Task: Find connections with filter location Hondarribia with filter topic #Innovativewith filter profile language German with filter current company UNIQLO with filter school Dr. Balasaheb Sawant Konkan Krishi Vidyaapeeth,(former Konkan Krishi Vidyapeeth) Ratnagiri with filter industry Animation and Post-production with filter service category Trade Shows with filter keywords title Coordinator
Action: Mouse moved to (223, 322)
Screenshot: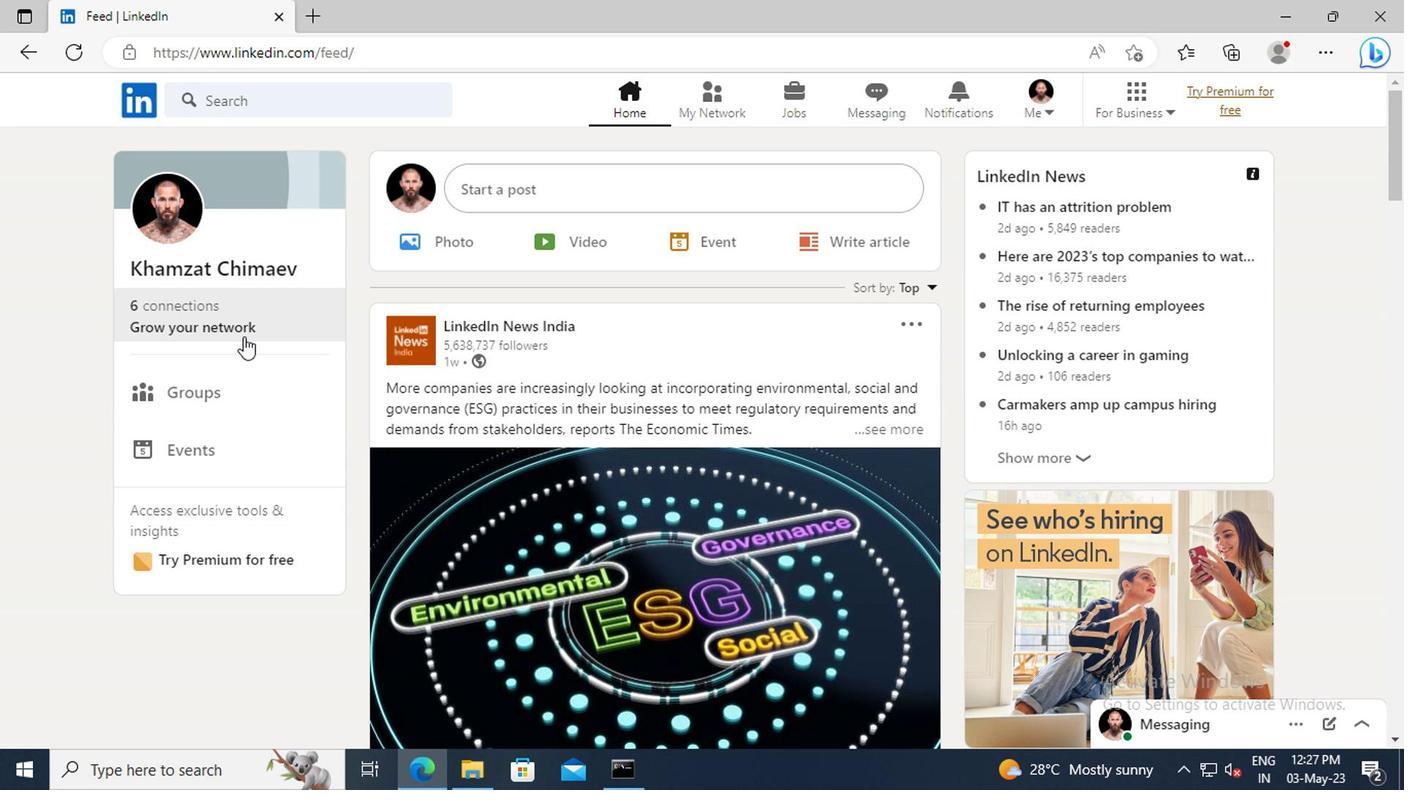 
Action: Mouse pressed left at (223, 322)
Screenshot: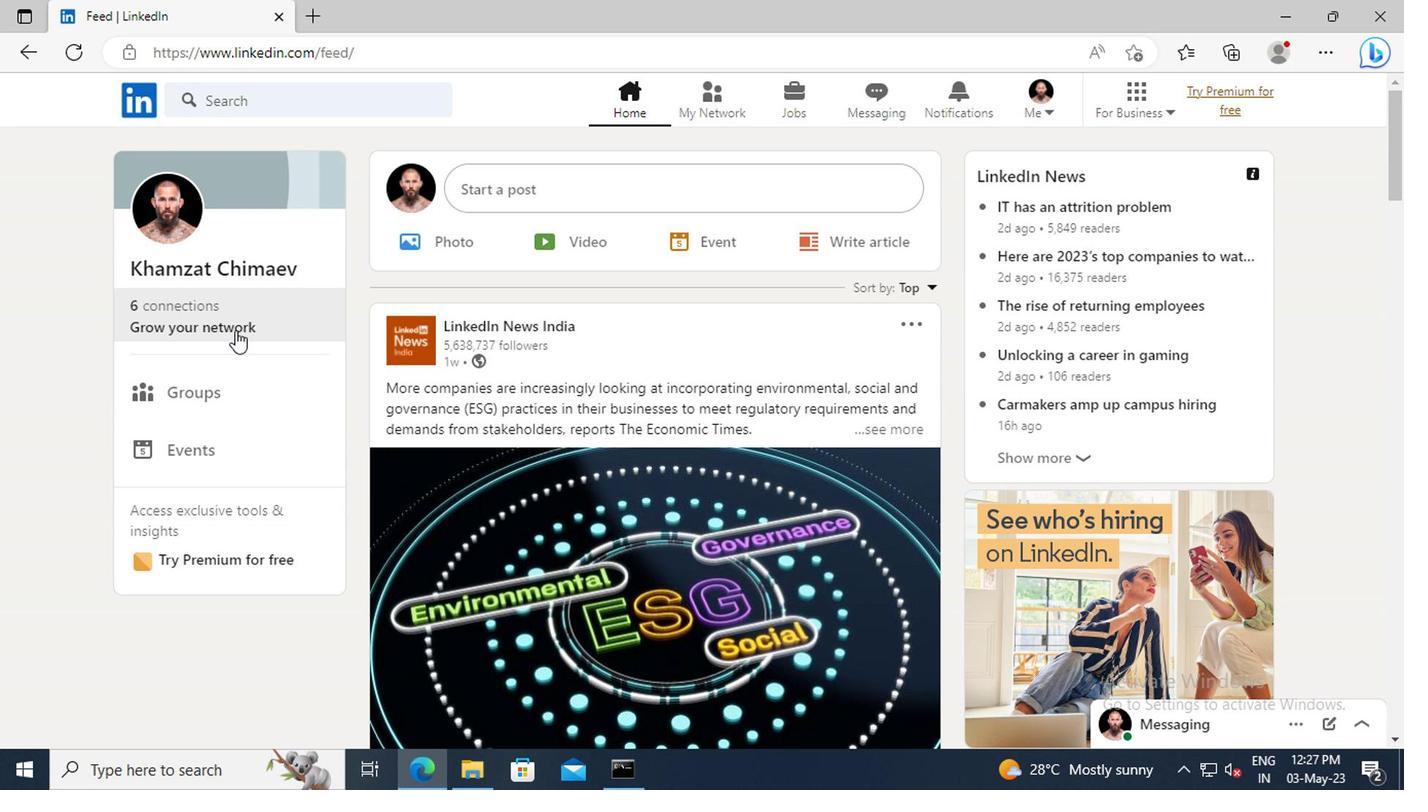 
Action: Mouse moved to (221, 215)
Screenshot: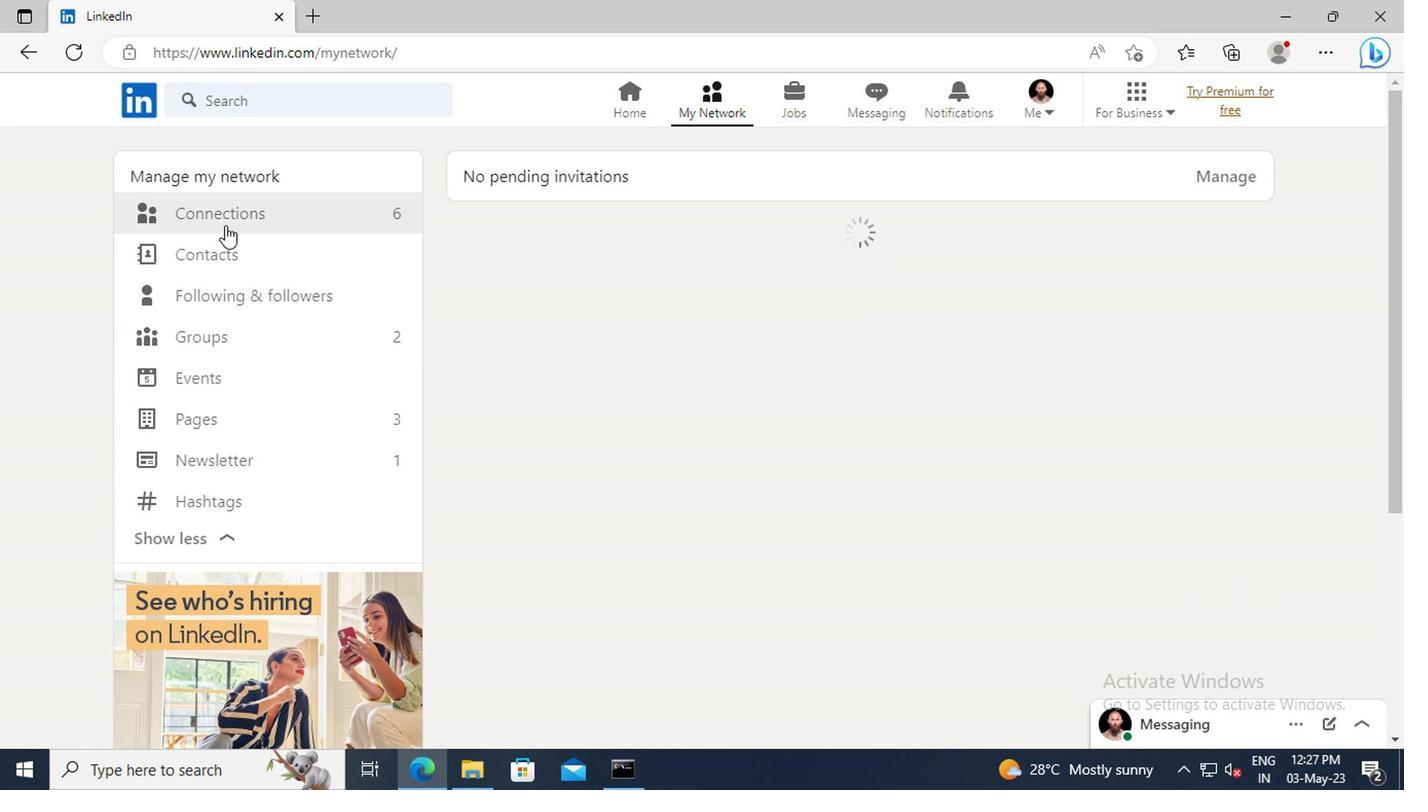 
Action: Mouse pressed left at (221, 215)
Screenshot: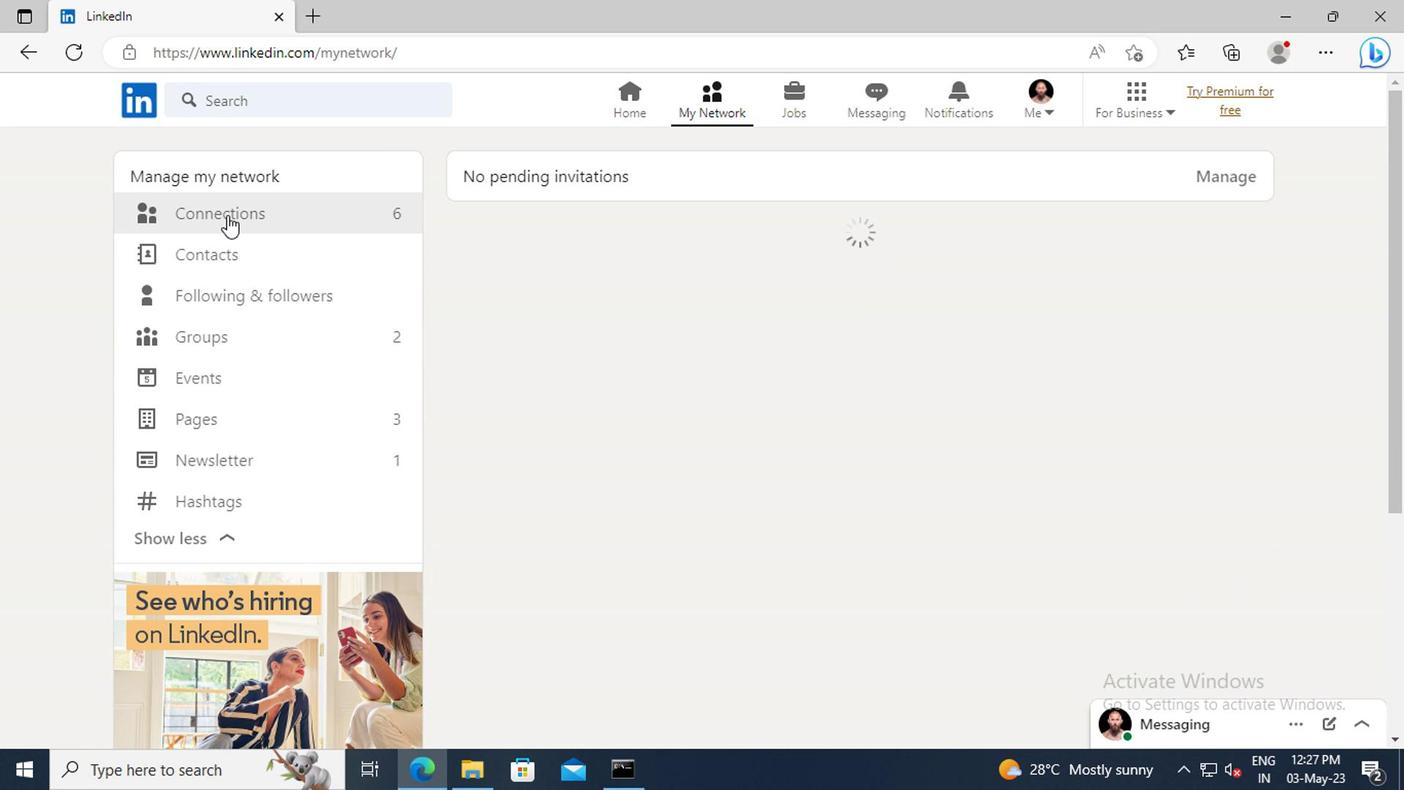 
Action: Mouse moved to (842, 225)
Screenshot: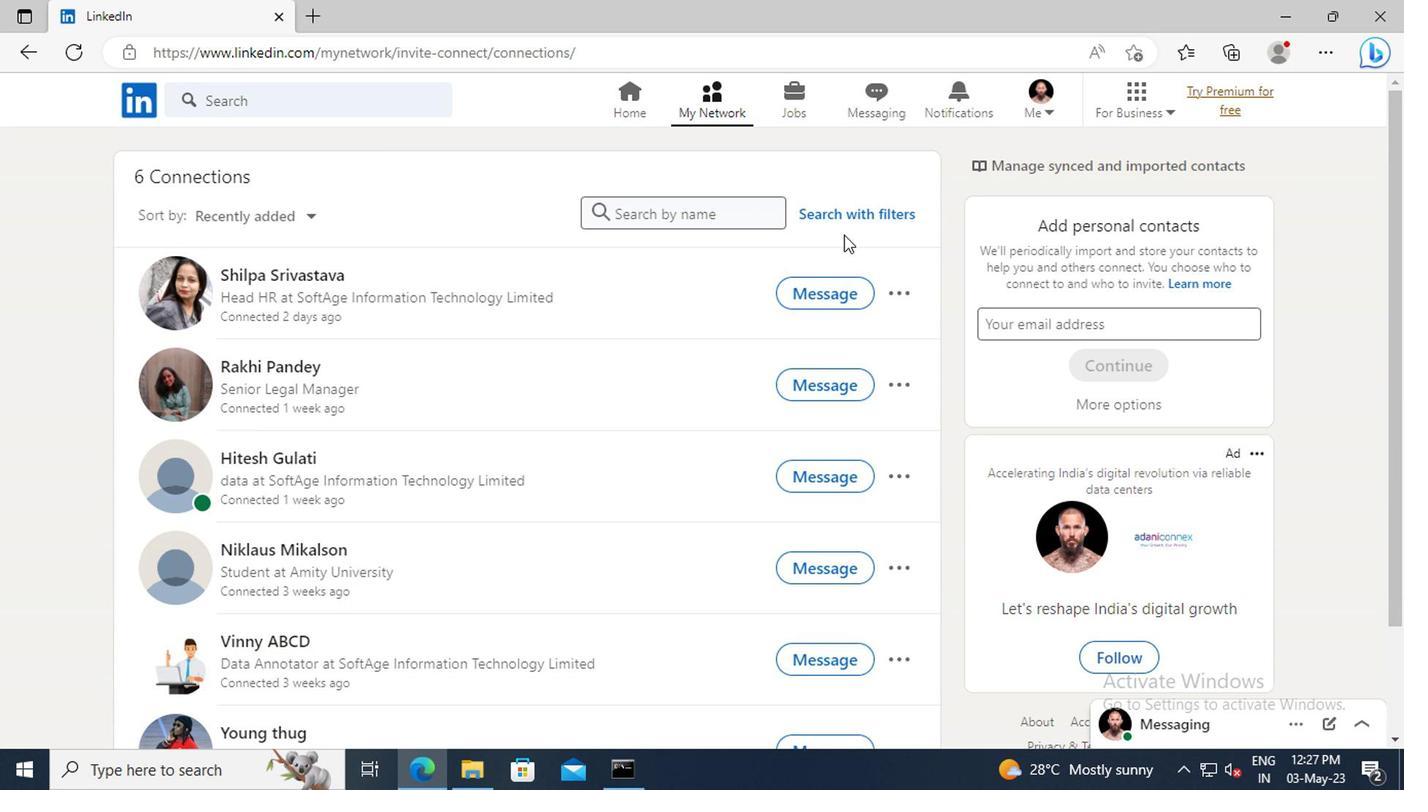 
Action: Mouse pressed left at (842, 225)
Screenshot: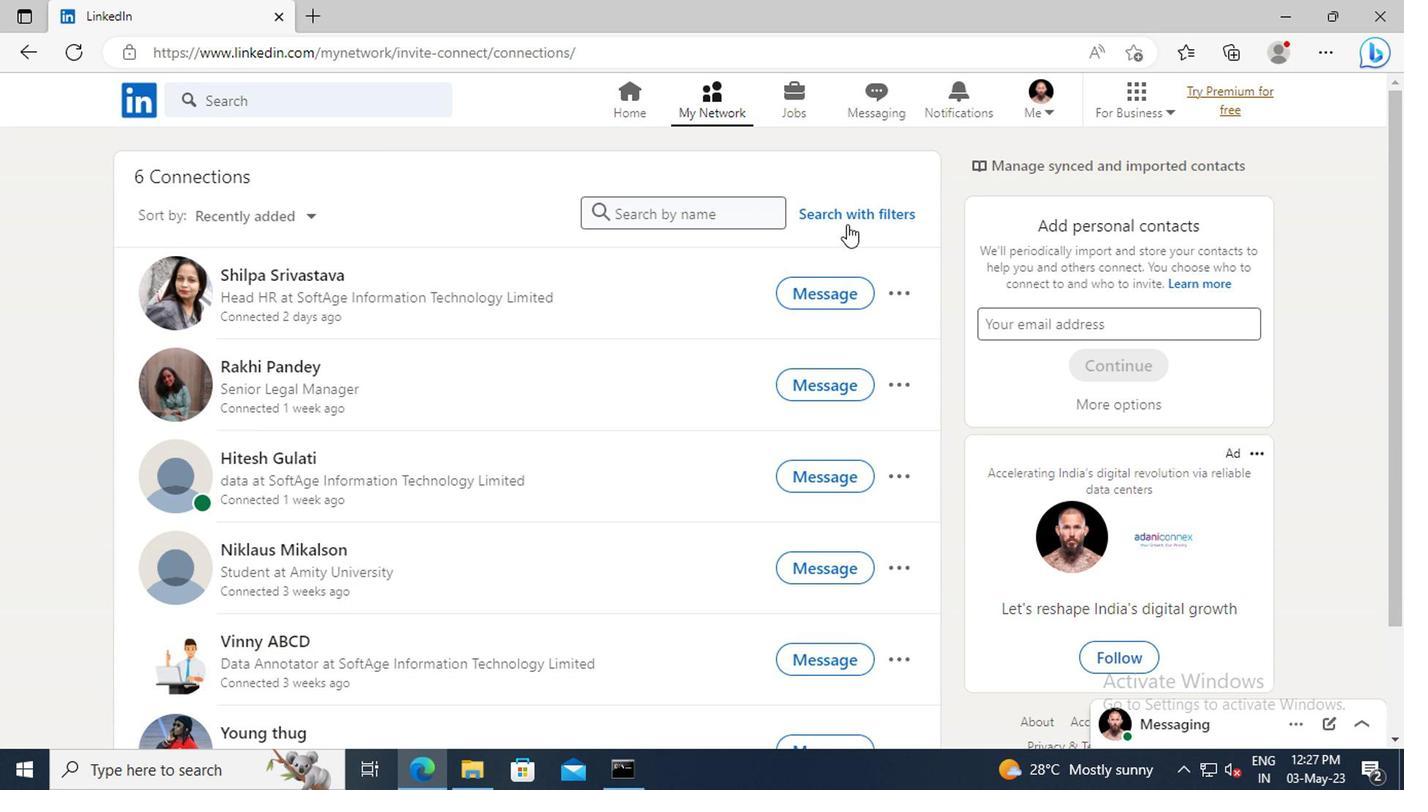 
Action: Mouse moved to (767, 164)
Screenshot: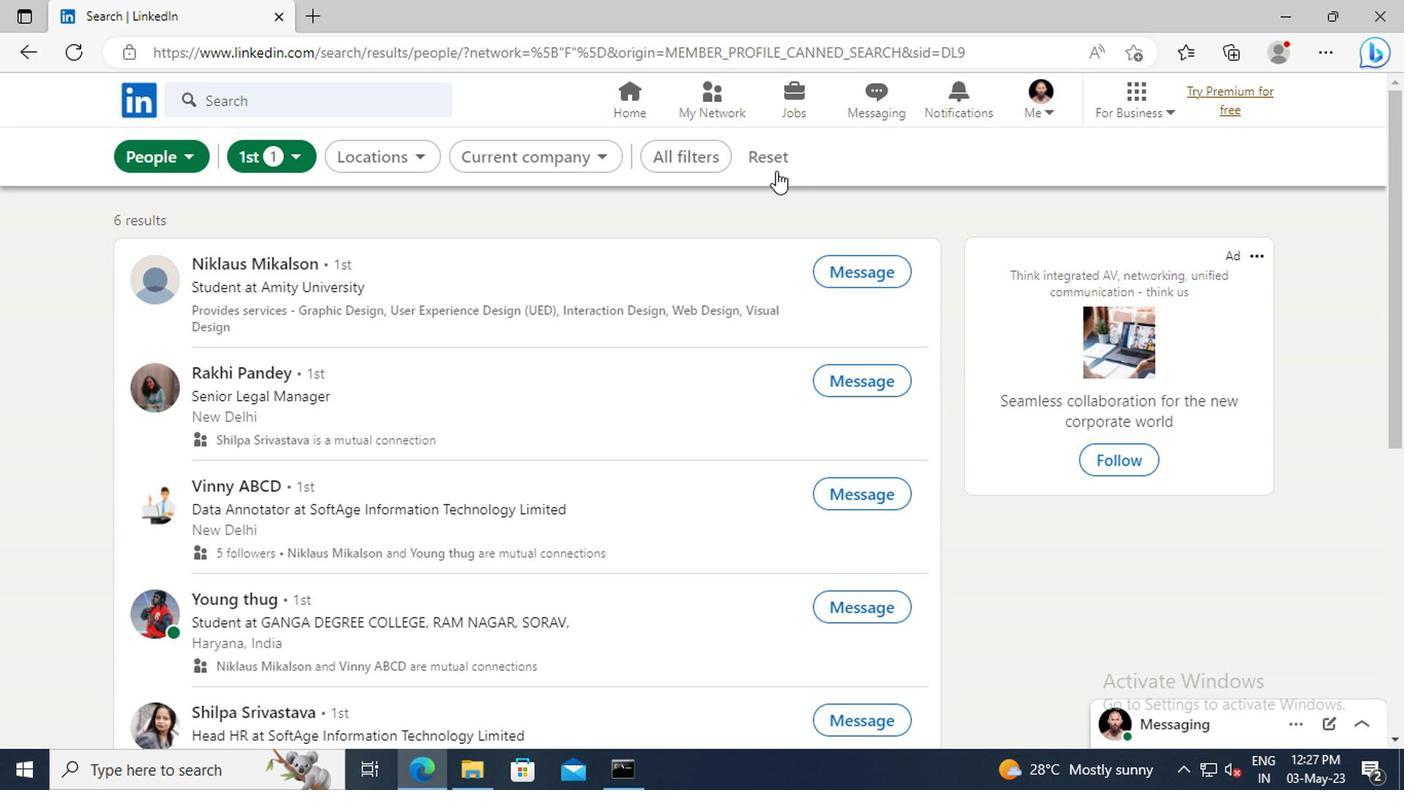 
Action: Mouse pressed left at (767, 164)
Screenshot: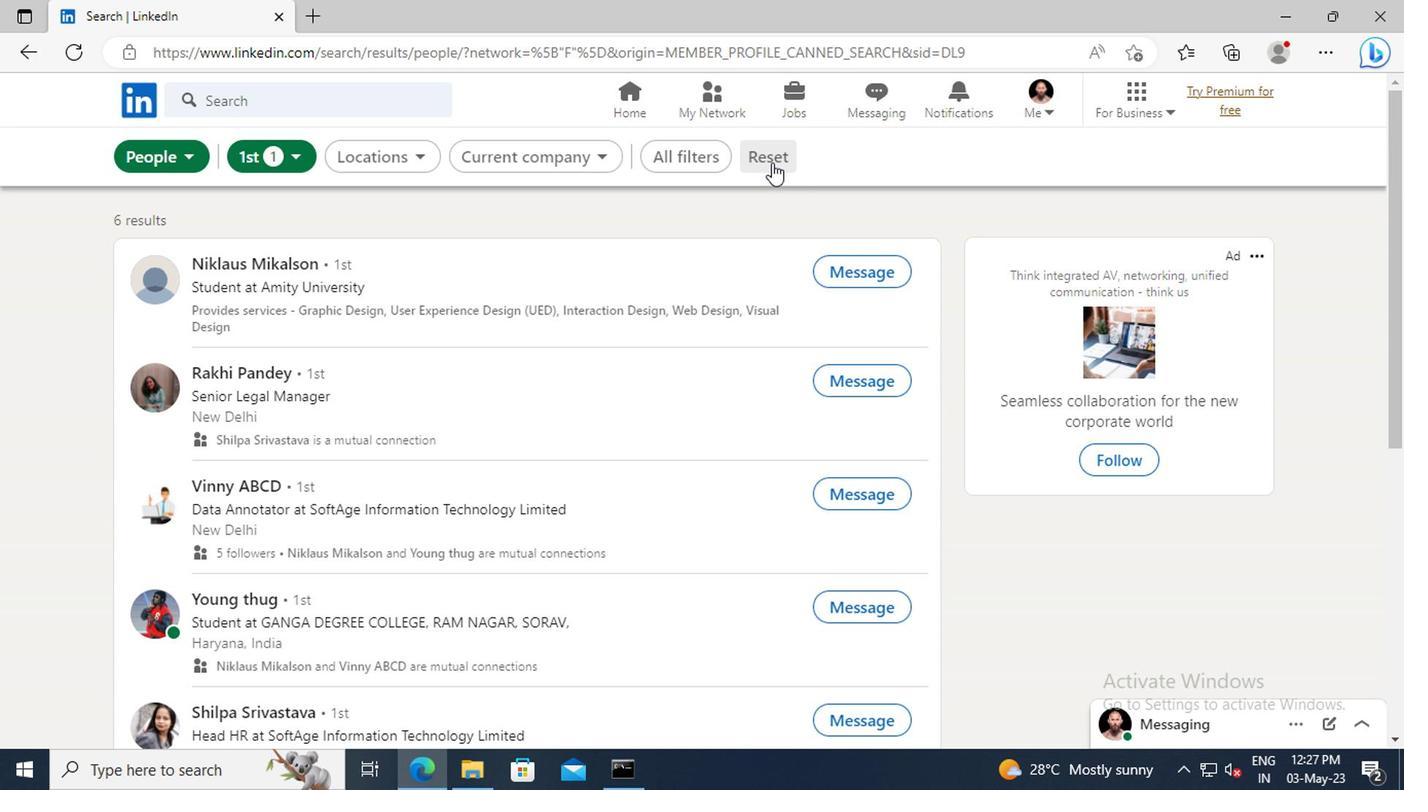 
Action: Mouse moved to (738, 157)
Screenshot: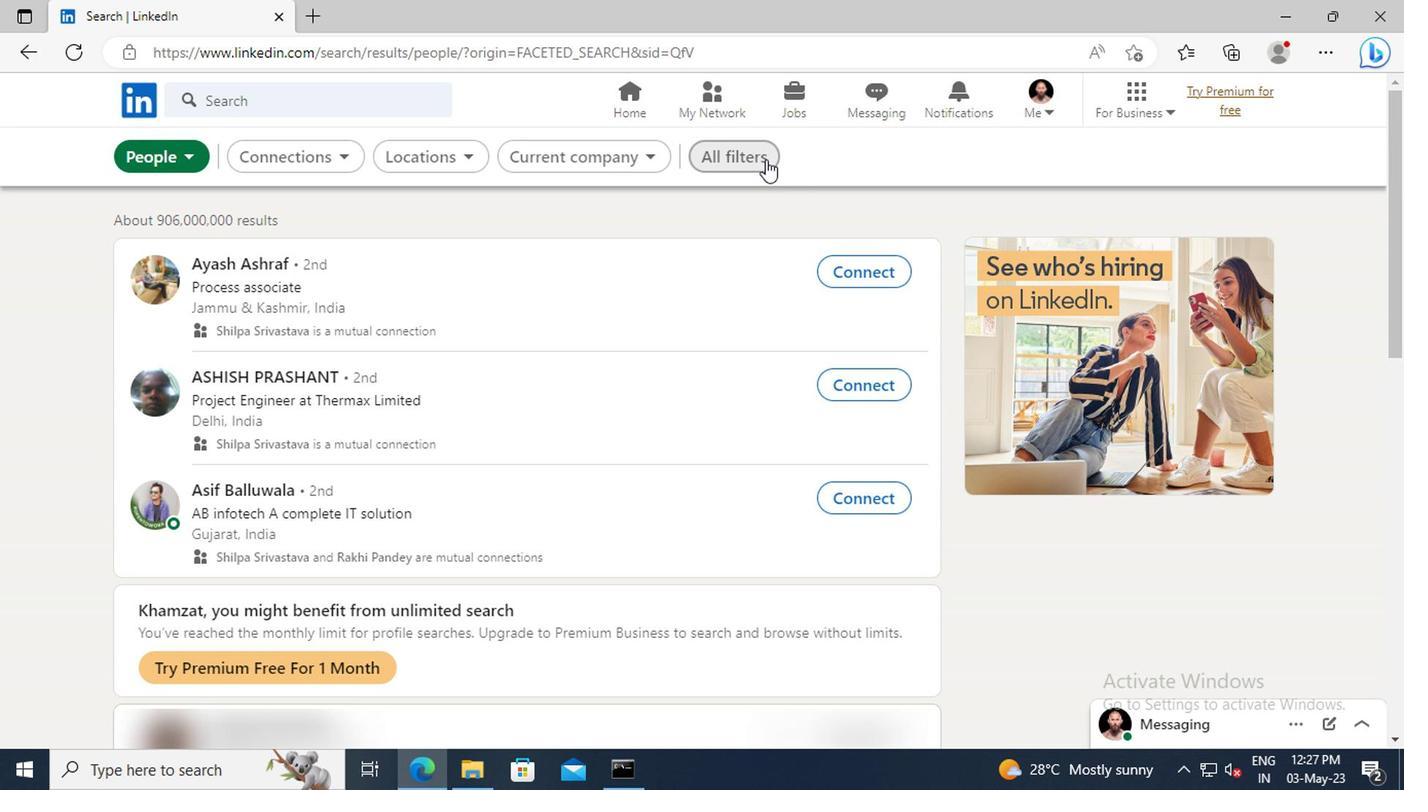 
Action: Mouse pressed left at (738, 157)
Screenshot: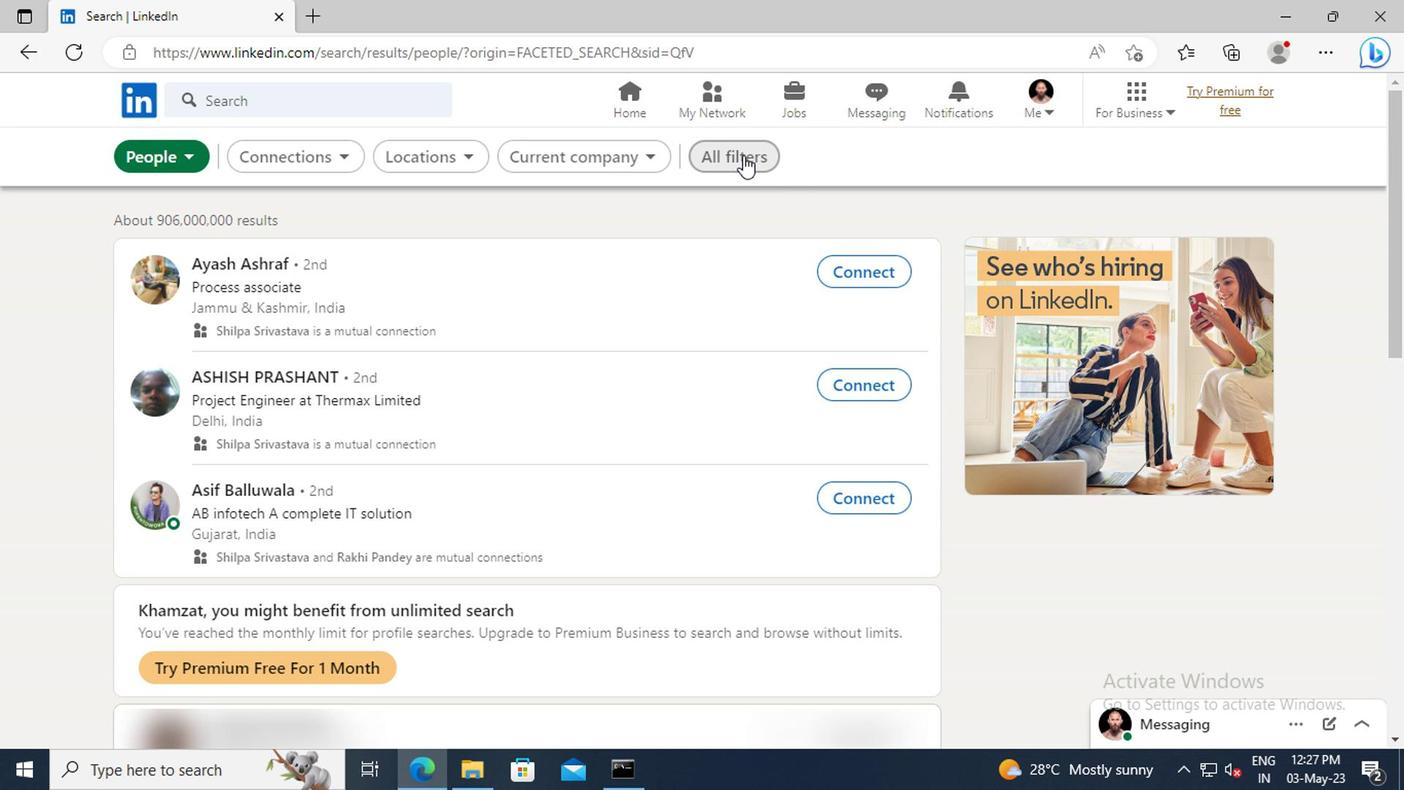 
Action: Mouse moved to (1126, 390)
Screenshot: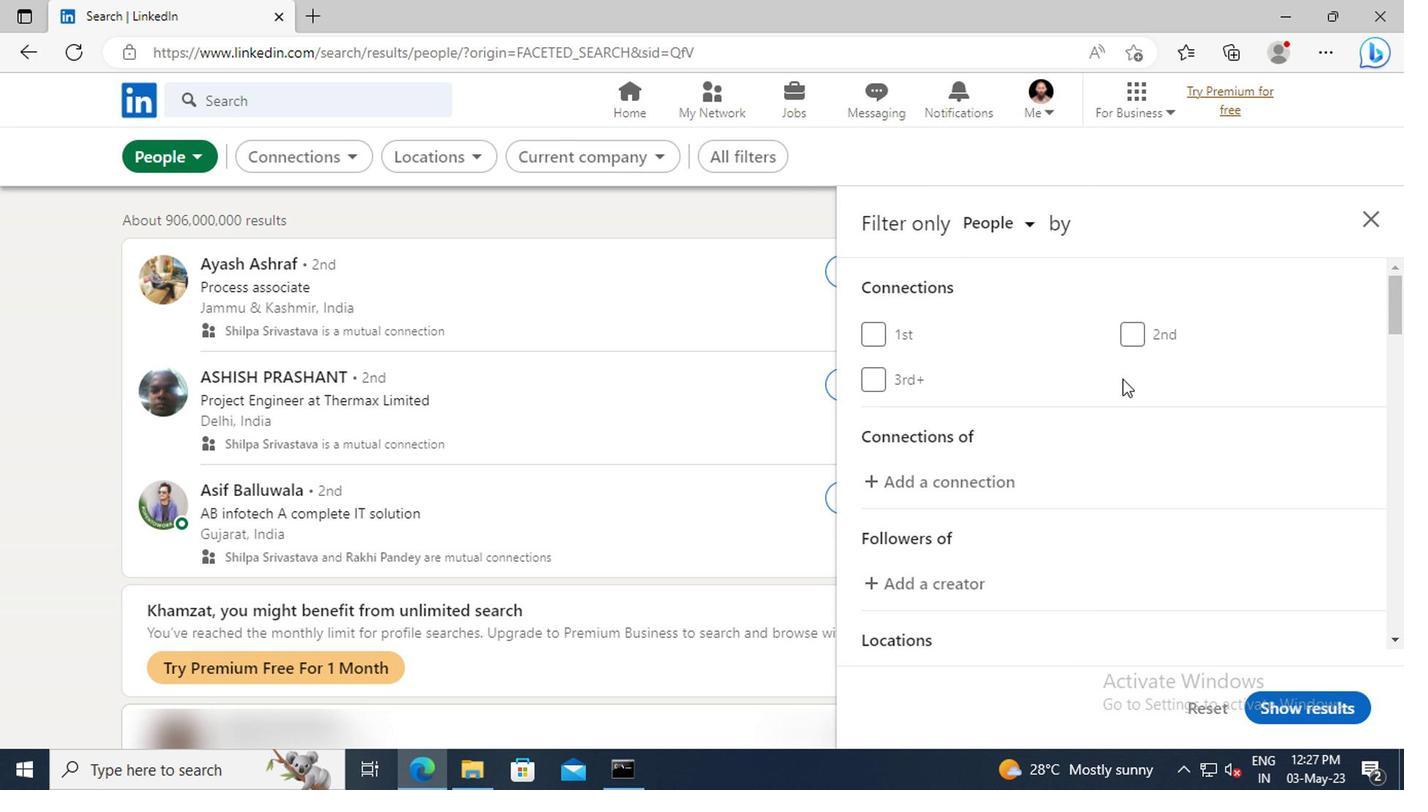 
Action: Mouse scrolled (1126, 389) with delta (0, 0)
Screenshot: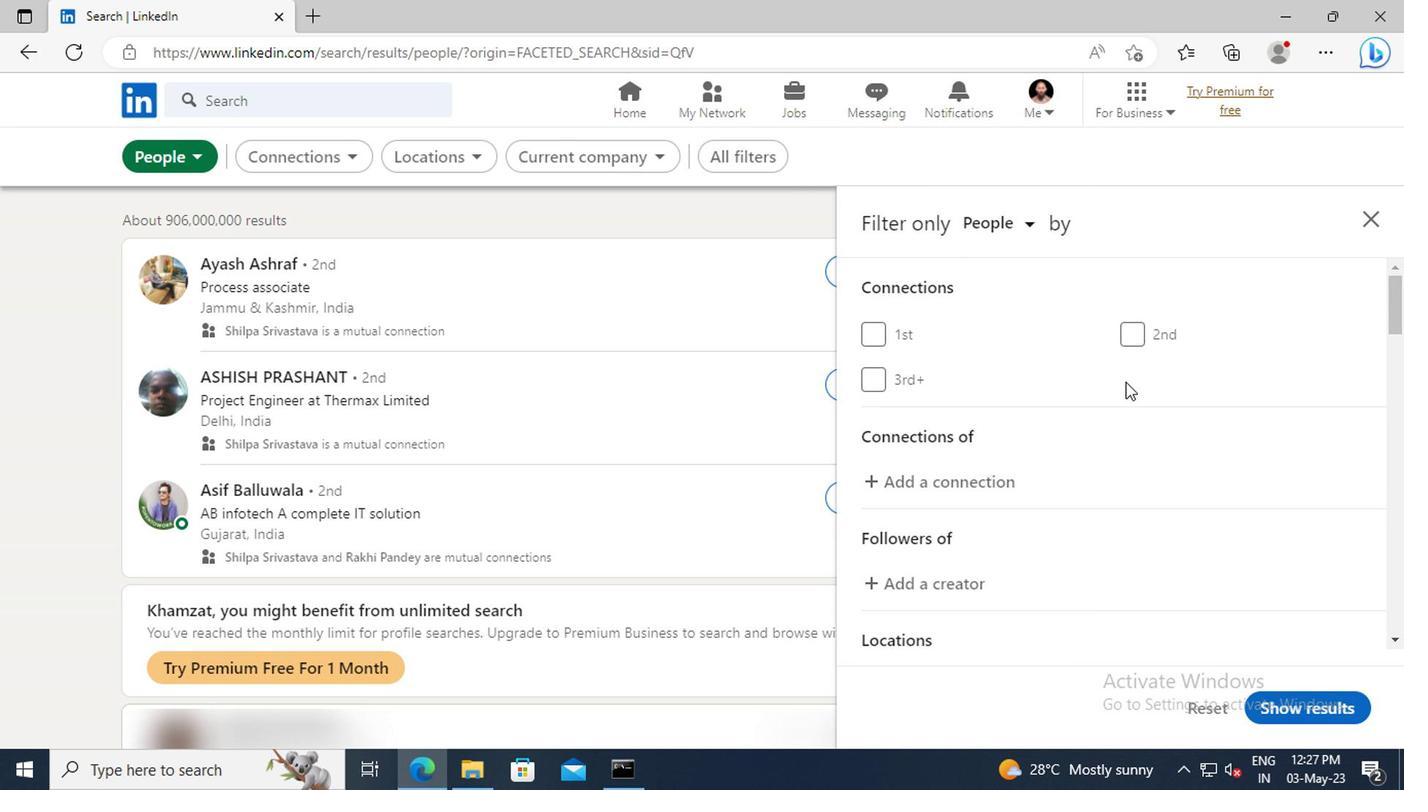 
Action: Mouse scrolled (1126, 389) with delta (0, 0)
Screenshot: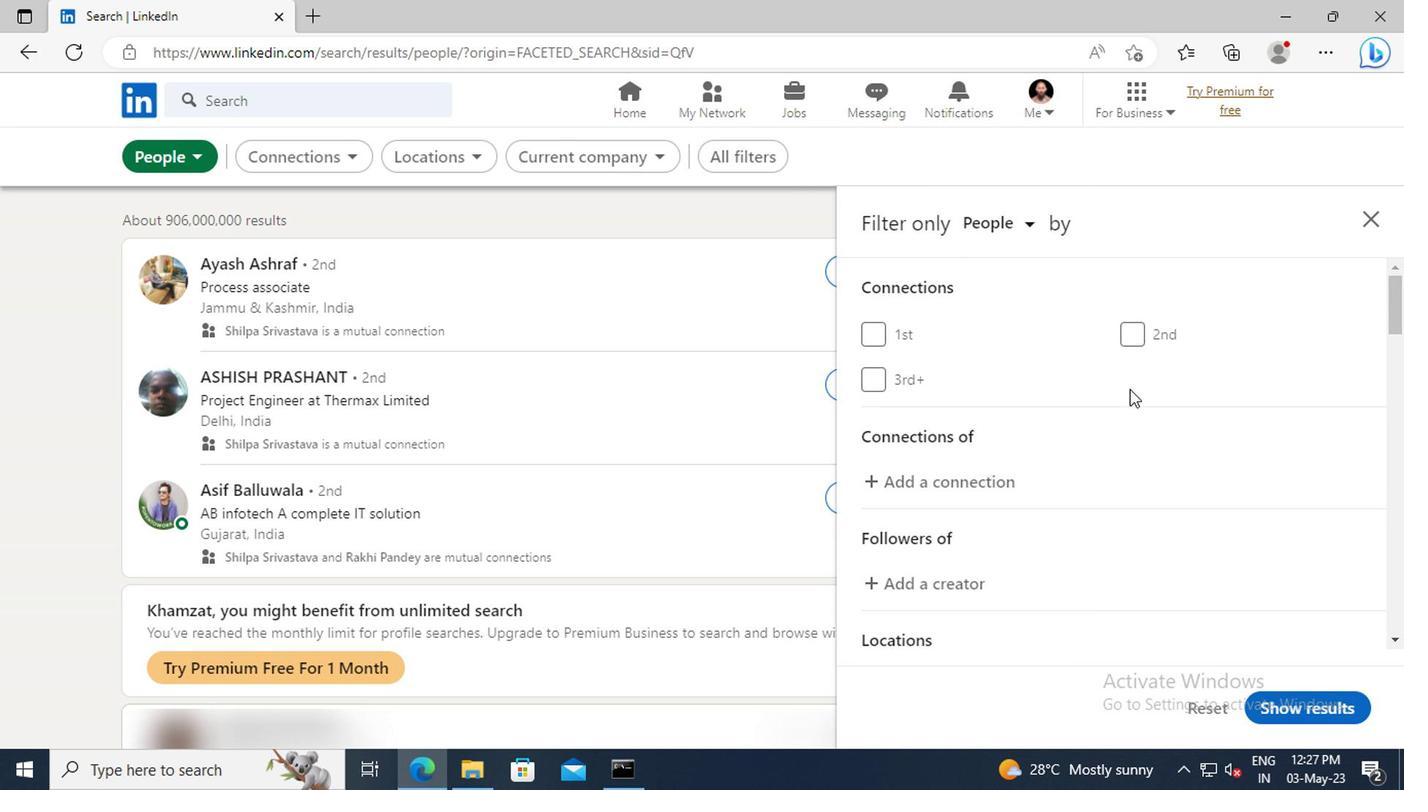 
Action: Mouse moved to (1128, 392)
Screenshot: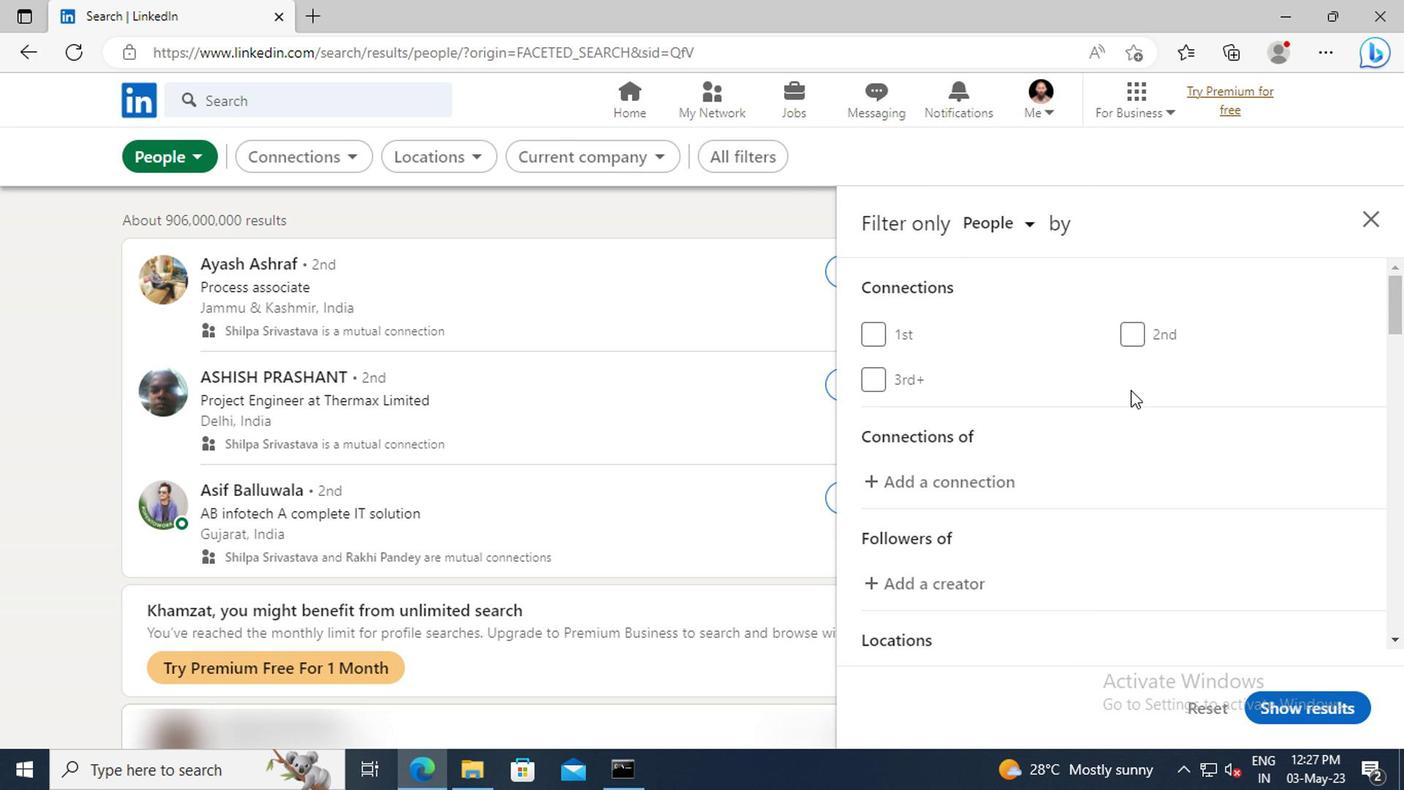 
Action: Mouse scrolled (1128, 390) with delta (0, -1)
Screenshot: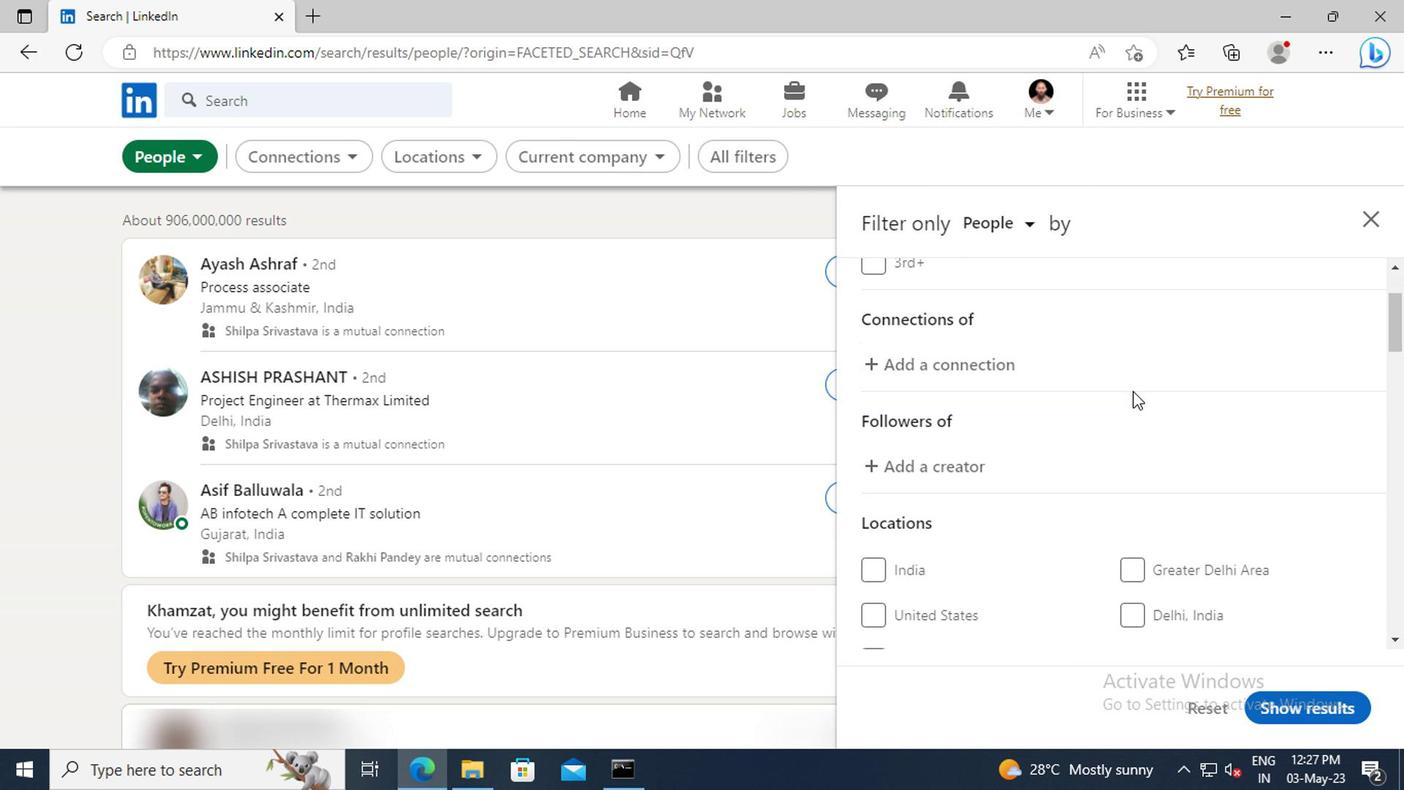 
Action: Mouse scrolled (1128, 390) with delta (0, -1)
Screenshot: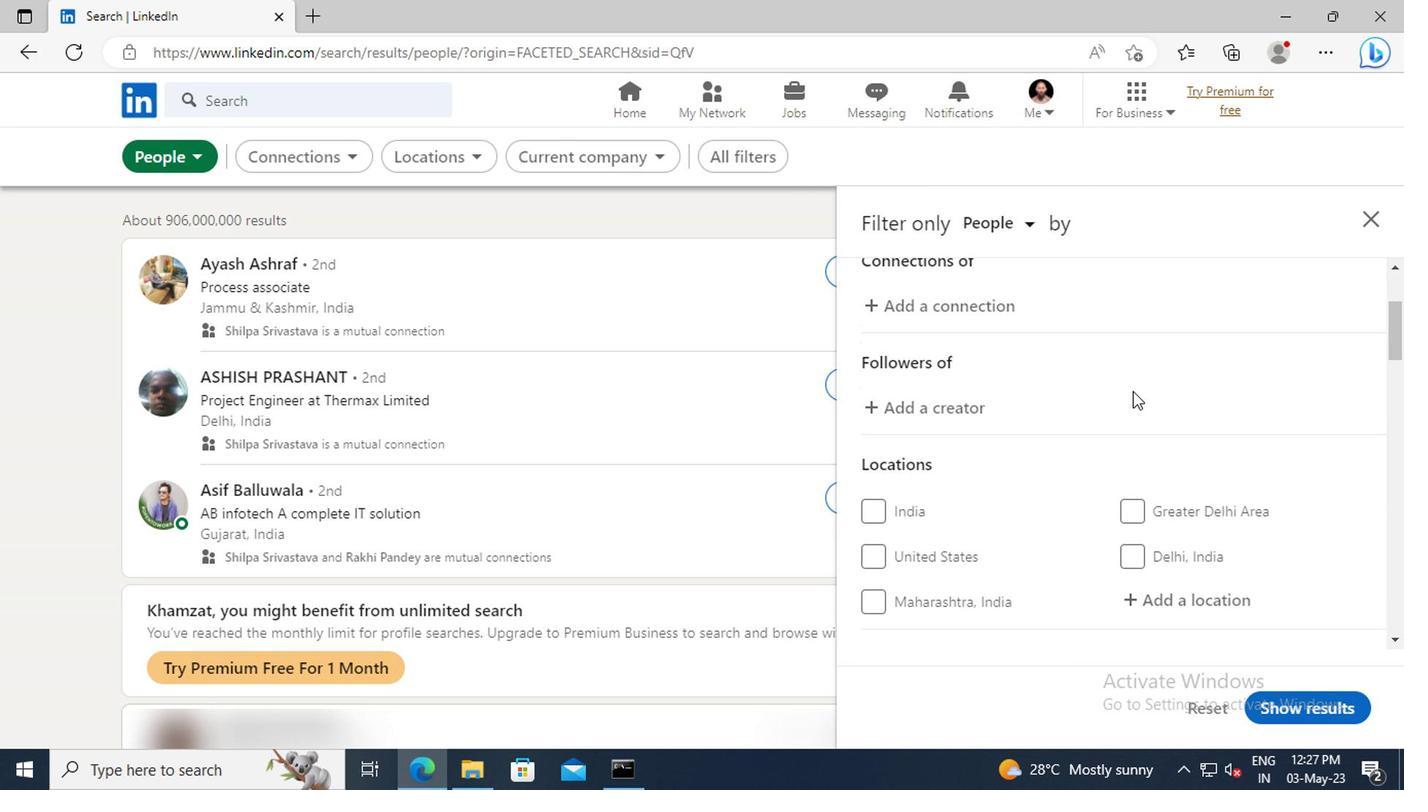 
Action: Mouse scrolled (1128, 390) with delta (0, -1)
Screenshot: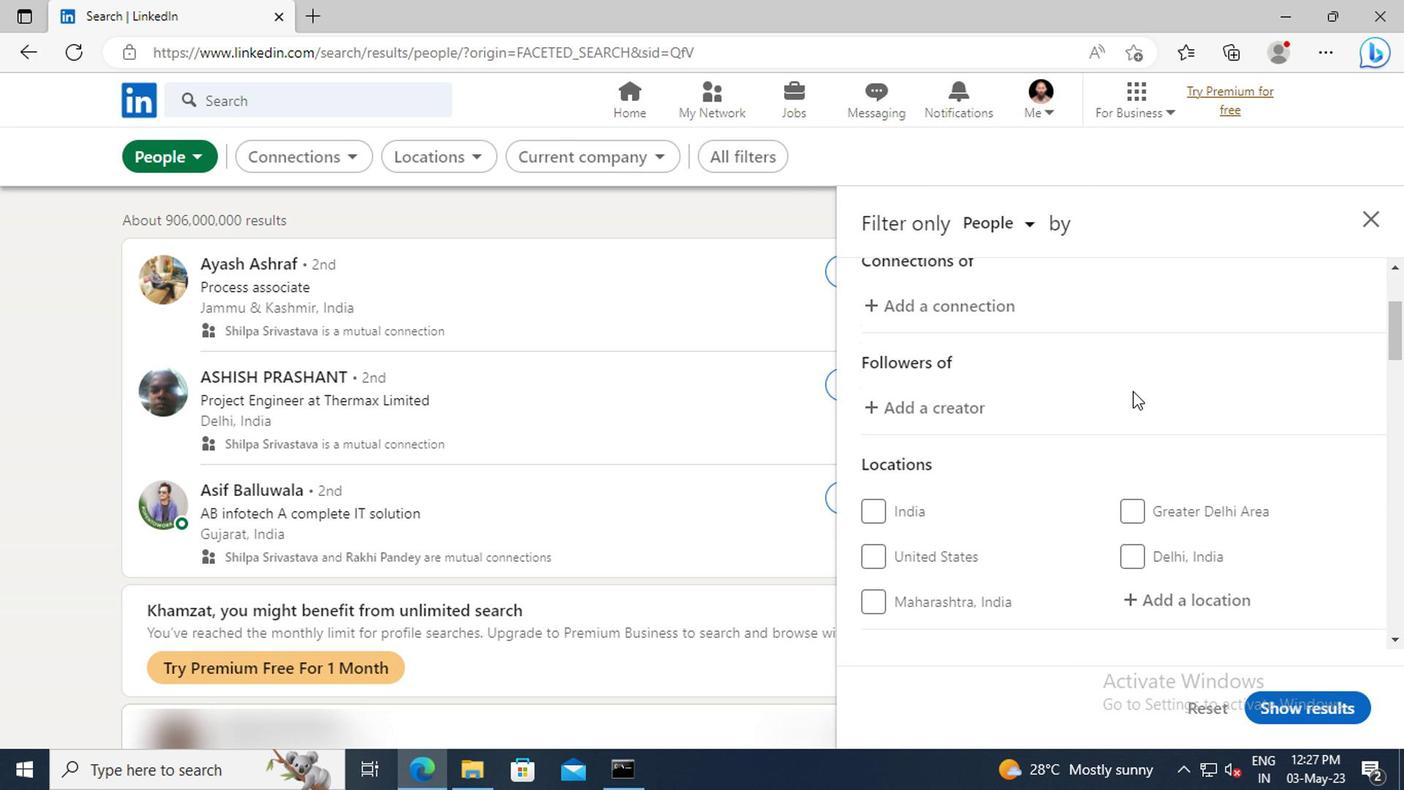 
Action: Mouse scrolled (1128, 390) with delta (0, -1)
Screenshot: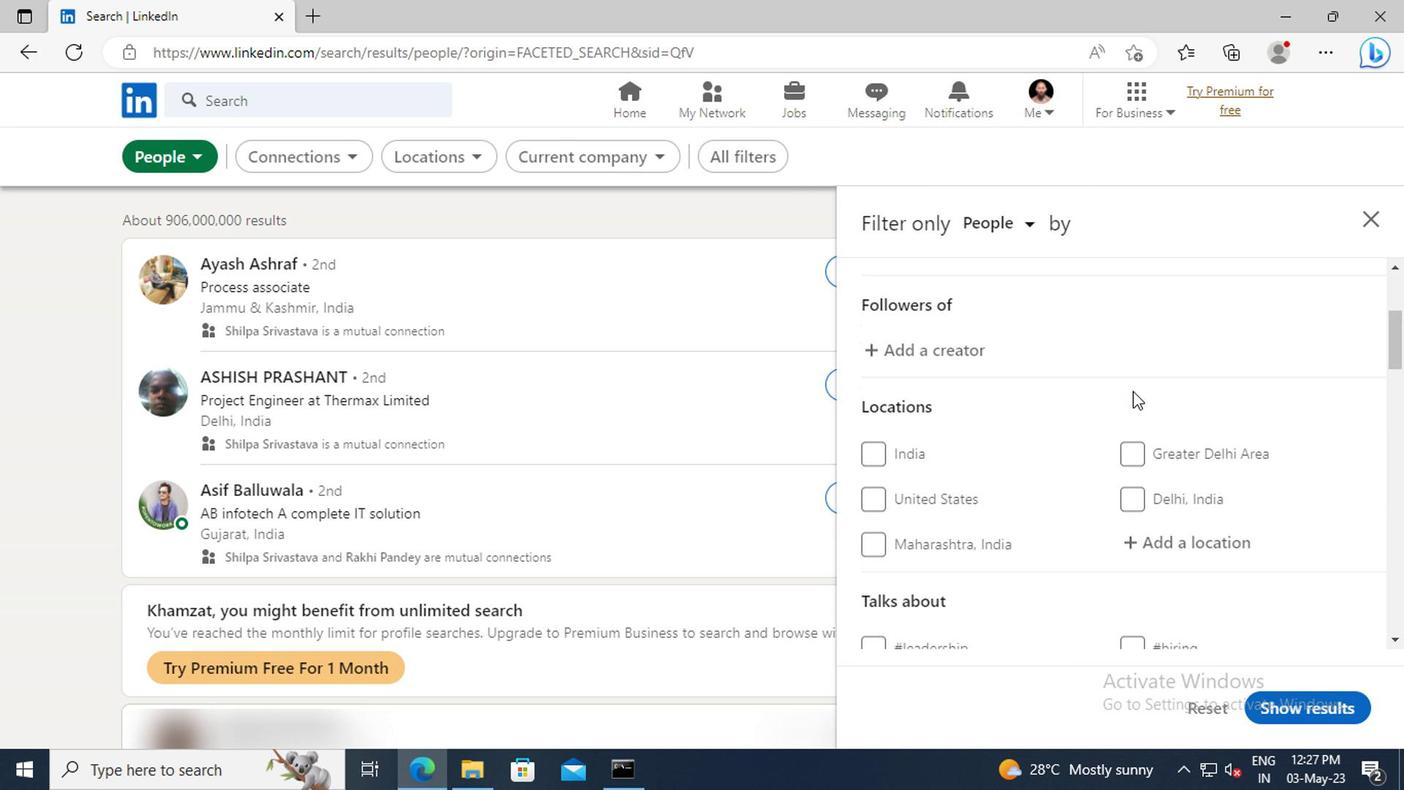 
Action: Mouse moved to (1143, 430)
Screenshot: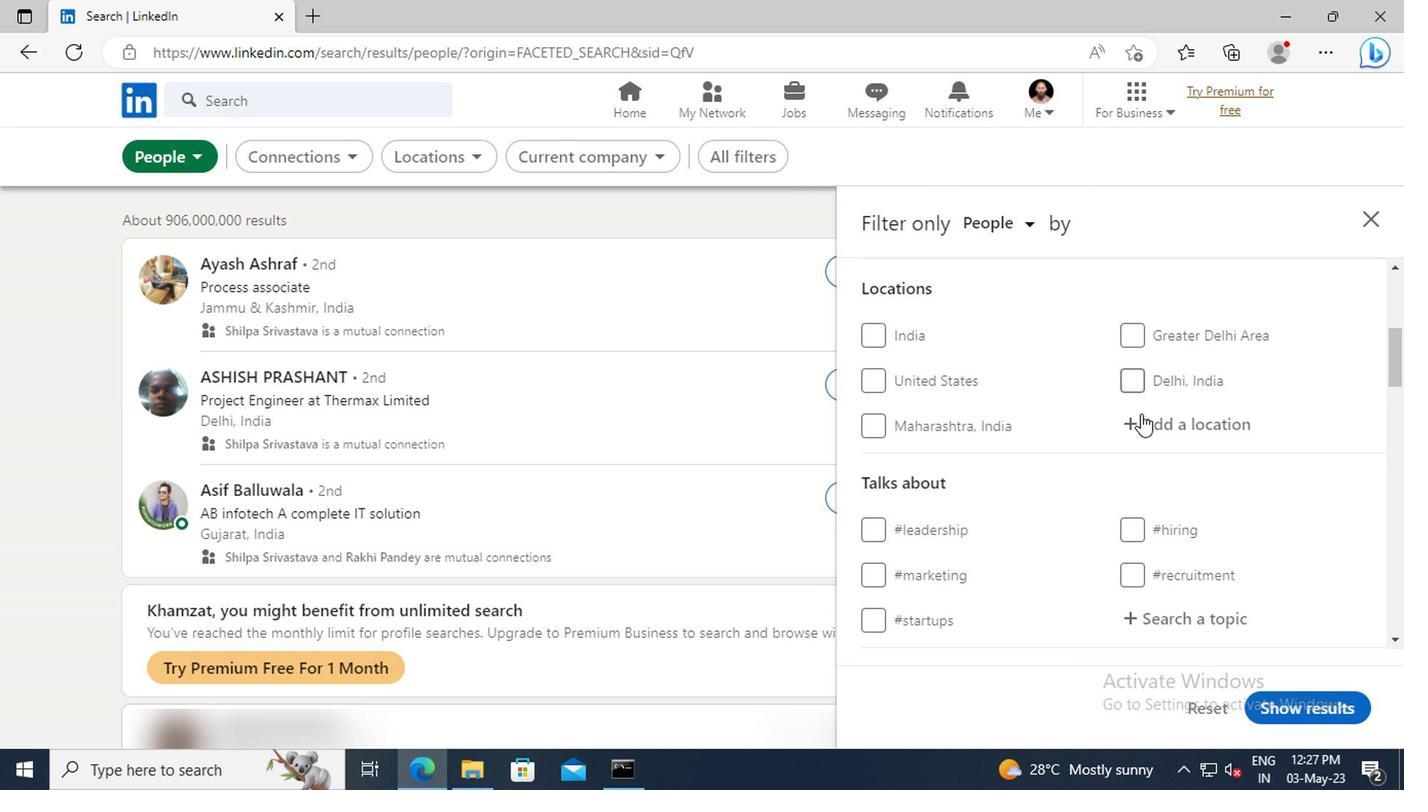 
Action: Mouse pressed left at (1143, 430)
Screenshot: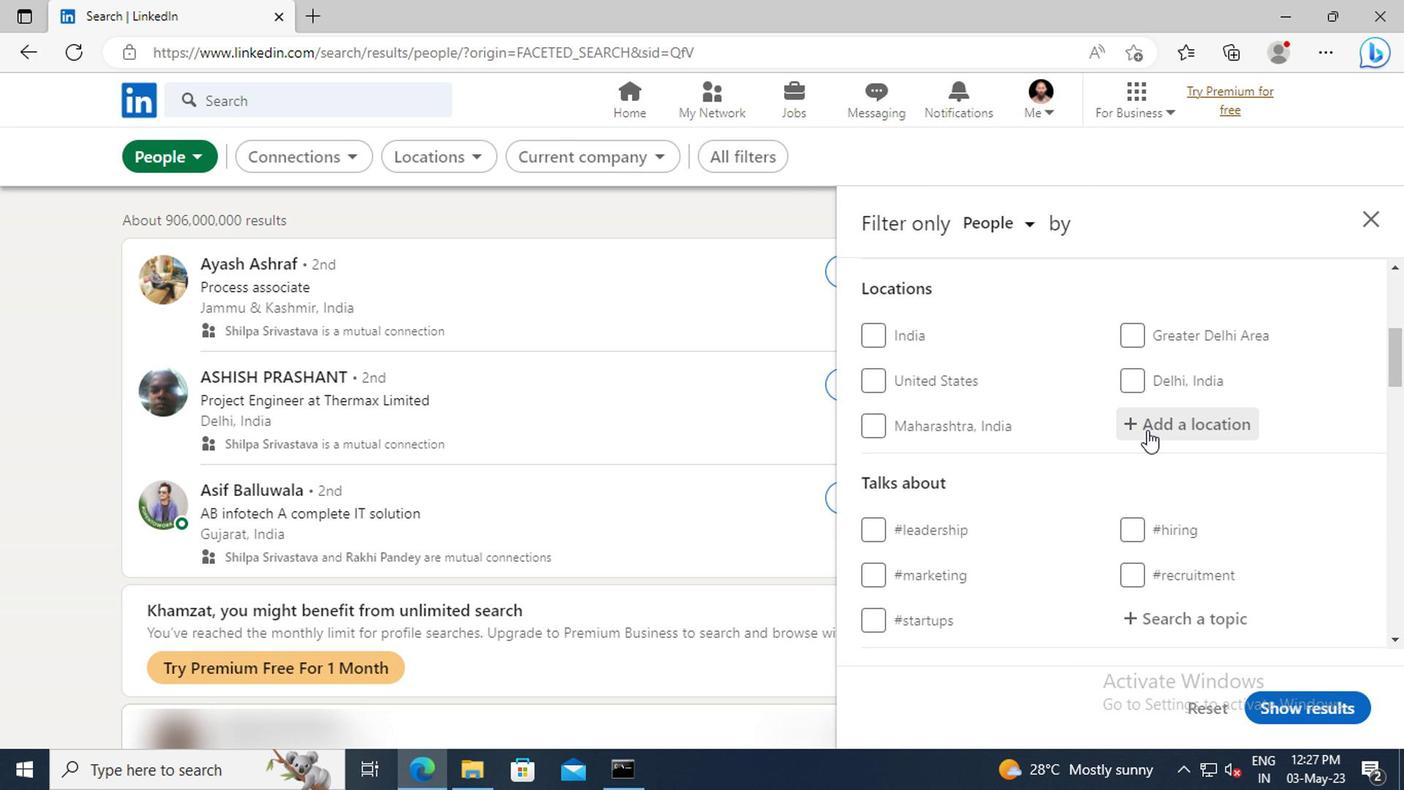 
Action: Key pressed <Key.shift>HONDARRI
Screenshot: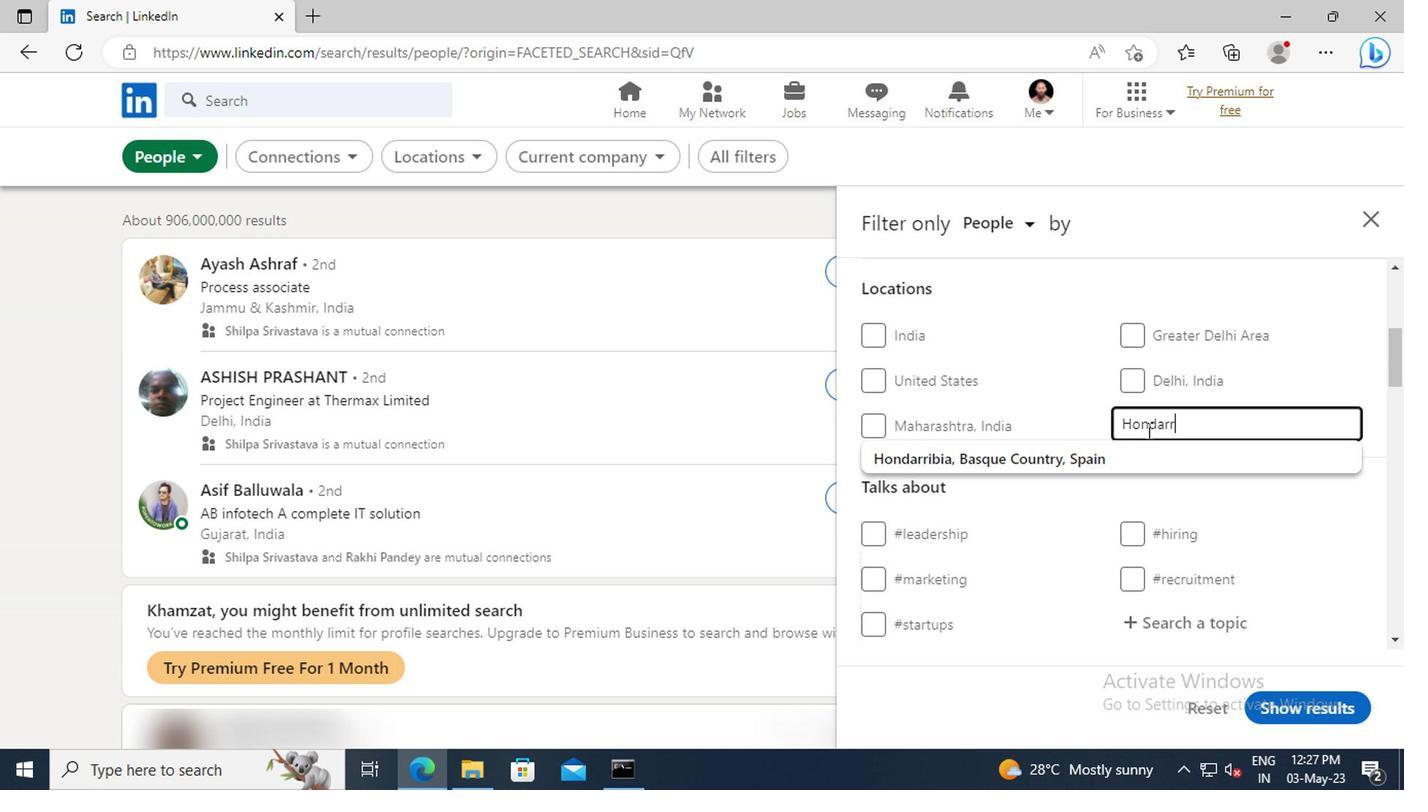 
Action: Mouse moved to (1144, 451)
Screenshot: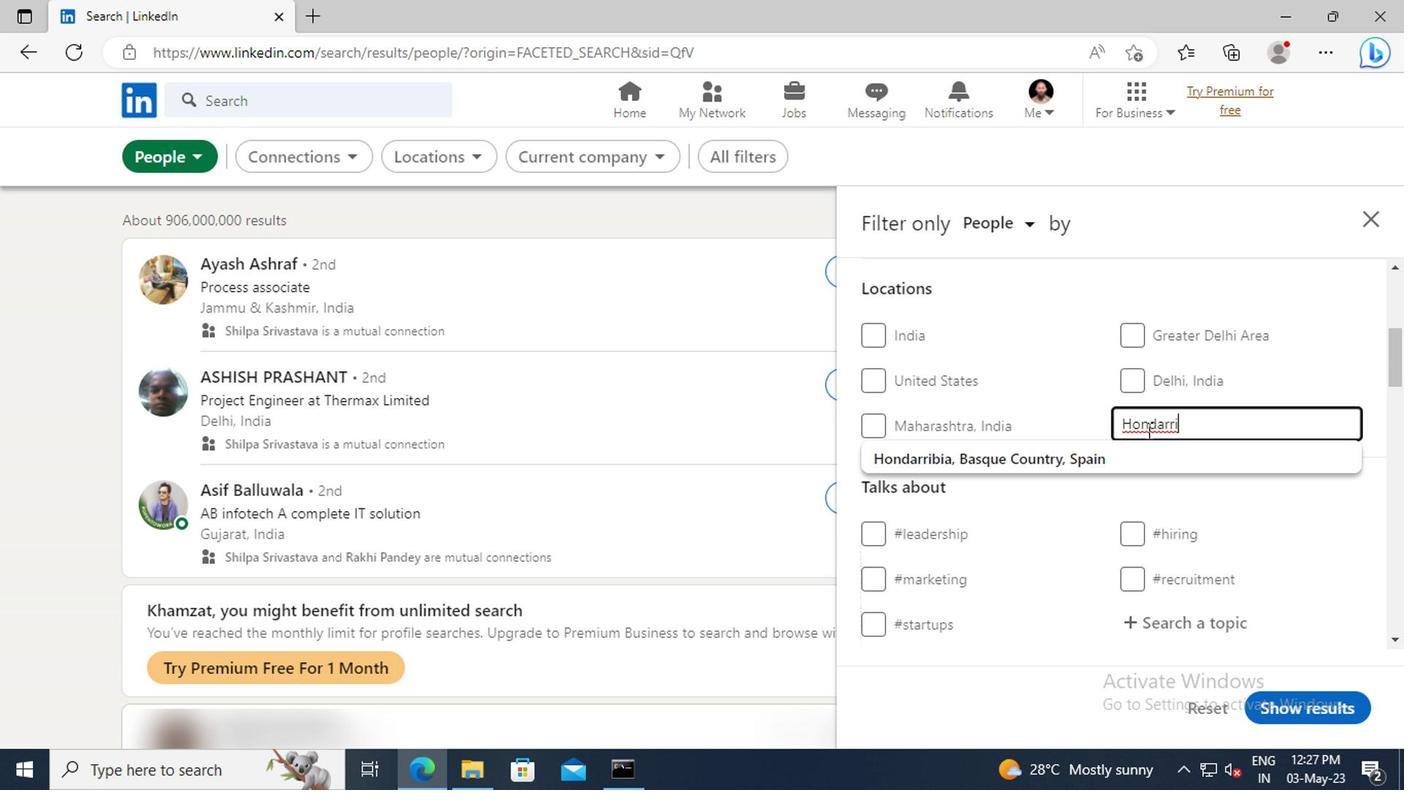
Action: Mouse pressed left at (1144, 451)
Screenshot: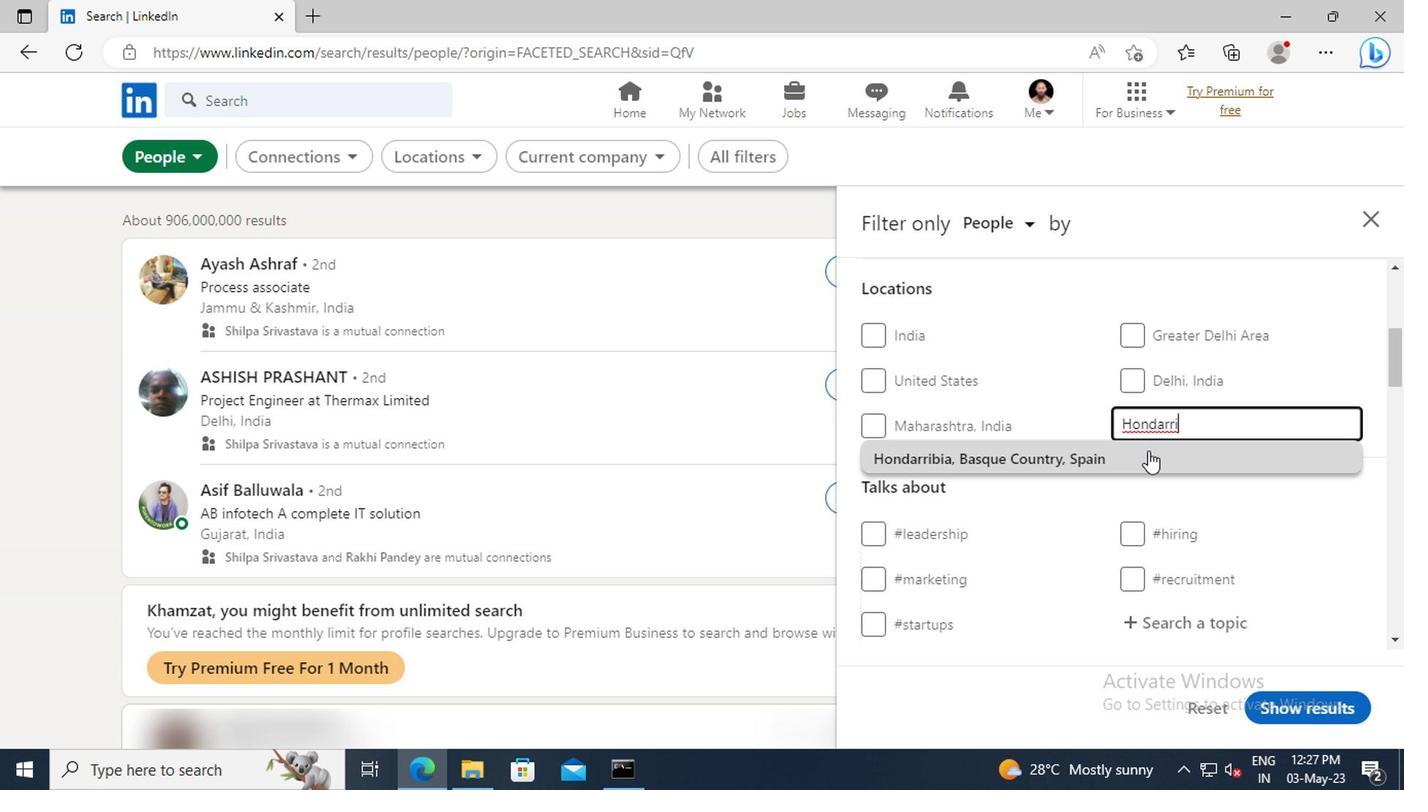 
Action: Mouse moved to (1144, 452)
Screenshot: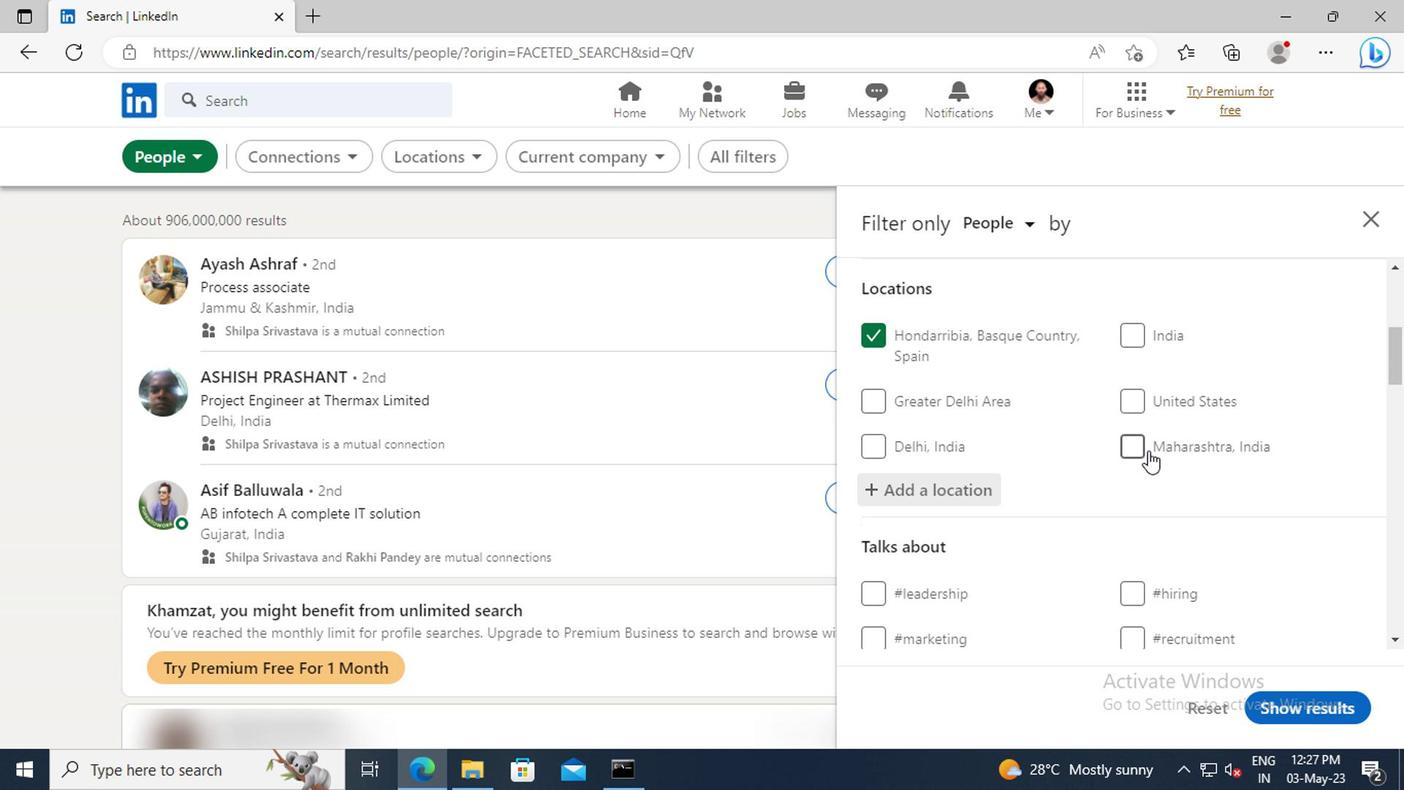
Action: Mouse scrolled (1144, 451) with delta (0, 0)
Screenshot: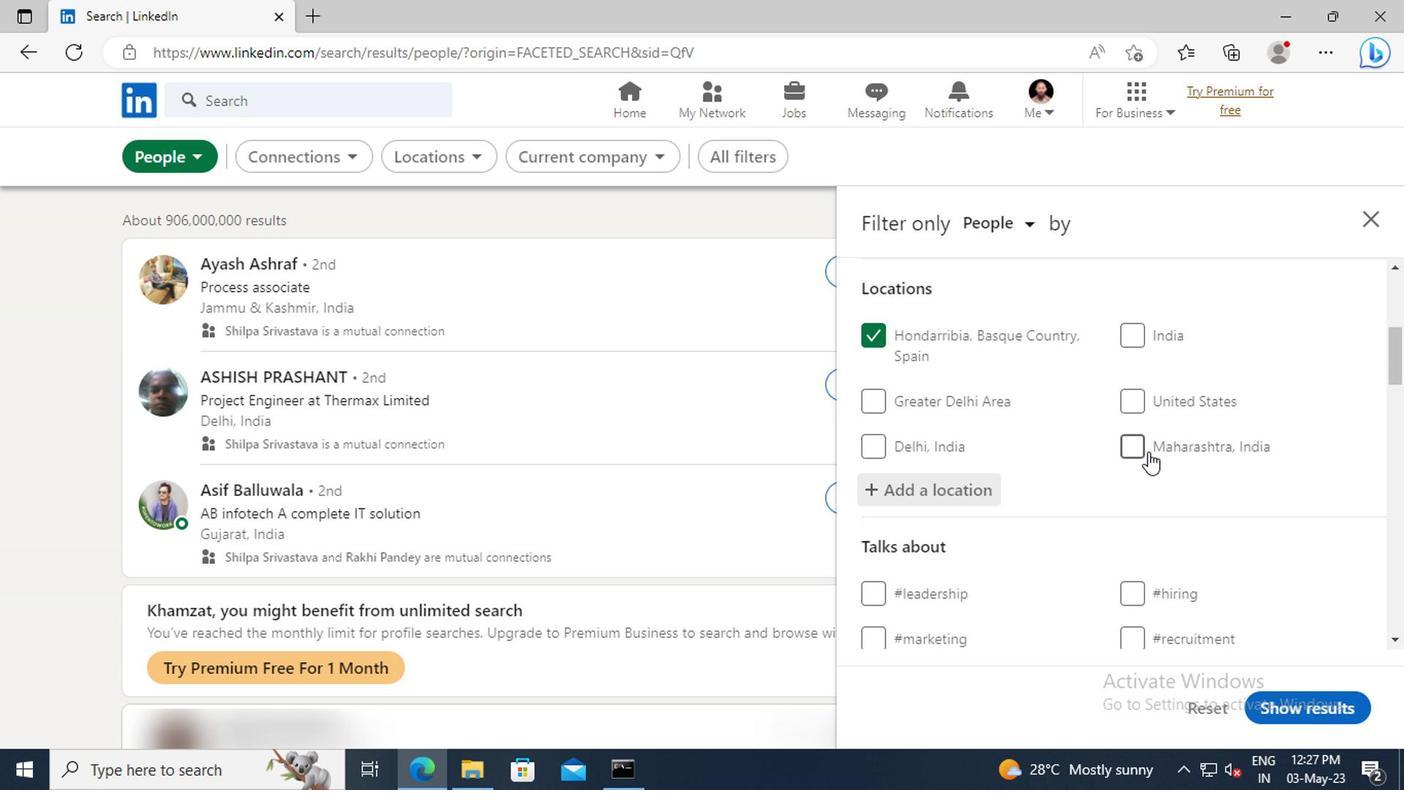 
Action: Mouse scrolled (1144, 451) with delta (0, 0)
Screenshot: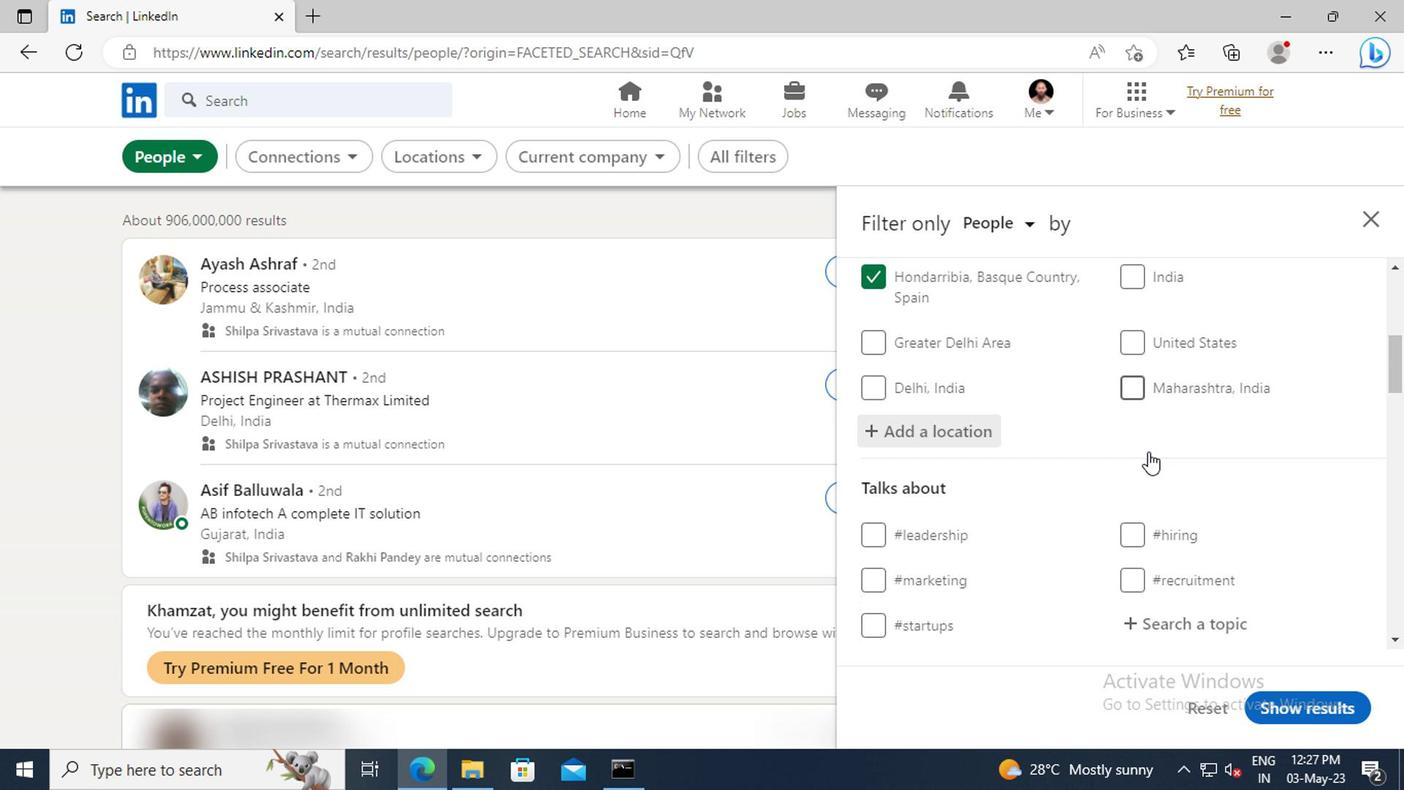 
Action: Mouse scrolled (1144, 451) with delta (0, 0)
Screenshot: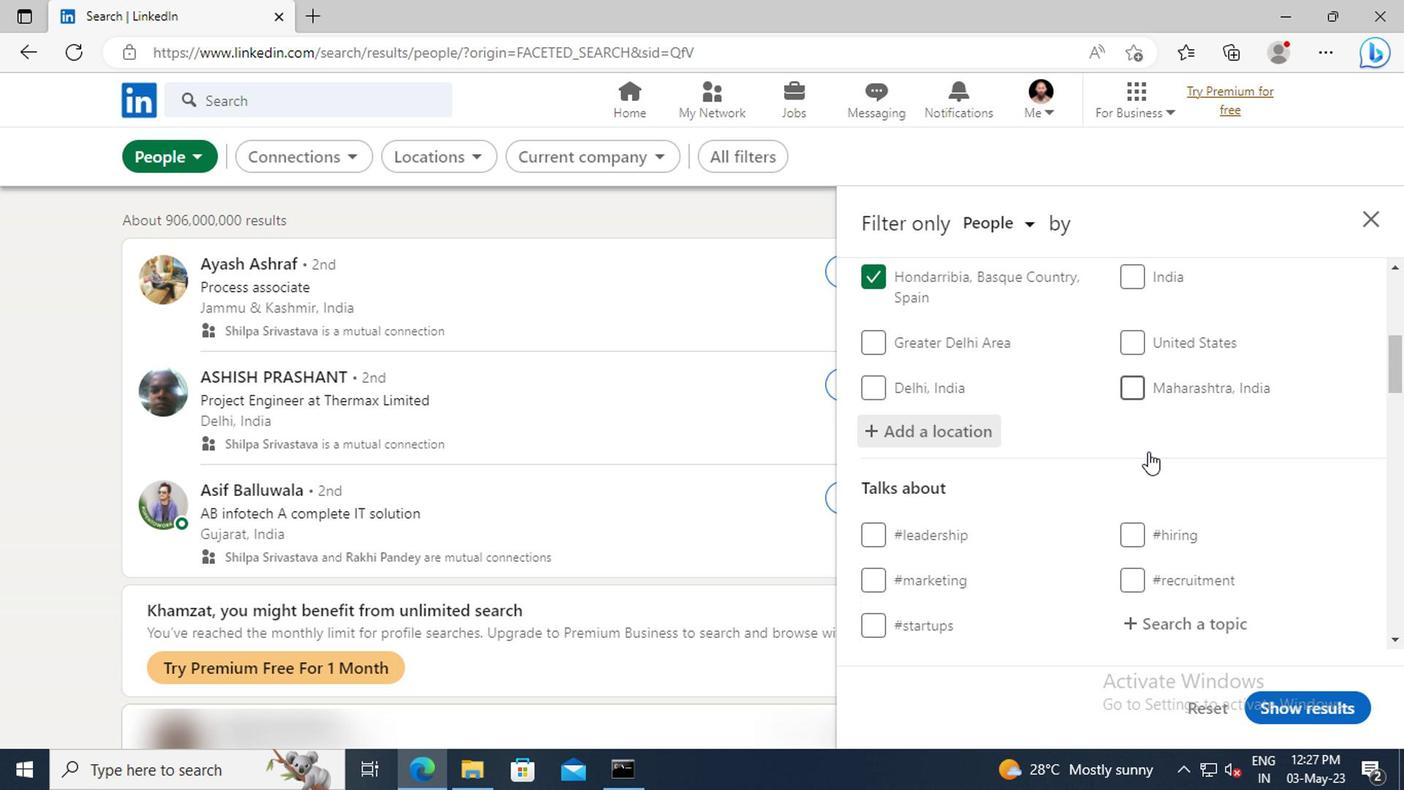 
Action: Mouse moved to (1158, 514)
Screenshot: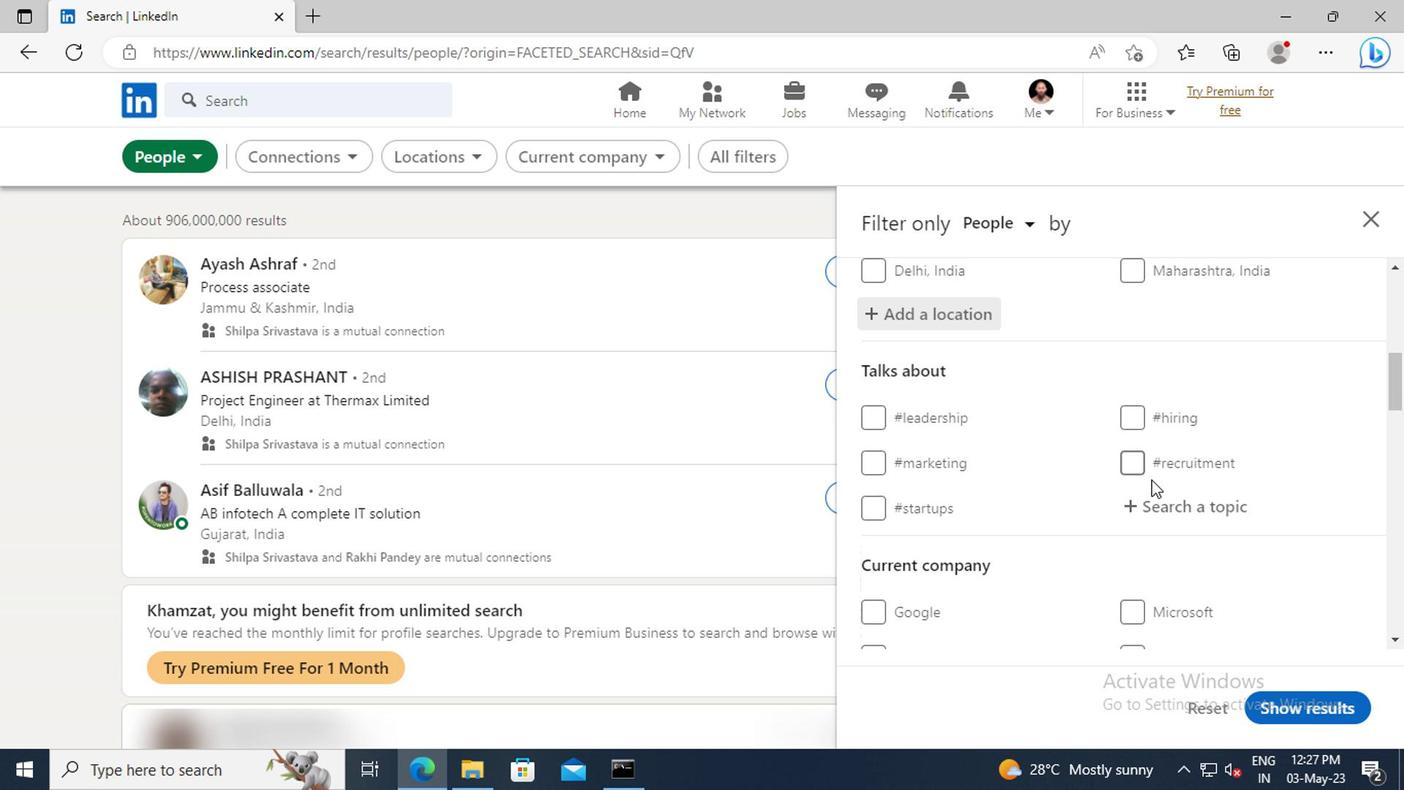 
Action: Mouse pressed left at (1158, 514)
Screenshot: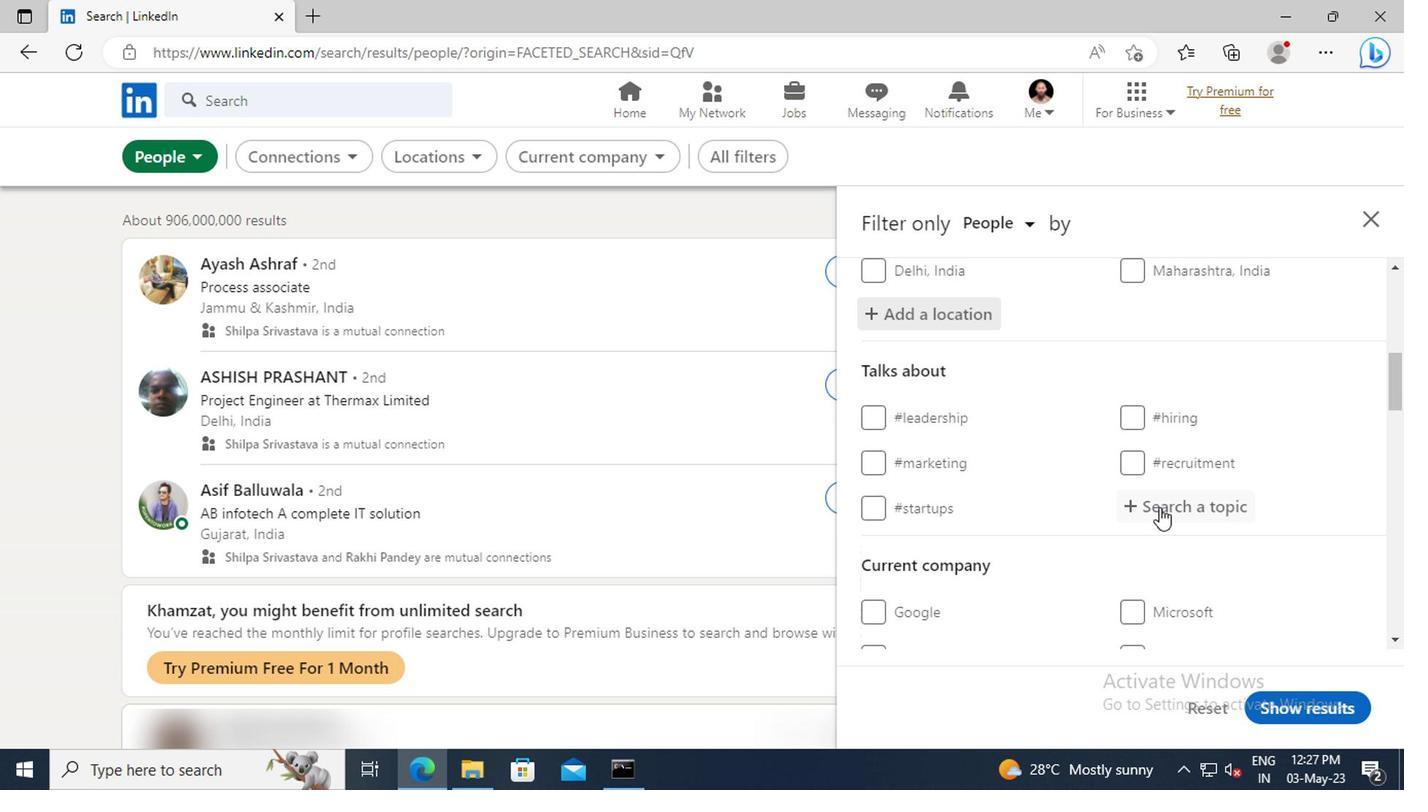 
Action: Key pressed <Key.shift>INNOVATIV
Screenshot: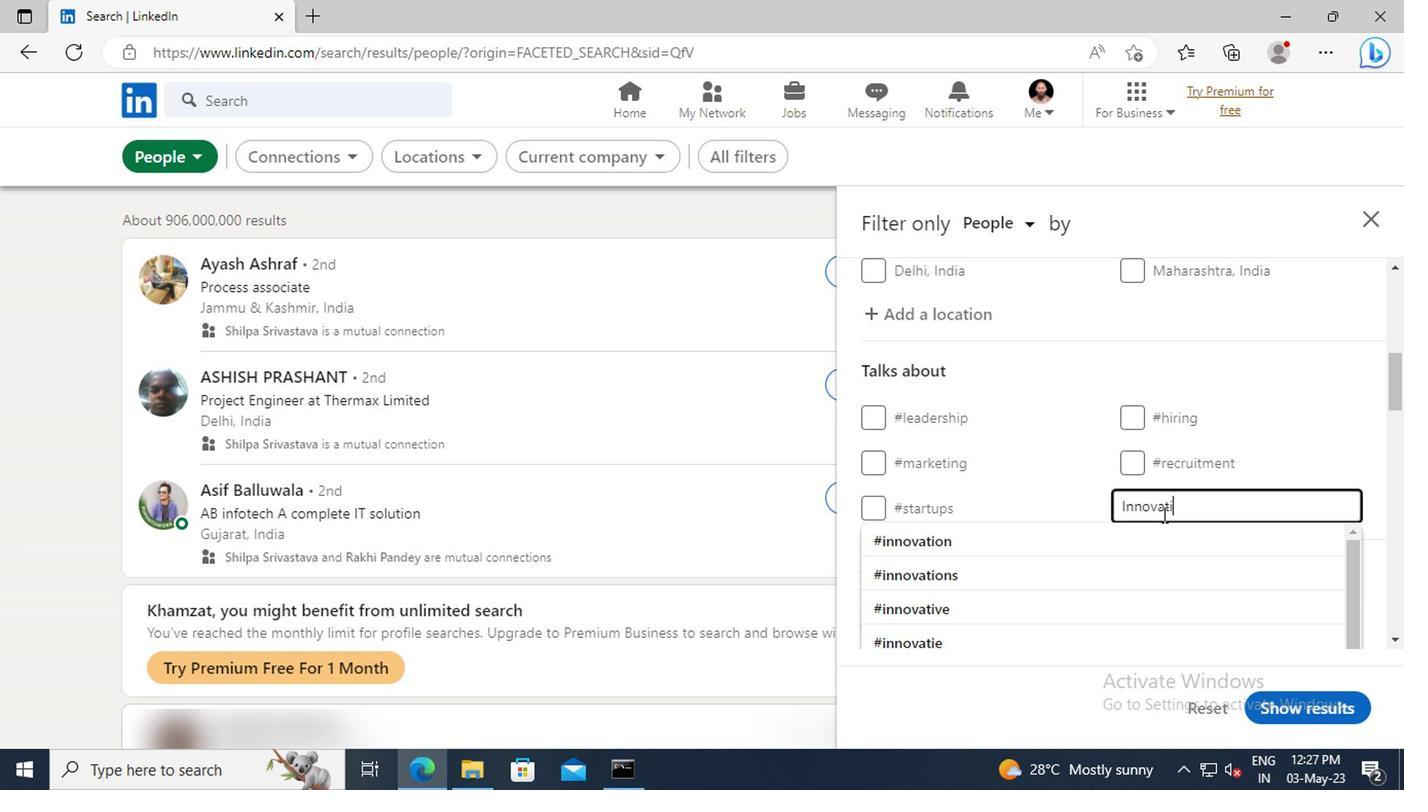 
Action: Mouse moved to (1158, 539)
Screenshot: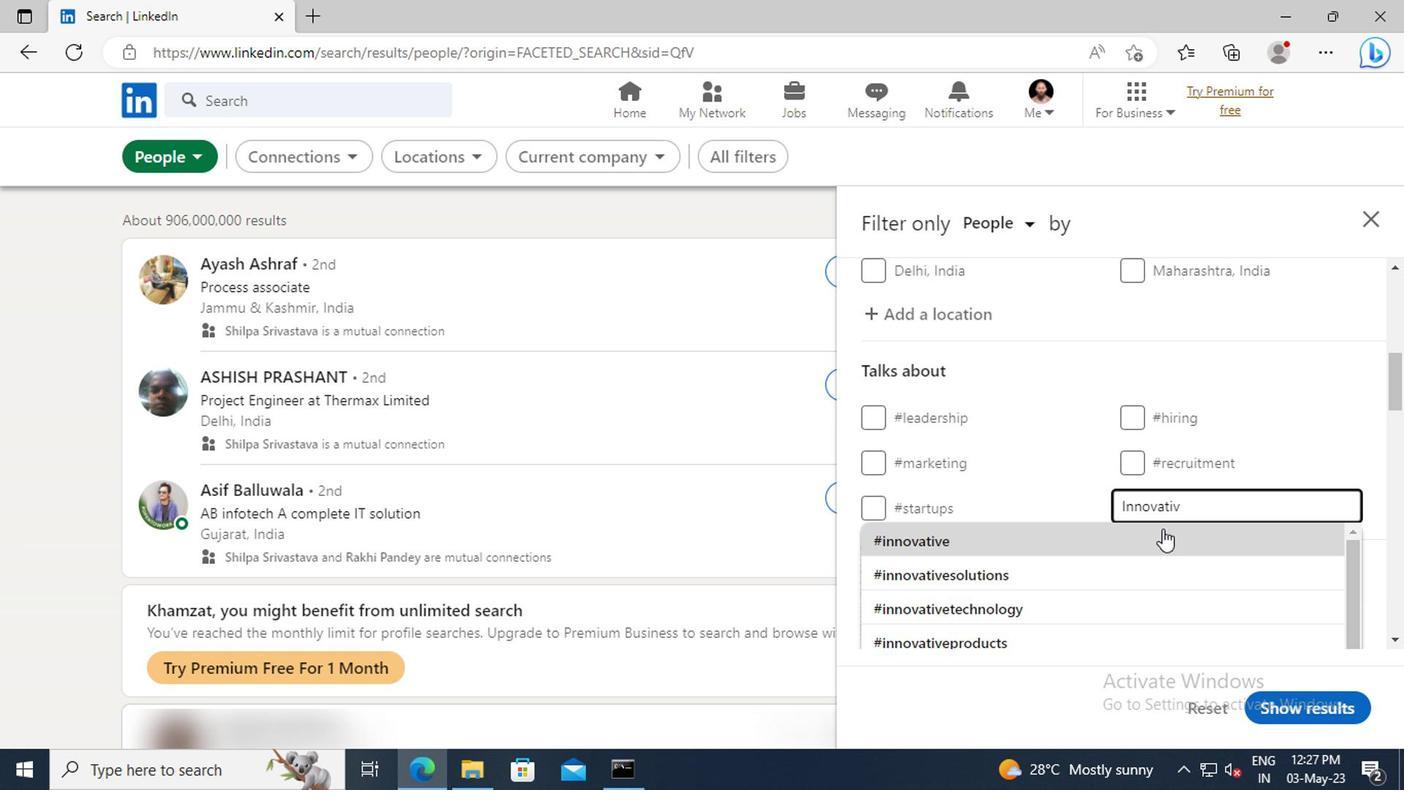 
Action: Mouse pressed left at (1158, 539)
Screenshot: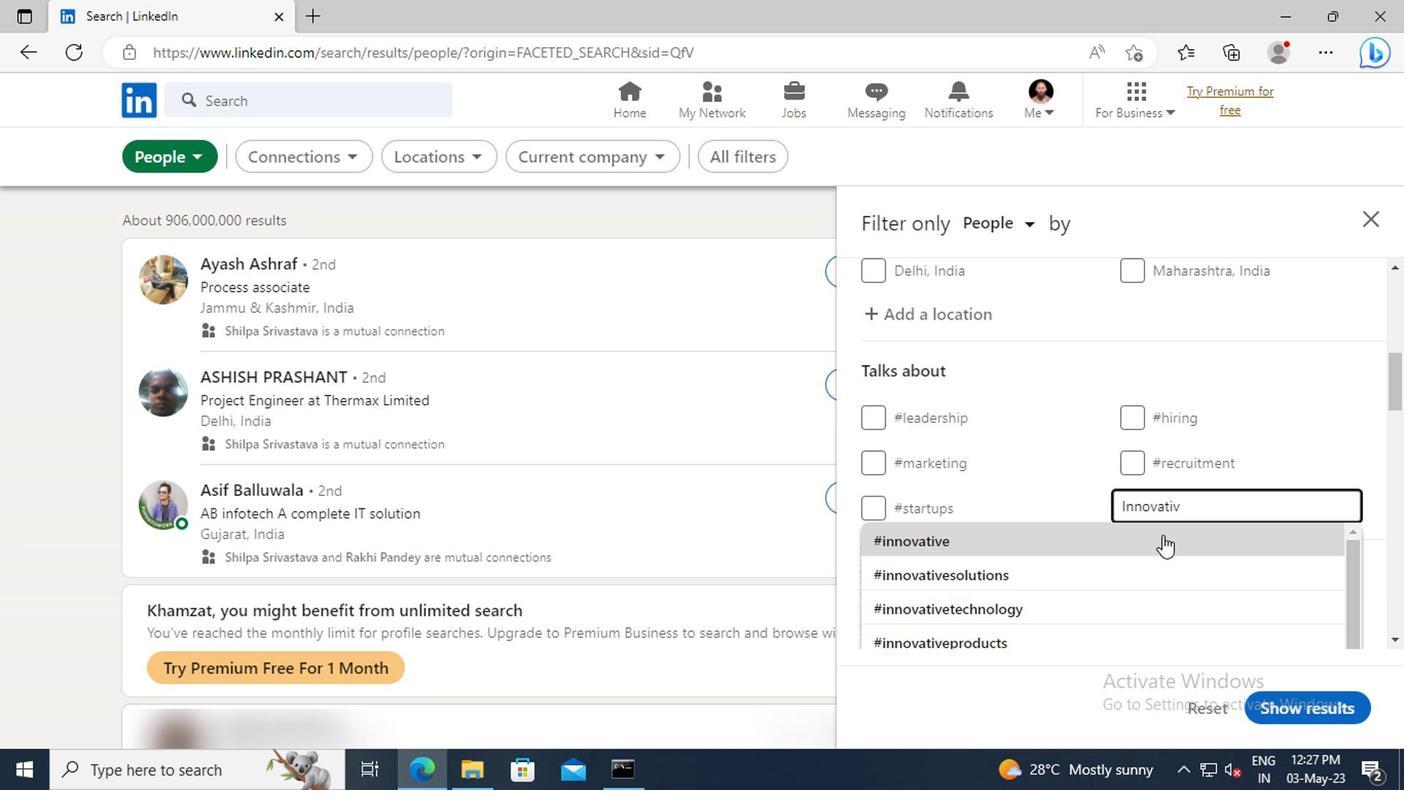 
Action: Mouse scrolled (1158, 539) with delta (0, 0)
Screenshot: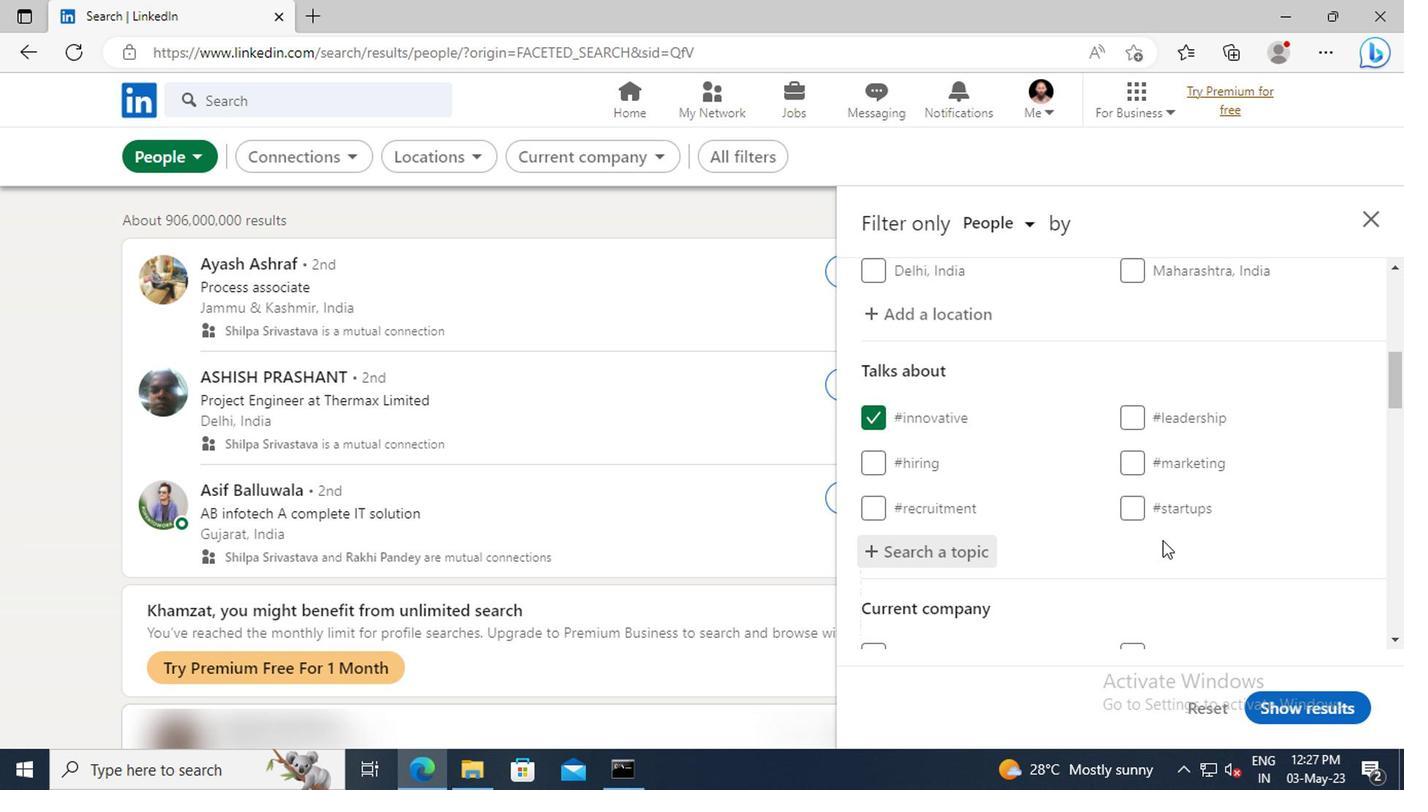 
Action: Mouse scrolled (1158, 539) with delta (0, 0)
Screenshot: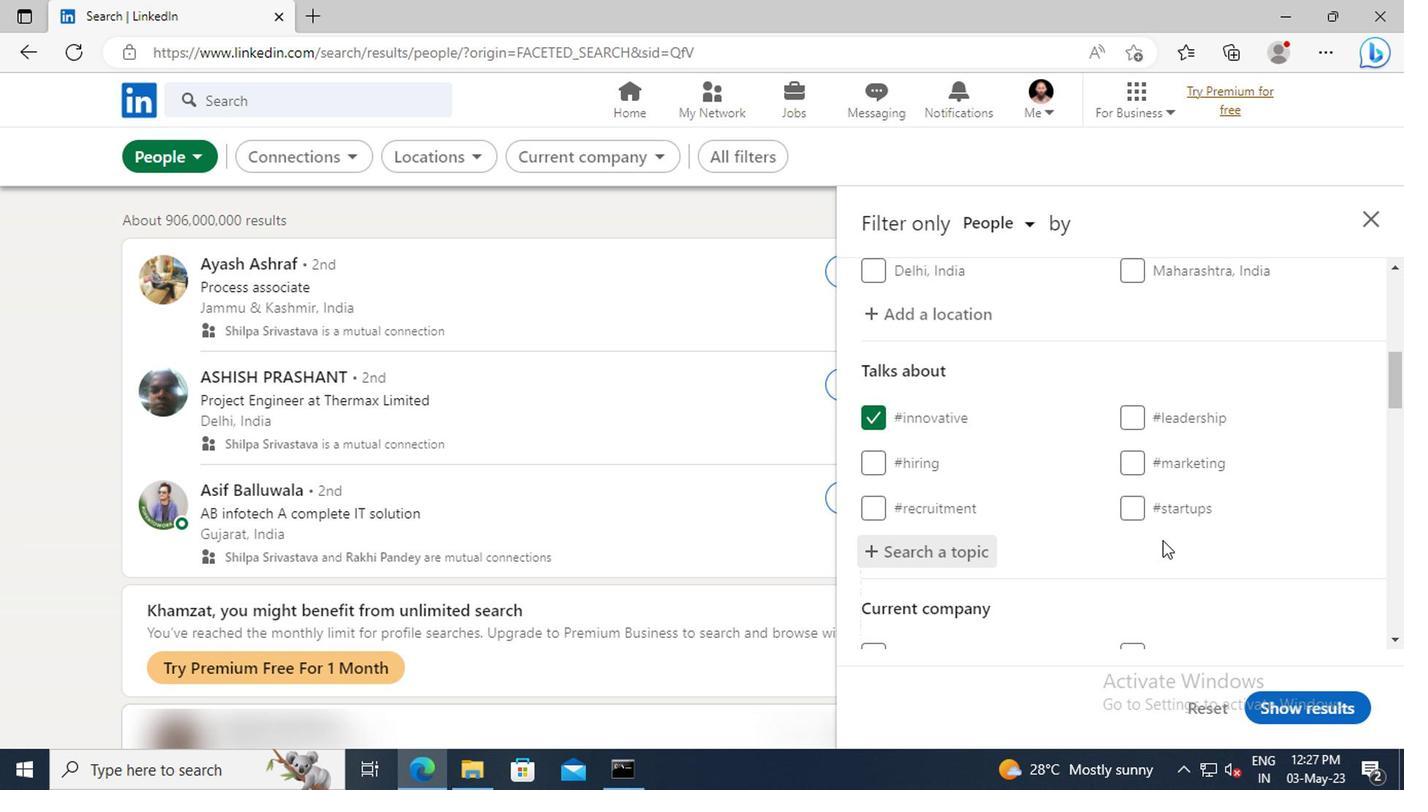 
Action: Mouse scrolled (1158, 539) with delta (0, 0)
Screenshot: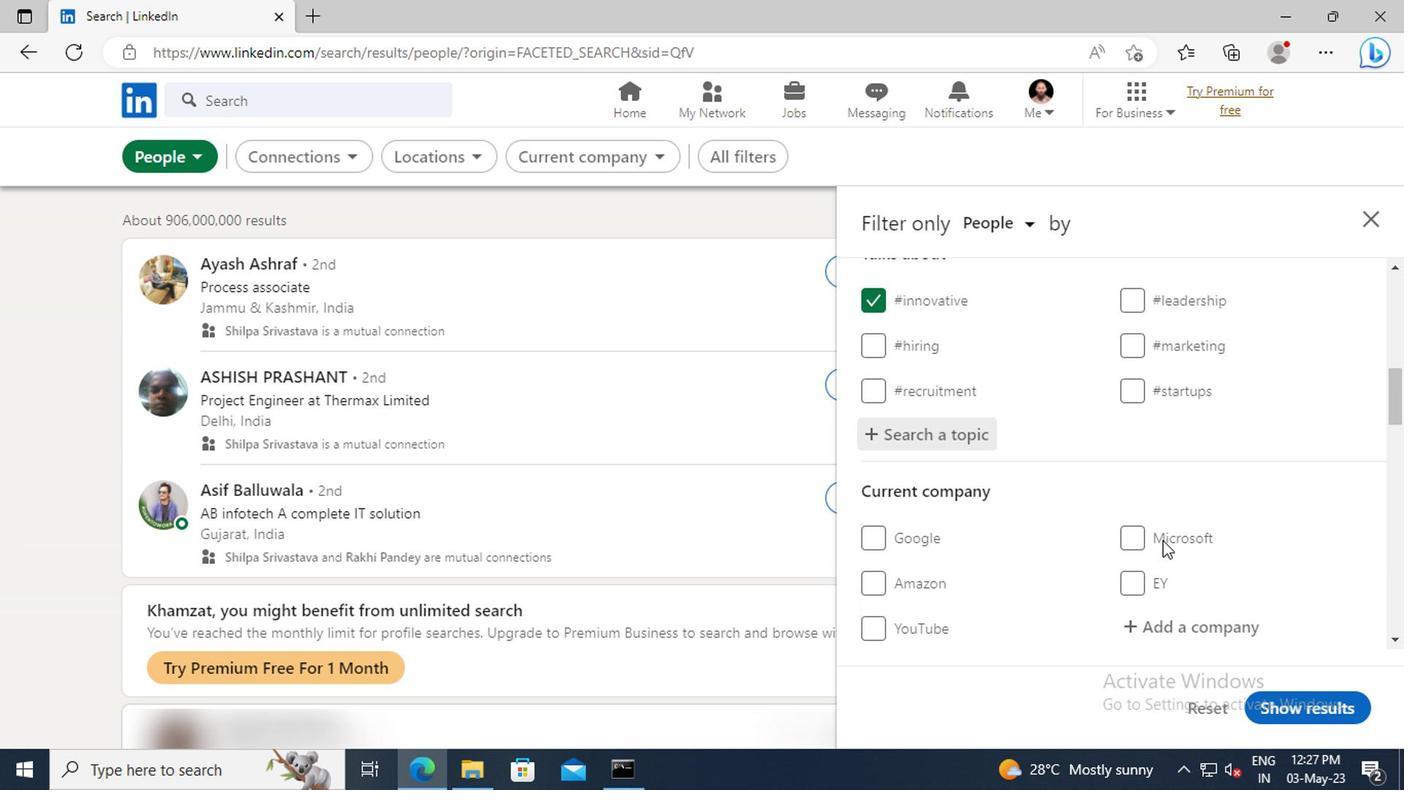 
Action: Mouse moved to (1162, 516)
Screenshot: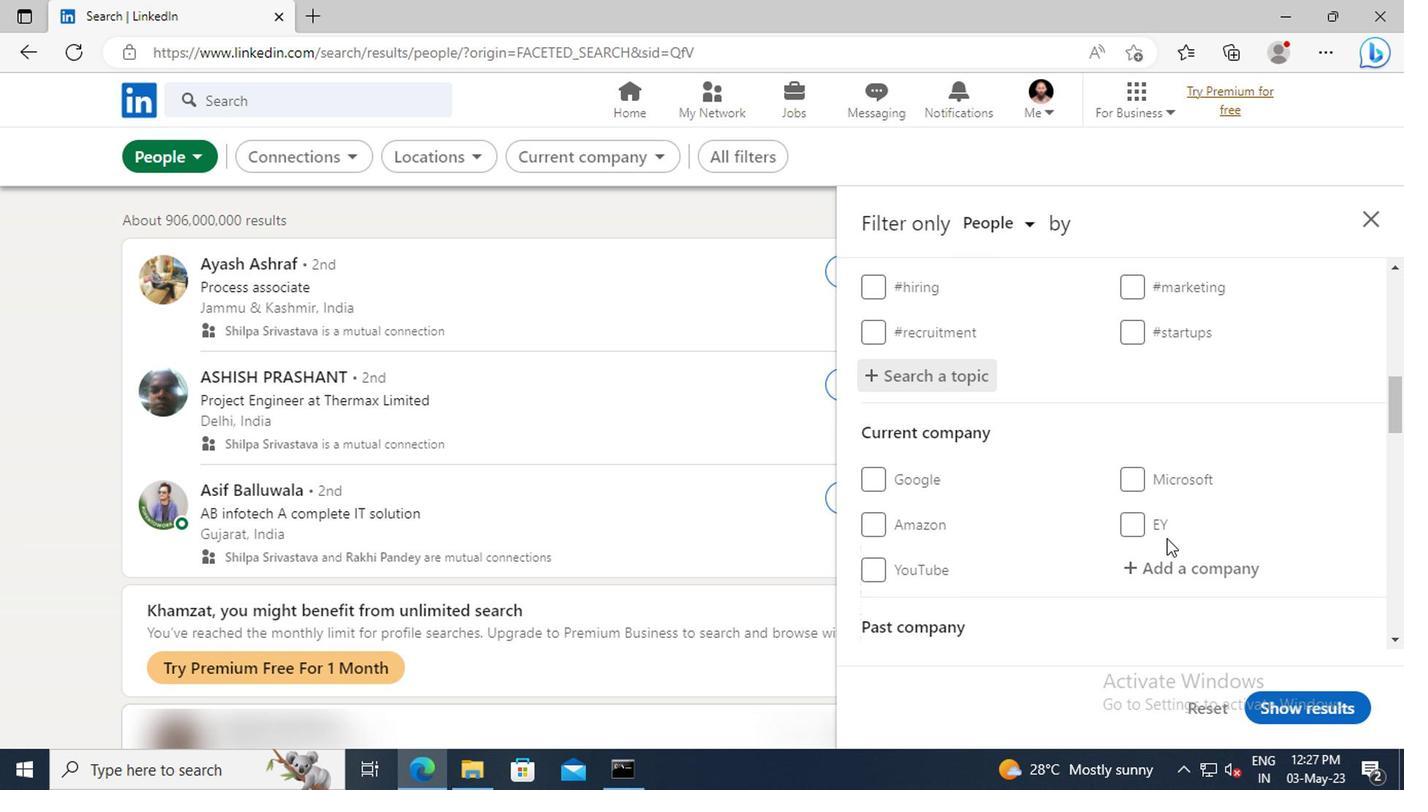 
Action: Mouse scrolled (1162, 515) with delta (0, 0)
Screenshot: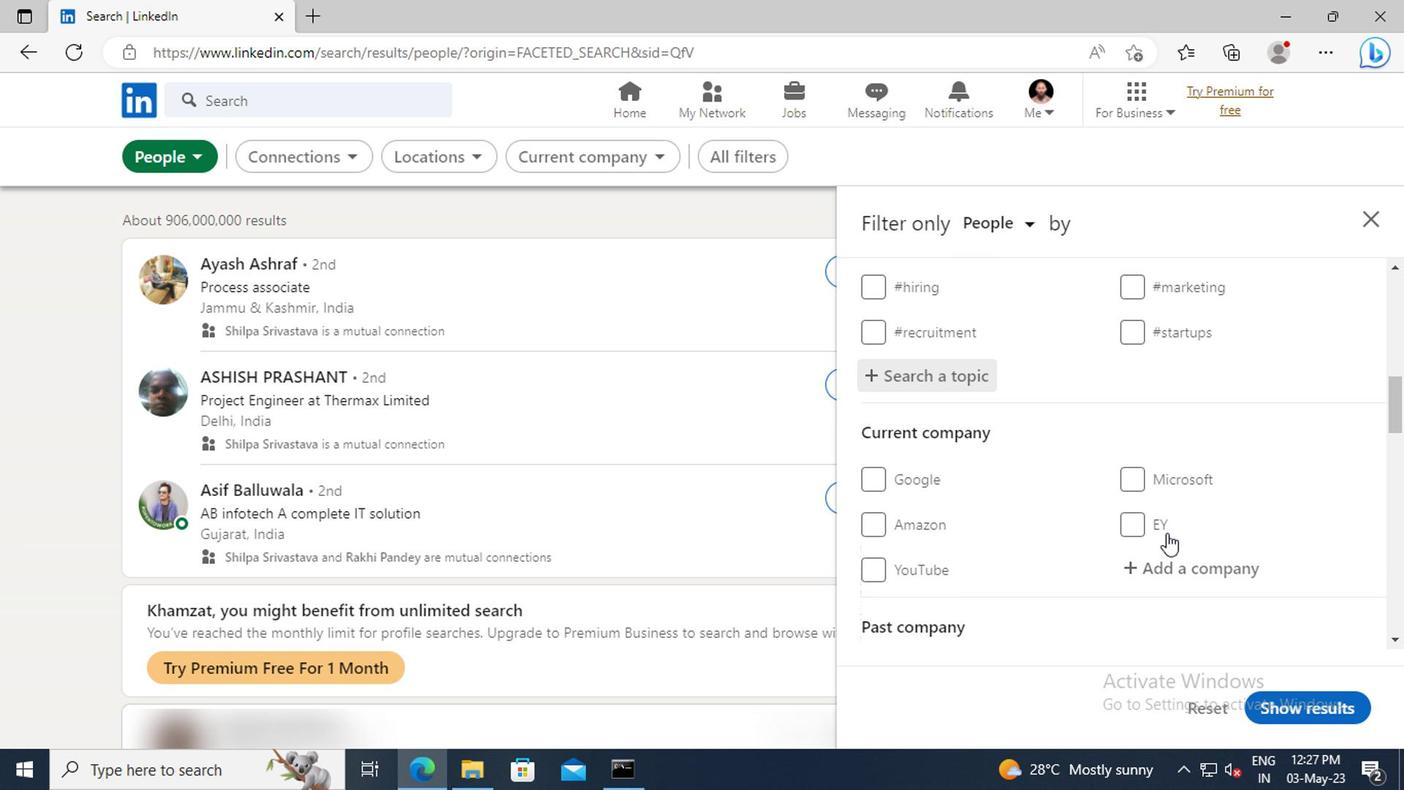 
Action: Mouse scrolled (1162, 515) with delta (0, 0)
Screenshot: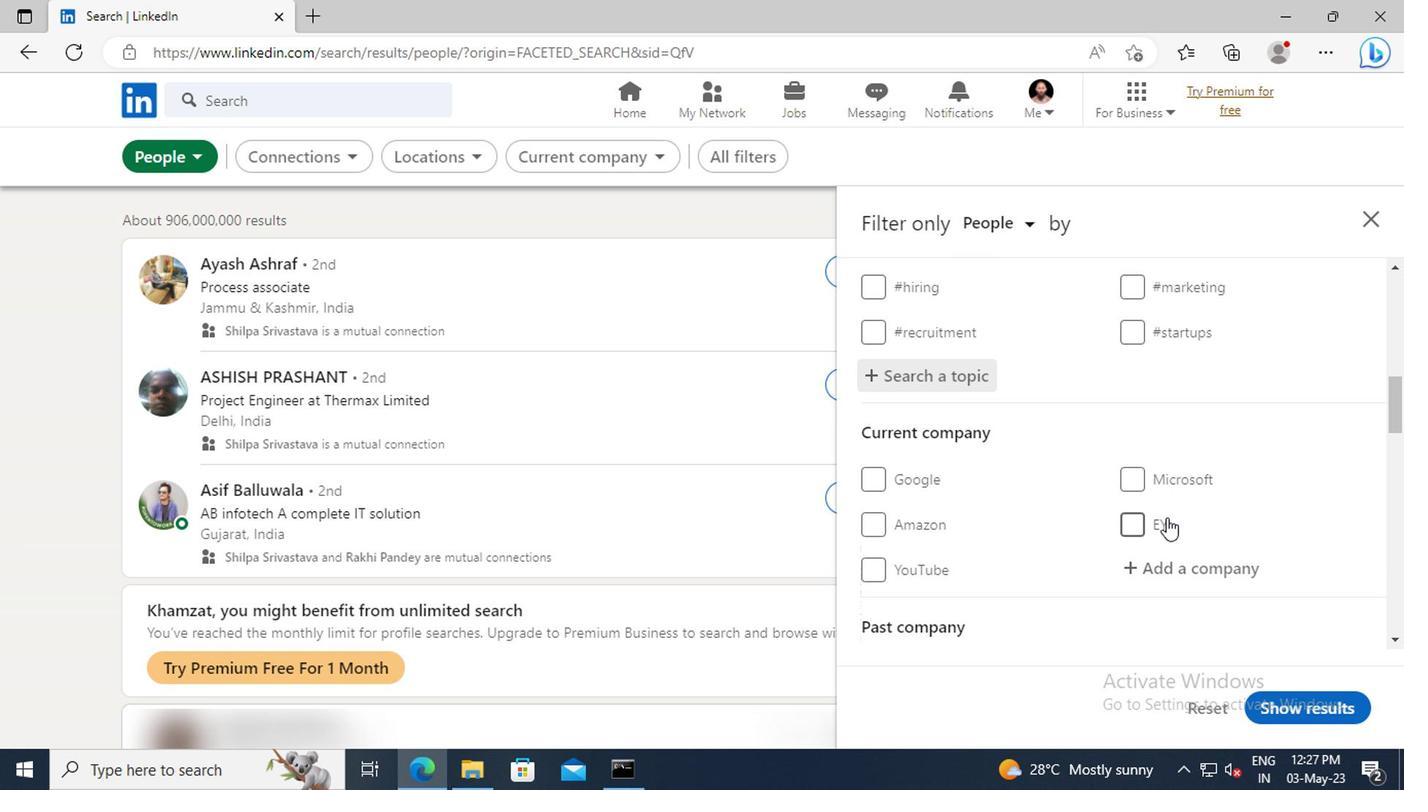 
Action: Mouse moved to (1162, 482)
Screenshot: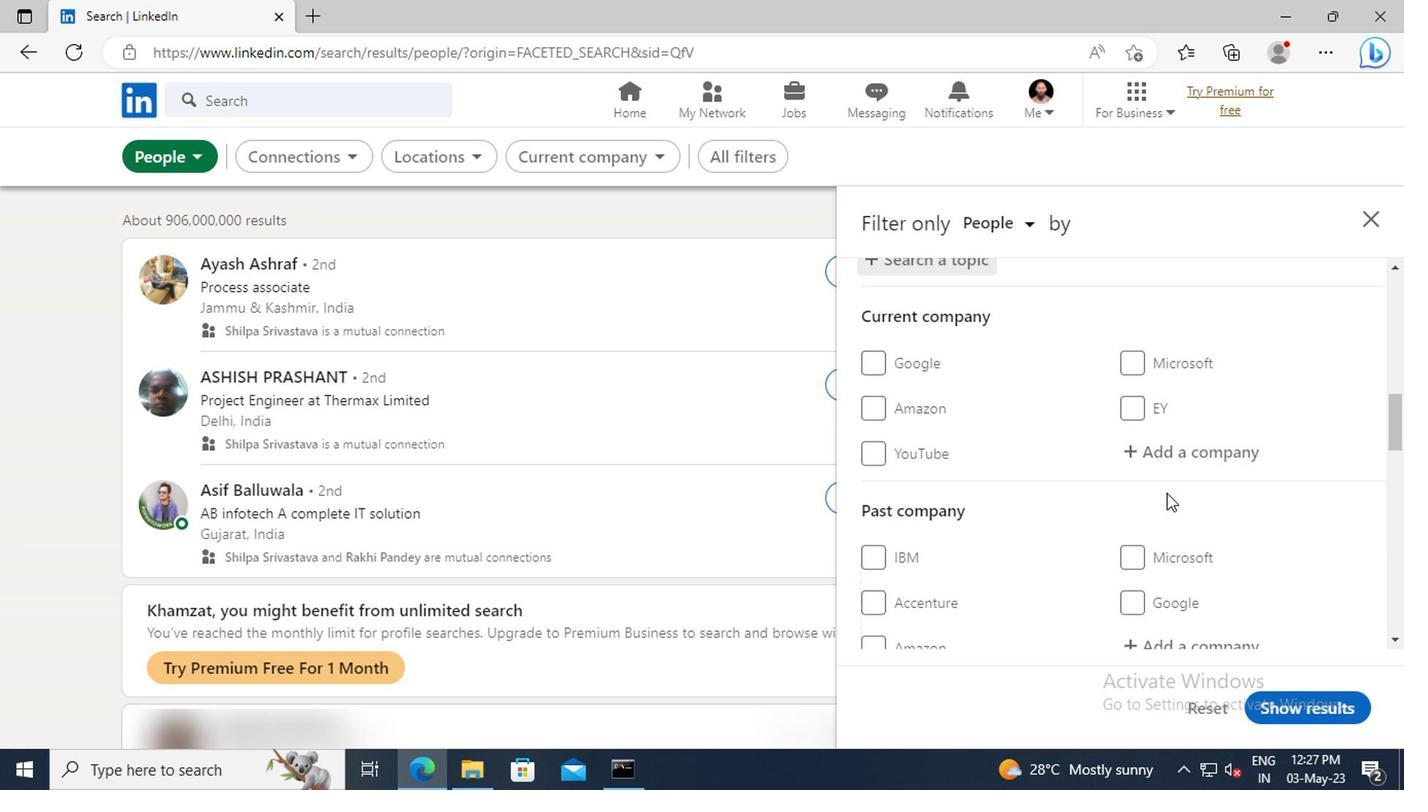 
Action: Mouse scrolled (1162, 482) with delta (0, 0)
Screenshot: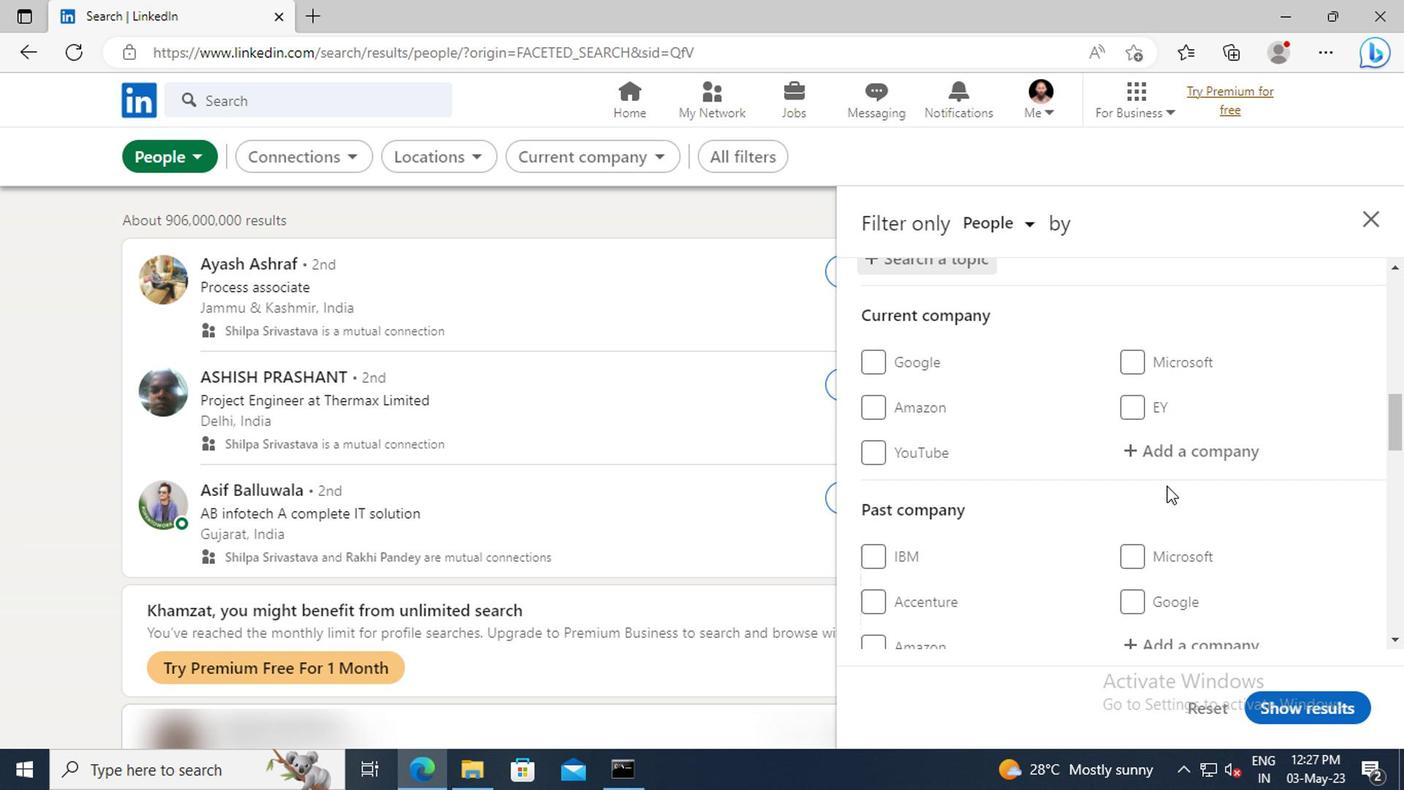
Action: Mouse moved to (1163, 479)
Screenshot: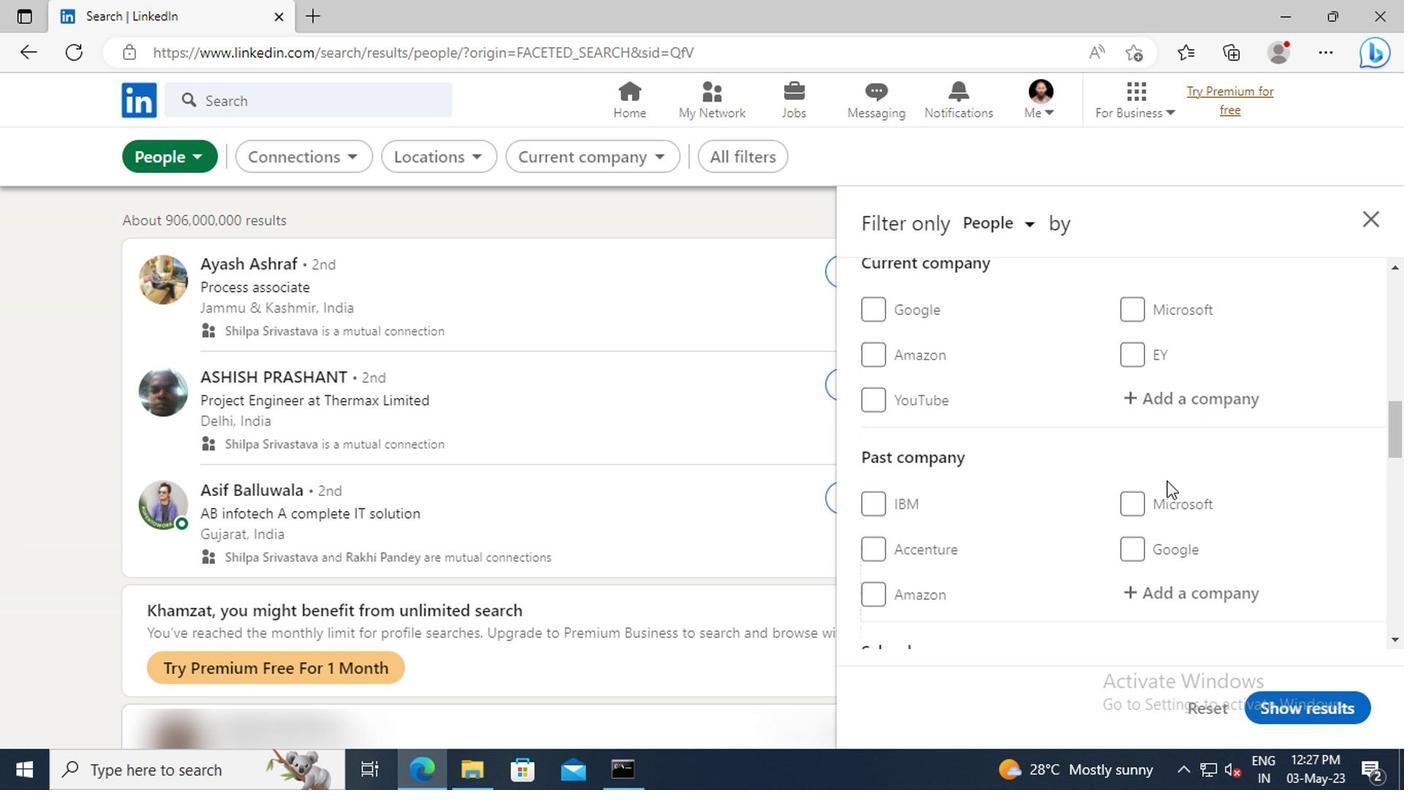 
Action: Mouse scrolled (1163, 477) with delta (0, -1)
Screenshot: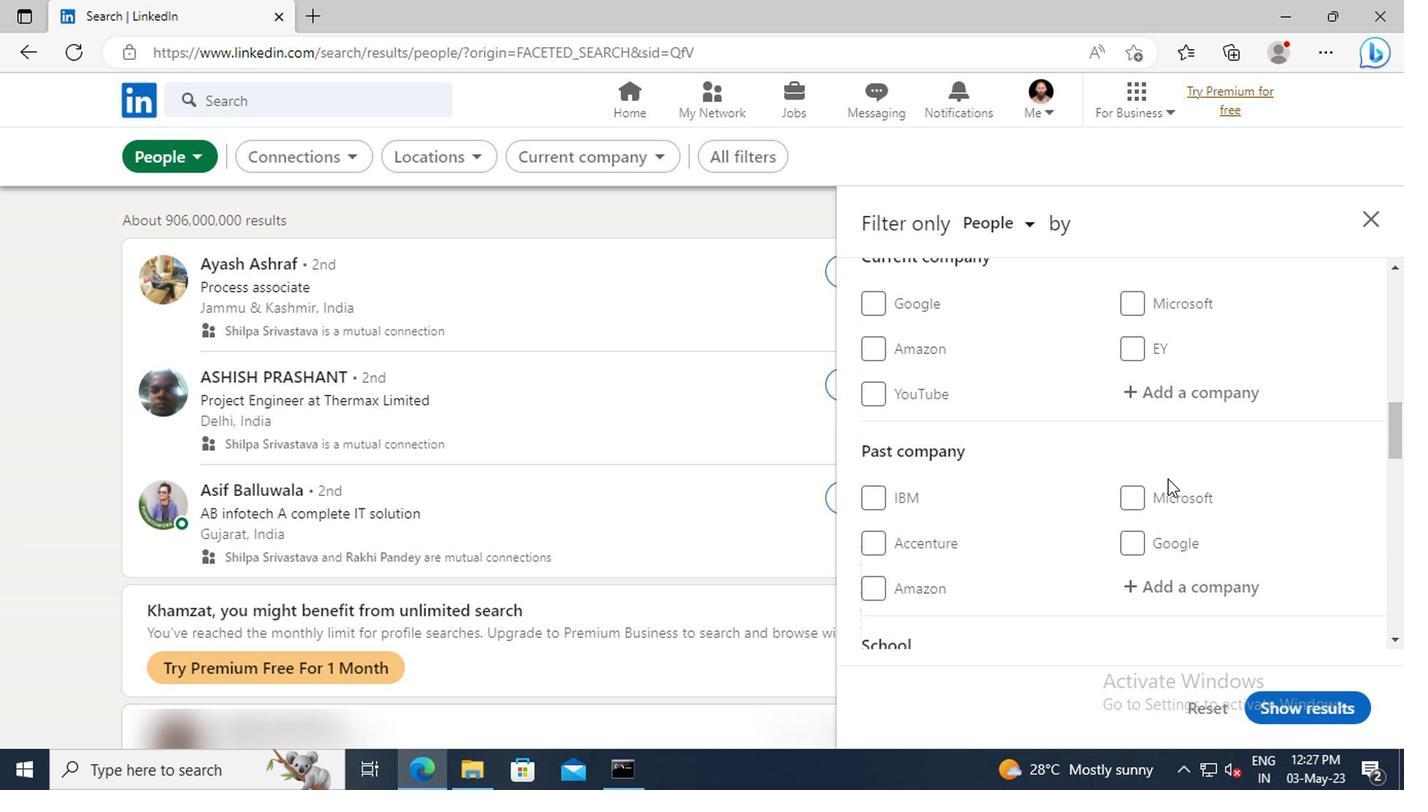 
Action: Mouse scrolled (1163, 477) with delta (0, -1)
Screenshot: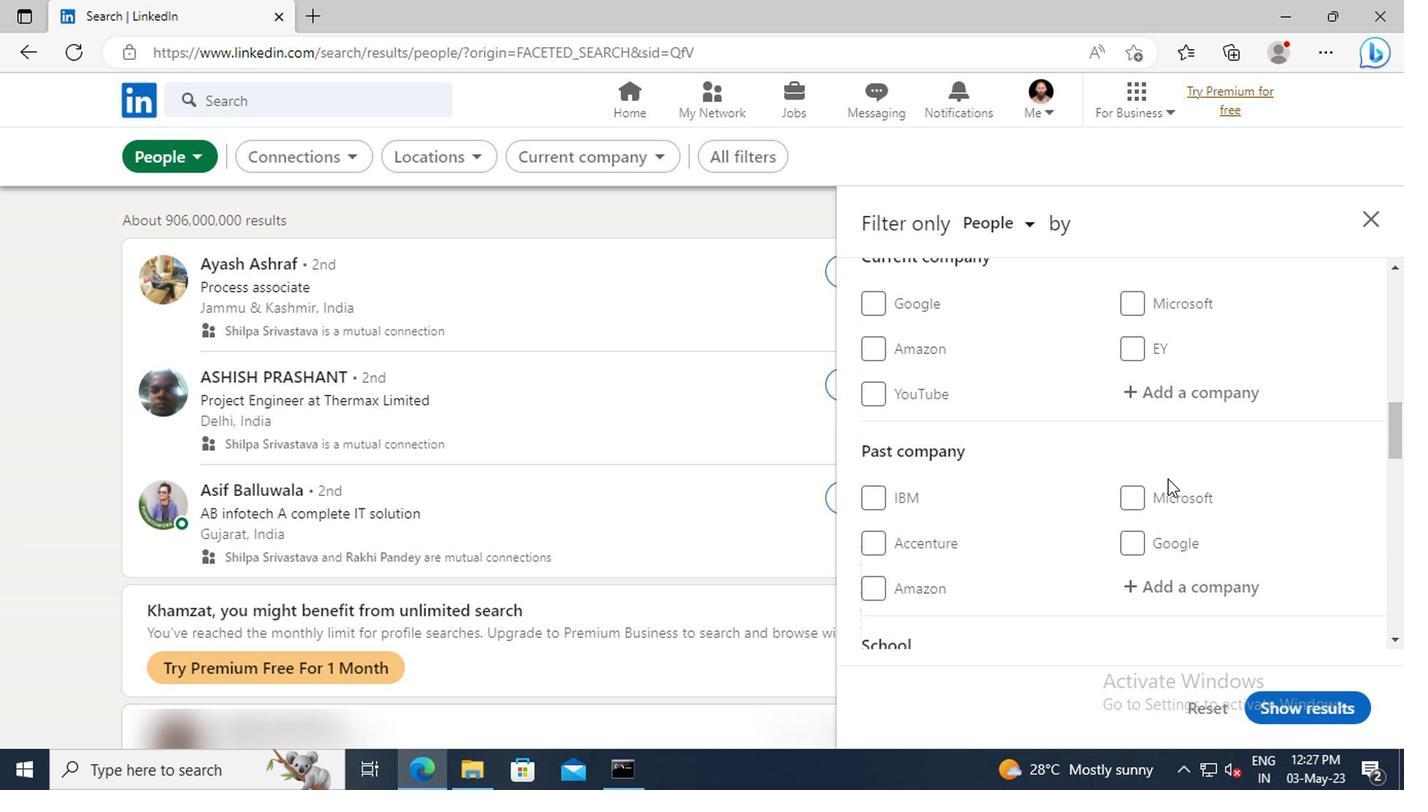 
Action: Mouse scrolled (1163, 477) with delta (0, -1)
Screenshot: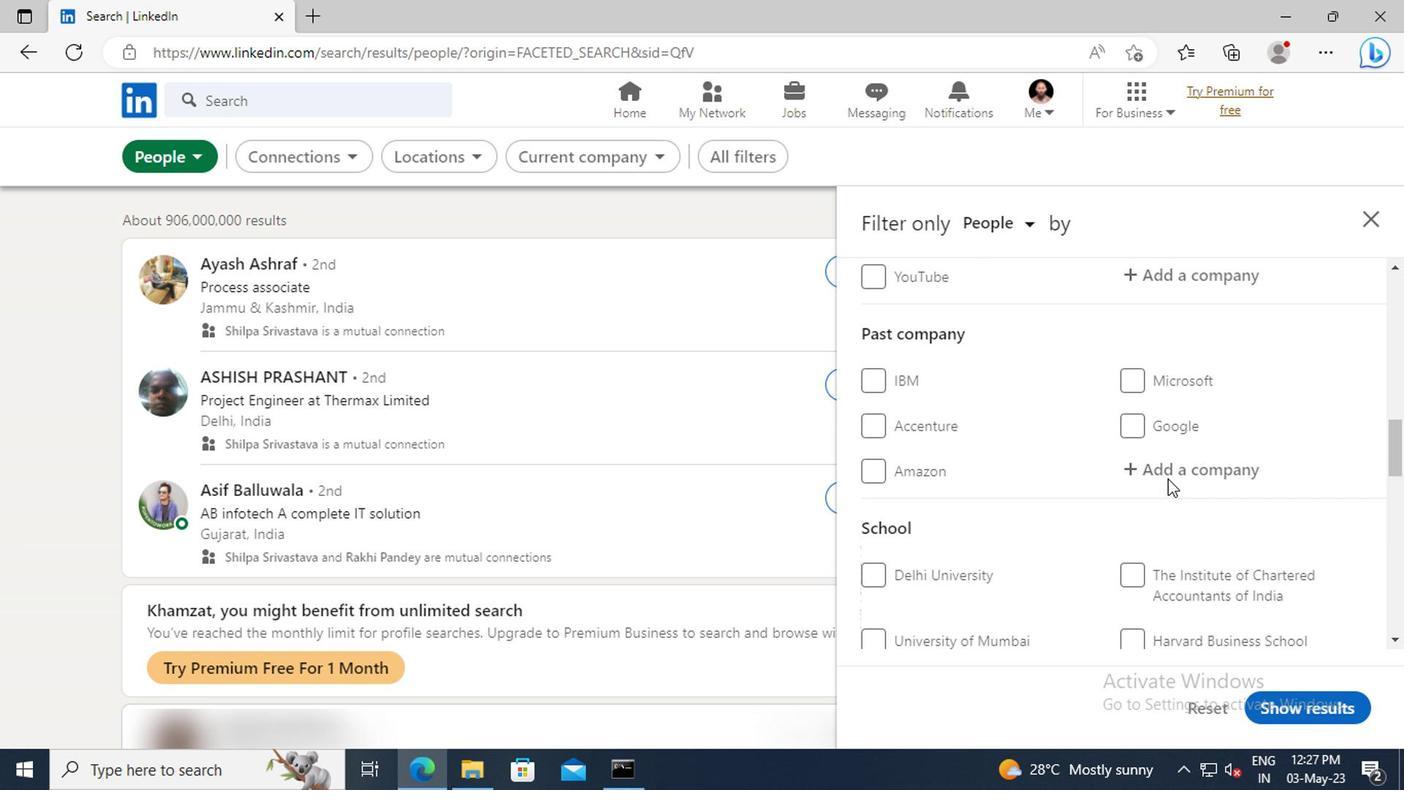 
Action: Mouse scrolled (1163, 477) with delta (0, -1)
Screenshot: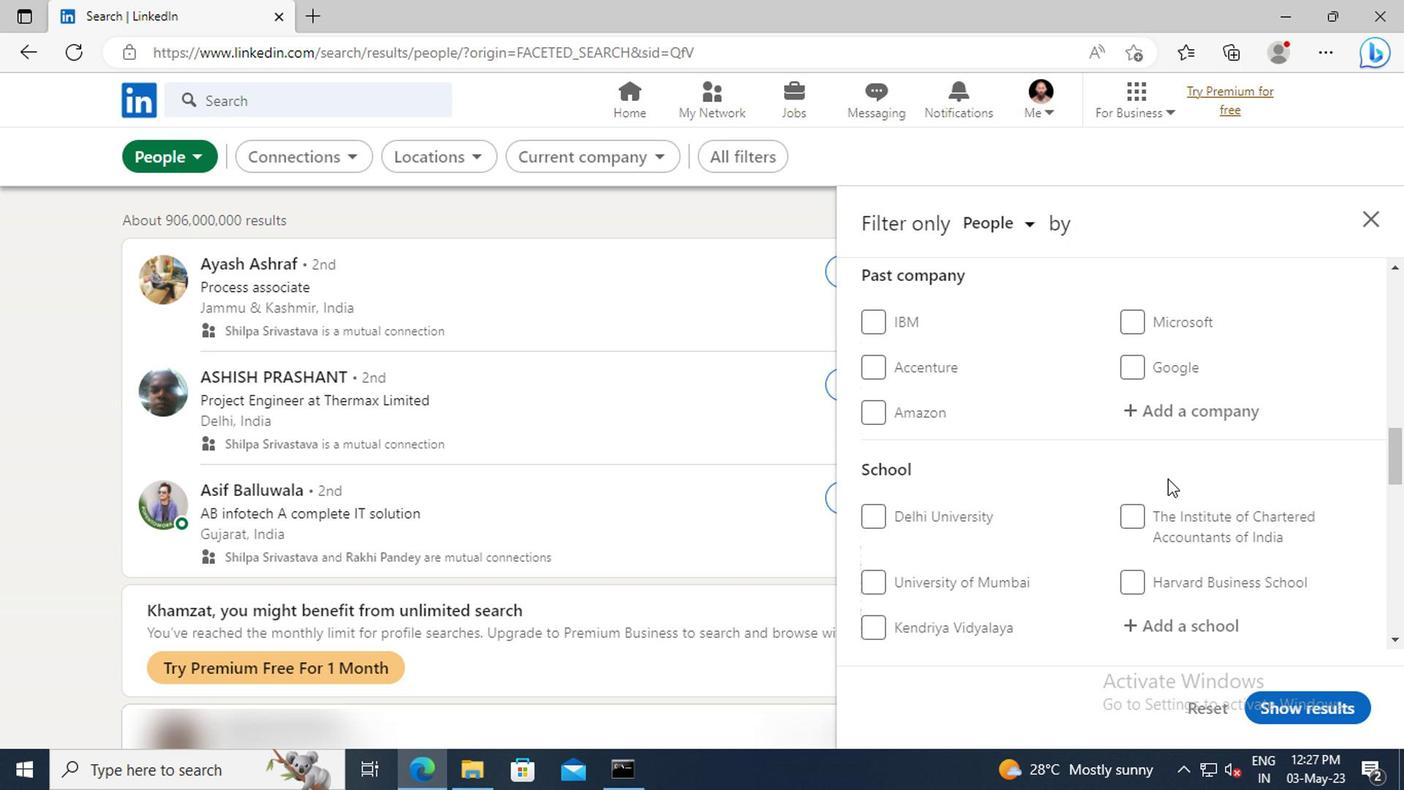 
Action: Mouse scrolled (1163, 477) with delta (0, -1)
Screenshot: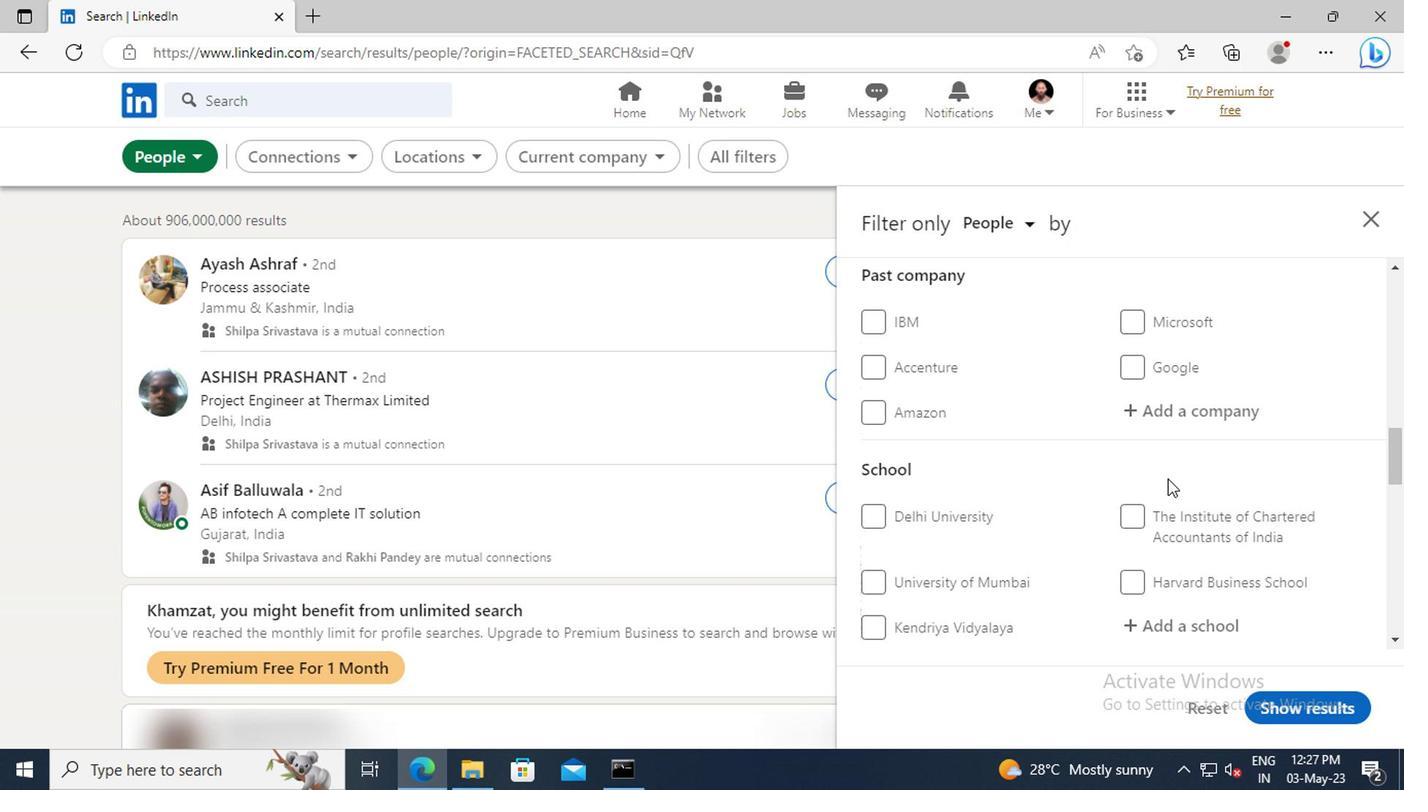 
Action: Mouse scrolled (1163, 477) with delta (0, -1)
Screenshot: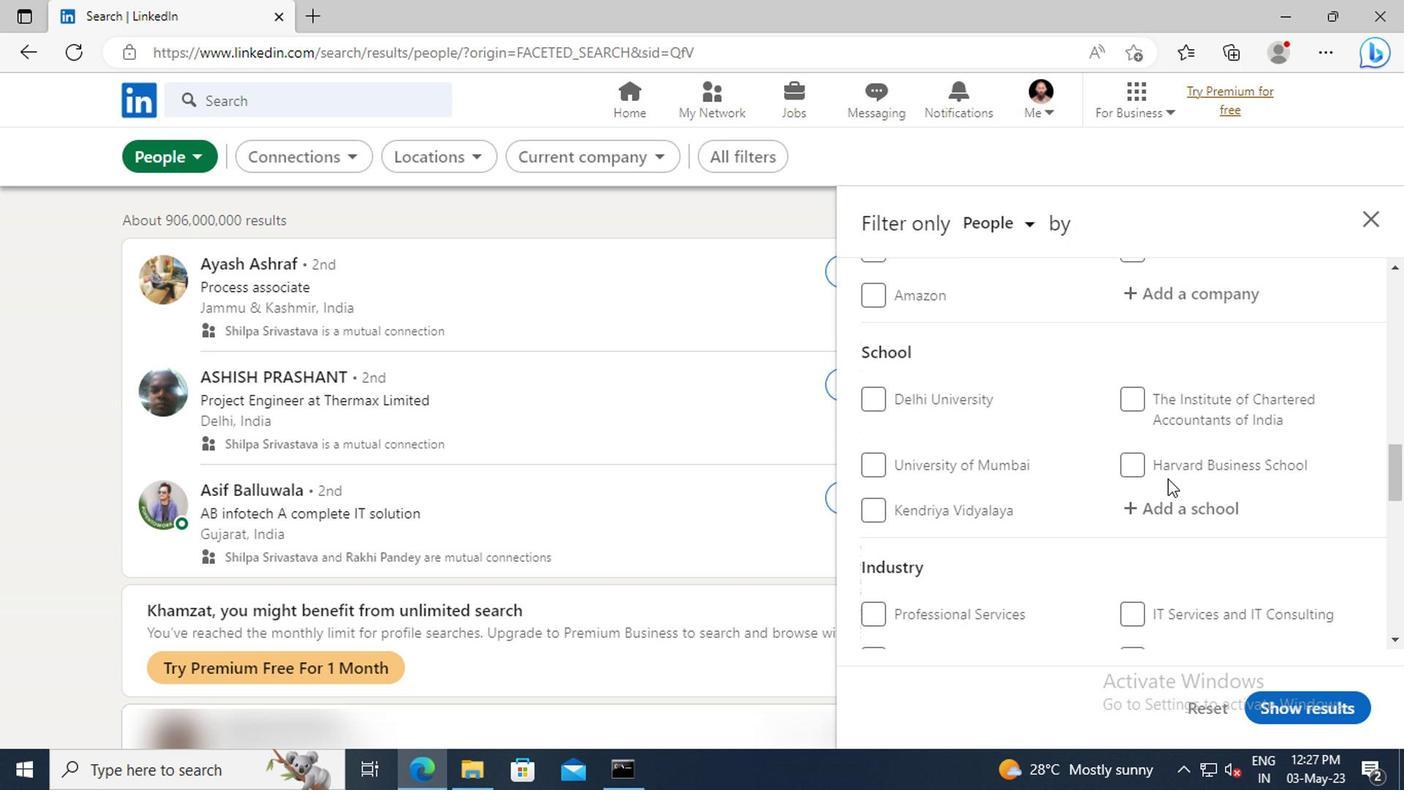 
Action: Mouse scrolled (1163, 477) with delta (0, -1)
Screenshot: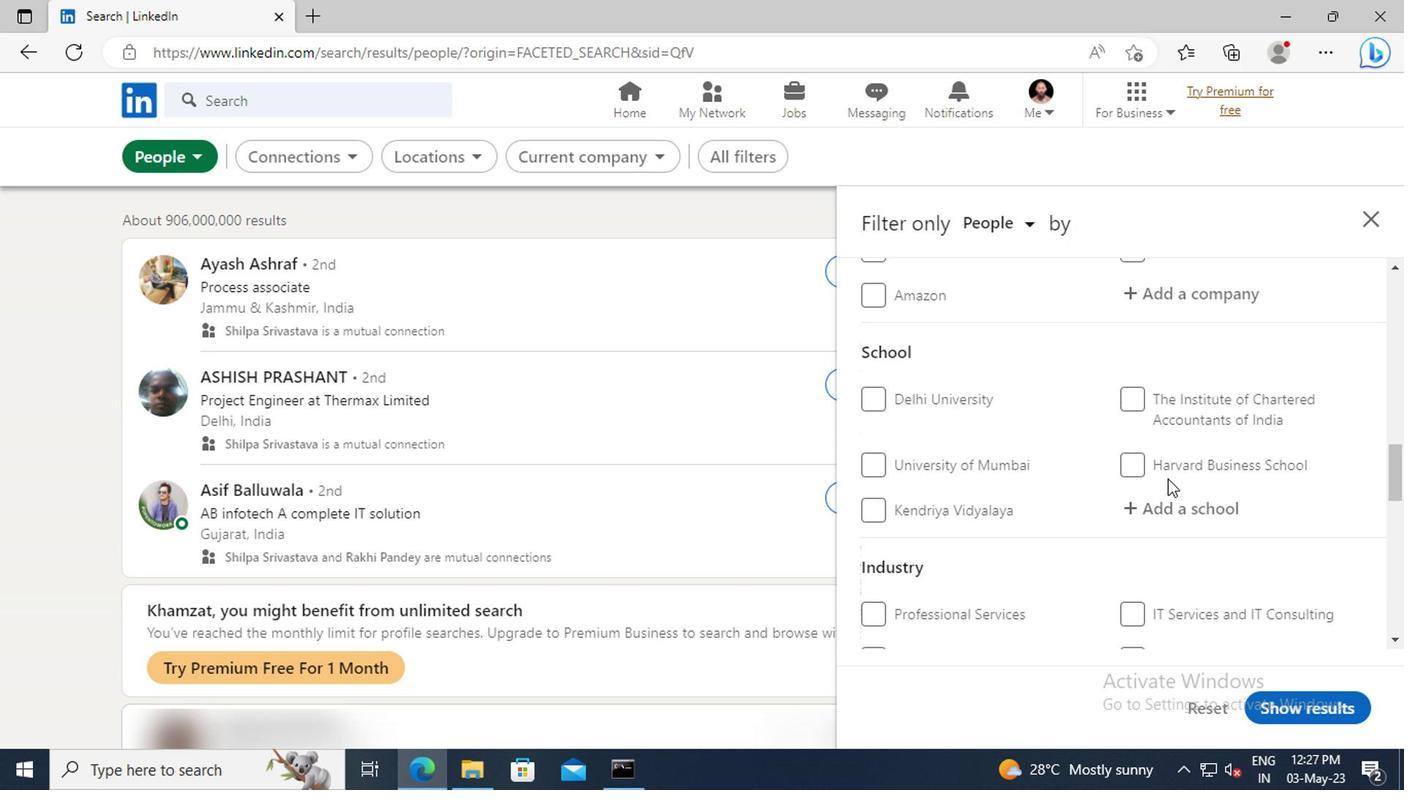 
Action: Mouse scrolled (1163, 477) with delta (0, -1)
Screenshot: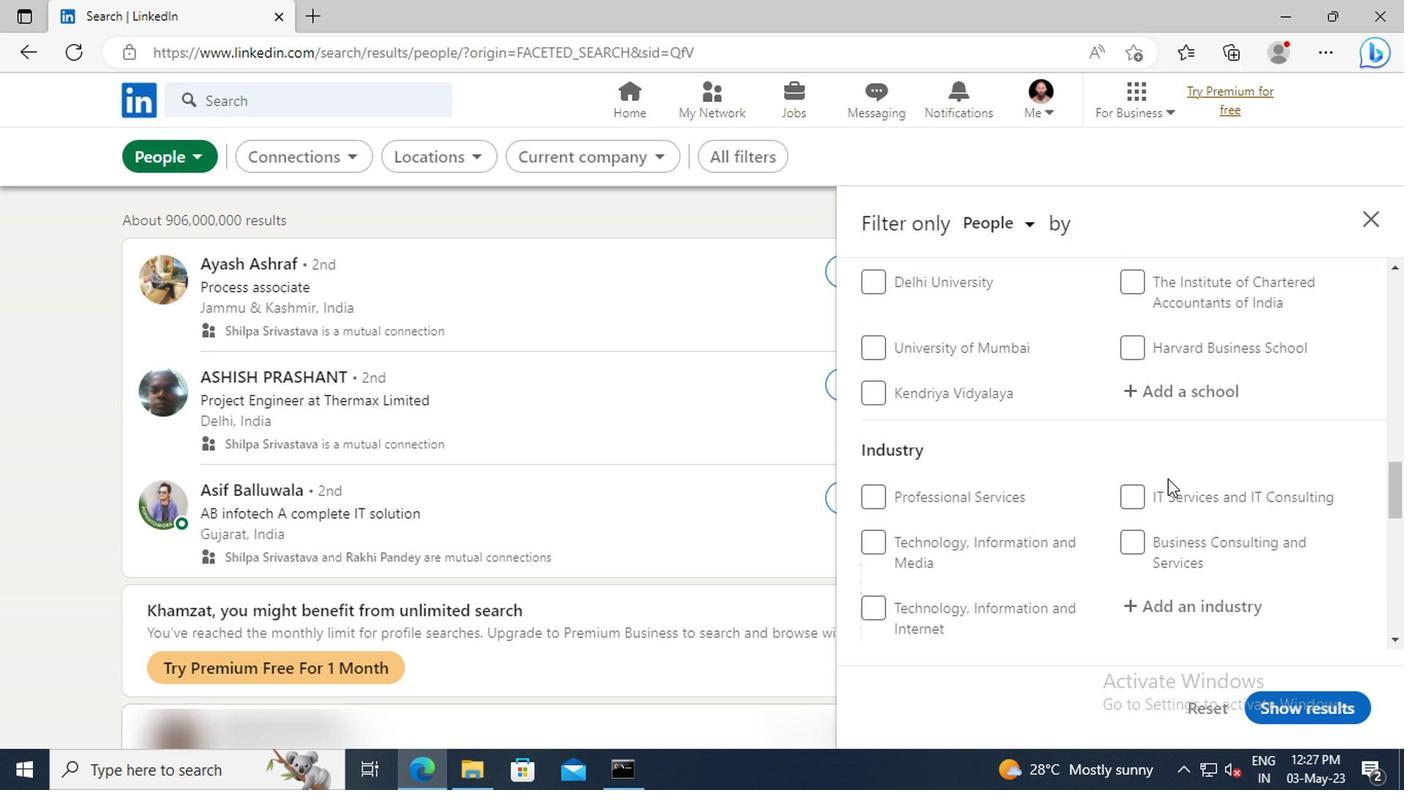 
Action: Mouse scrolled (1163, 477) with delta (0, -1)
Screenshot: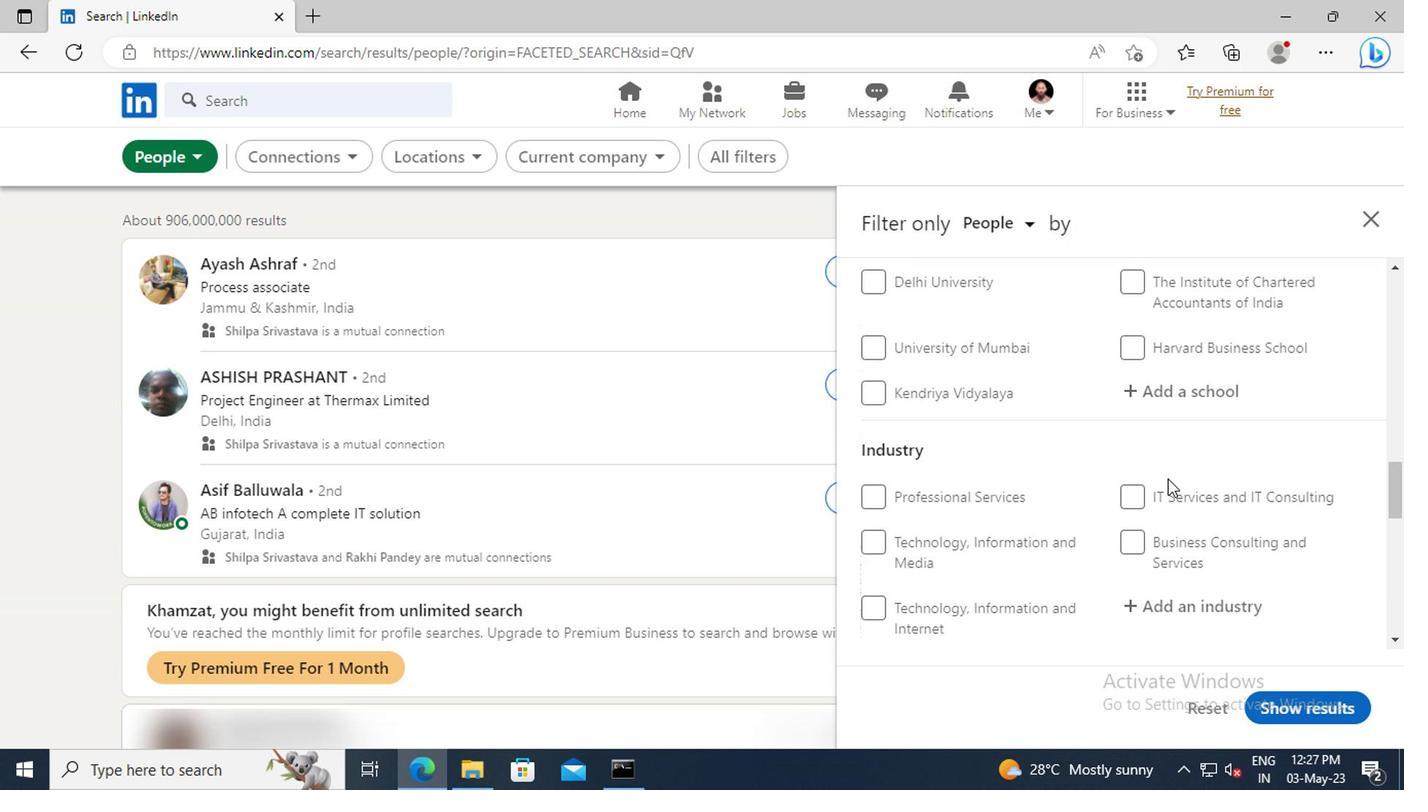 
Action: Mouse scrolled (1163, 477) with delta (0, -1)
Screenshot: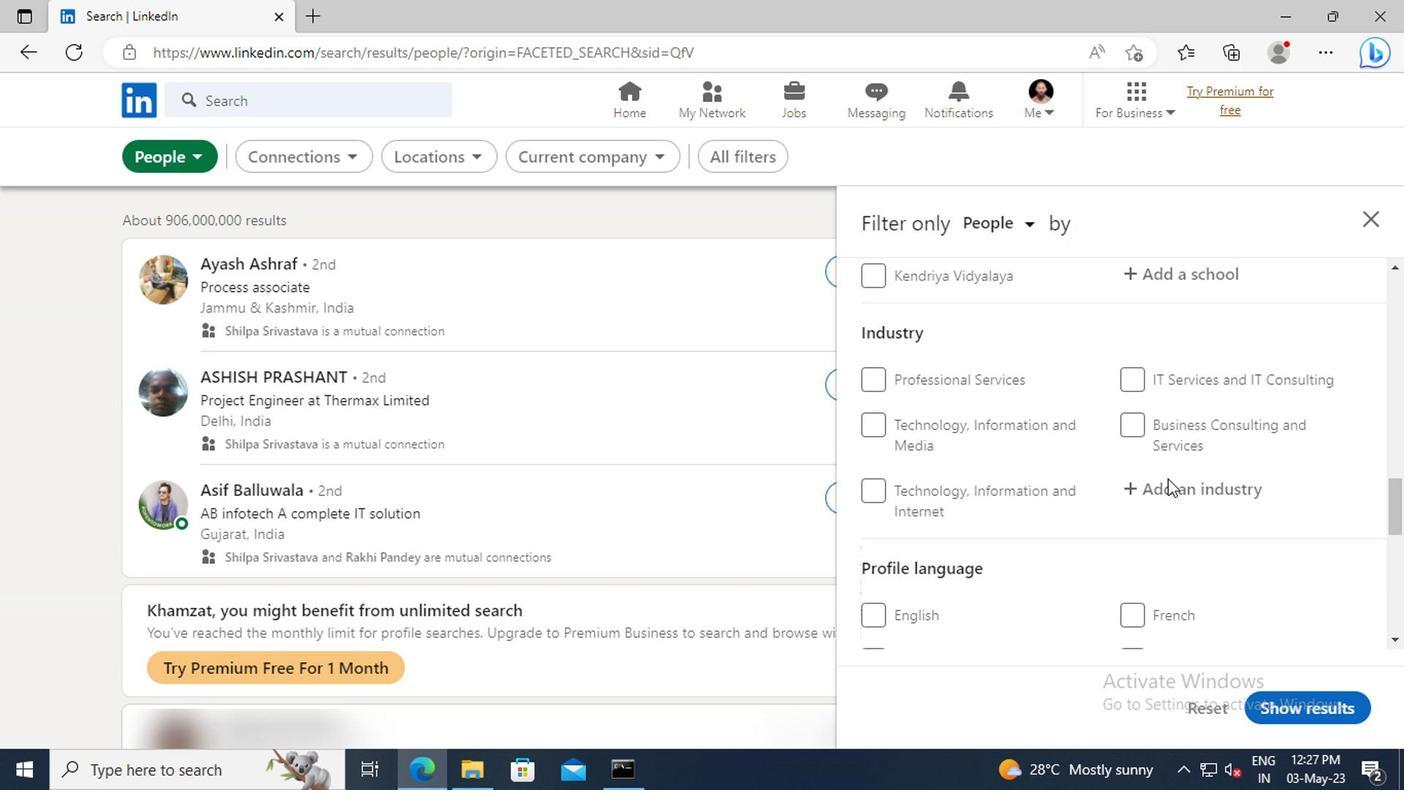 
Action: Mouse scrolled (1163, 477) with delta (0, -1)
Screenshot: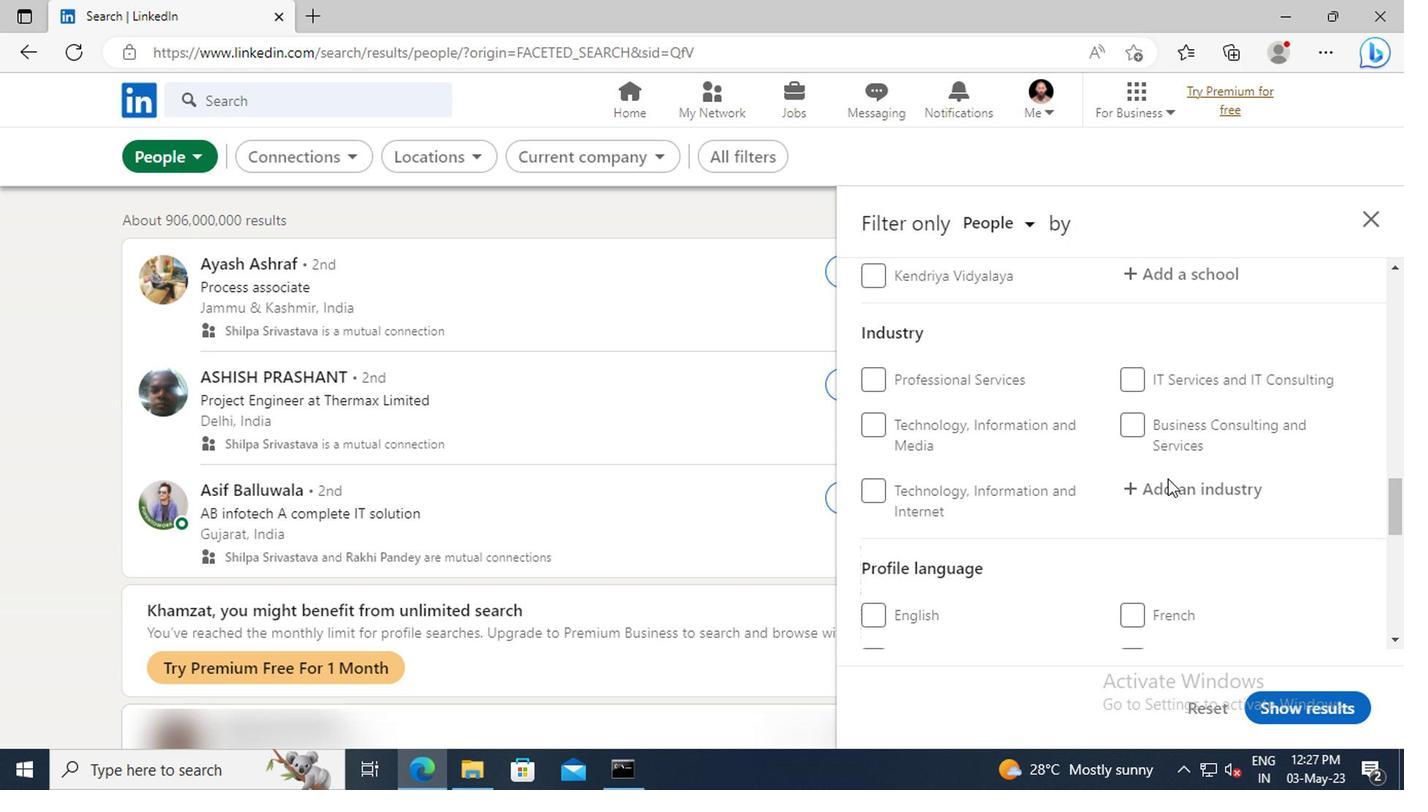 
Action: Mouse moved to (875, 590)
Screenshot: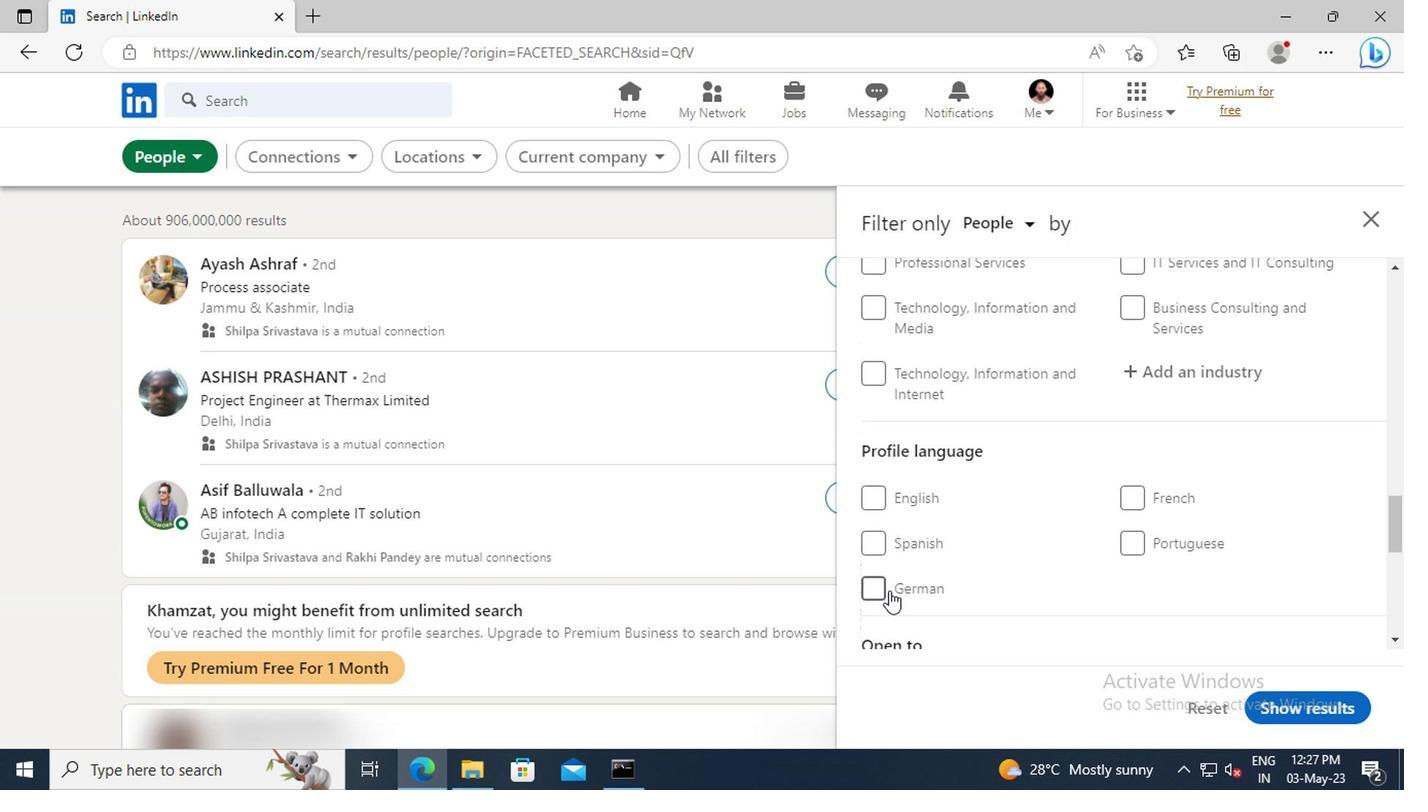 
Action: Mouse pressed left at (875, 590)
Screenshot: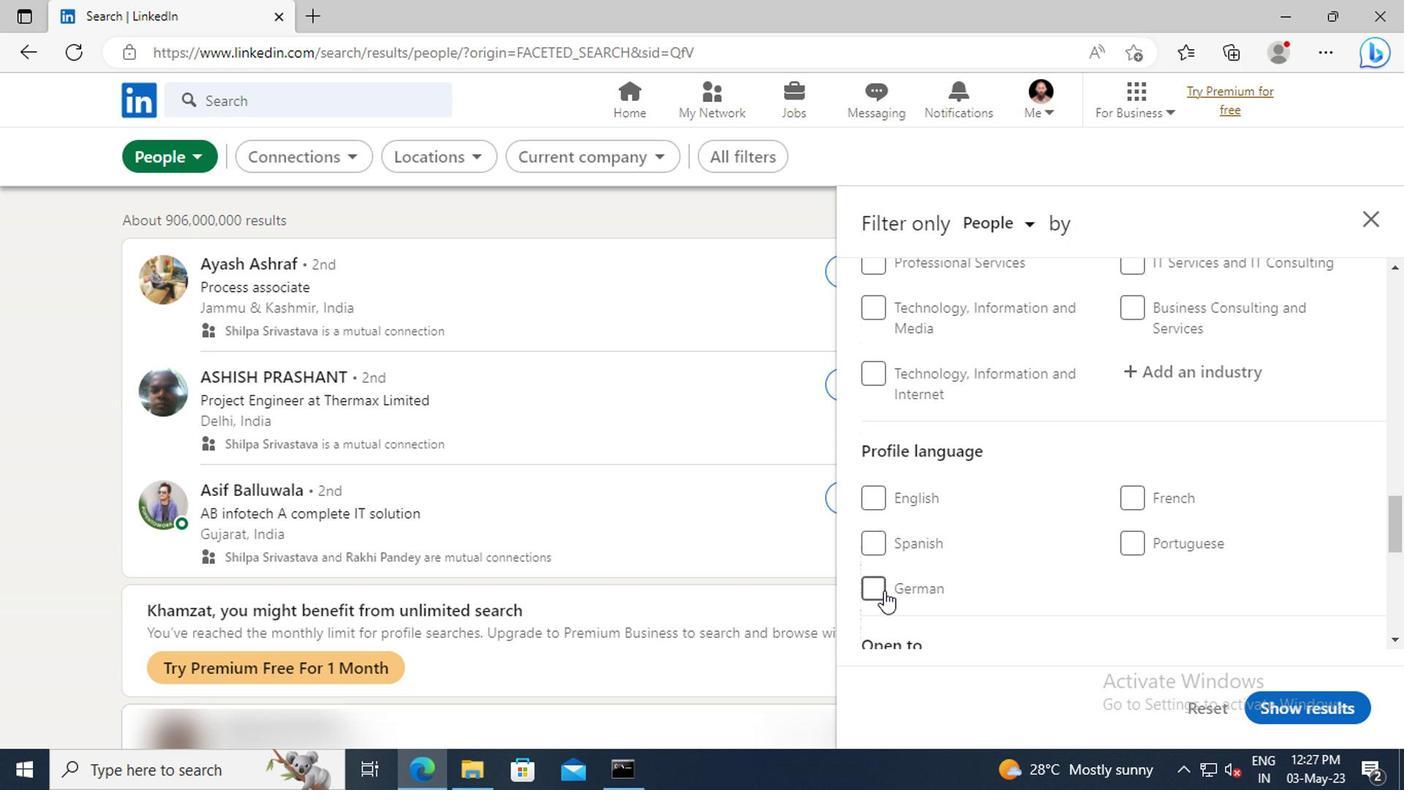 
Action: Mouse moved to (1120, 541)
Screenshot: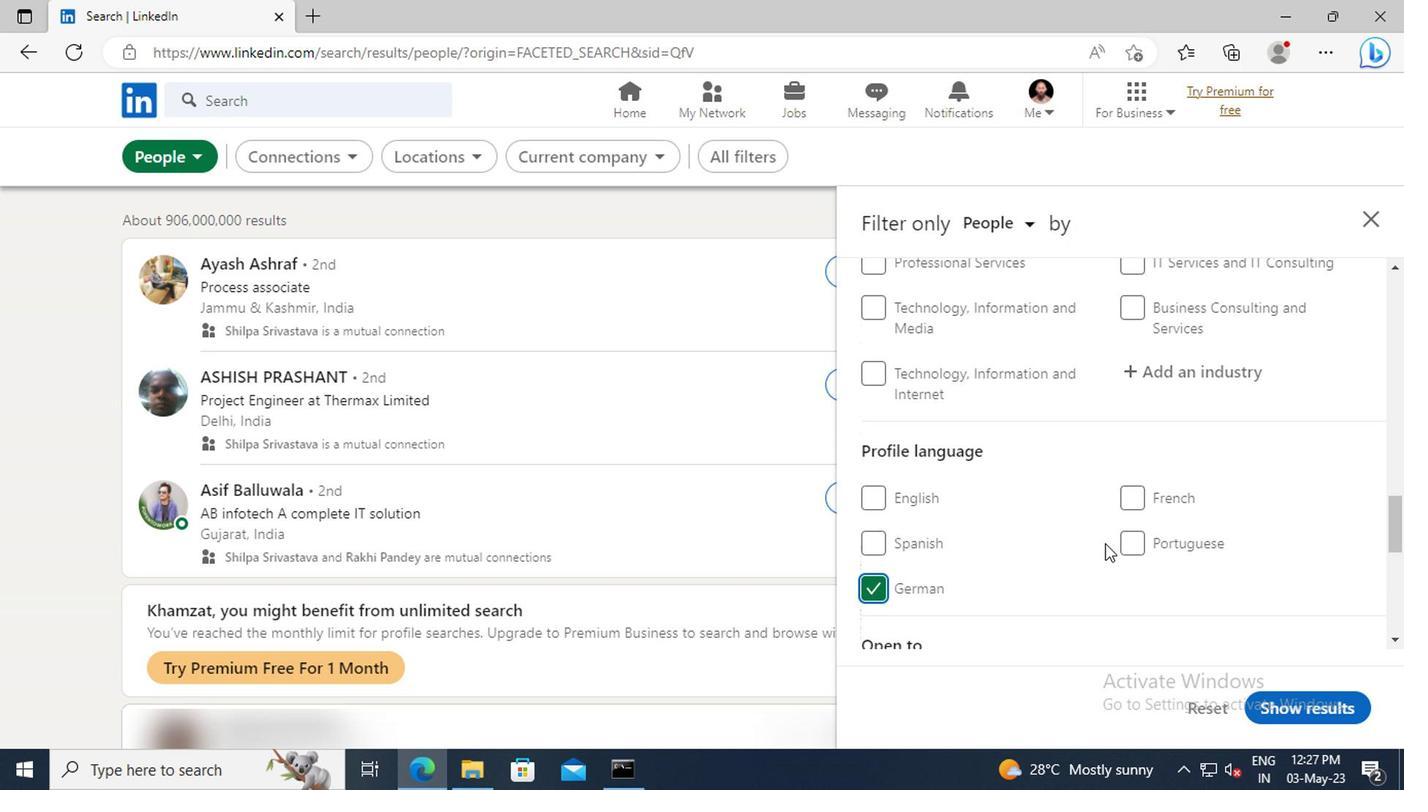
Action: Mouse scrolled (1120, 542) with delta (0, 0)
Screenshot: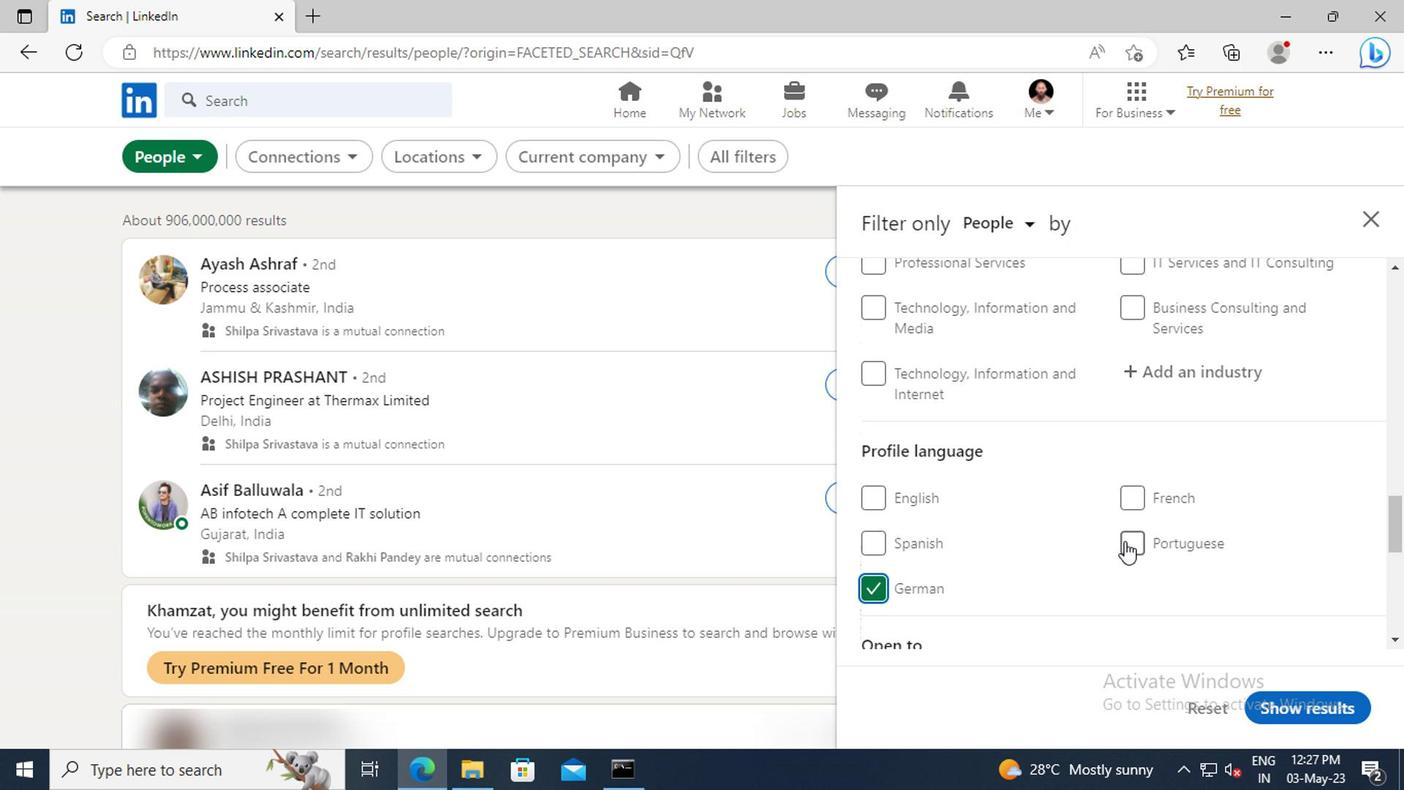 
Action: Mouse moved to (1121, 541)
Screenshot: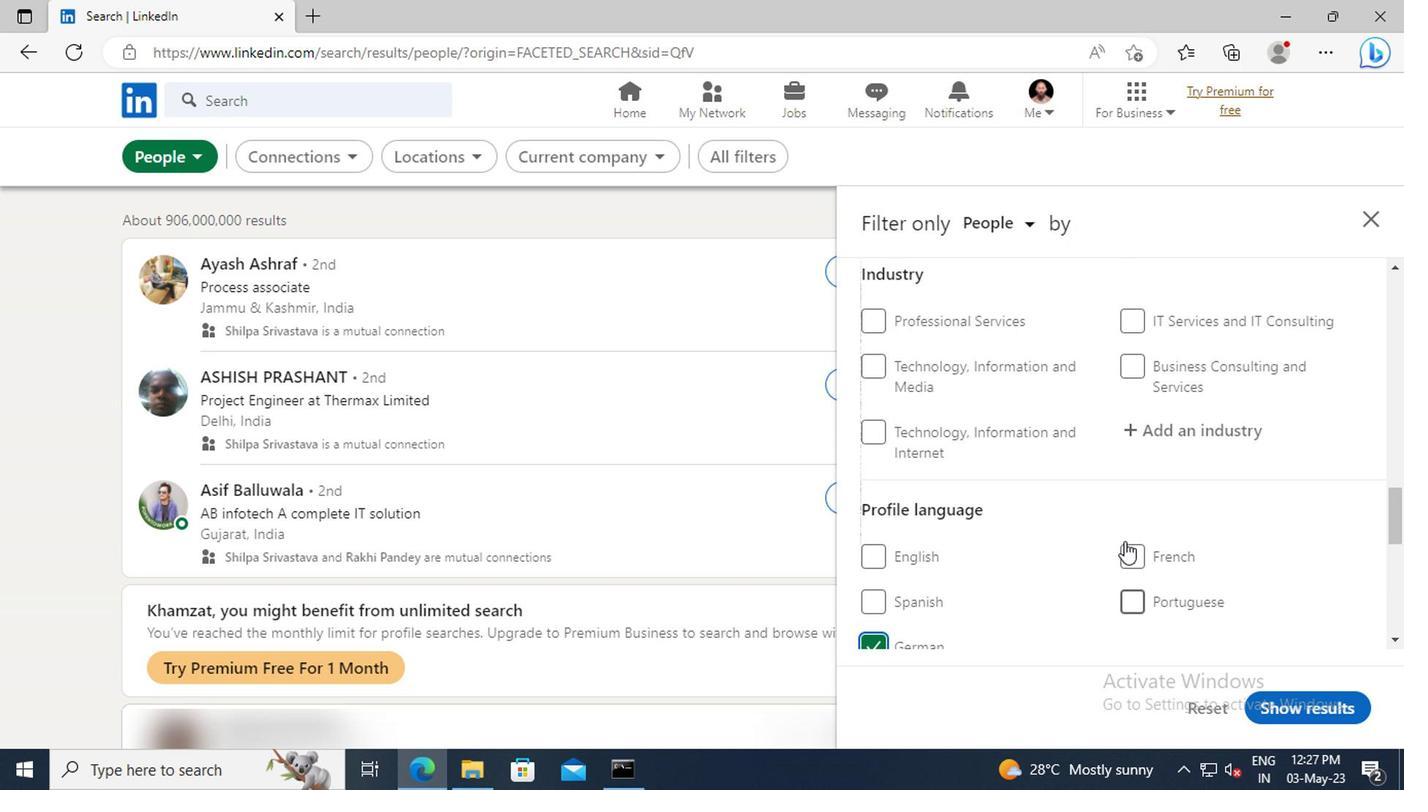 
Action: Mouse scrolled (1121, 542) with delta (0, 0)
Screenshot: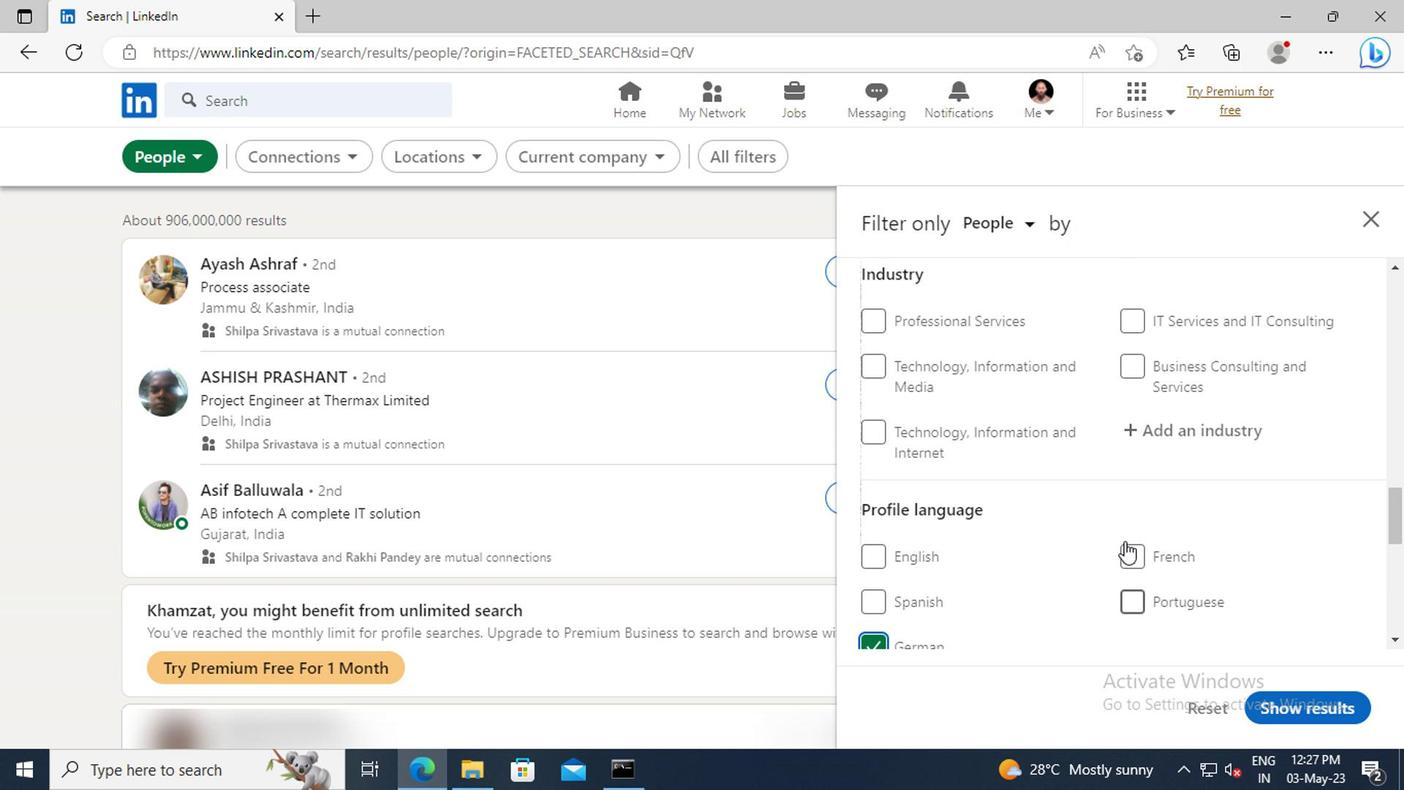 
Action: Mouse scrolled (1121, 542) with delta (0, 0)
Screenshot: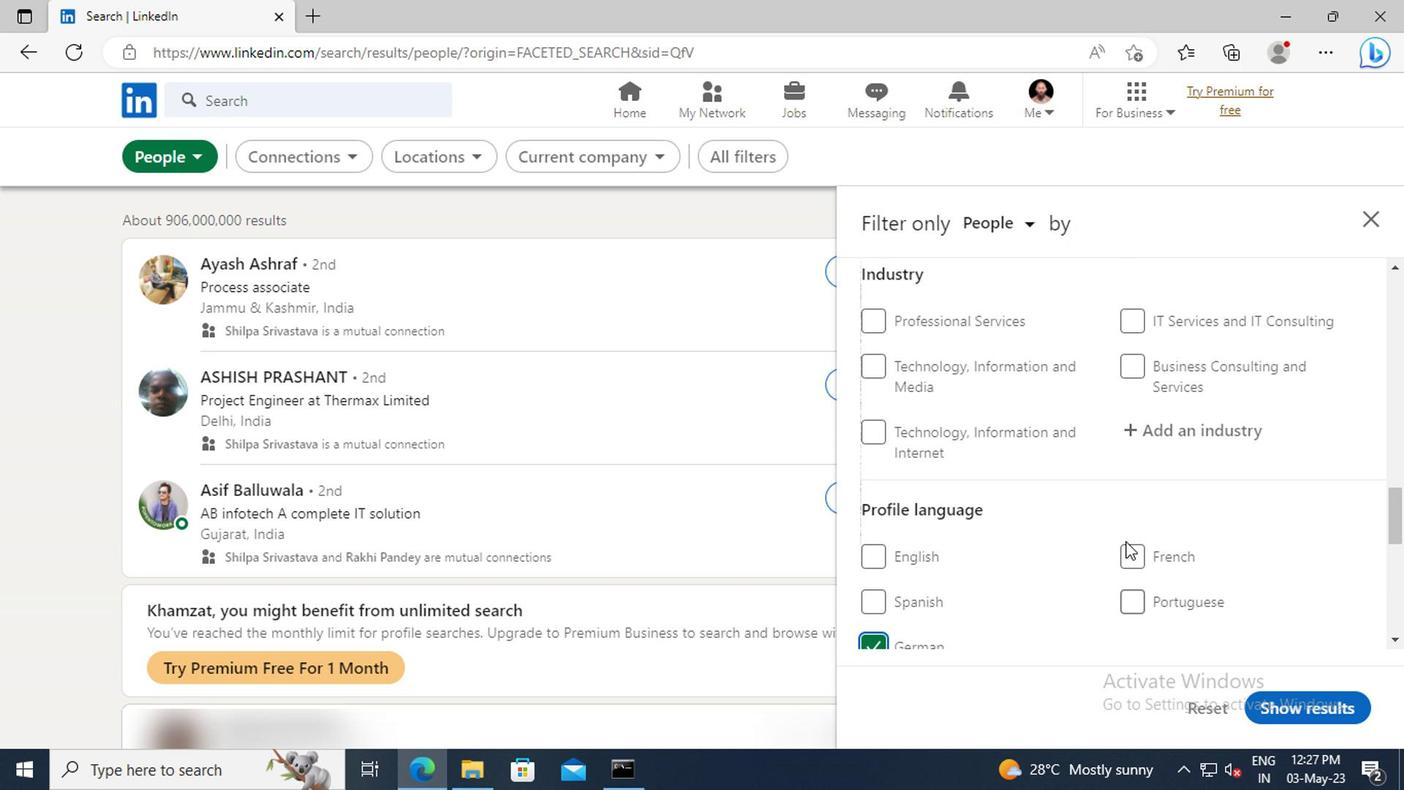 
Action: Mouse scrolled (1121, 542) with delta (0, 0)
Screenshot: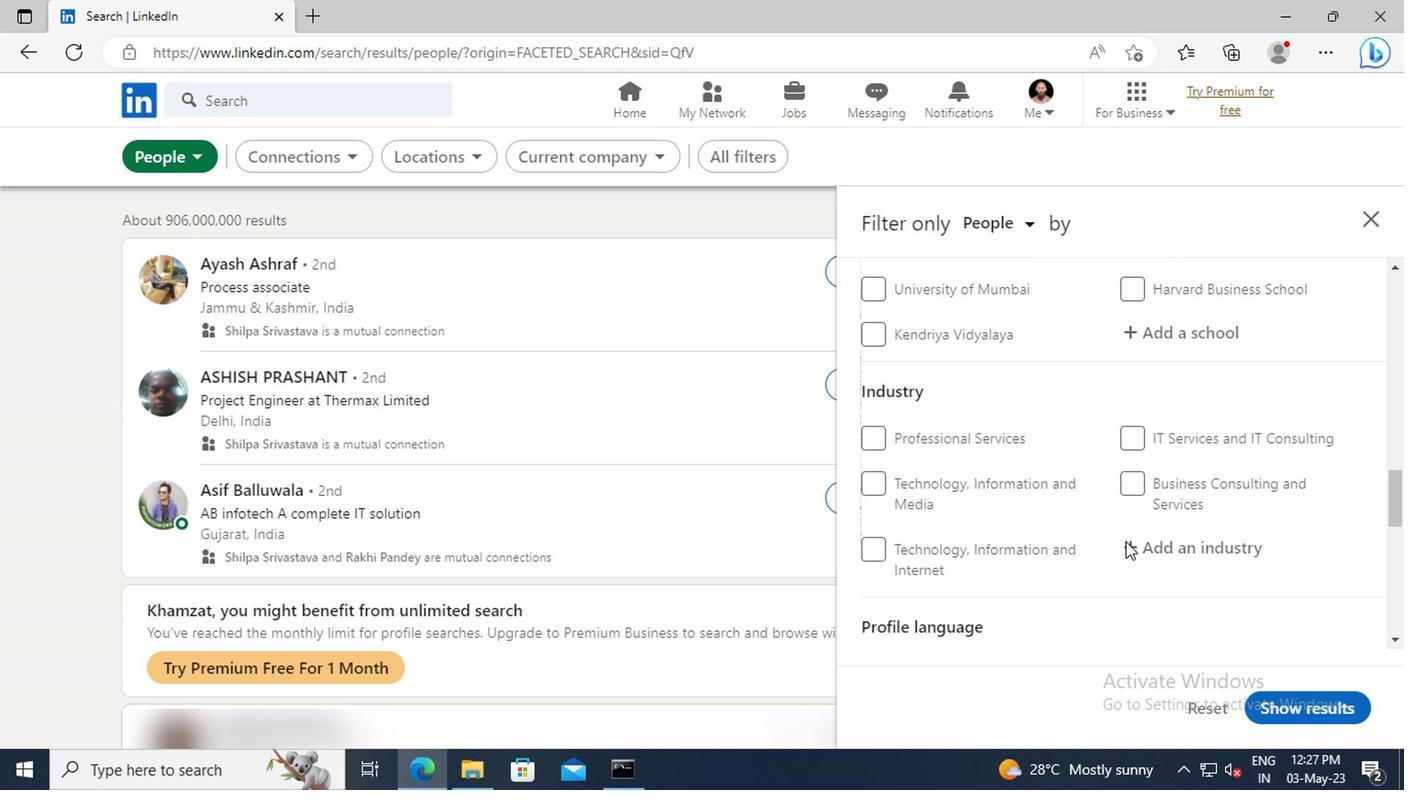 
Action: Mouse scrolled (1121, 542) with delta (0, 0)
Screenshot: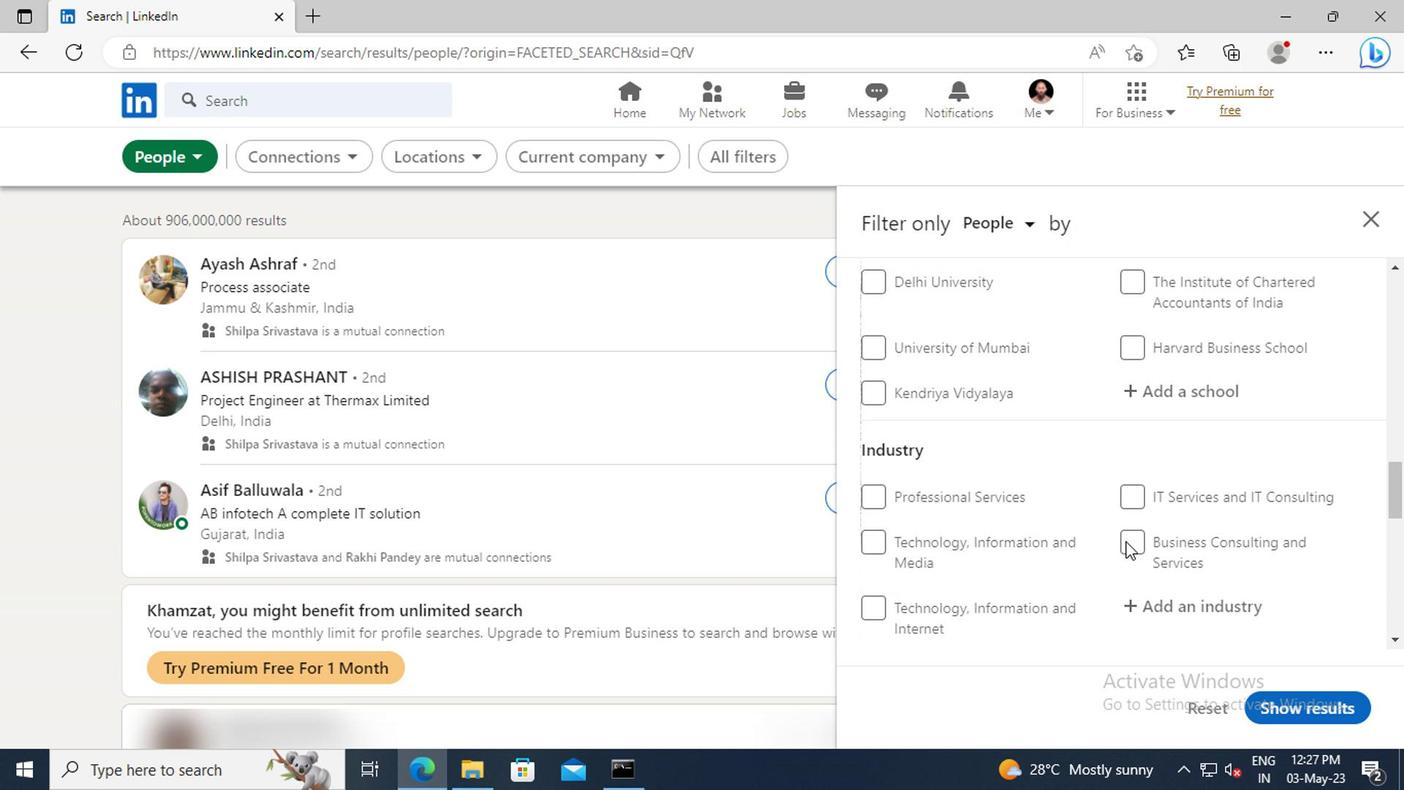 
Action: Mouse scrolled (1121, 542) with delta (0, 0)
Screenshot: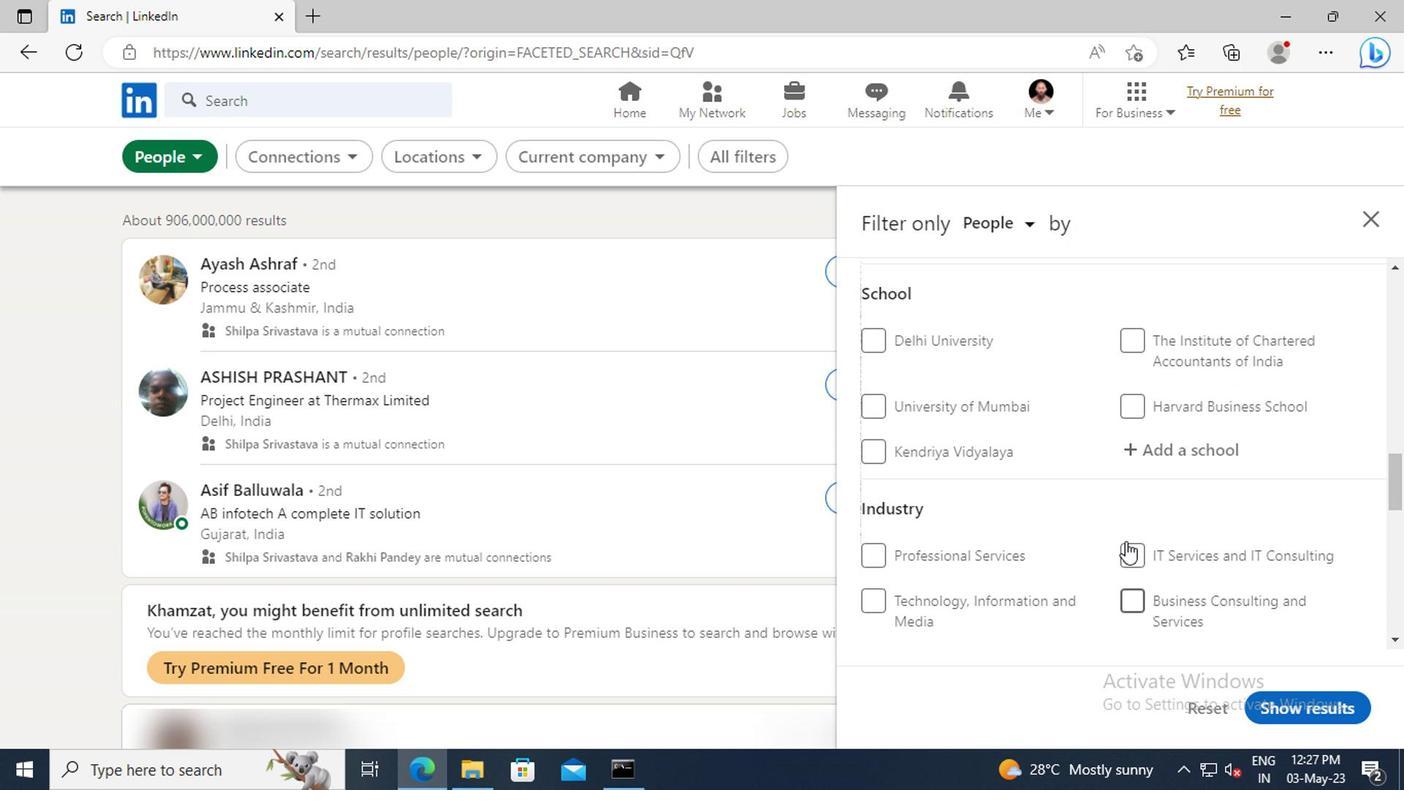 
Action: Mouse scrolled (1121, 542) with delta (0, 0)
Screenshot: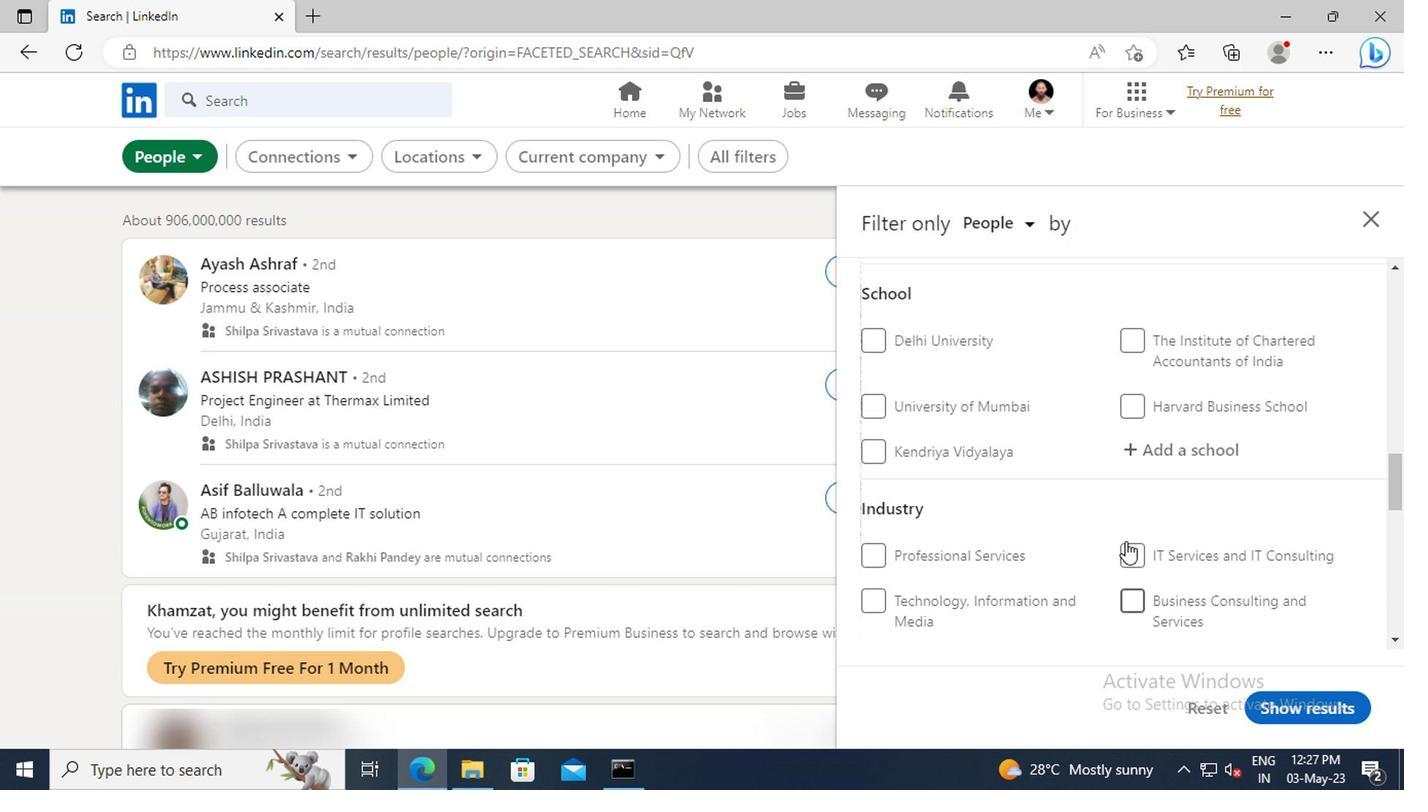 
Action: Mouse scrolled (1121, 542) with delta (0, 0)
Screenshot: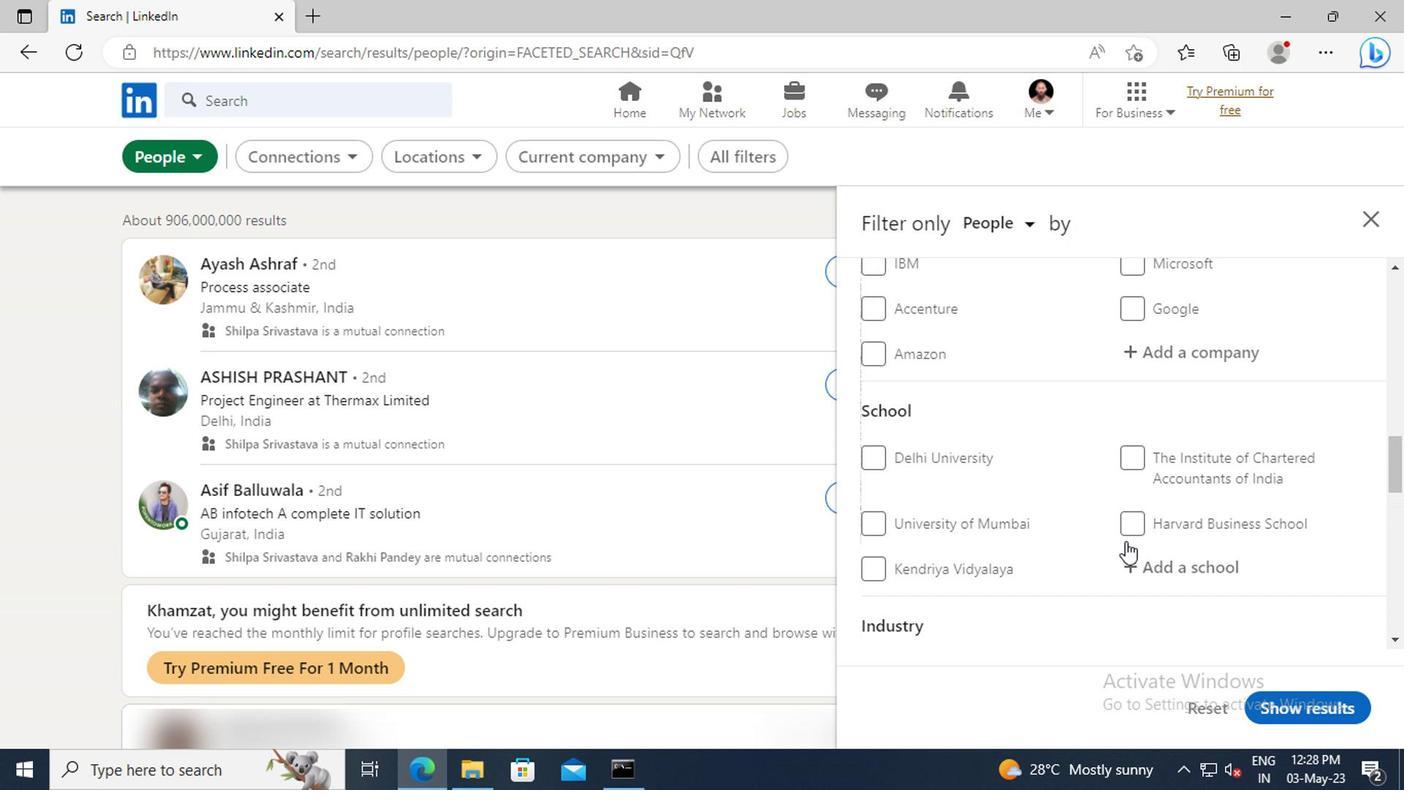 
Action: Mouse scrolled (1121, 542) with delta (0, 0)
Screenshot: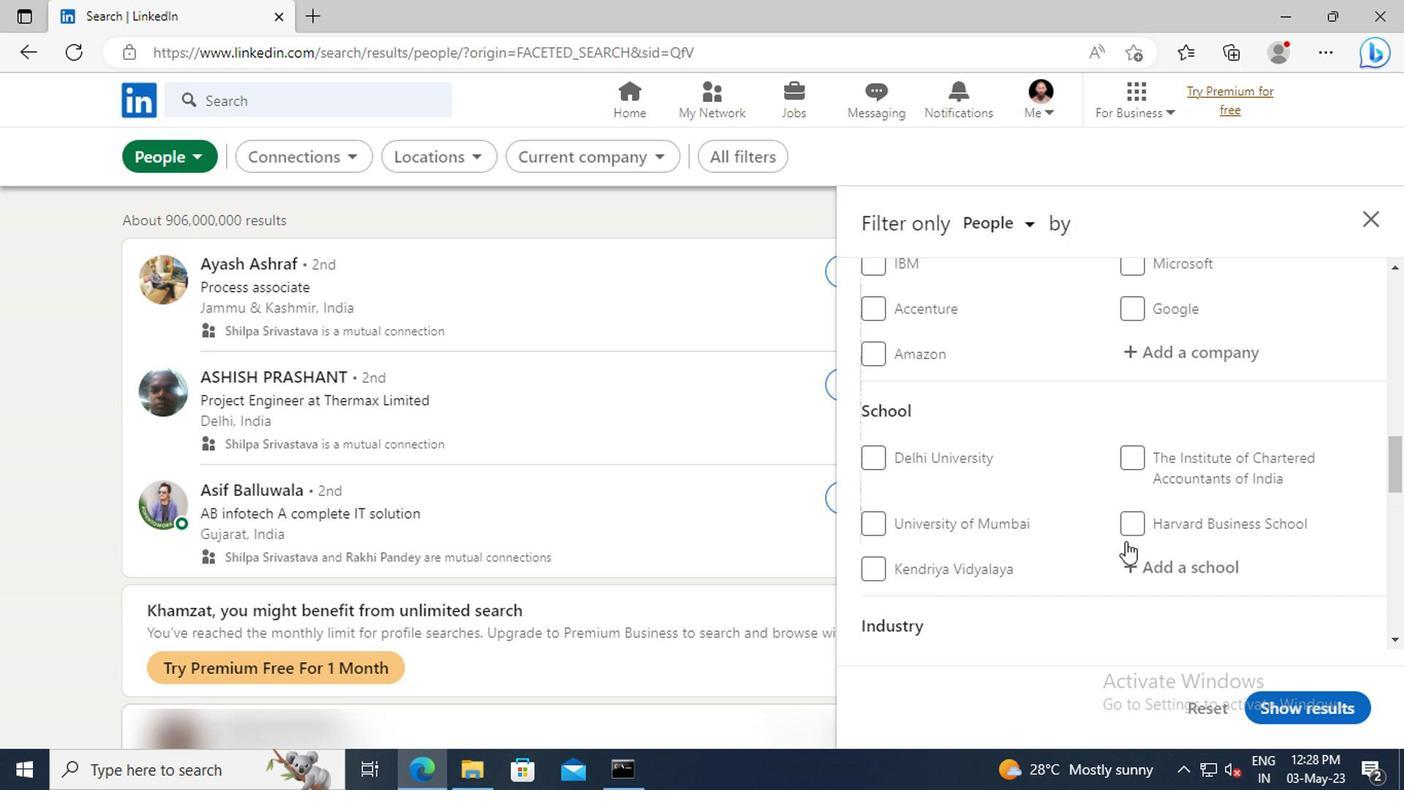 
Action: Mouse scrolled (1121, 542) with delta (0, 0)
Screenshot: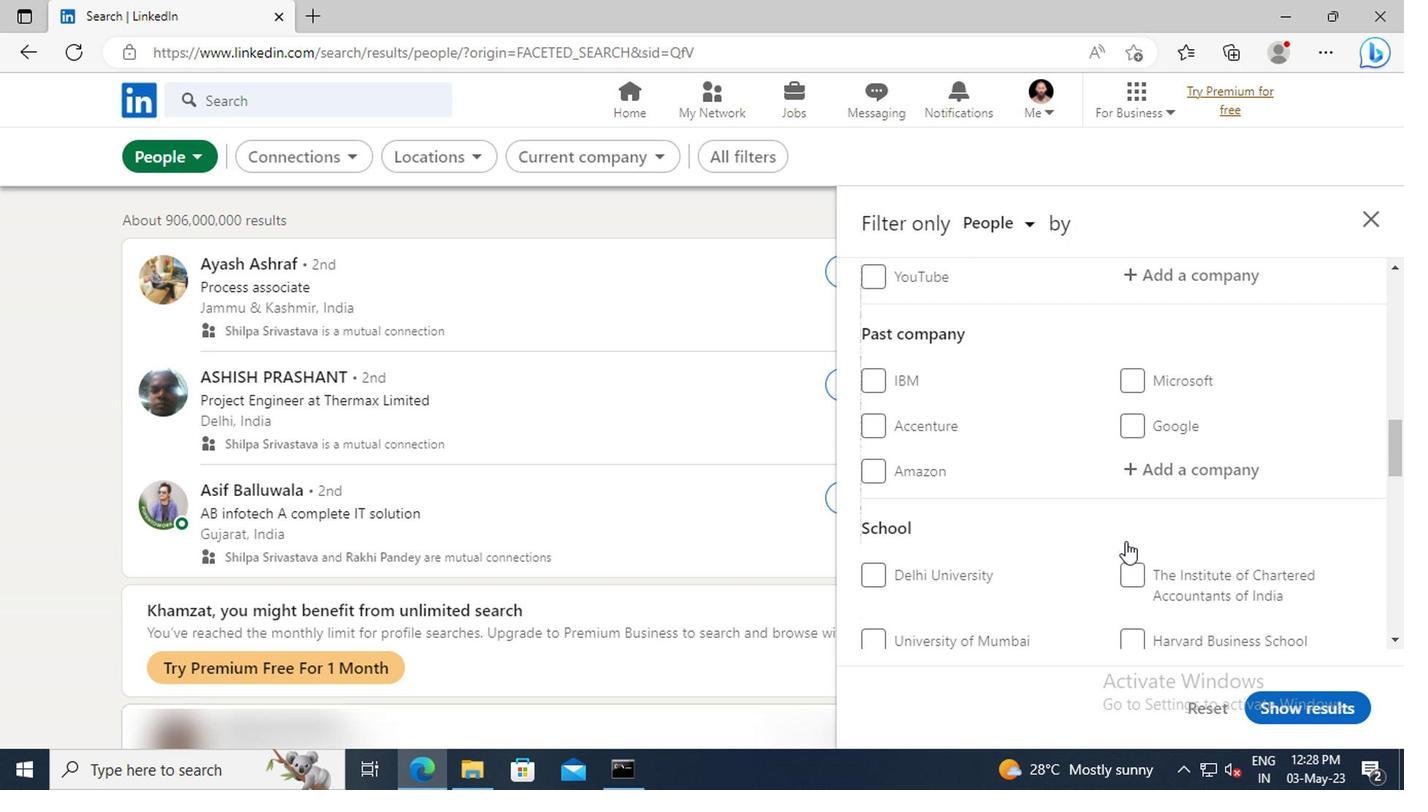 
Action: Mouse scrolled (1121, 542) with delta (0, 0)
Screenshot: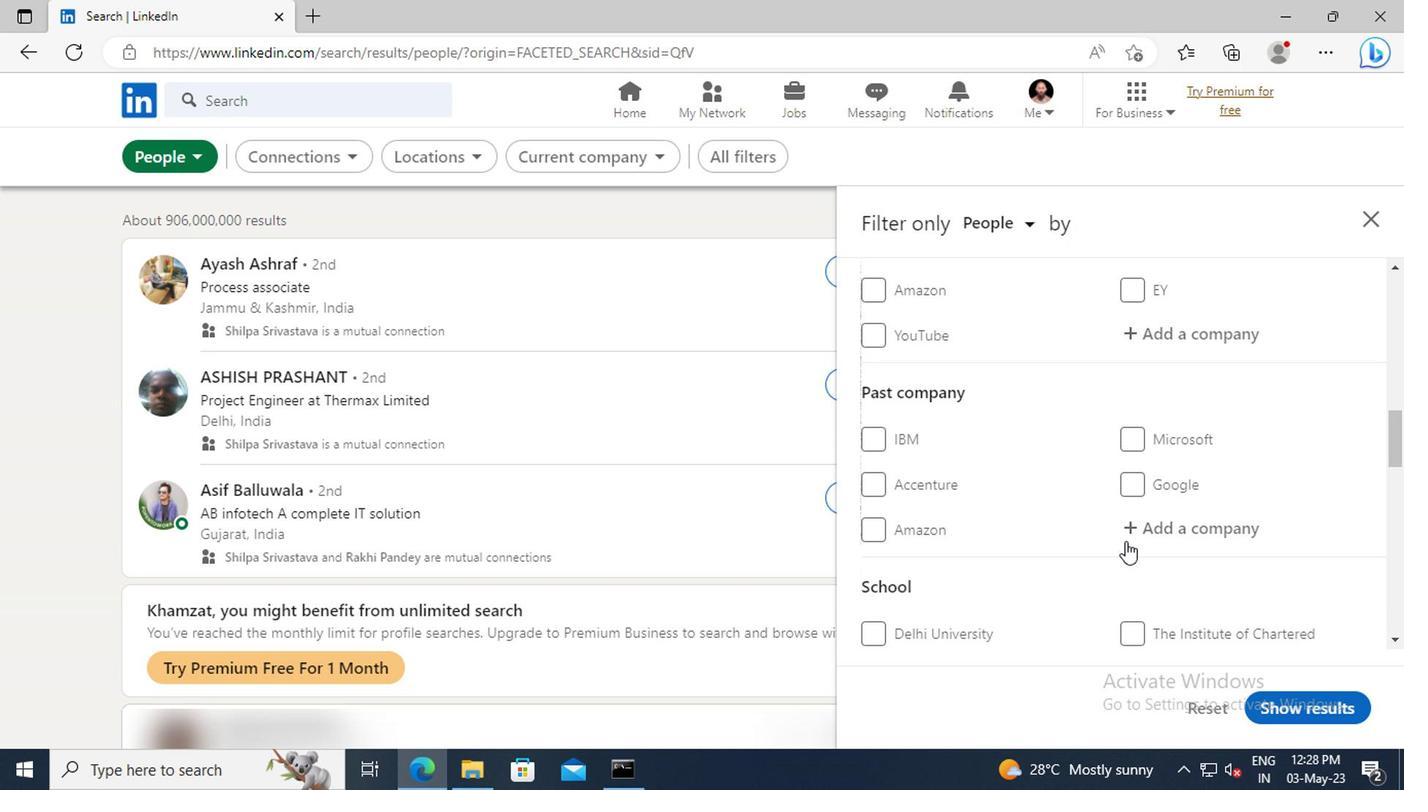 
Action: Mouse scrolled (1121, 542) with delta (0, 0)
Screenshot: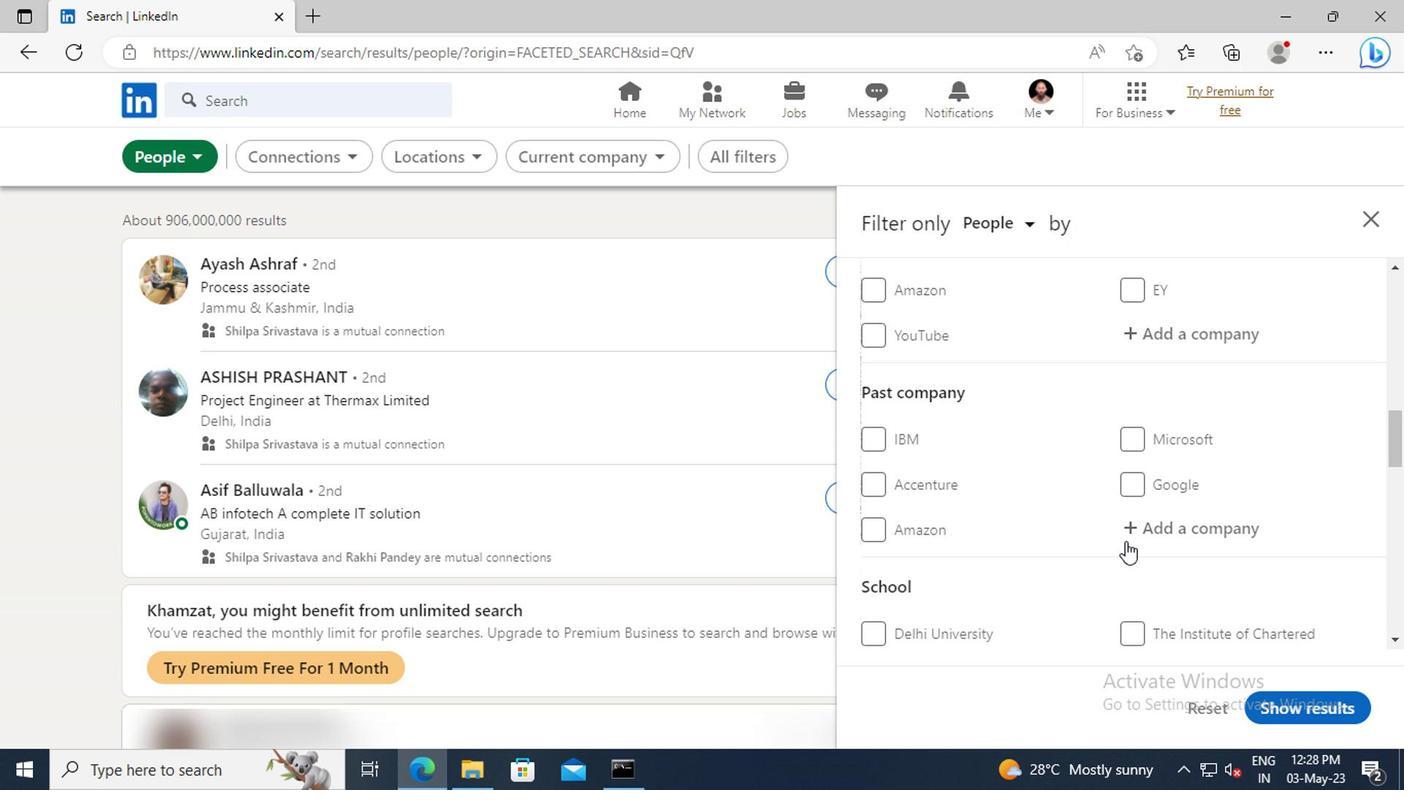 
Action: Mouse moved to (1144, 454)
Screenshot: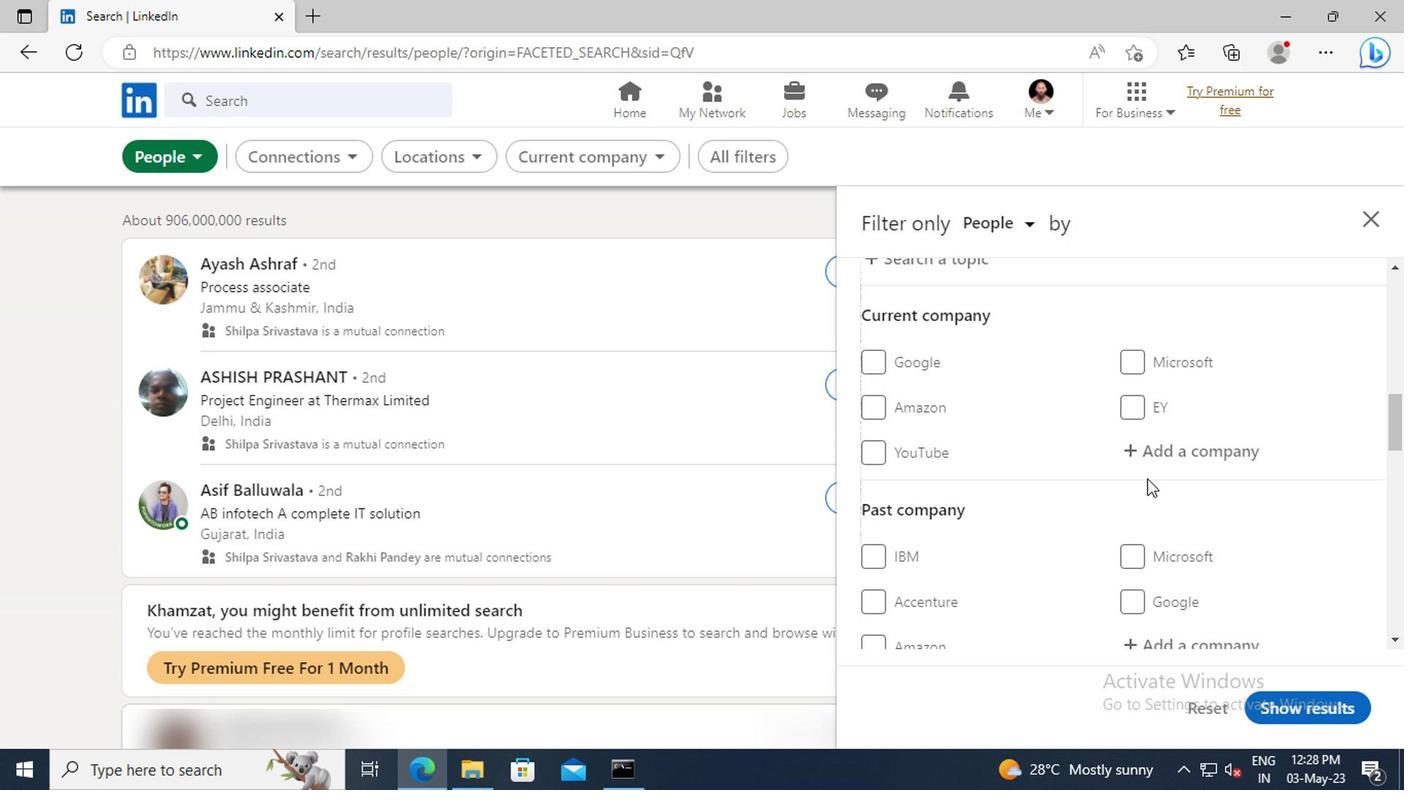 
Action: Mouse pressed left at (1144, 454)
Screenshot: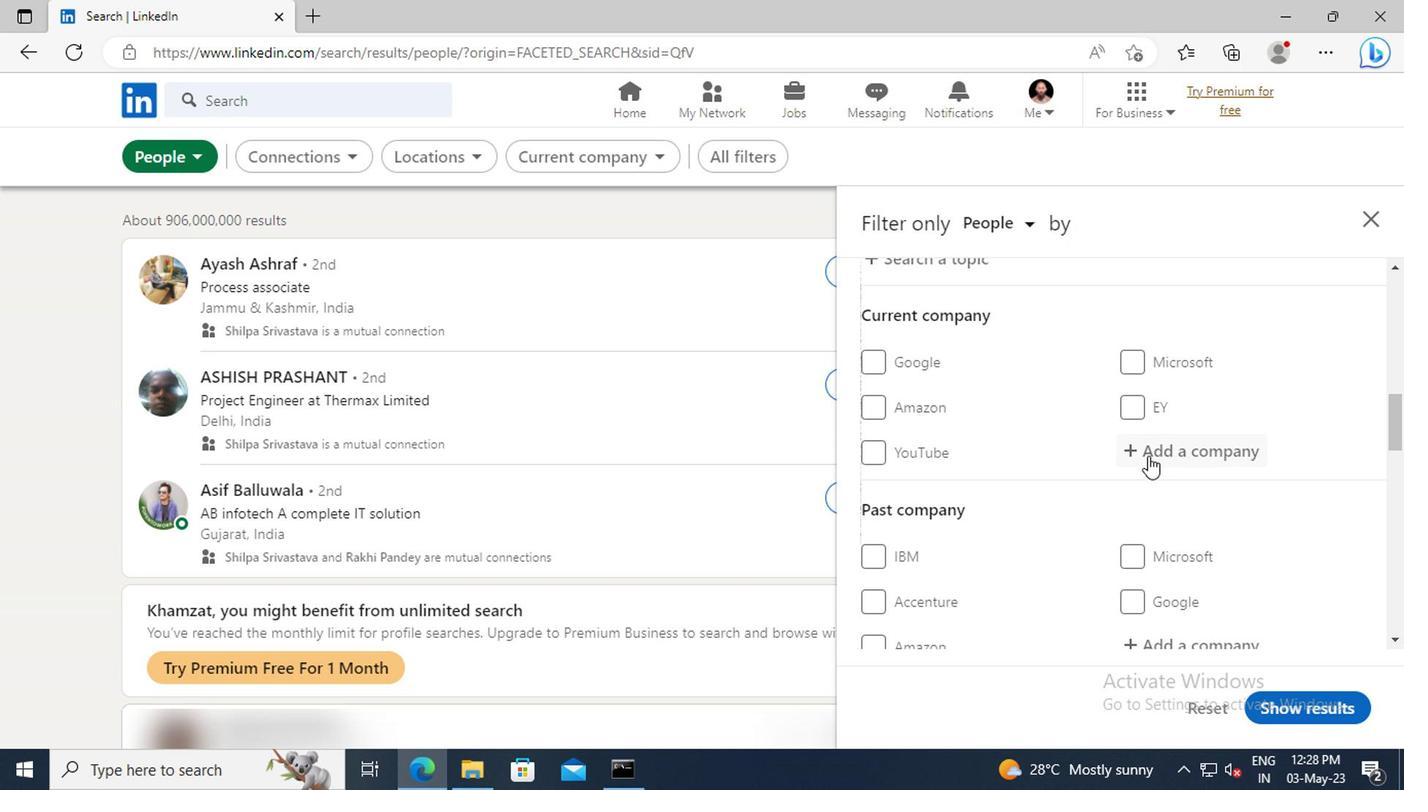 
Action: Key pressed <Key.shift>UNIQLO
Screenshot: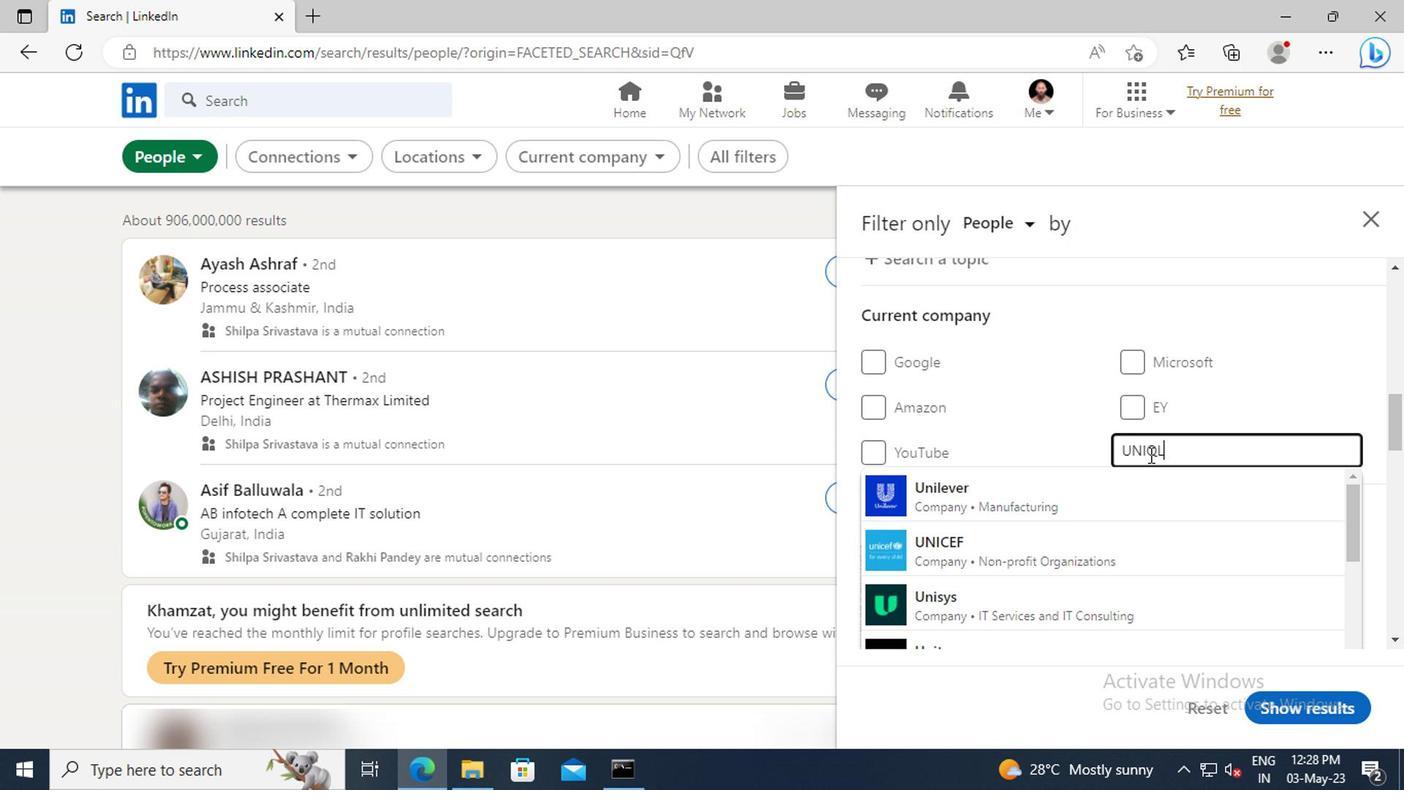 
Action: Mouse moved to (1143, 482)
Screenshot: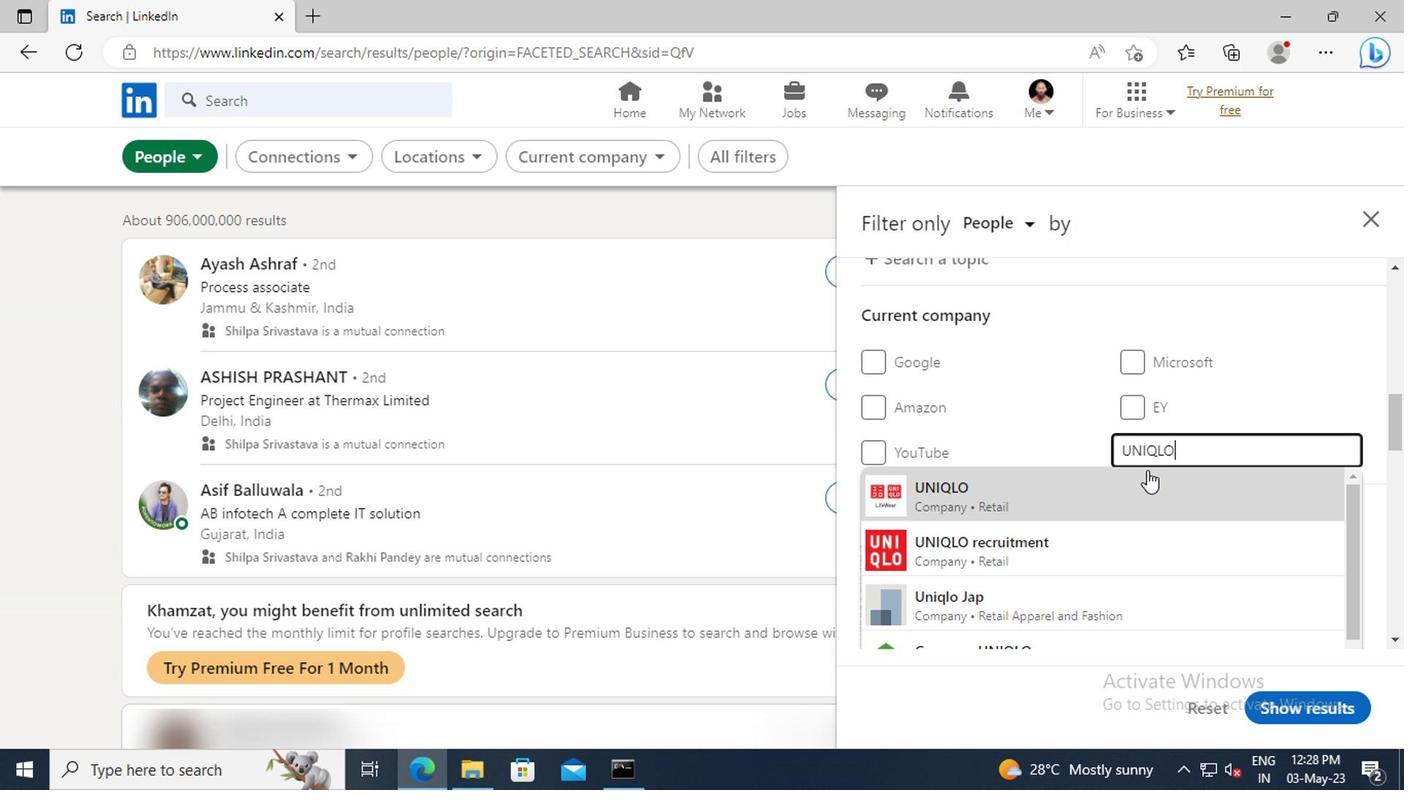 
Action: Mouse pressed left at (1143, 482)
Screenshot: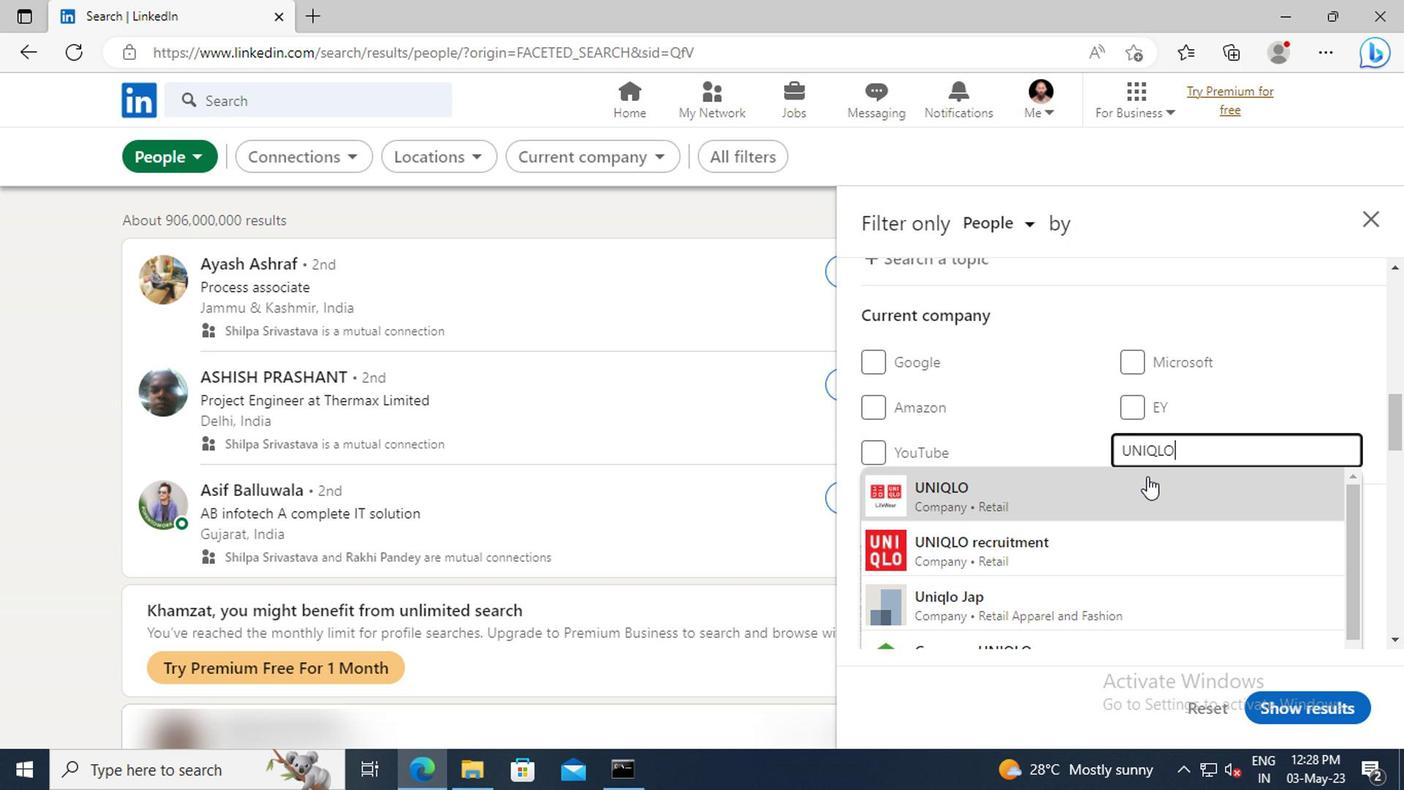 
Action: Mouse scrolled (1143, 482) with delta (0, 0)
Screenshot: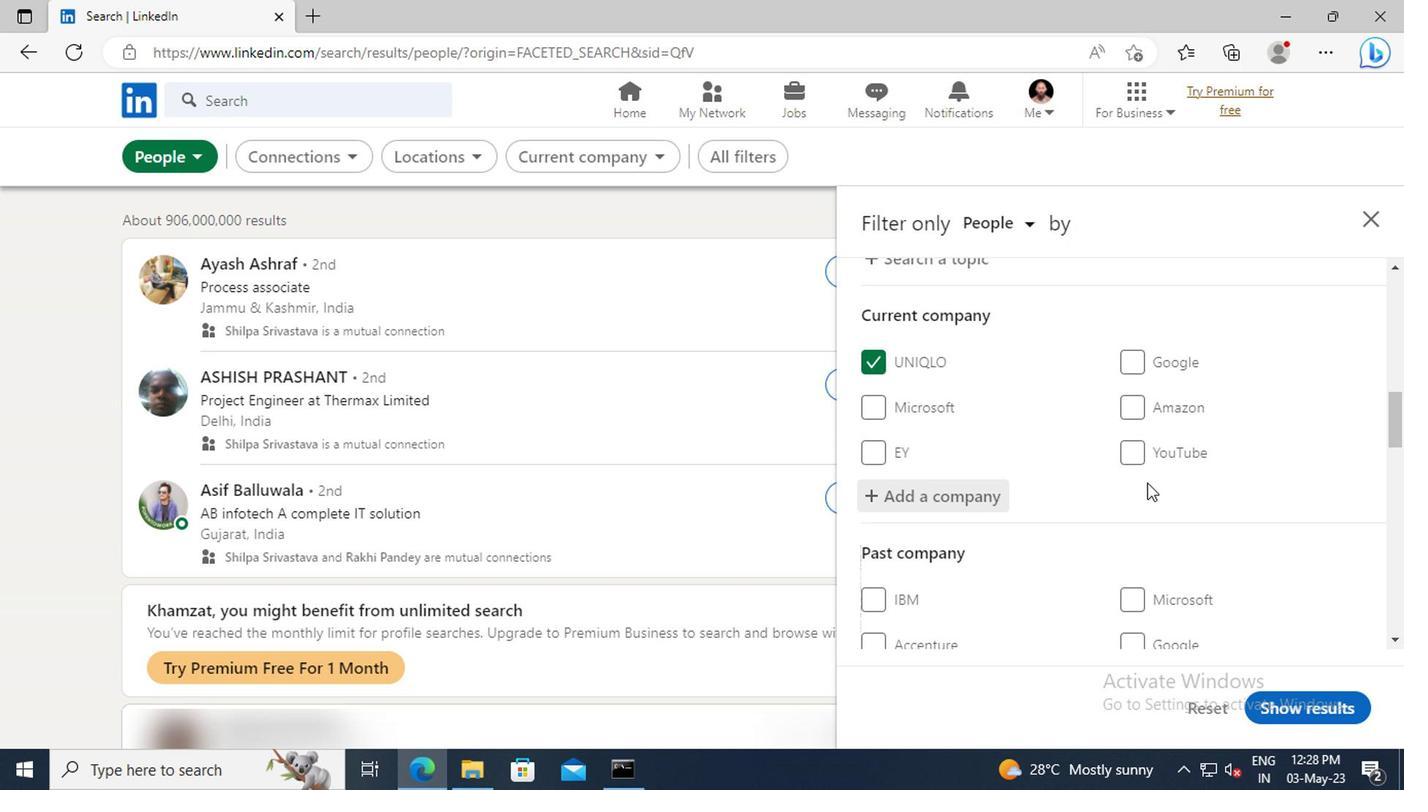 
Action: Mouse scrolled (1143, 482) with delta (0, 0)
Screenshot: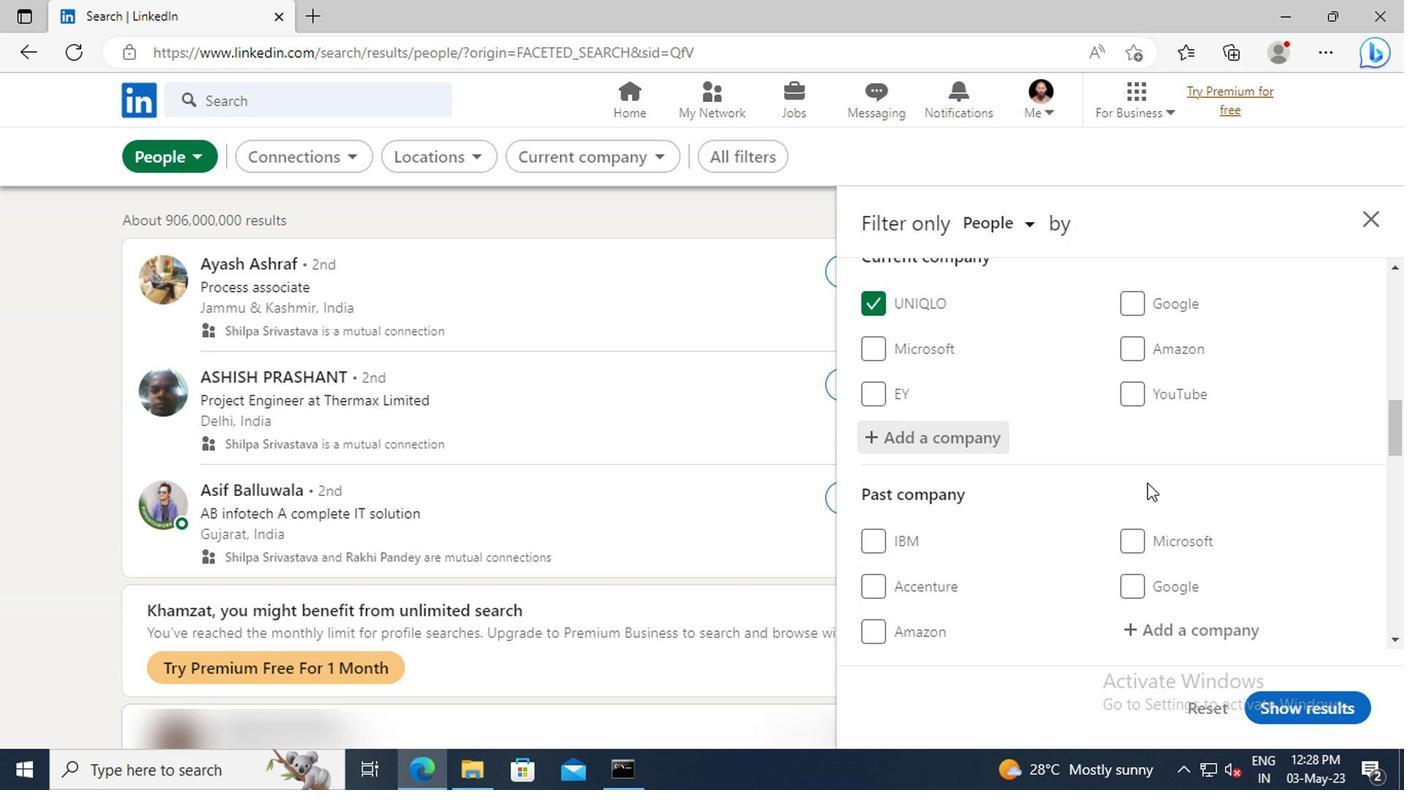 
Action: Mouse scrolled (1143, 482) with delta (0, 0)
Screenshot: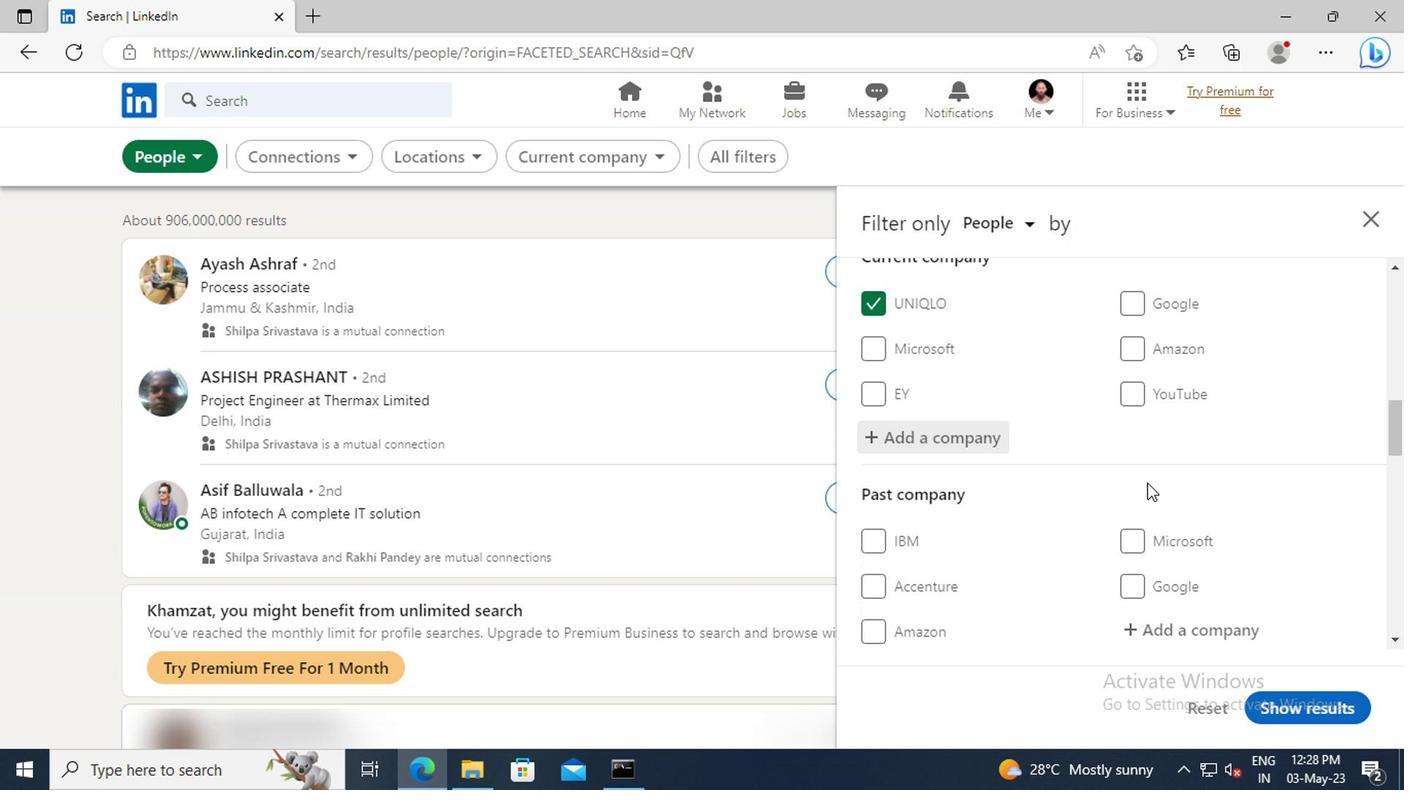 
Action: Mouse moved to (1138, 471)
Screenshot: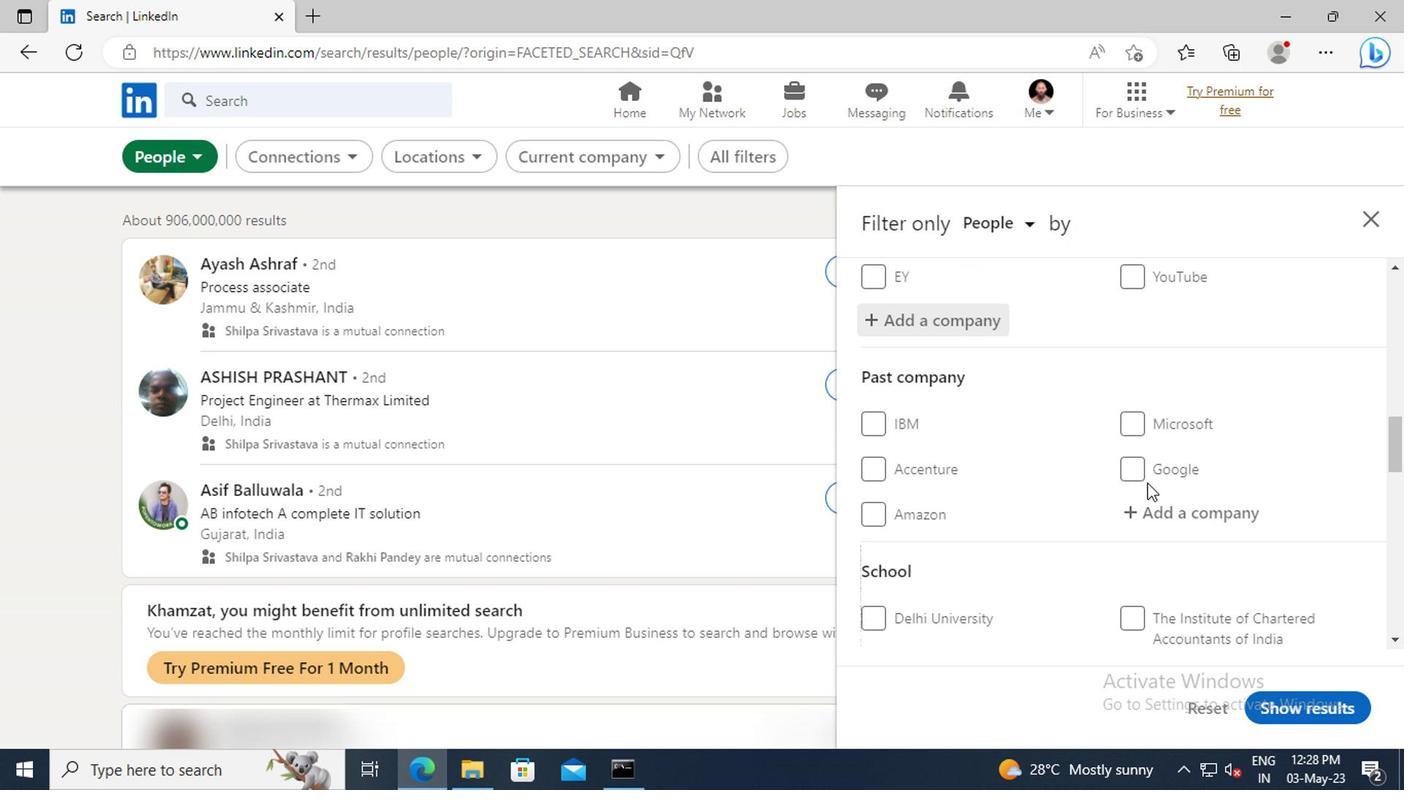 
Action: Mouse scrolled (1138, 470) with delta (0, -1)
Screenshot: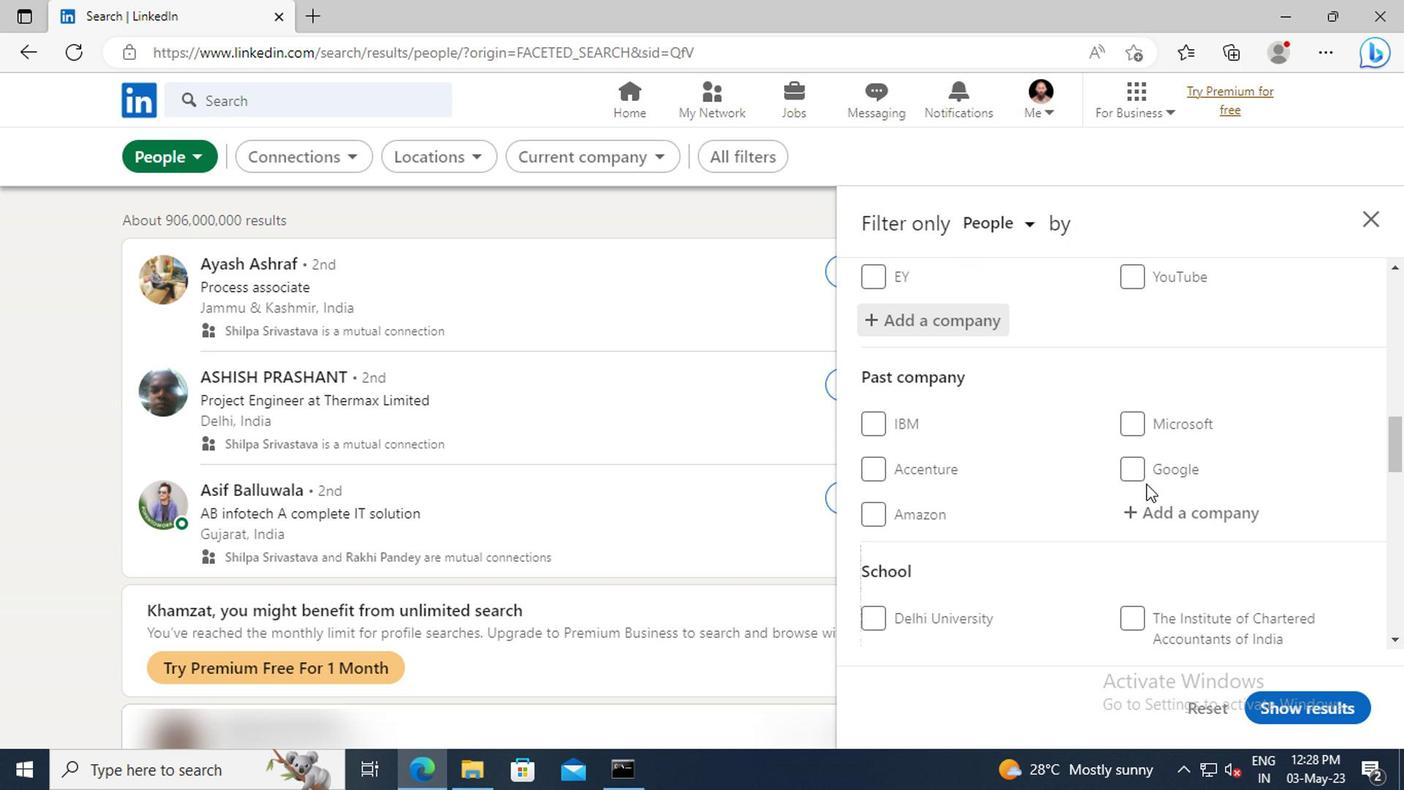
Action: Mouse scrolled (1138, 470) with delta (0, -1)
Screenshot: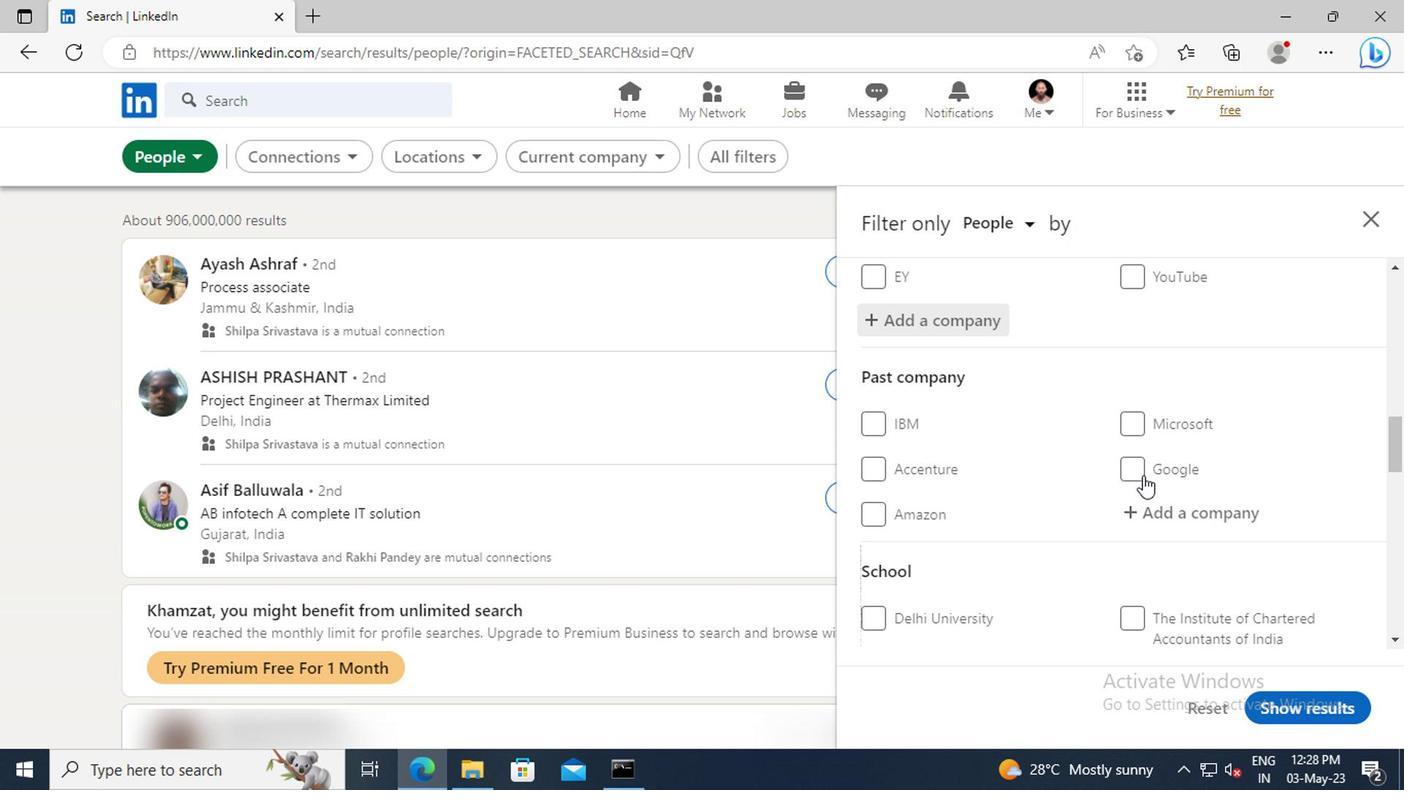 
Action: Mouse moved to (1130, 468)
Screenshot: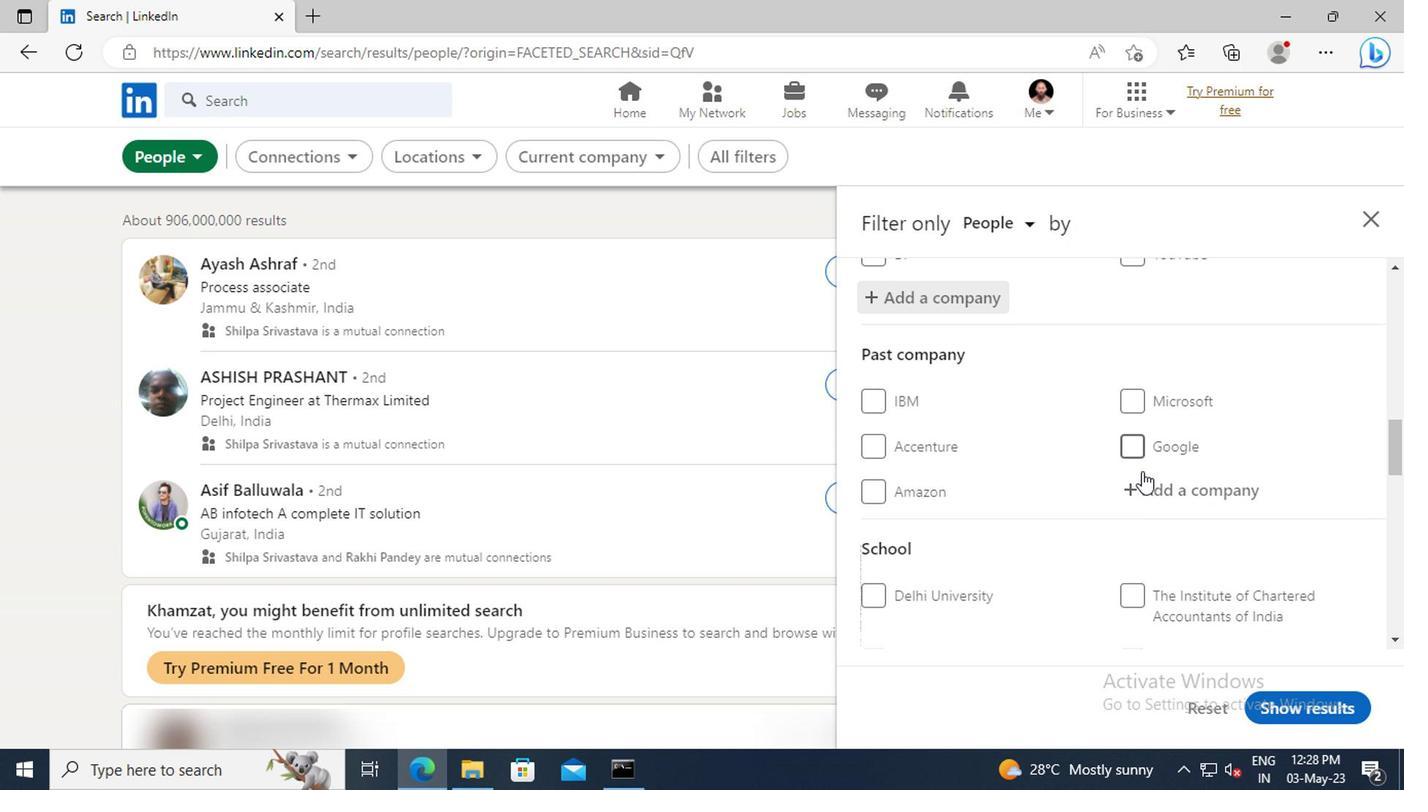 
Action: Mouse scrolled (1130, 467) with delta (0, -1)
Screenshot: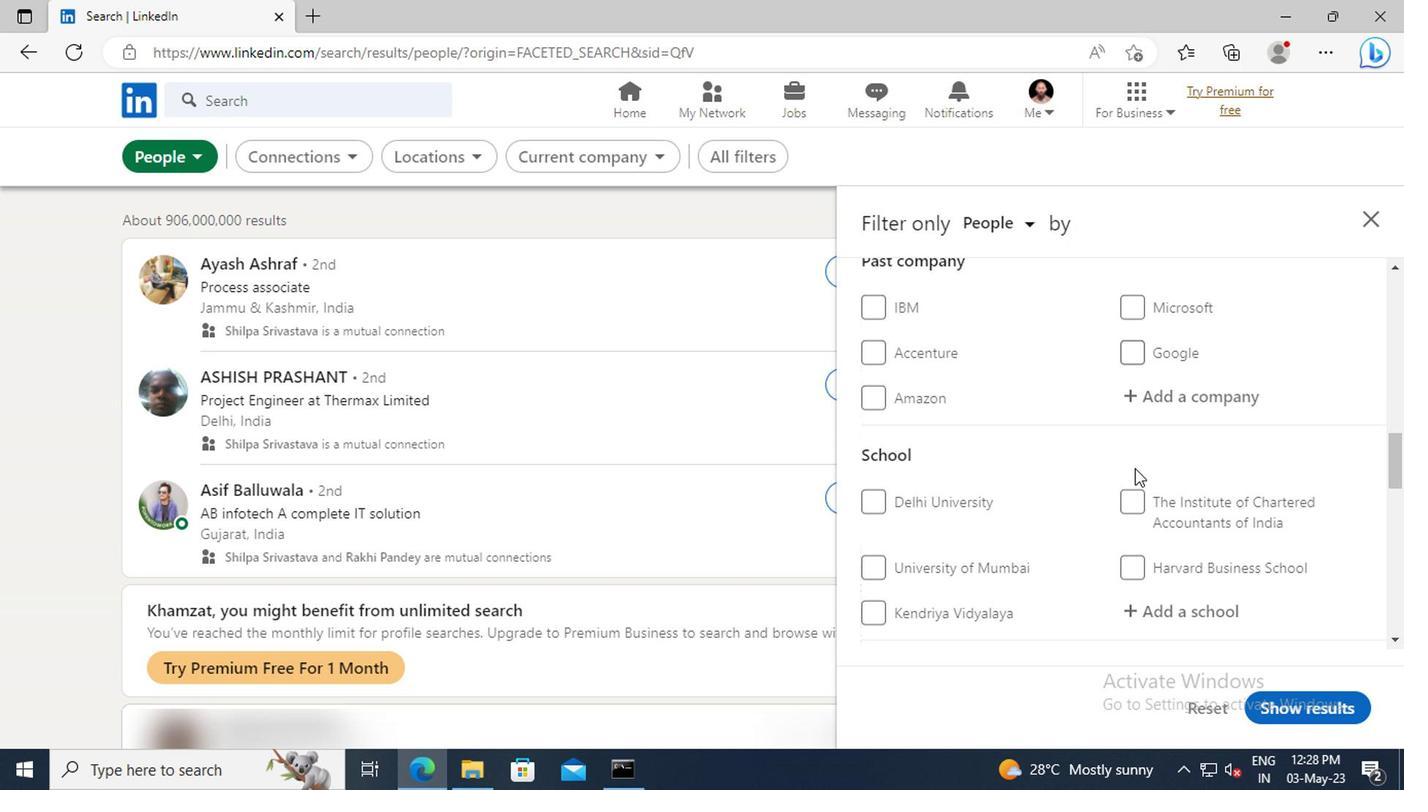 
Action: Mouse scrolled (1130, 467) with delta (0, -1)
Screenshot: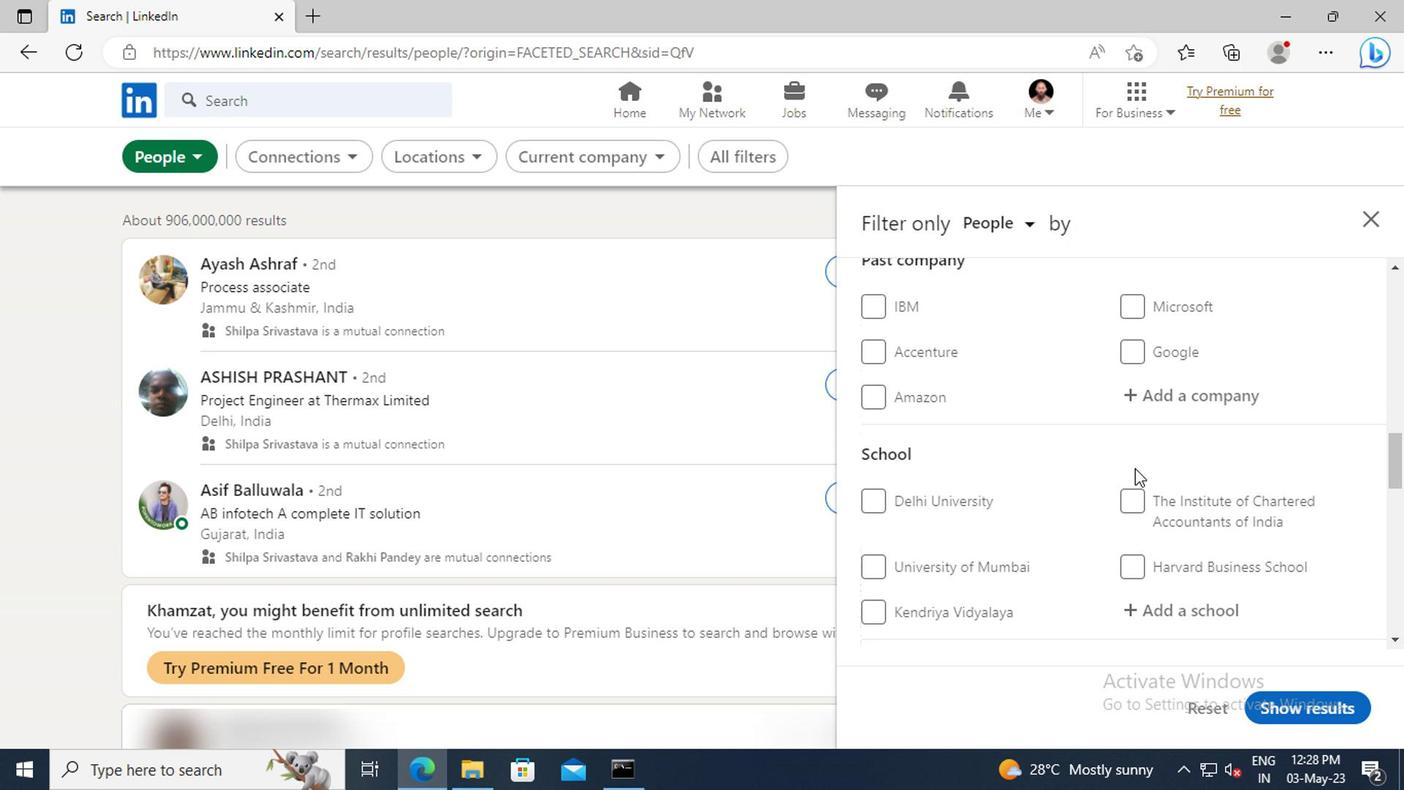 
Action: Mouse moved to (1138, 487)
Screenshot: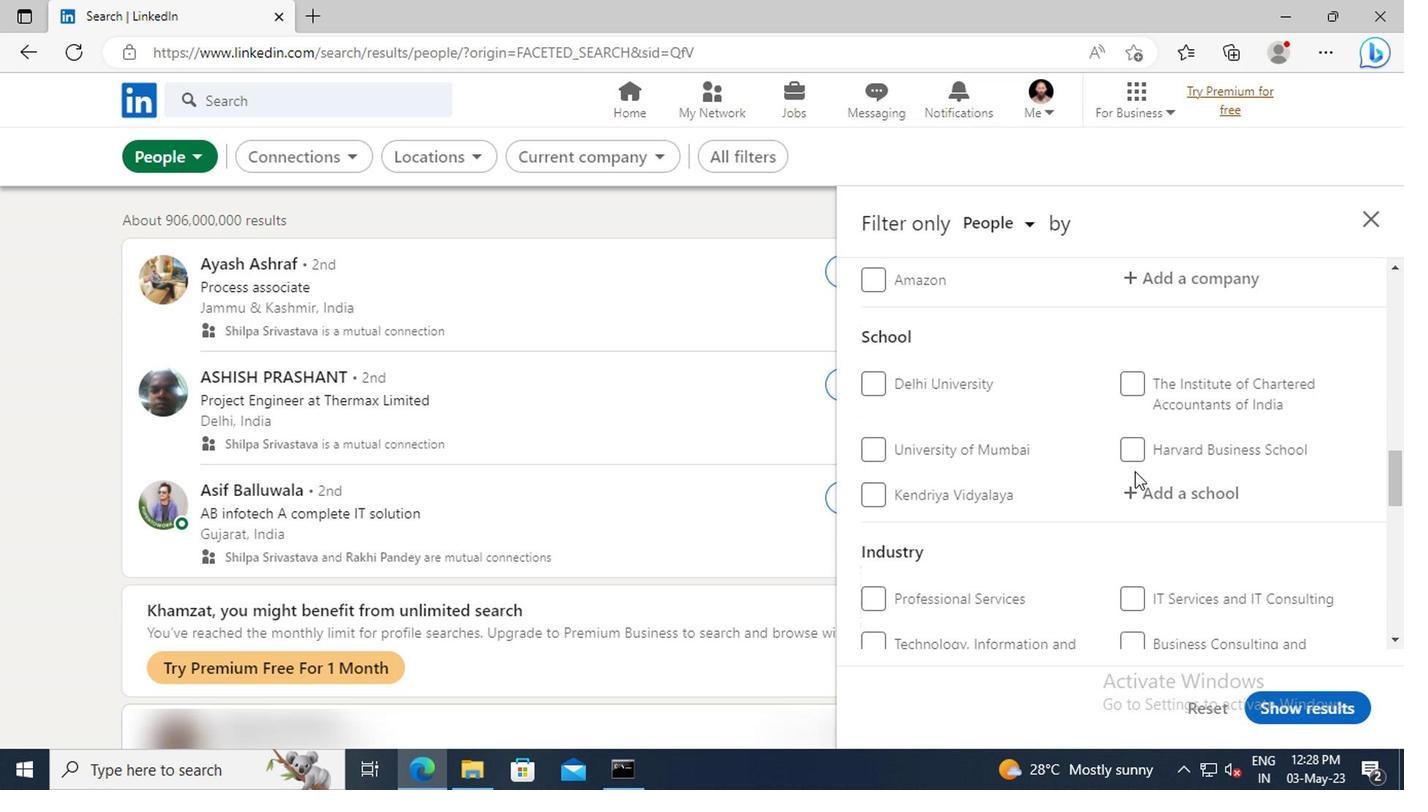 
Action: Mouse pressed left at (1138, 487)
Screenshot: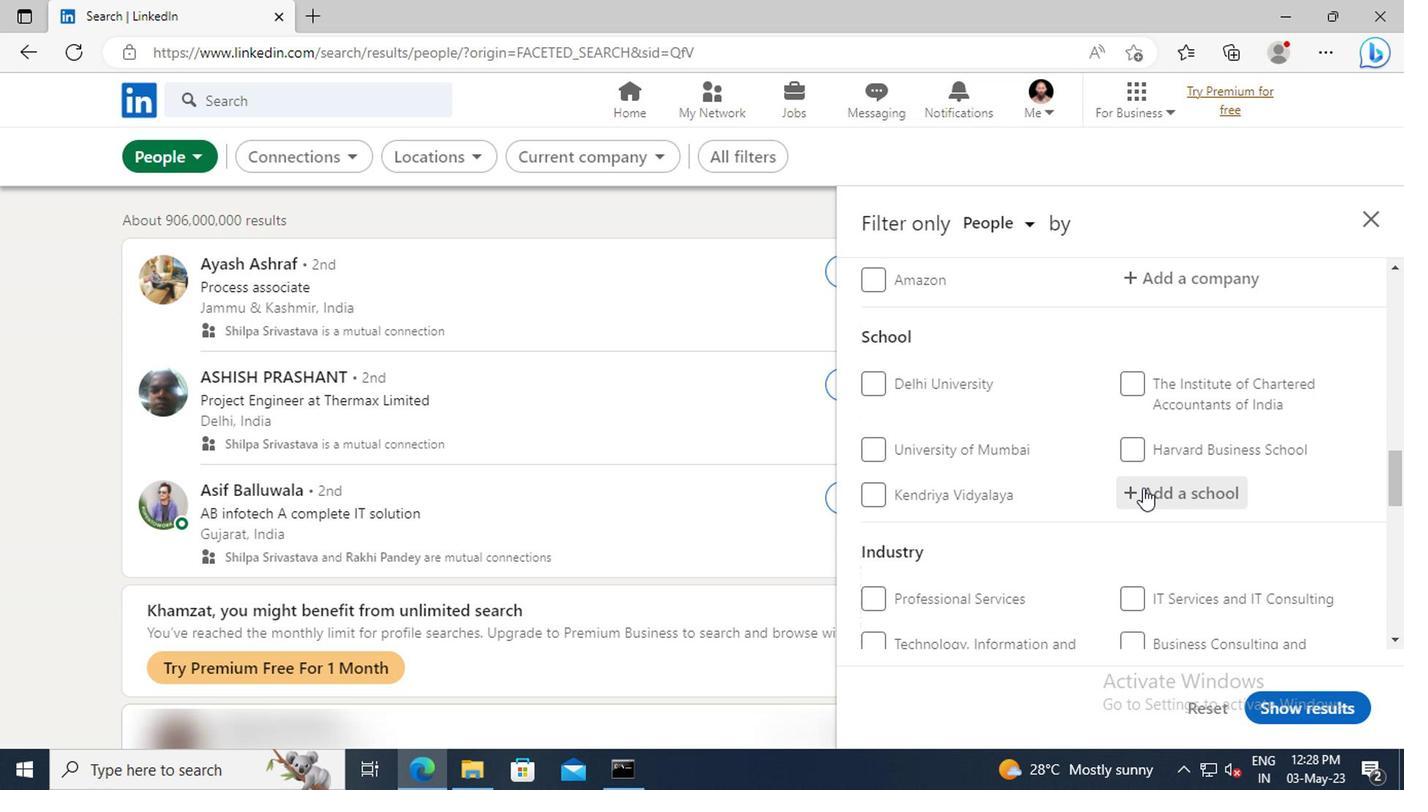 
Action: Key pressed <Key.shift>DR.<Key.space><Key.shift>BALASAHEB<Key.space>
Screenshot: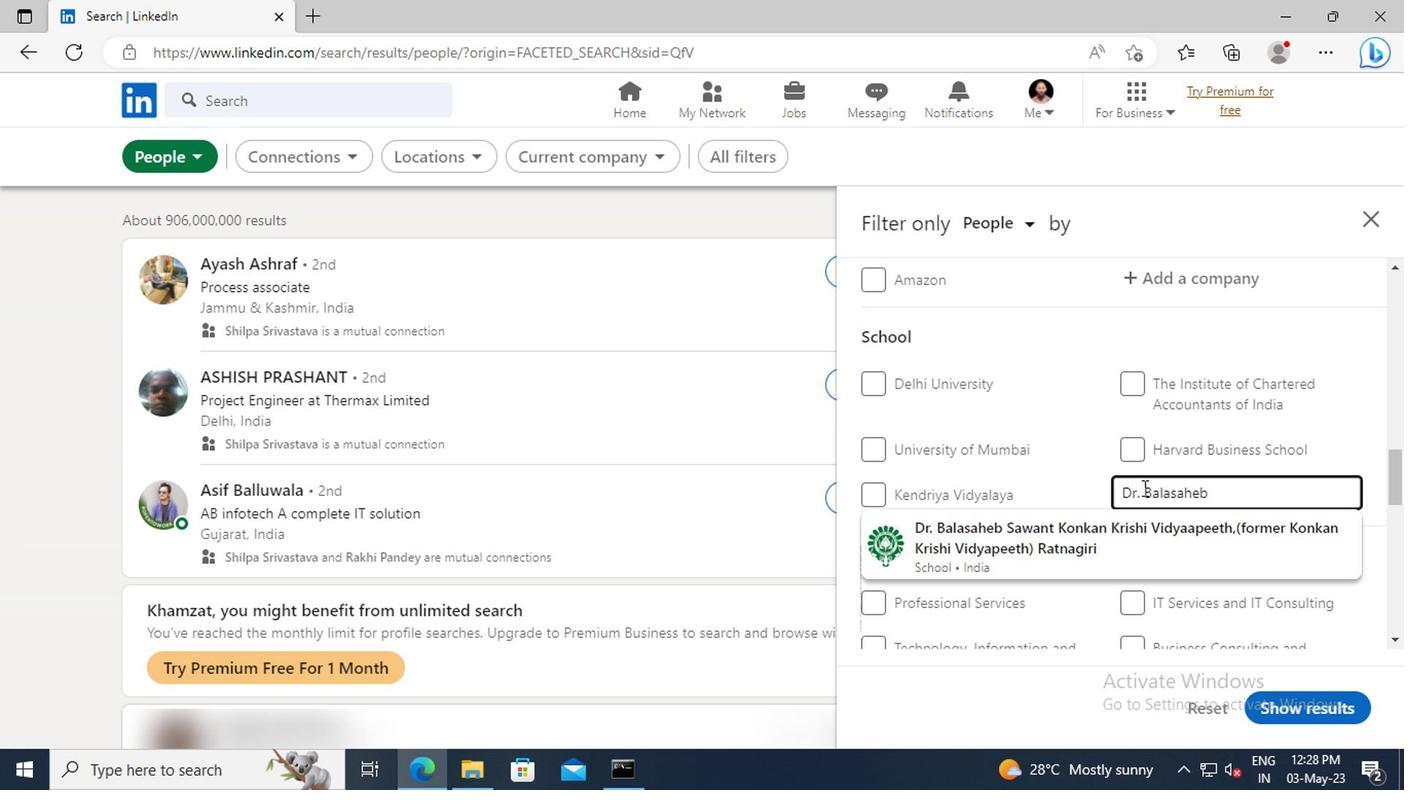
Action: Mouse moved to (1144, 536)
Screenshot: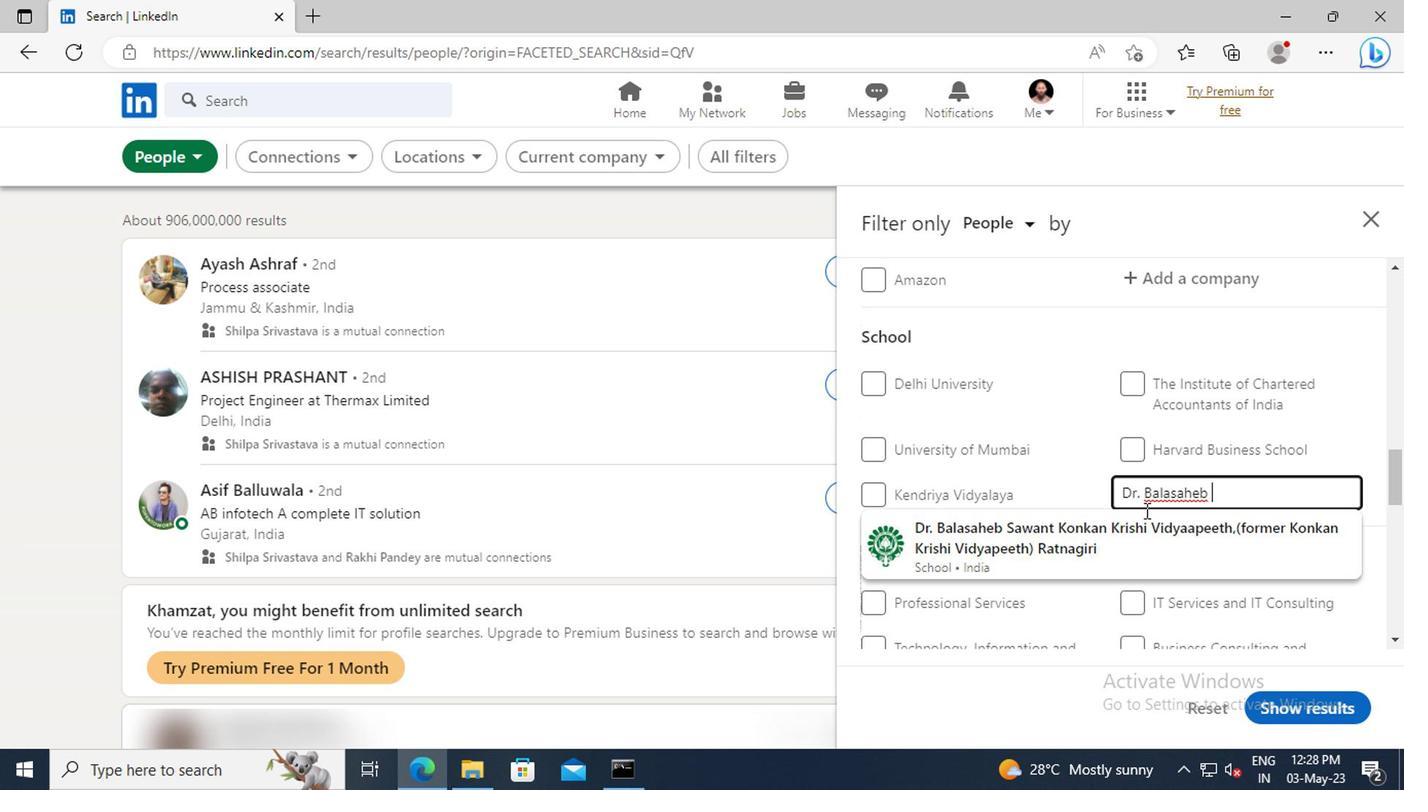 
Action: Mouse pressed left at (1144, 536)
Screenshot: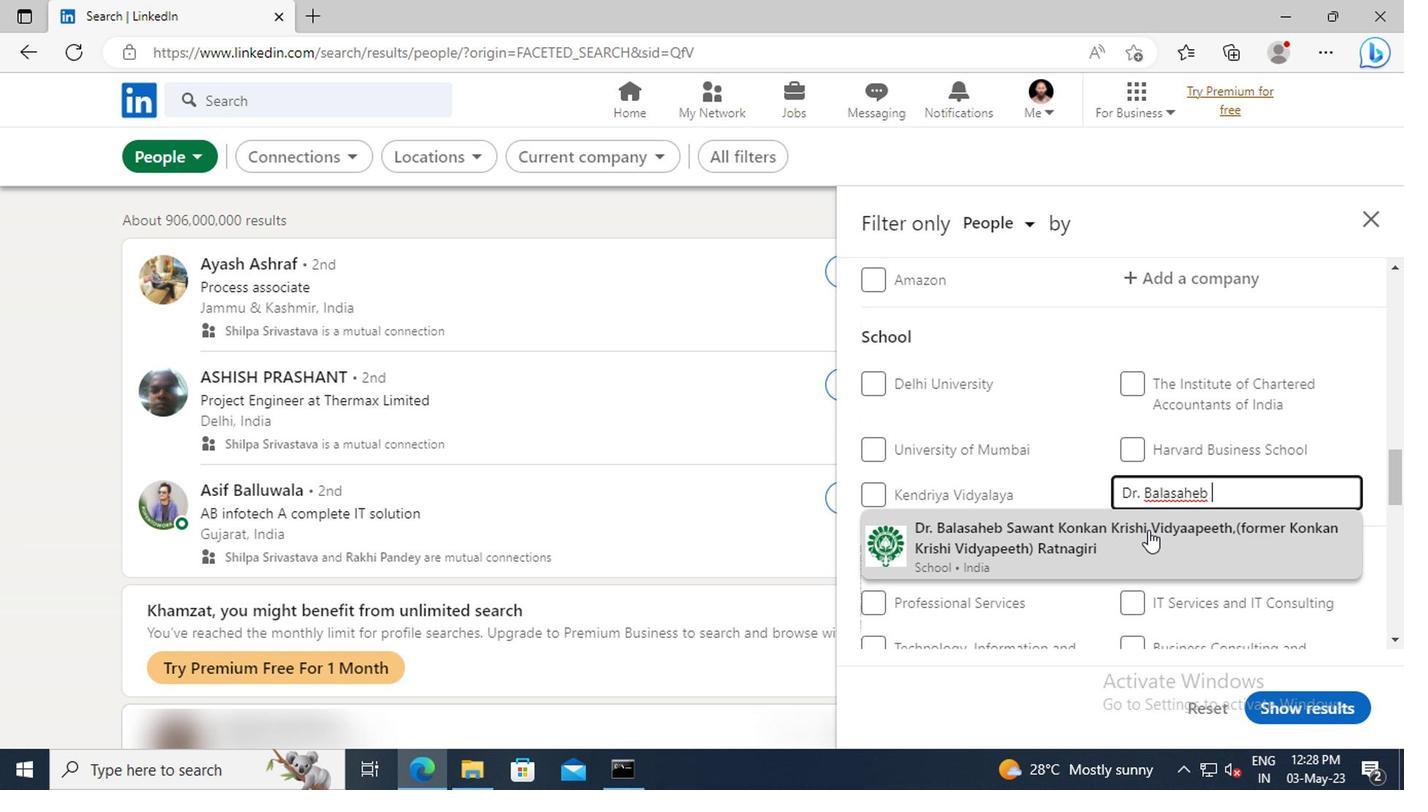 
Action: Mouse scrolled (1144, 534) with delta (0, -1)
Screenshot: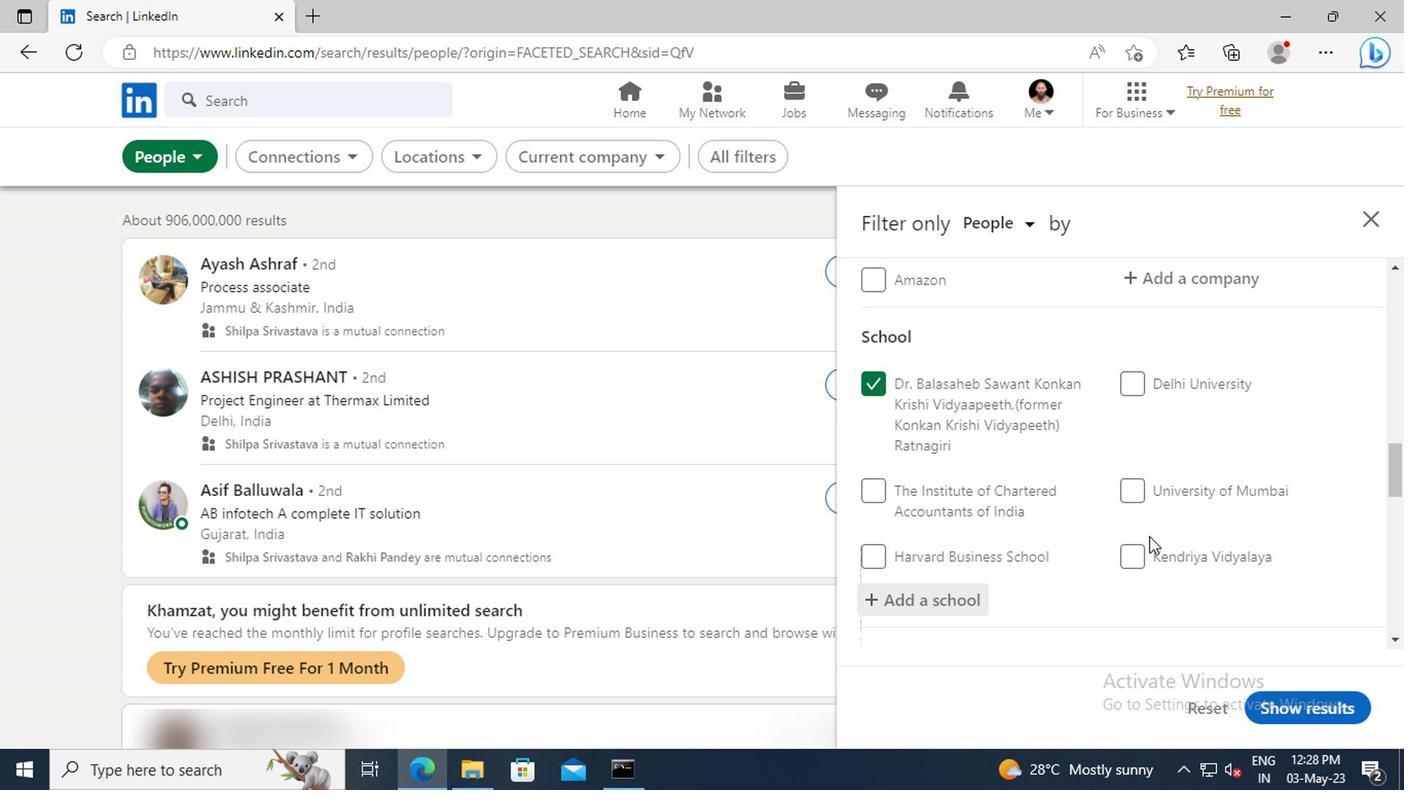 
Action: Mouse scrolled (1144, 534) with delta (0, -1)
Screenshot: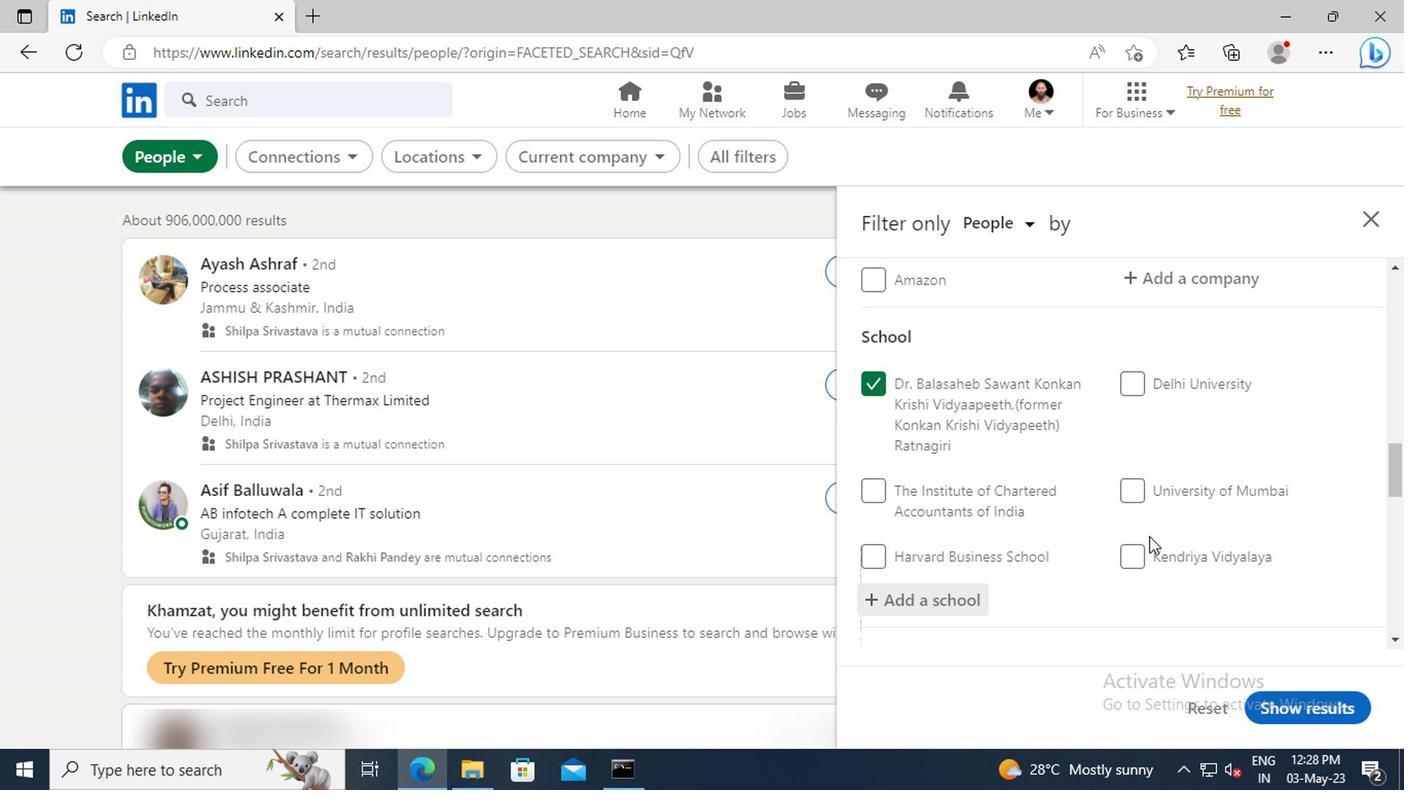 
Action: Mouse moved to (1139, 500)
Screenshot: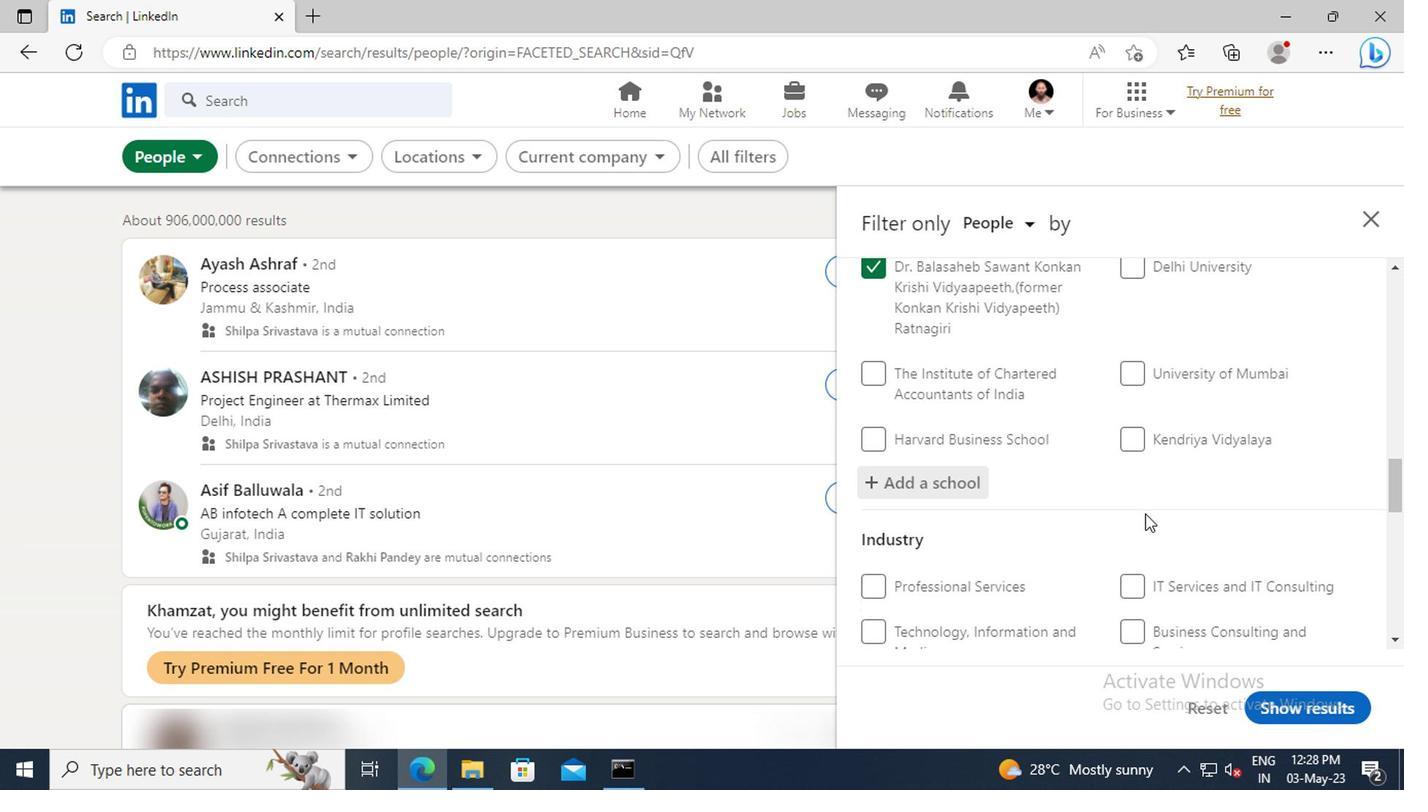 
Action: Mouse scrolled (1139, 499) with delta (0, 0)
Screenshot: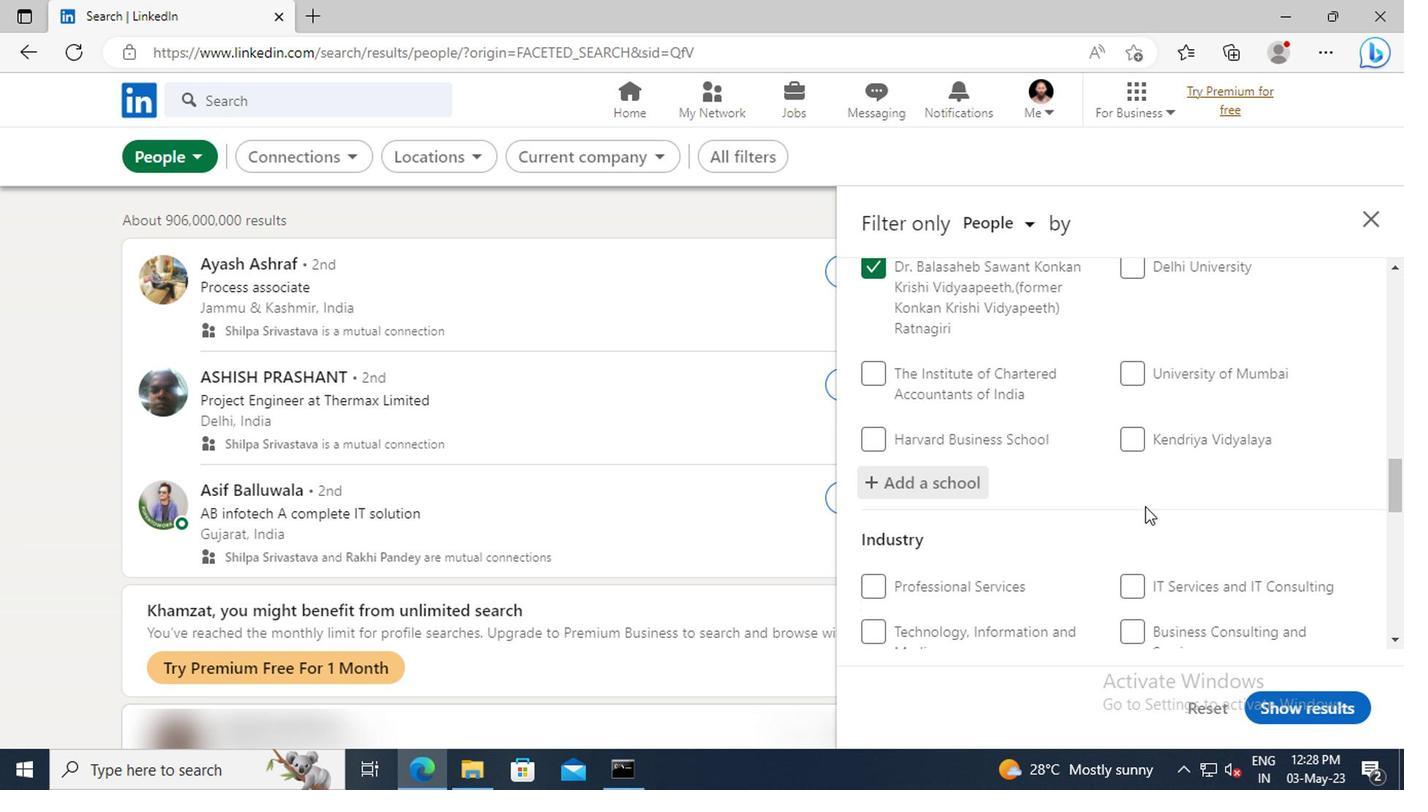
Action: Mouse scrolled (1139, 499) with delta (0, 0)
Screenshot: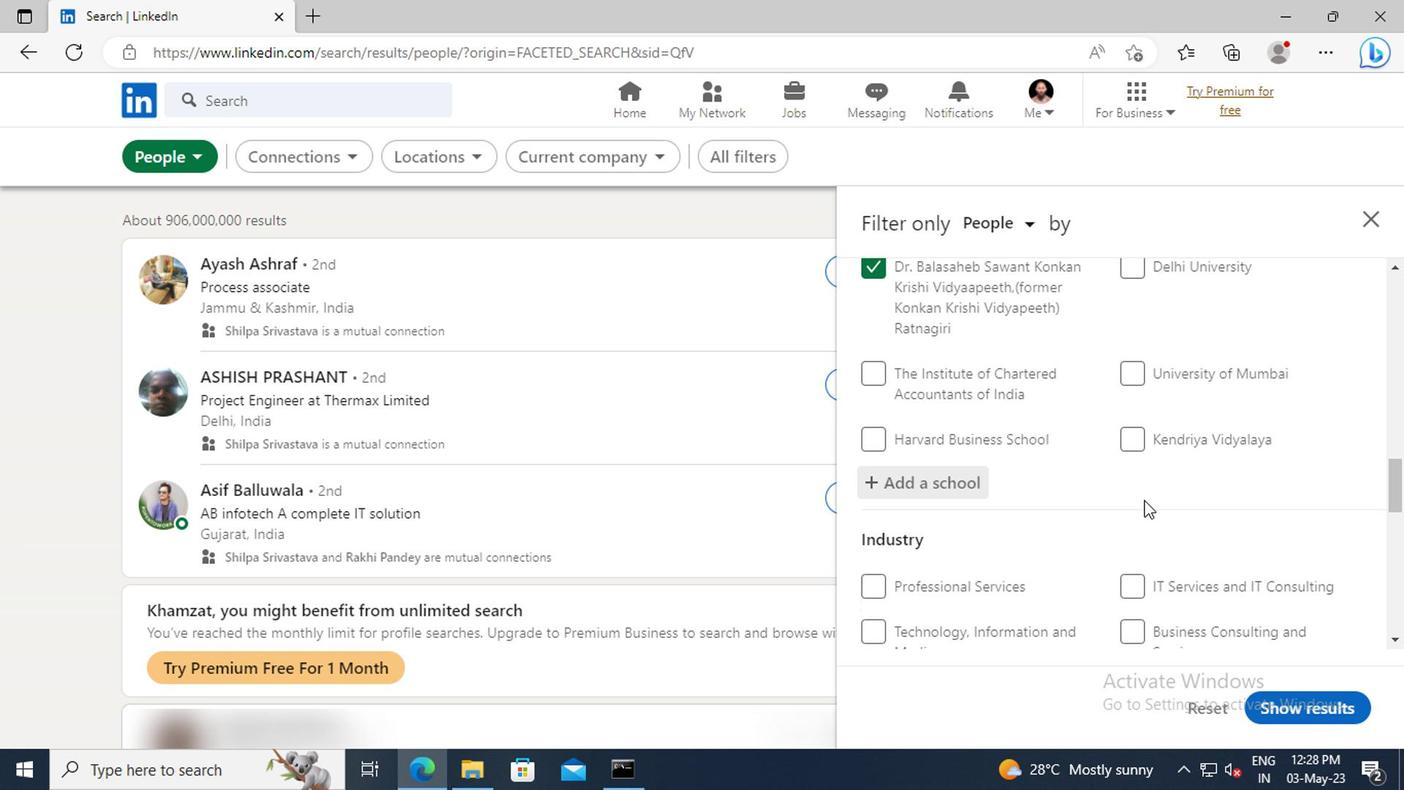 
Action: Mouse moved to (1134, 484)
Screenshot: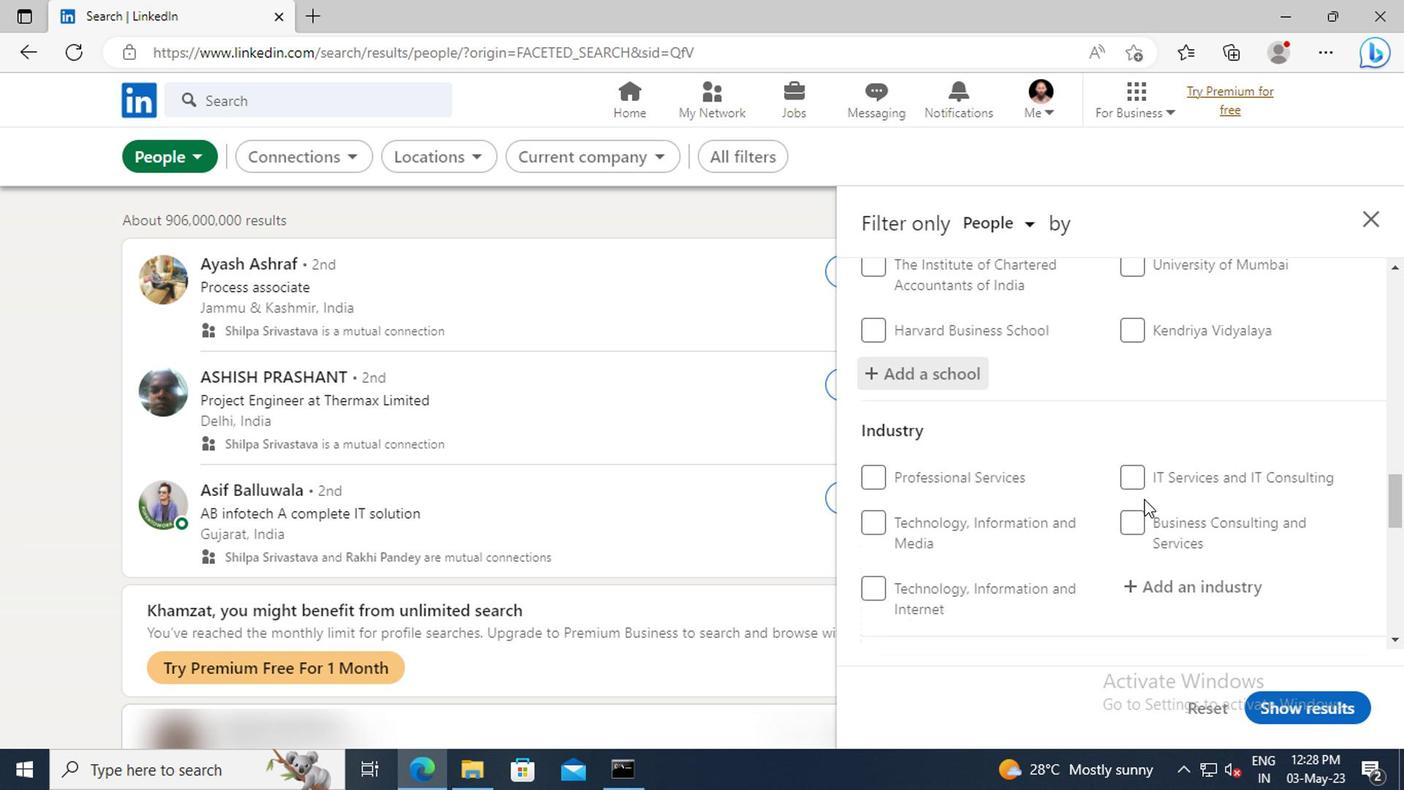 
Action: Mouse scrolled (1134, 484) with delta (0, 0)
Screenshot: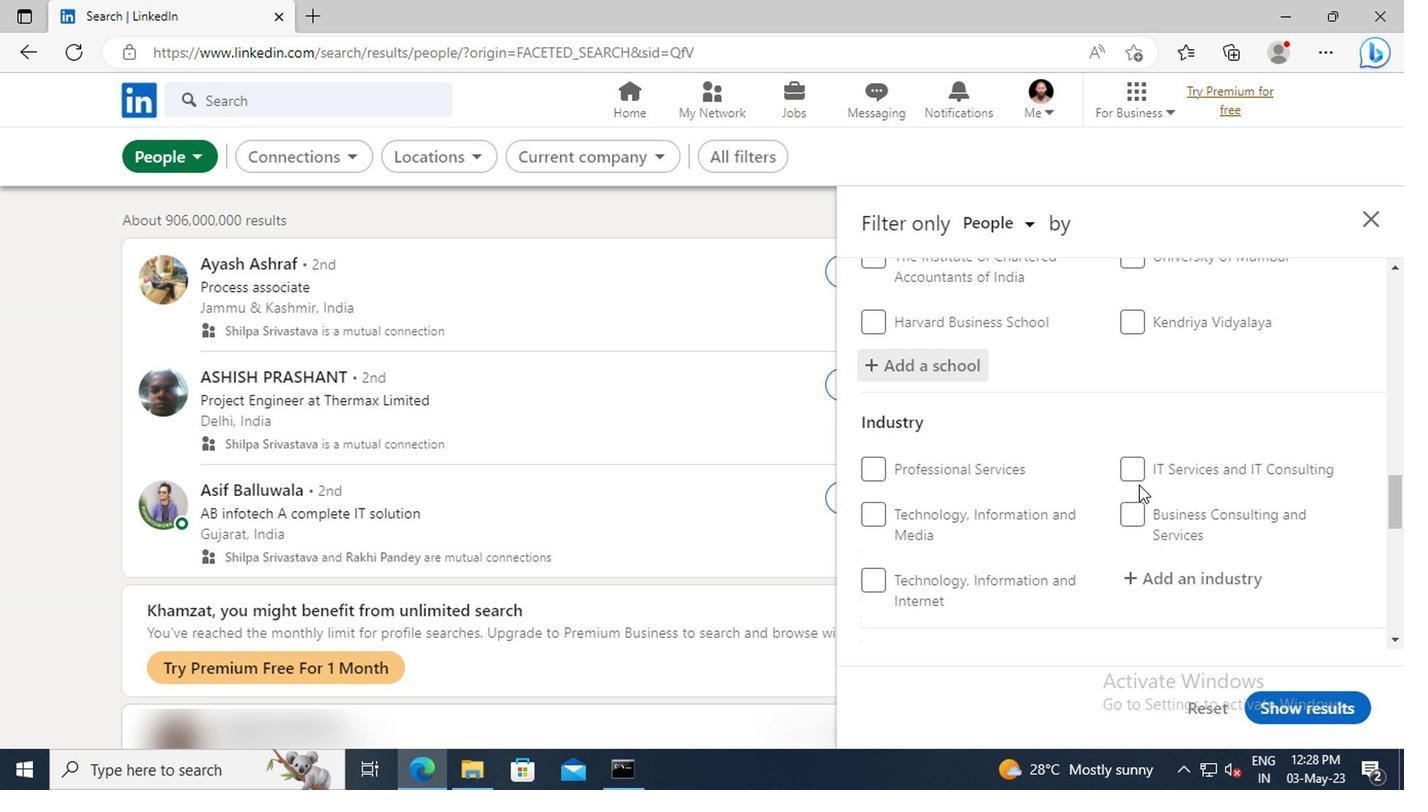 
Action: Mouse scrolled (1134, 484) with delta (0, 0)
Screenshot: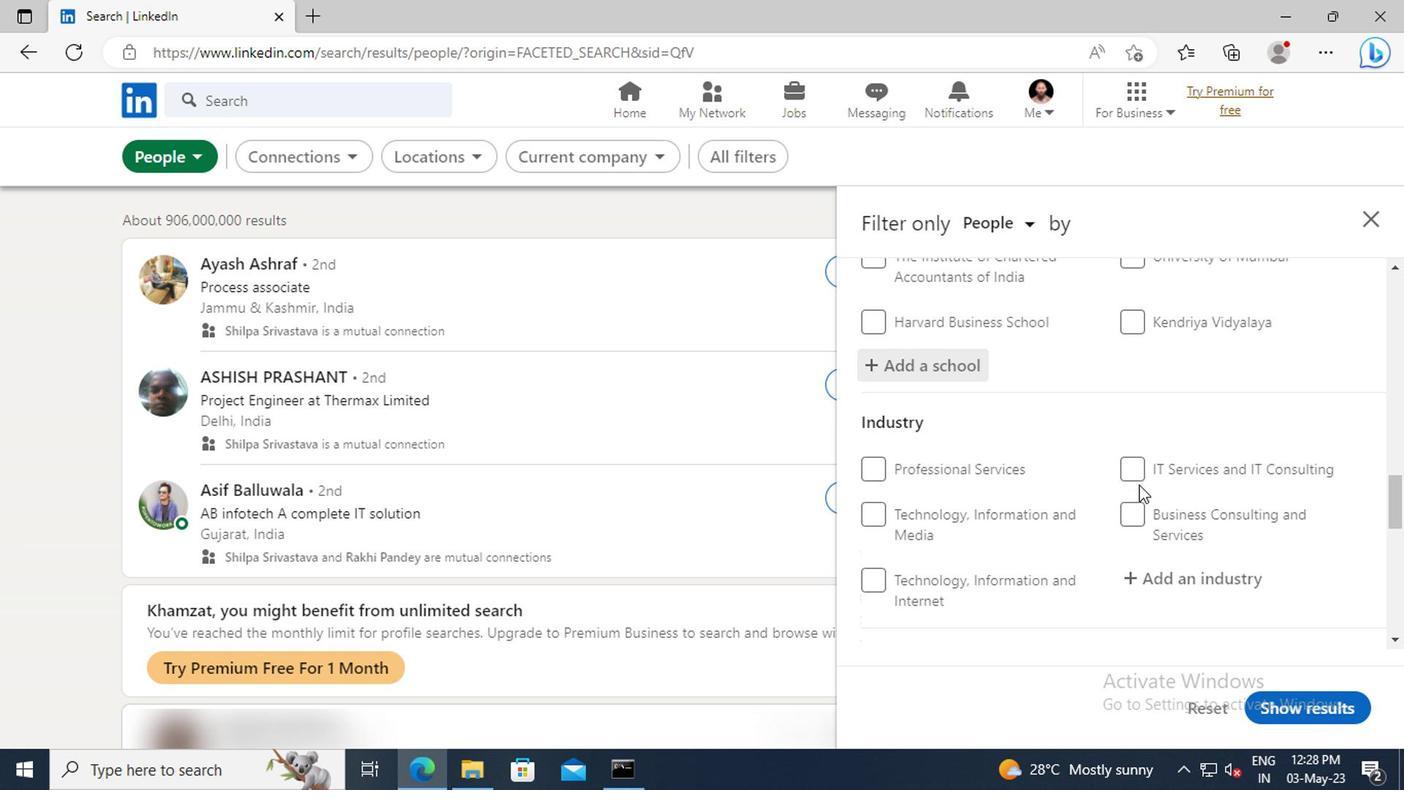 
Action: Mouse moved to (1156, 470)
Screenshot: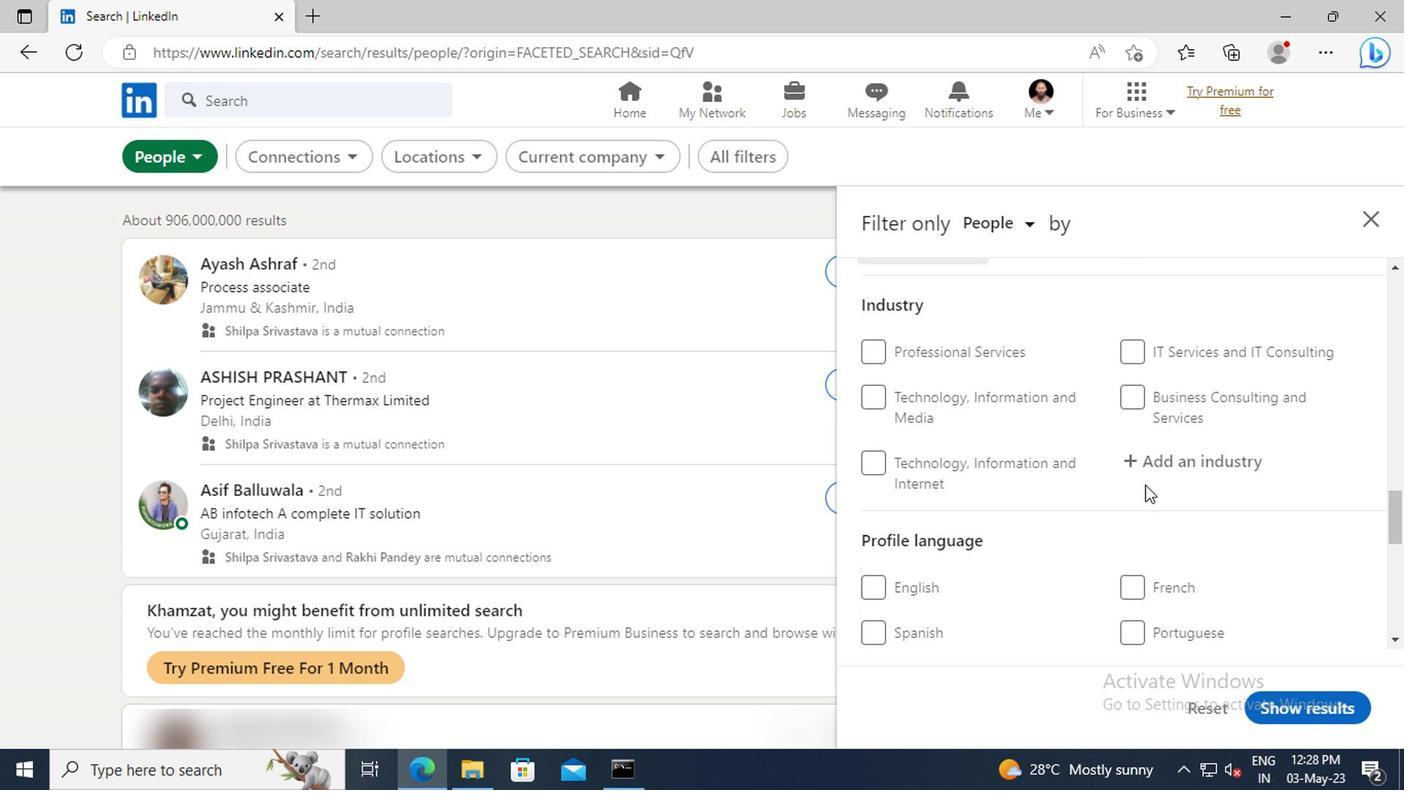 
Action: Mouse pressed left at (1156, 470)
Screenshot: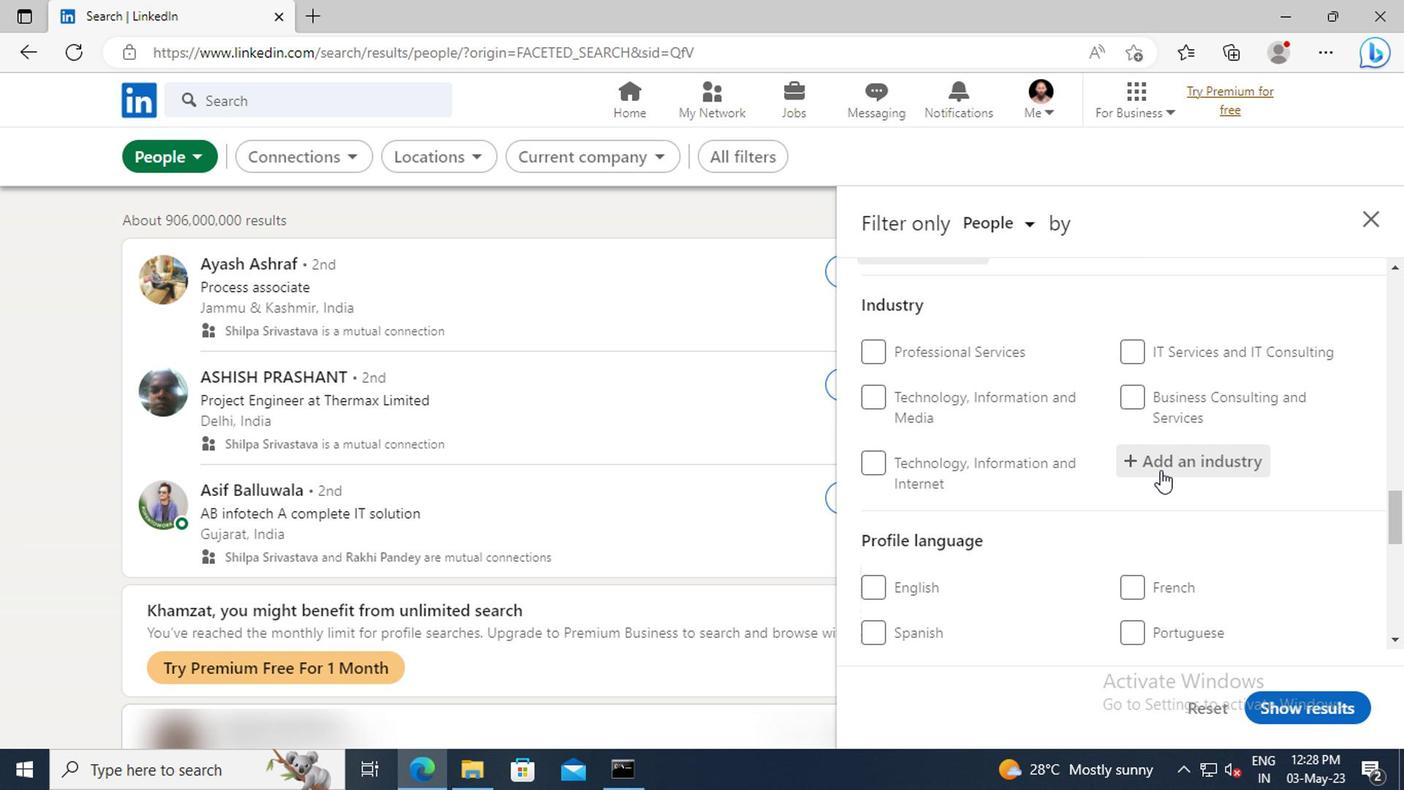 
Action: Key pressed <Key.shift>ANIMATION
Screenshot: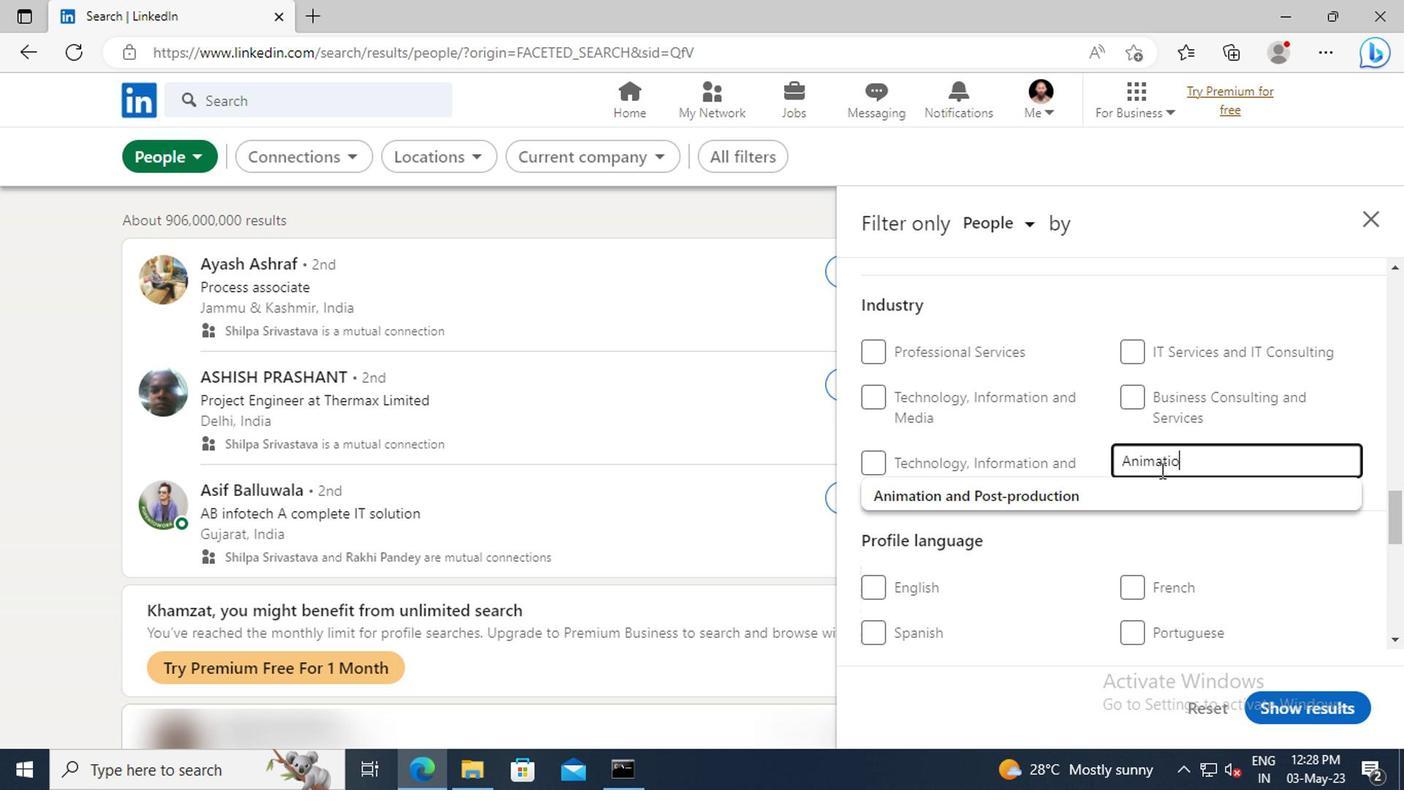 
Action: Mouse moved to (1155, 489)
Screenshot: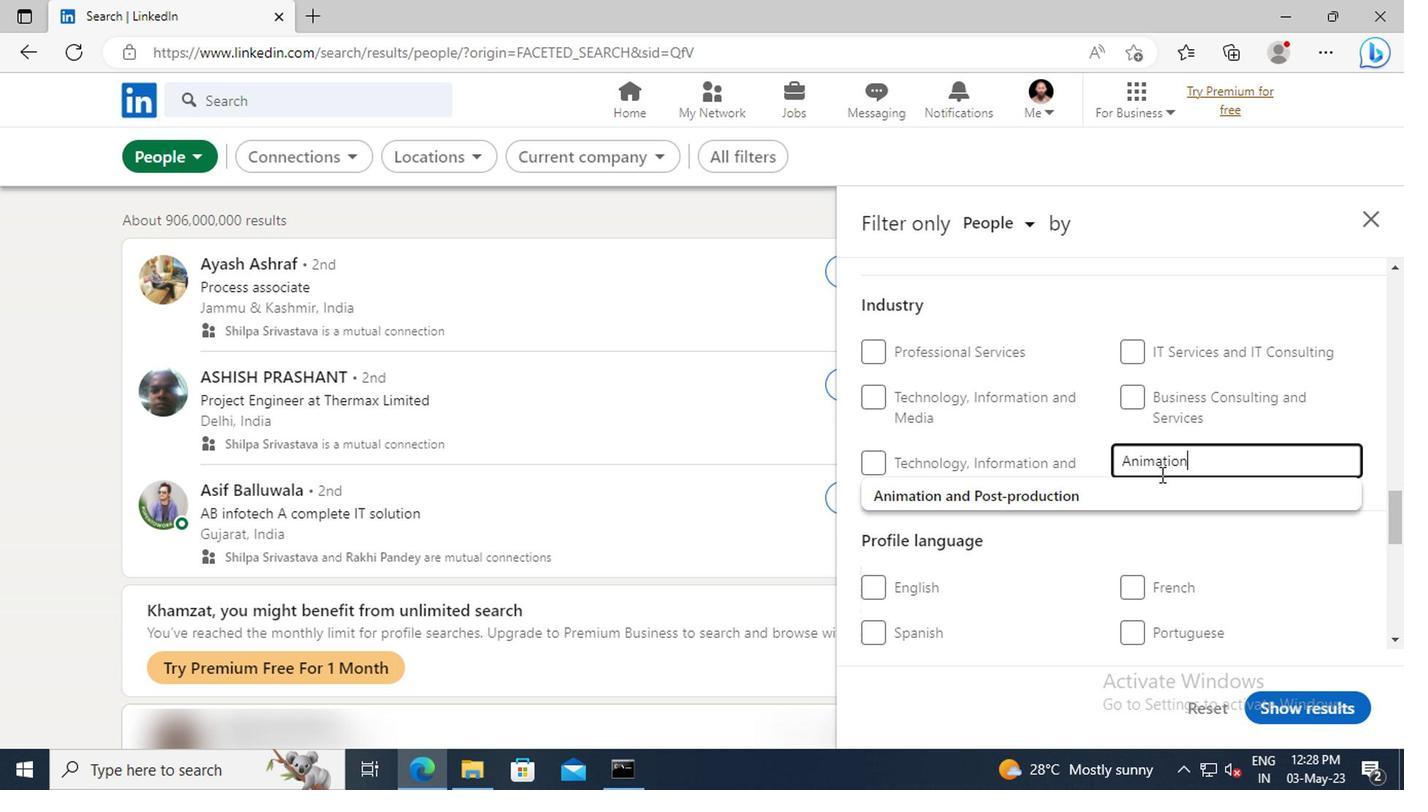 
Action: Mouse pressed left at (1155, 489)
Screenshot: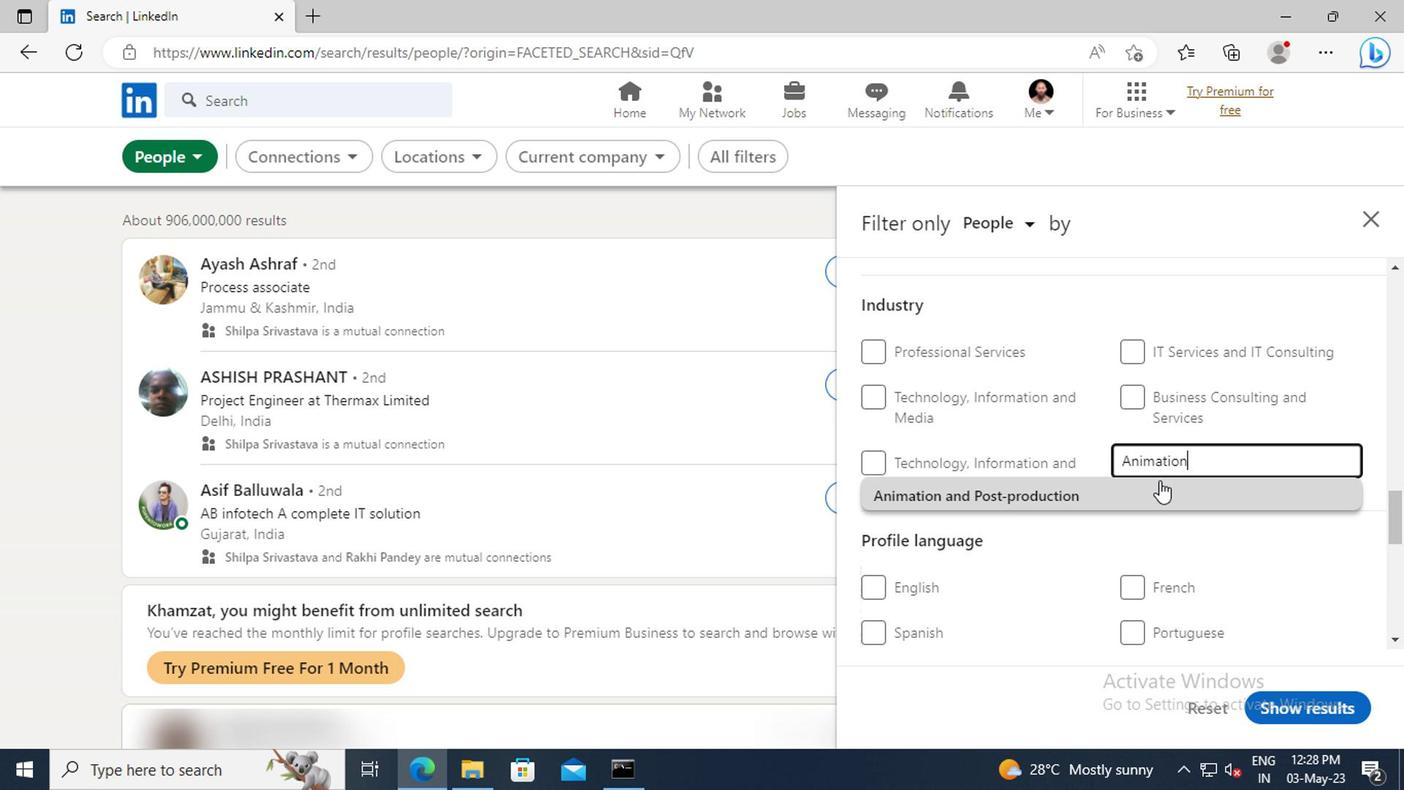 
Action: Mouse scrolled (1155, 487) with delta (0, -1)
Screenshot: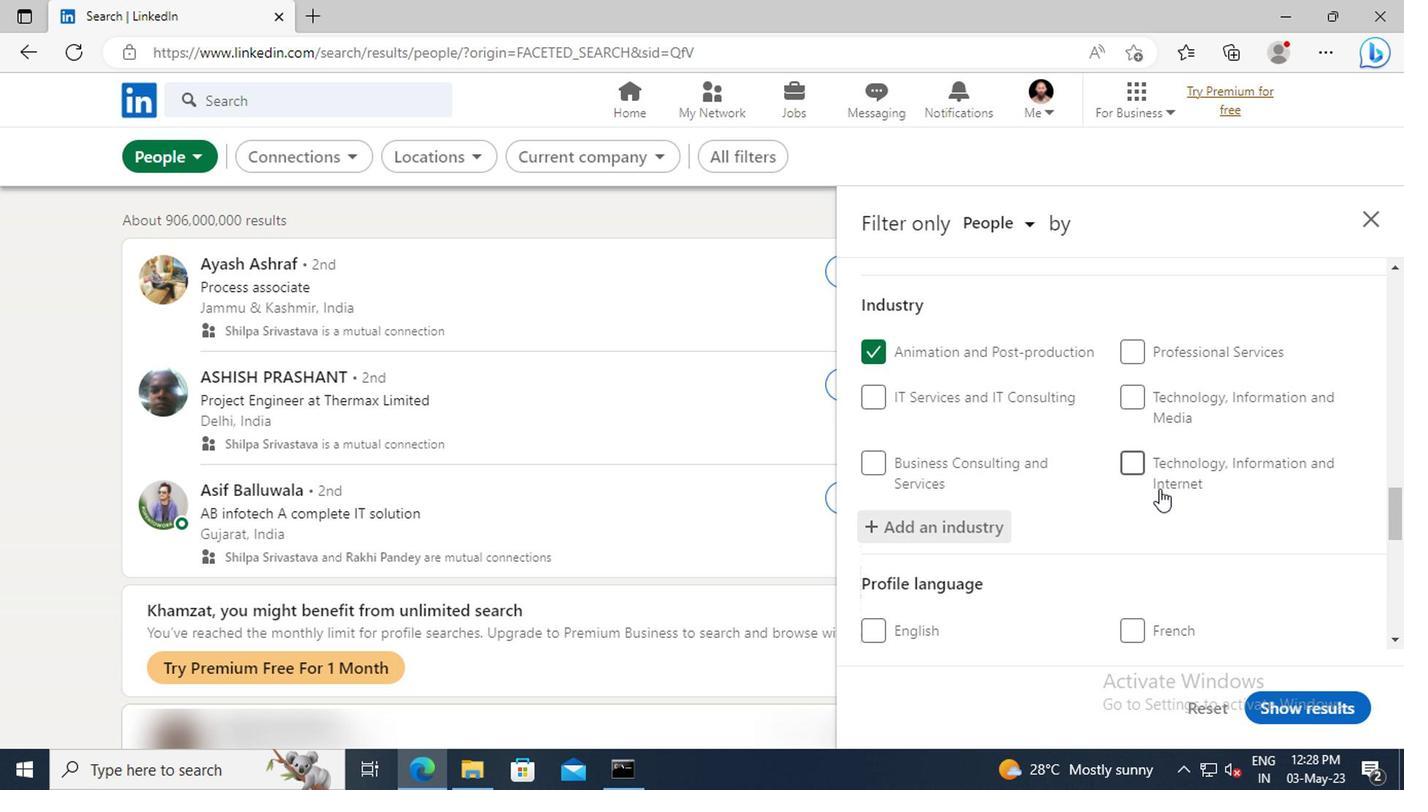 
Action: Mouse scrolled (1155, 487) with delta (0, -1)
Screenshot: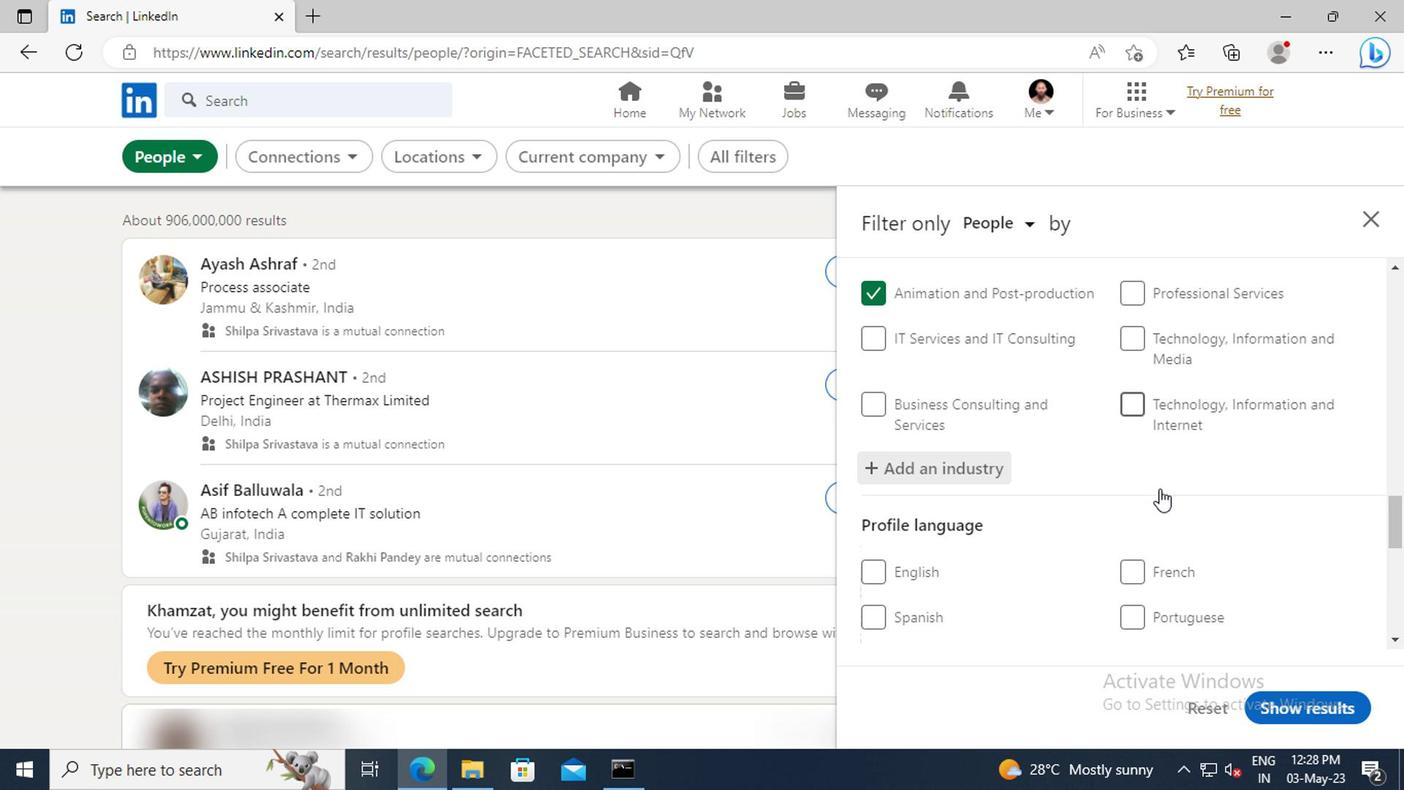 
Action: Mouse scrolled (1155, 487) with delta (0, -1)
Screenshot: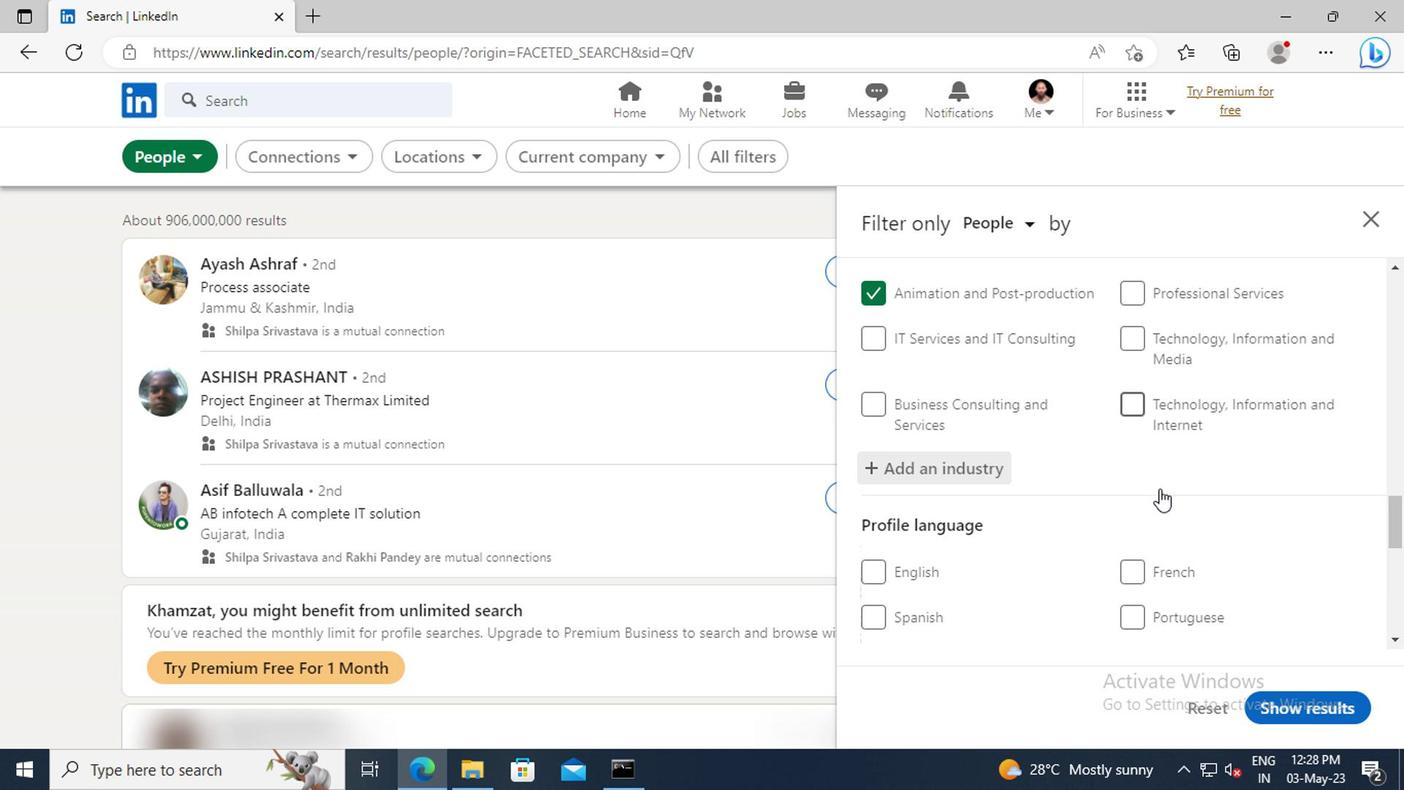 
Action: Mouse scrolled (1155, 487) with delta (0, -1)
Screenshot: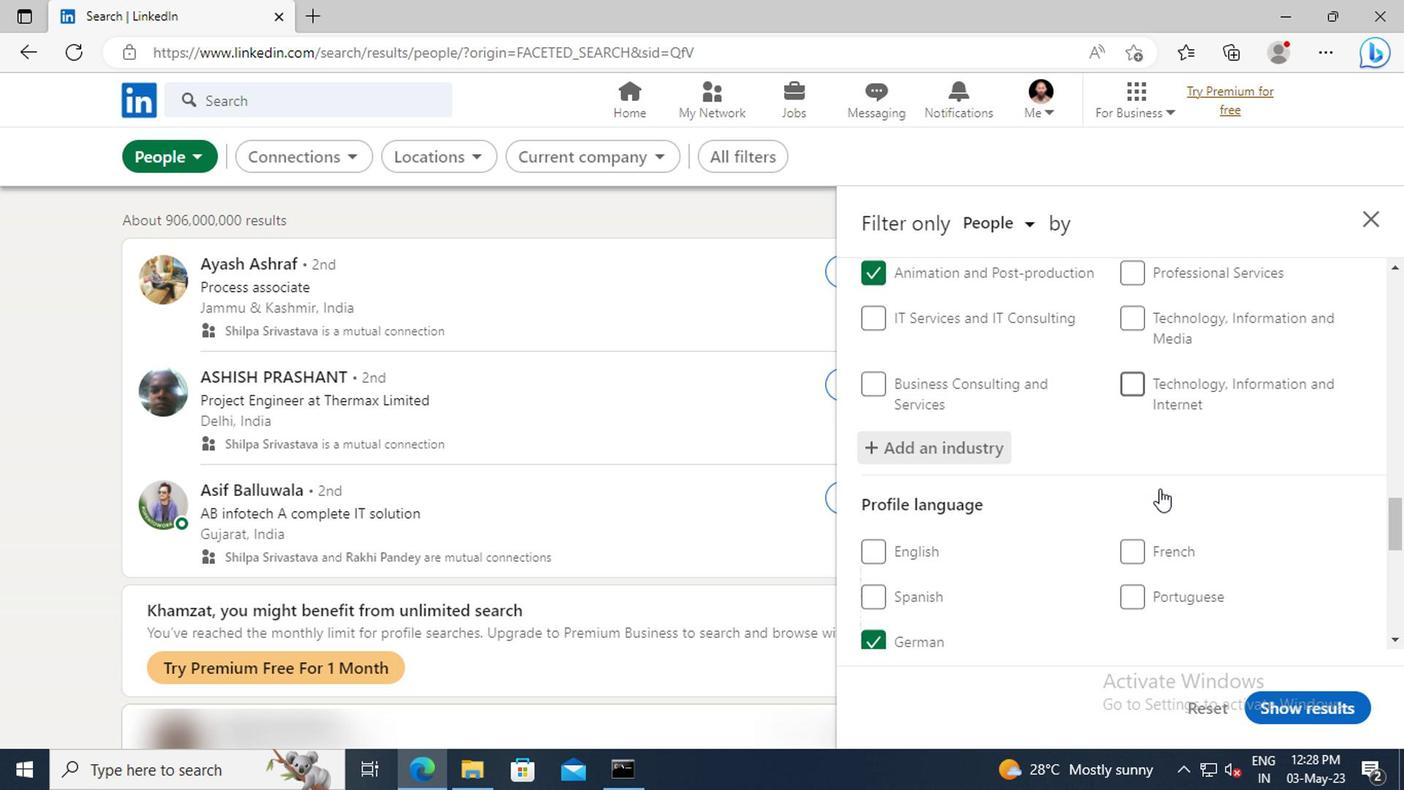 
Action: Mouse scrolled (1155, 487) with delta (0, -1)
Screenshot: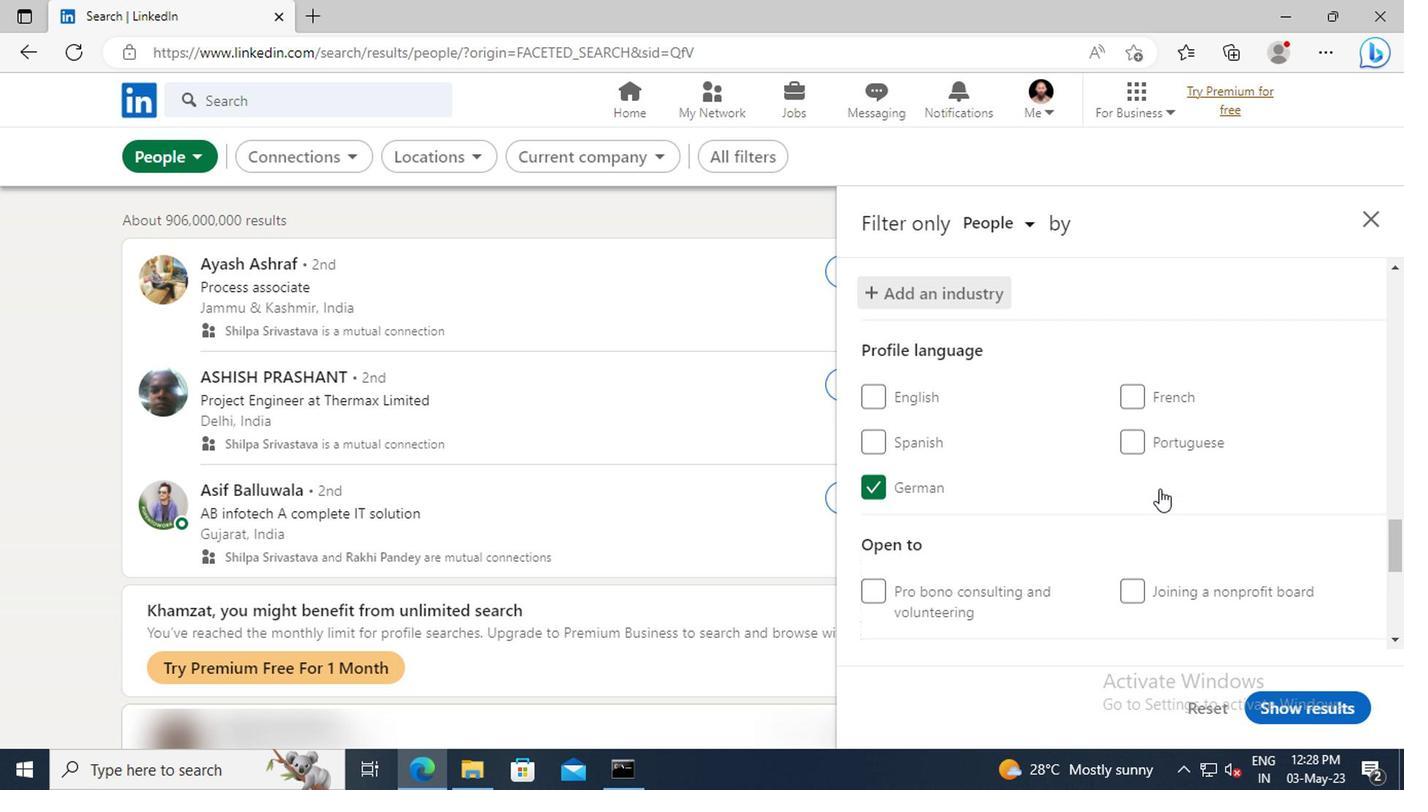 
Action: Mouse scrolled (1155, 487) with delta (0, -1)
Screenshot: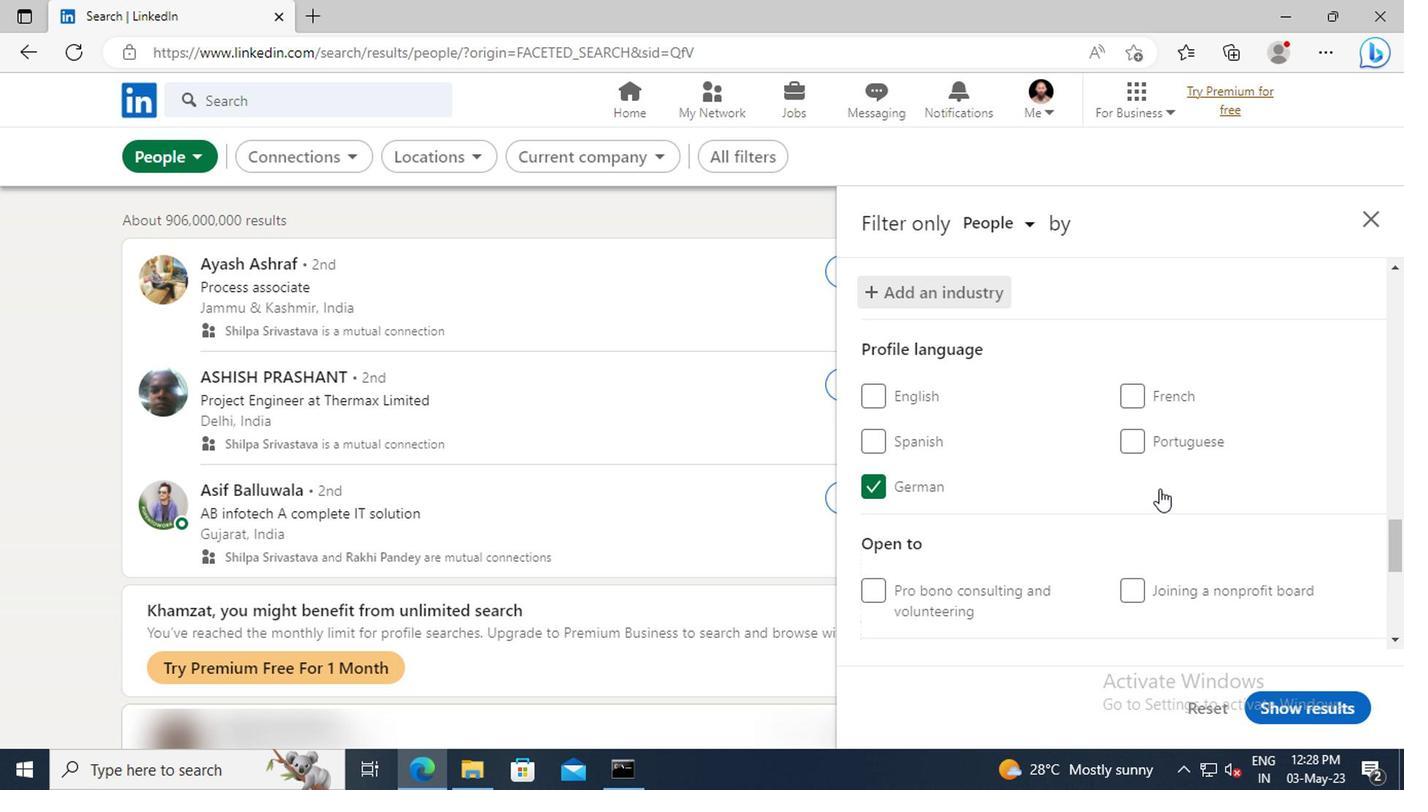 
Action: Mouse scrolled (1155, 487) with delta (0, -1)
Screenshot: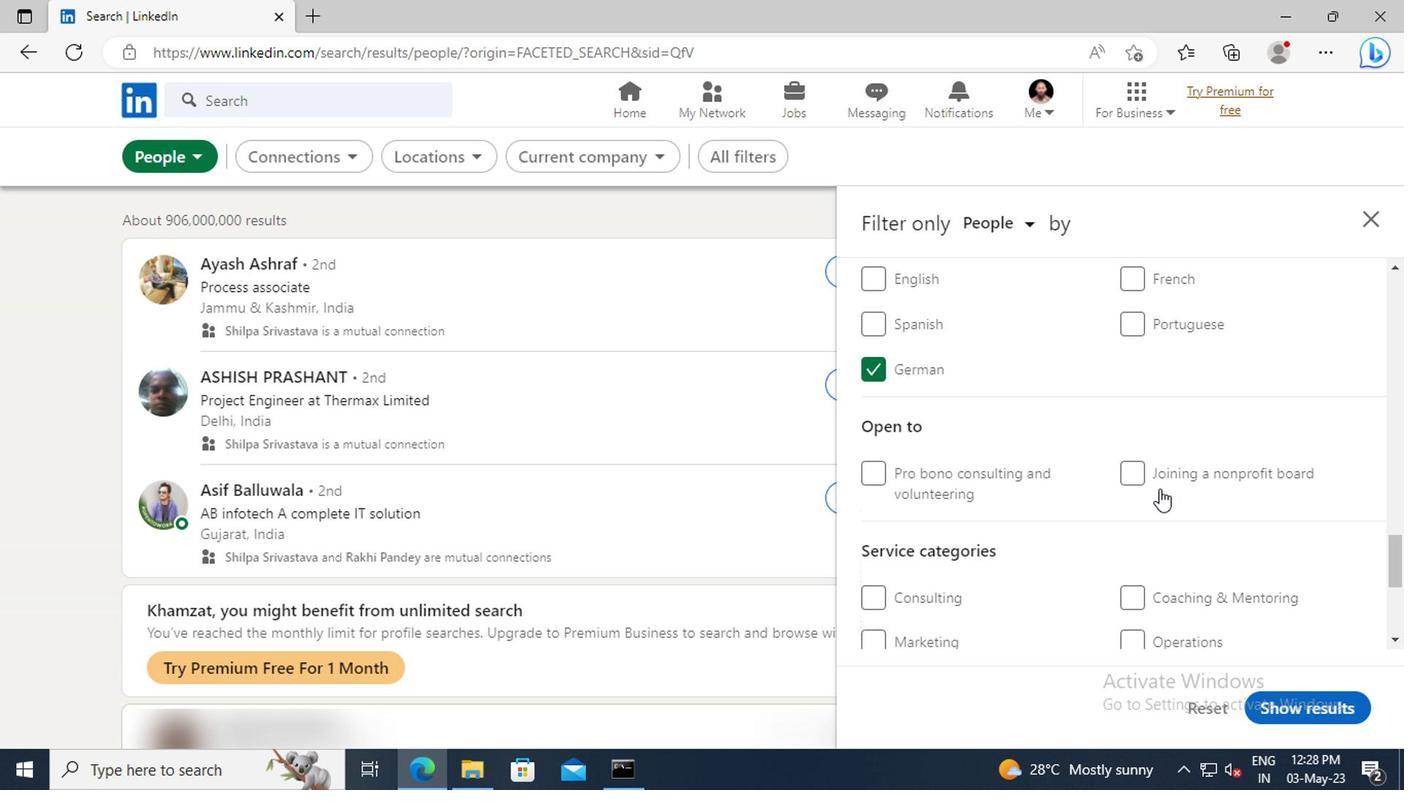 
Action: Mouse scrolled (1155, 487) with delta (0, -1)
Screenshot: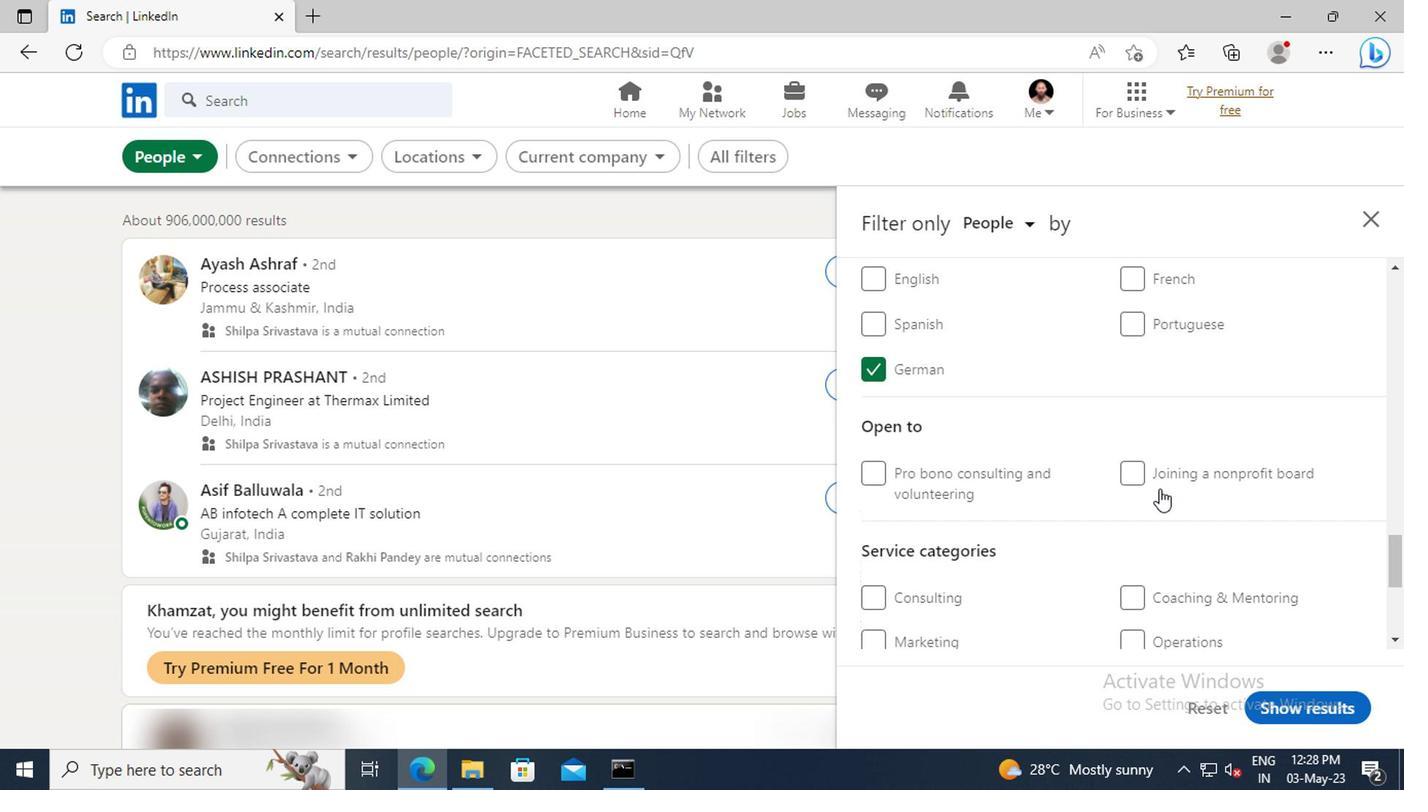 
Action: Mouse moved to (1150, 487)
Screenshot: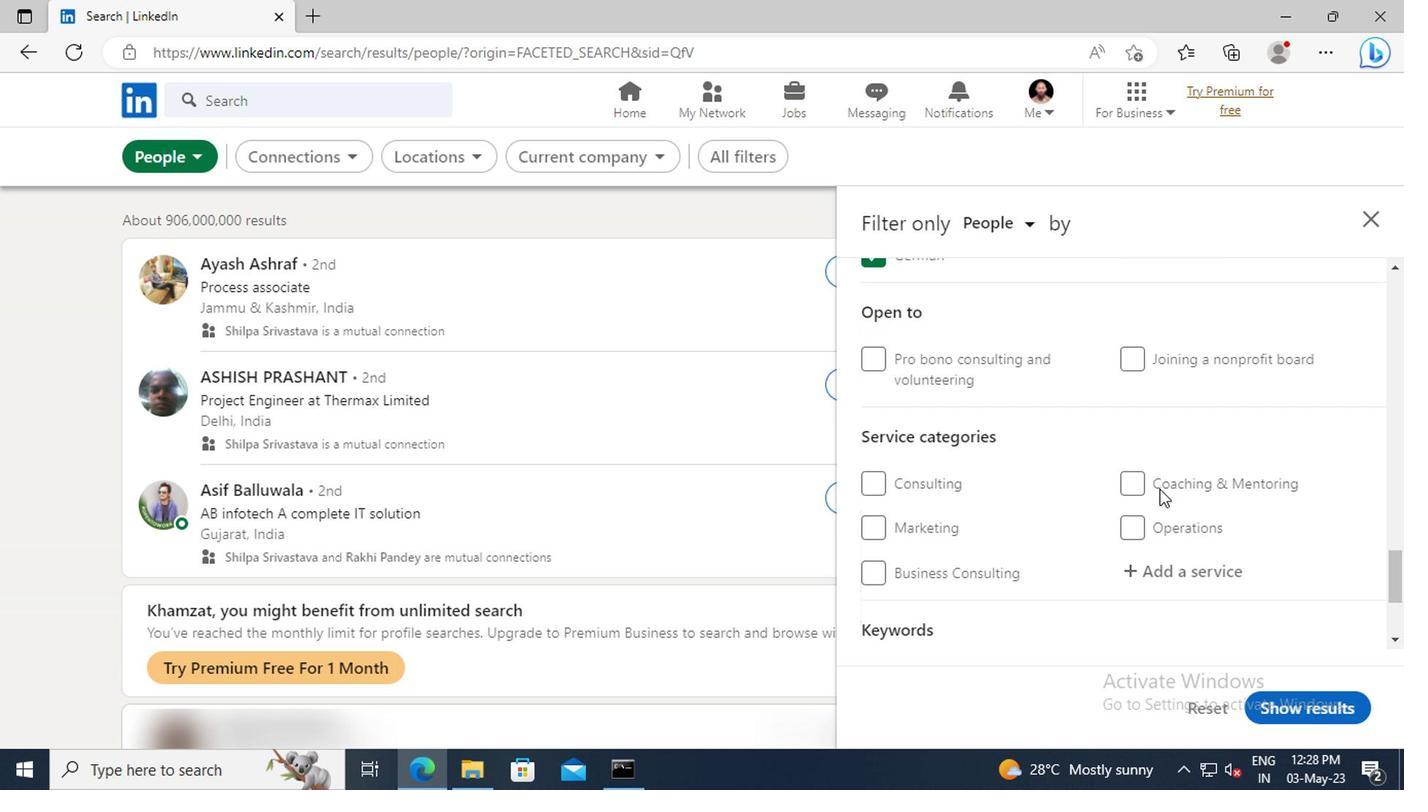 
Action: Mouse scrolled (1150, 485) with delta (0, -1)
Screenshot: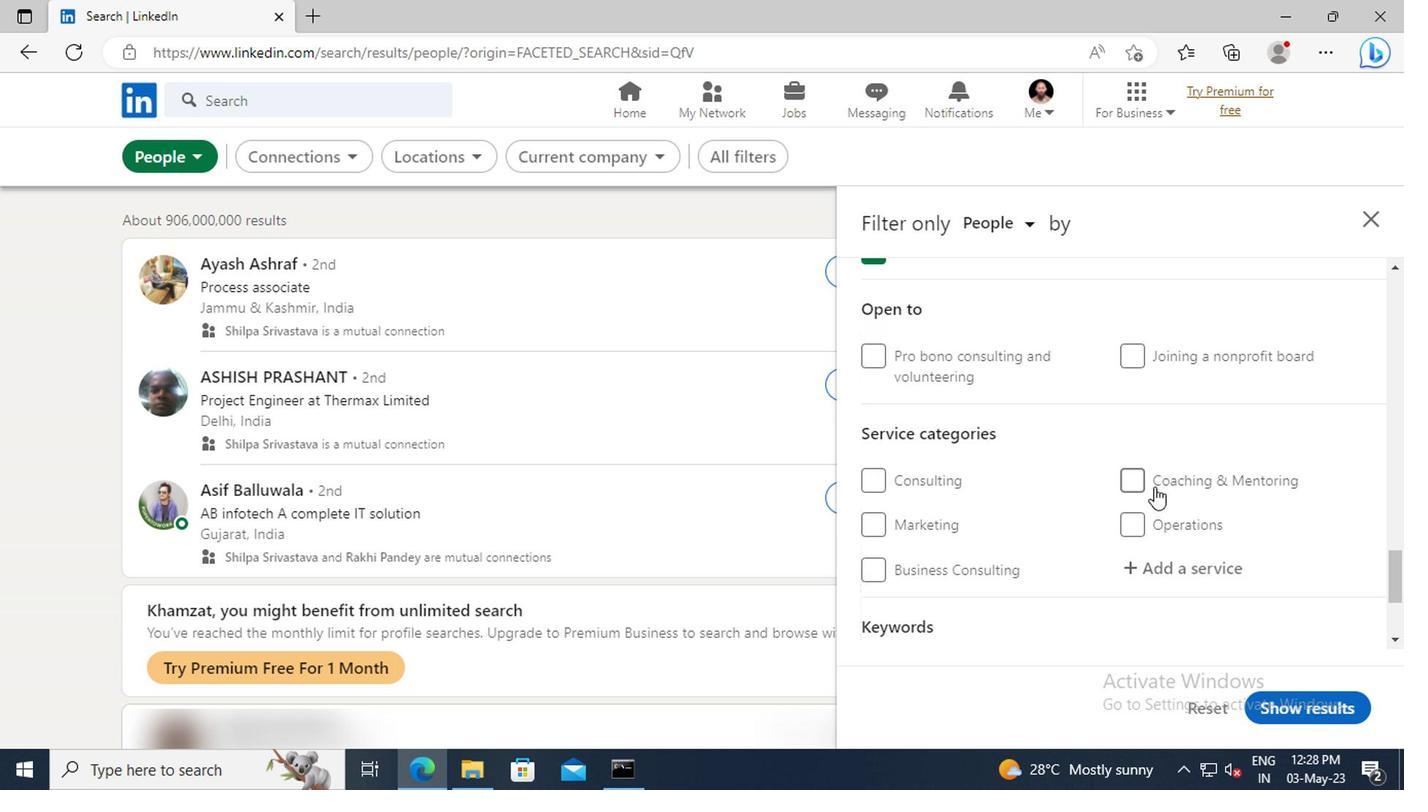 
Action: Mouse scrolled (1150, 485) with delta (0, -1)
Screenshot: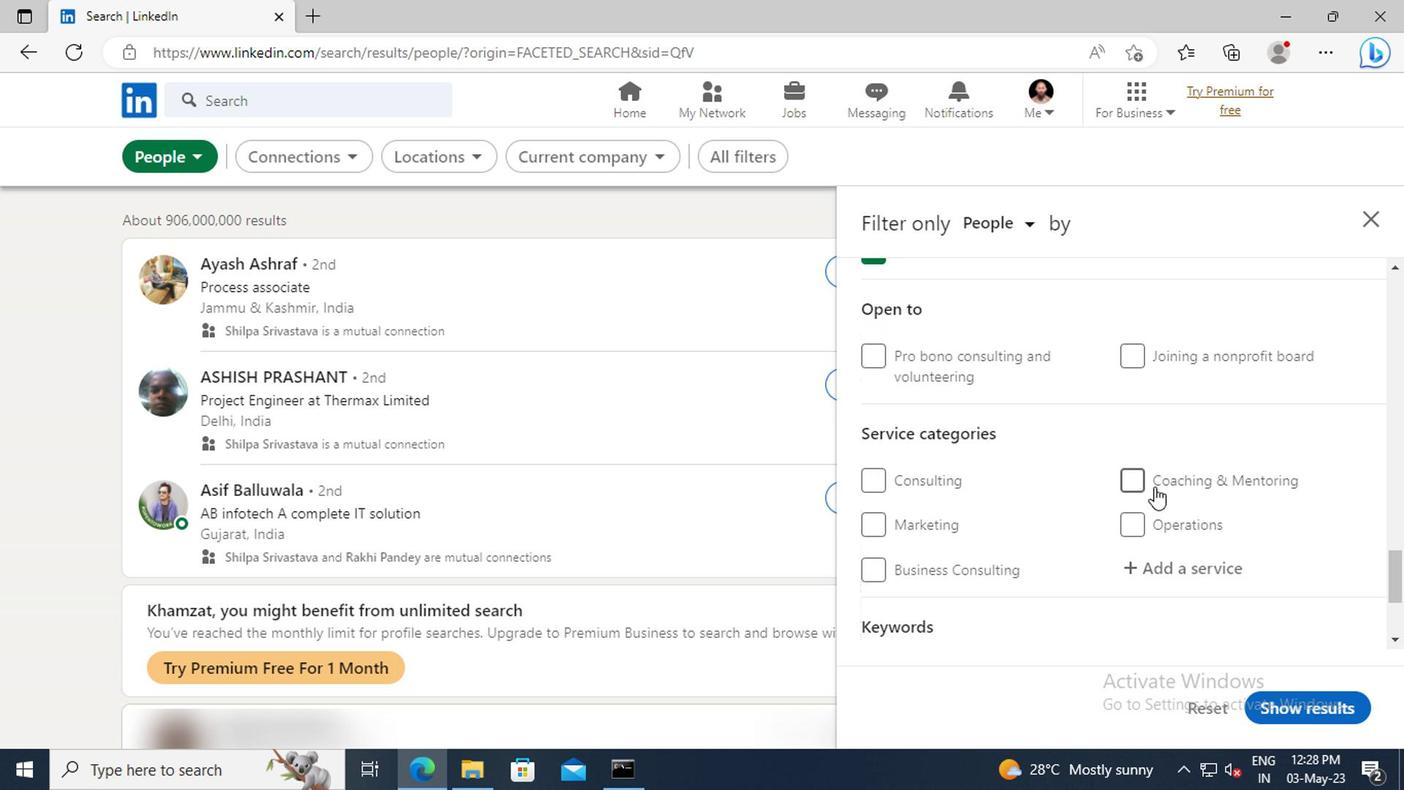
Action: Mouse moved to (1153, 460)
Screenshot: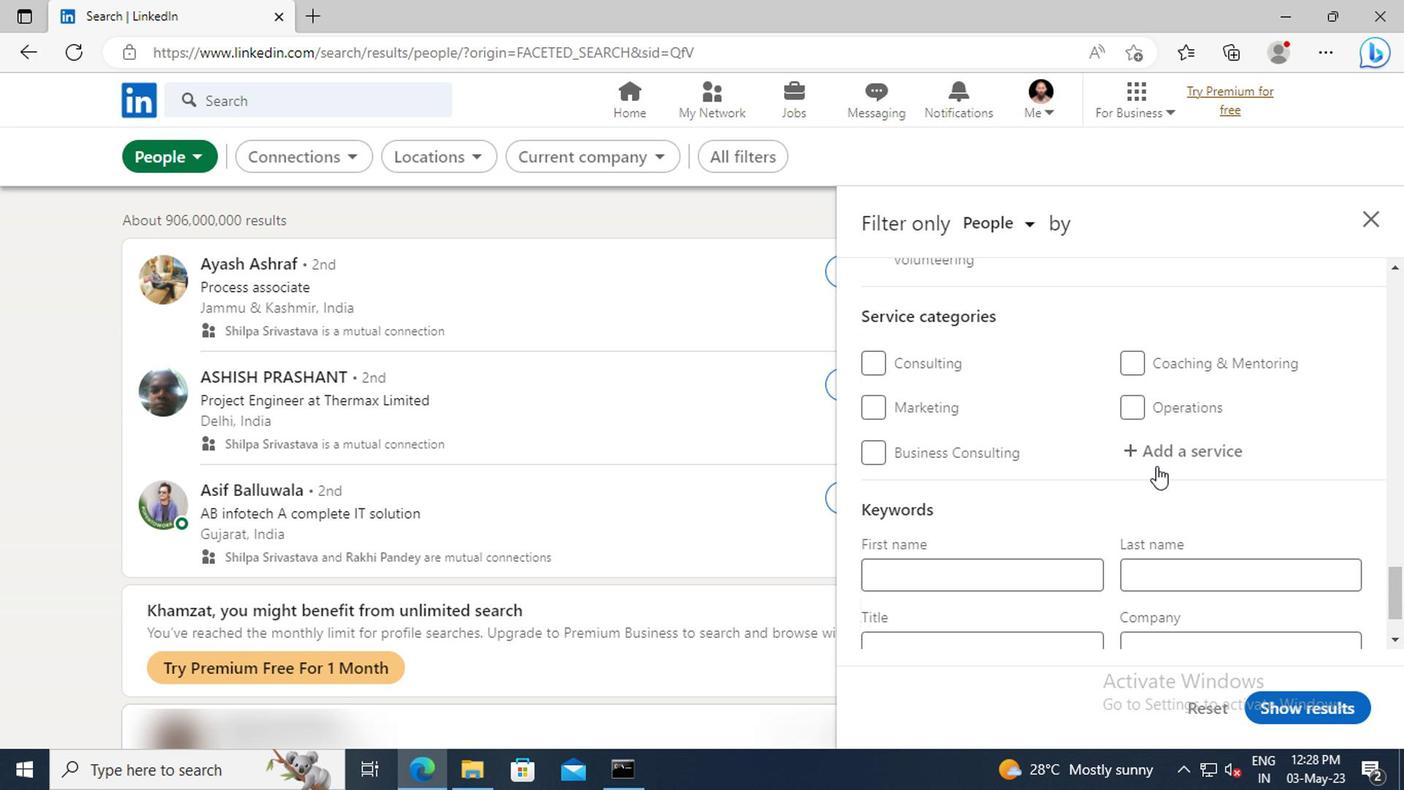 
Action: Mouse pressed left at (1153, 460)
Screenshot: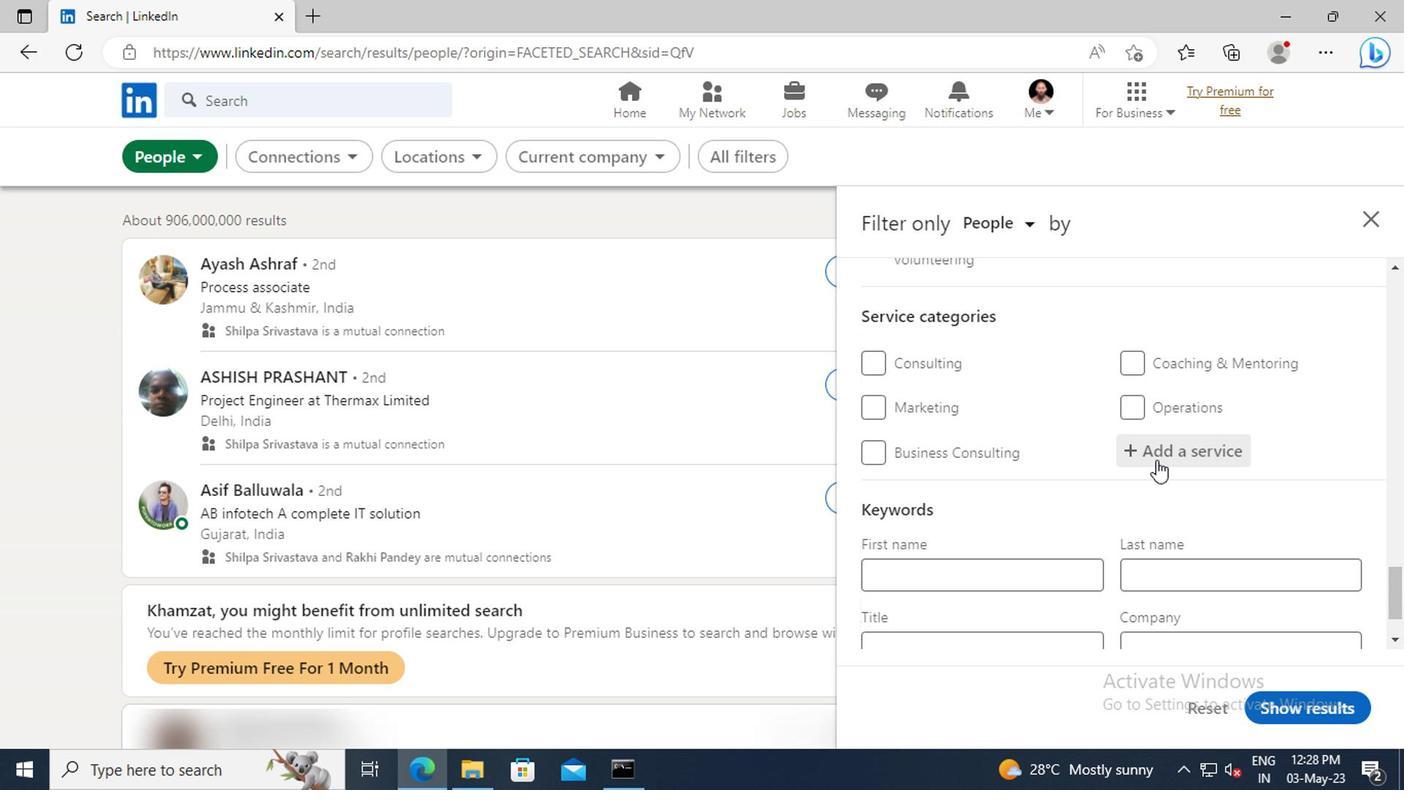 
Action: Mouse moved to (1151, 457)
Screenshot: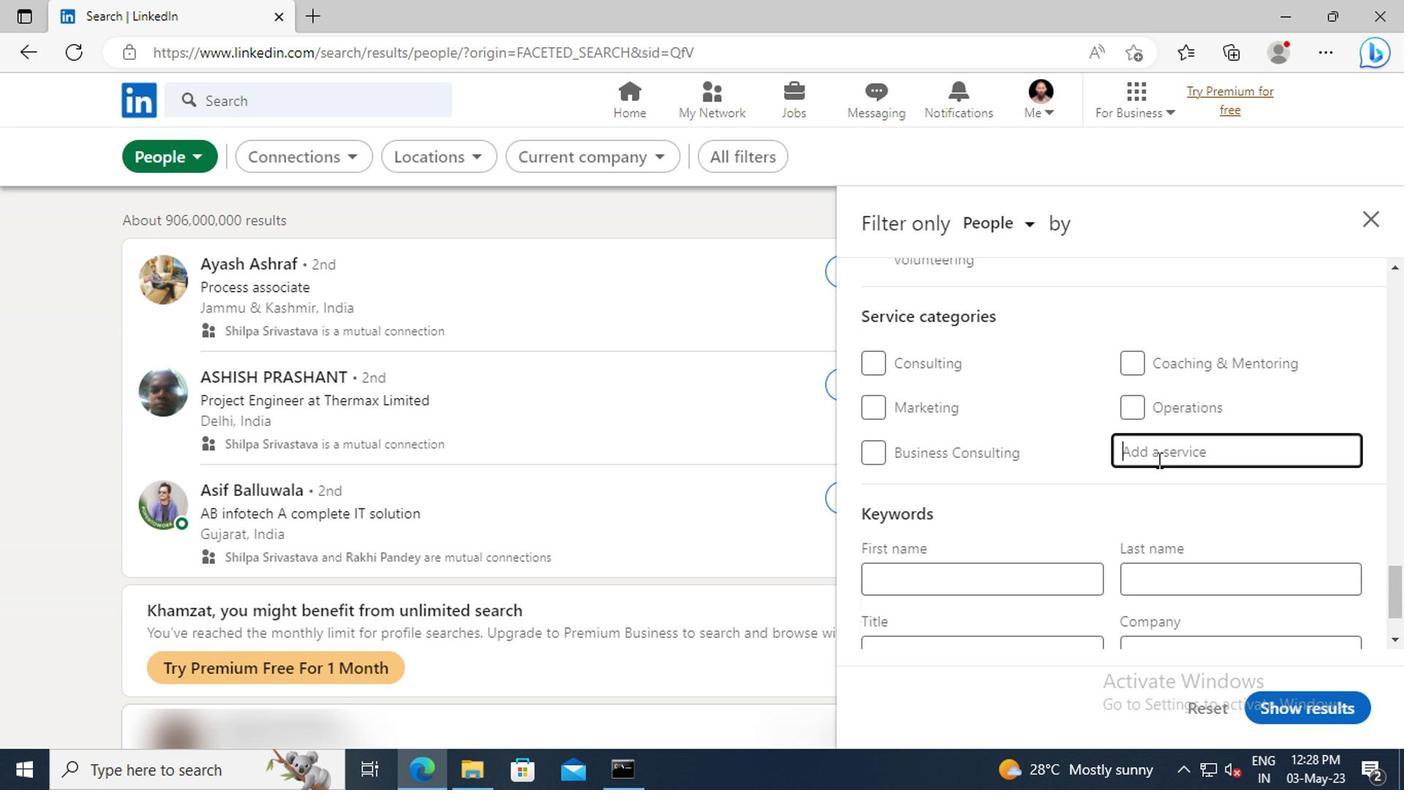
Action: Key pressed <Key.shift>TRADE
Screenshot: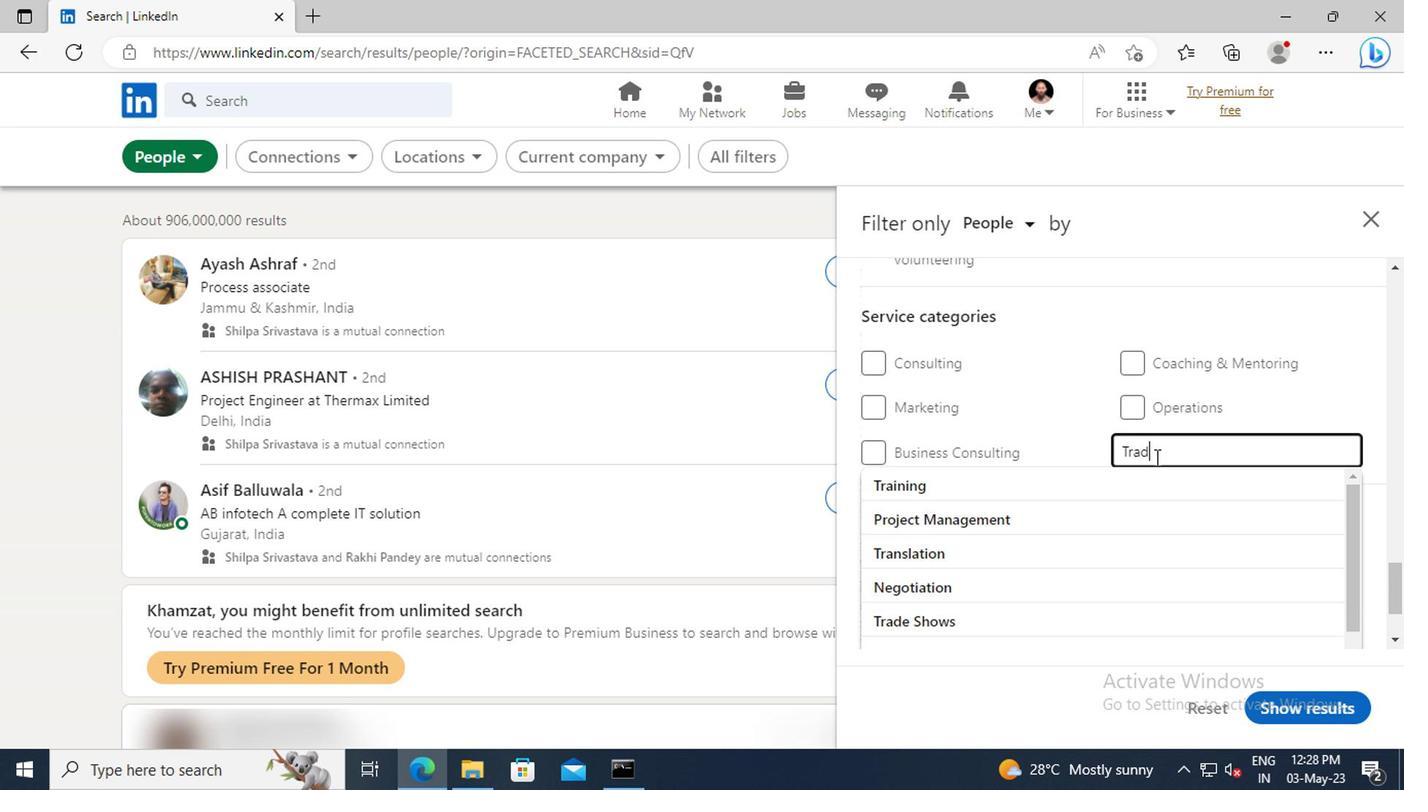 
Action: Mouse moved to (1148, 479)
Screenshot: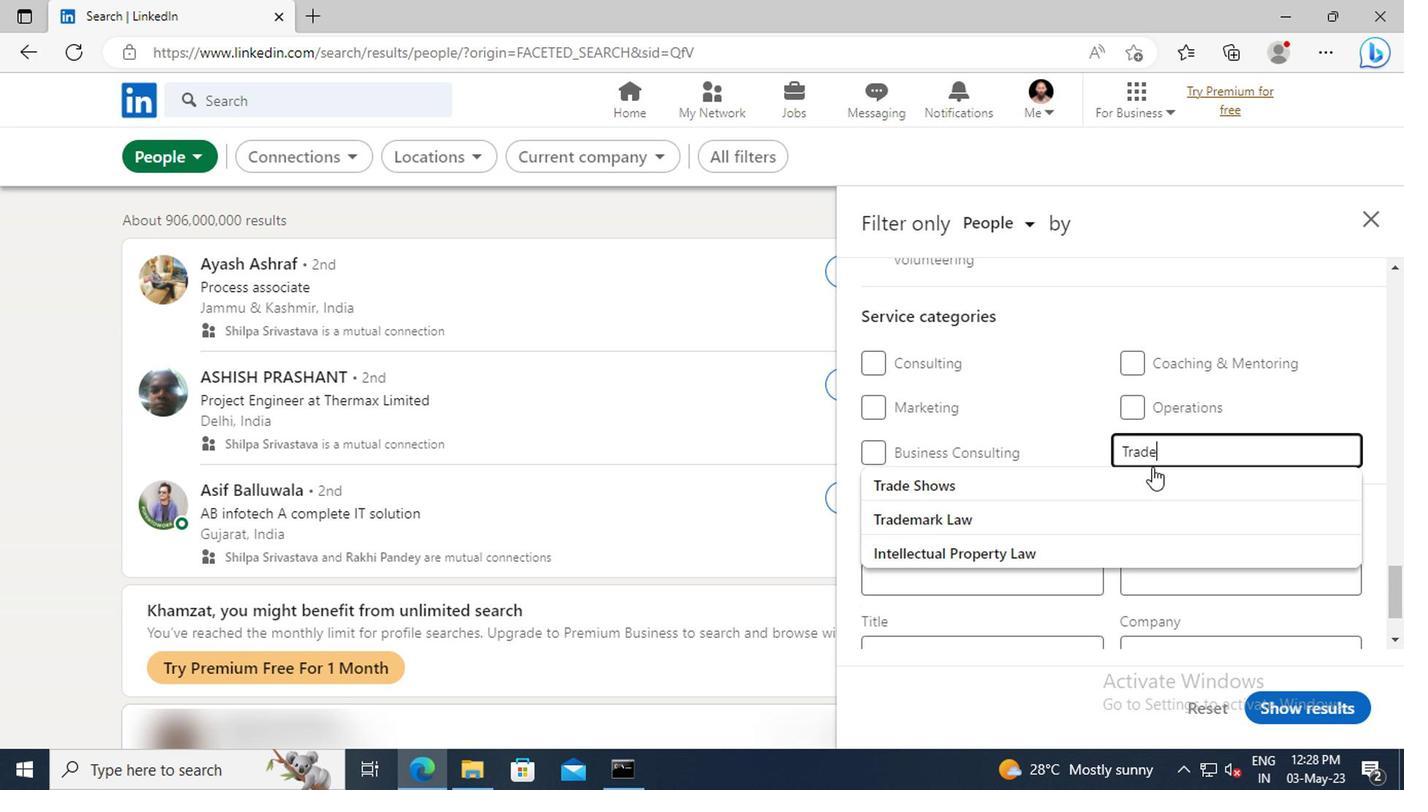 
Action: Mouse pressed left at (1148, 479)
Screenshot: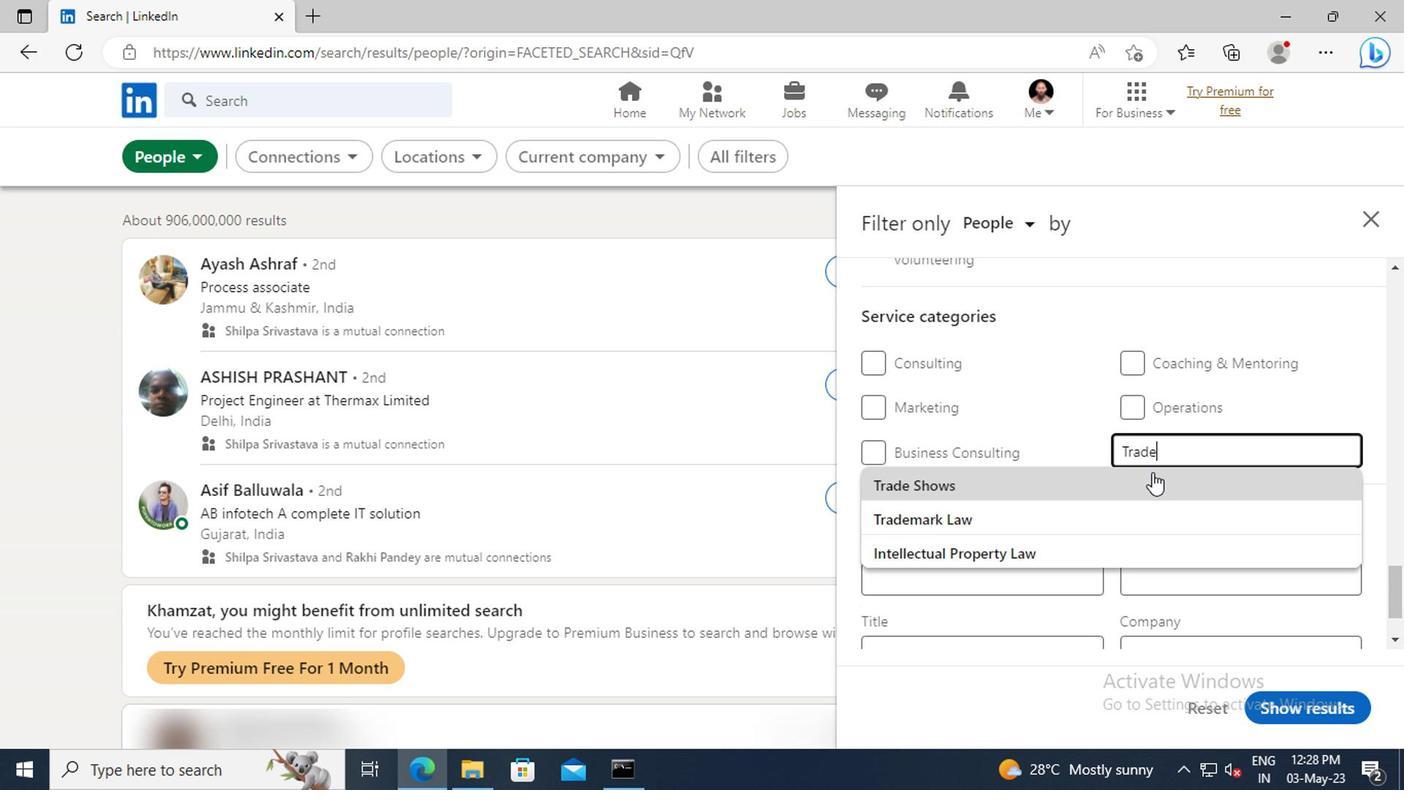 
Action: Mouse scrolled (1148, 479) with delta (0, 0)
Screenshot: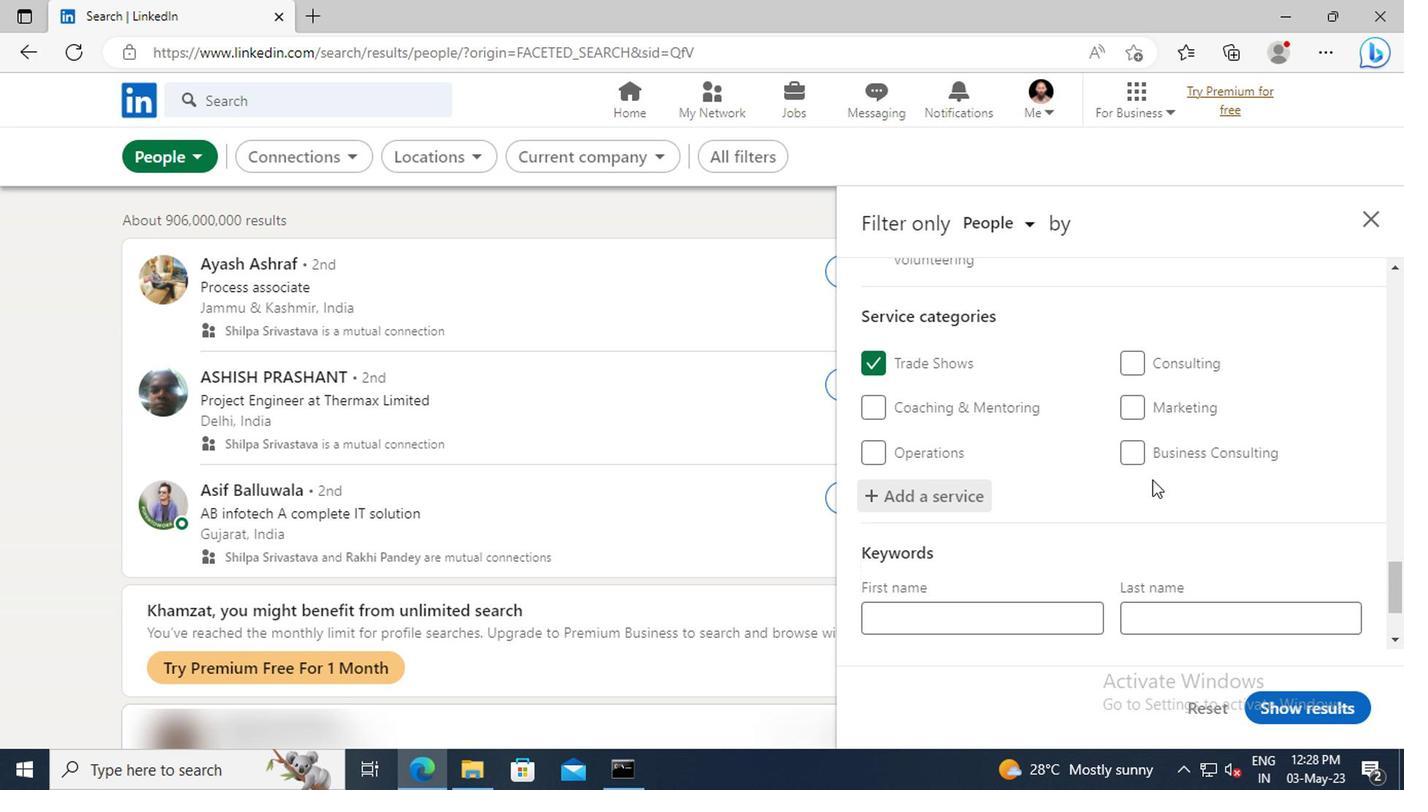 
Action: Mouse scrolled (1148, 479) with delta (0, 0)
Screenshot: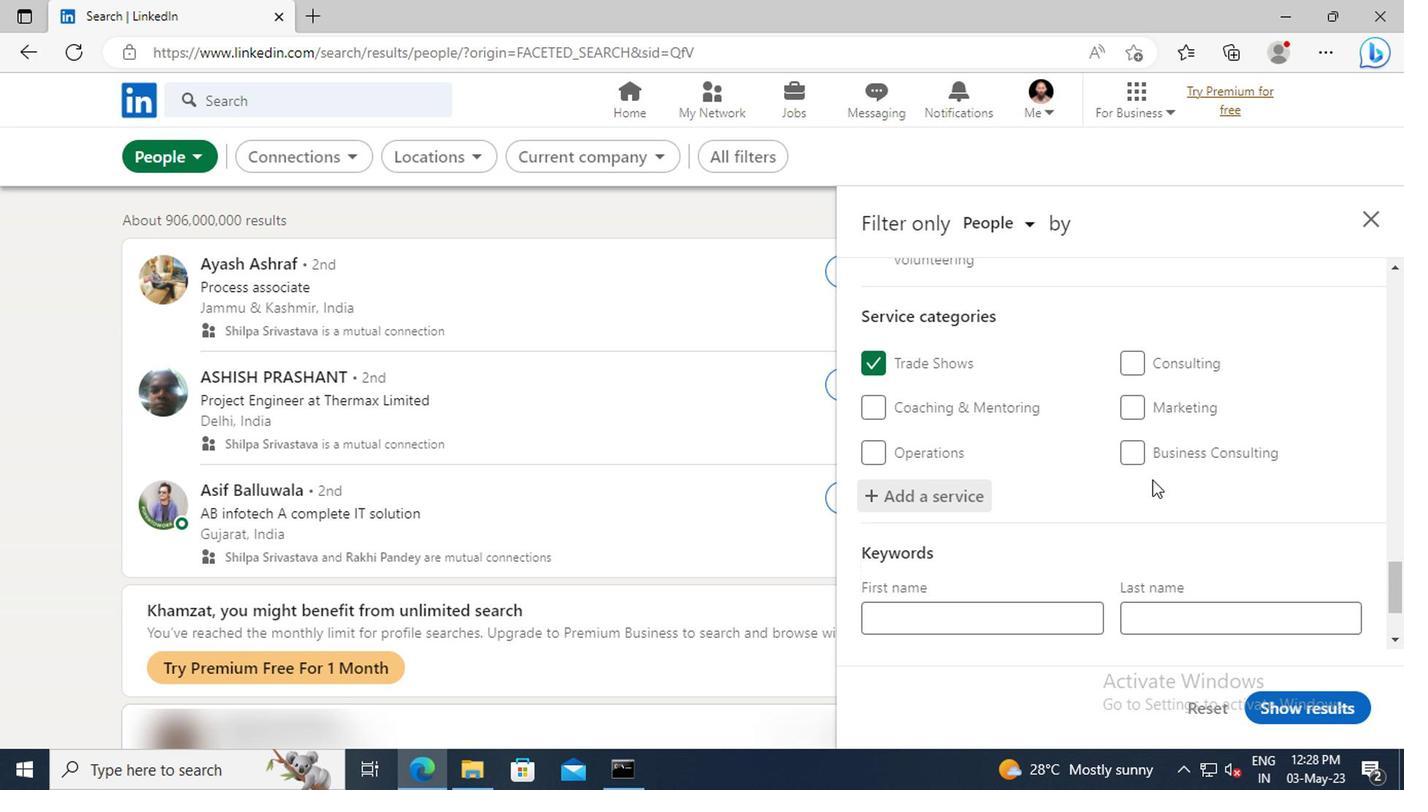 
Action: Mouse scrolled (1148, 479) with delta (0, 0)
Screenshot: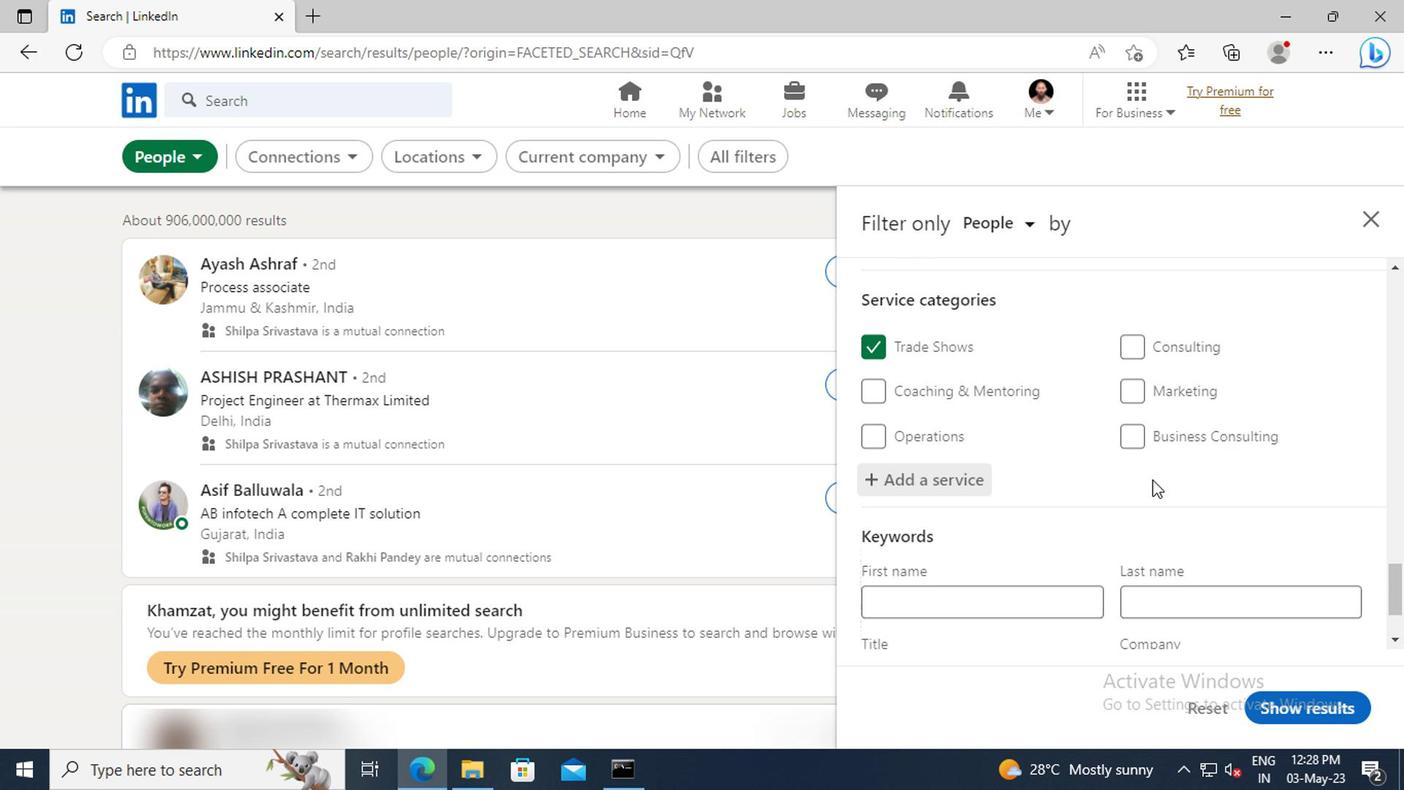 
Action: Mouse scrolled (1148, 479) with delta (0, 0)
Screenshot: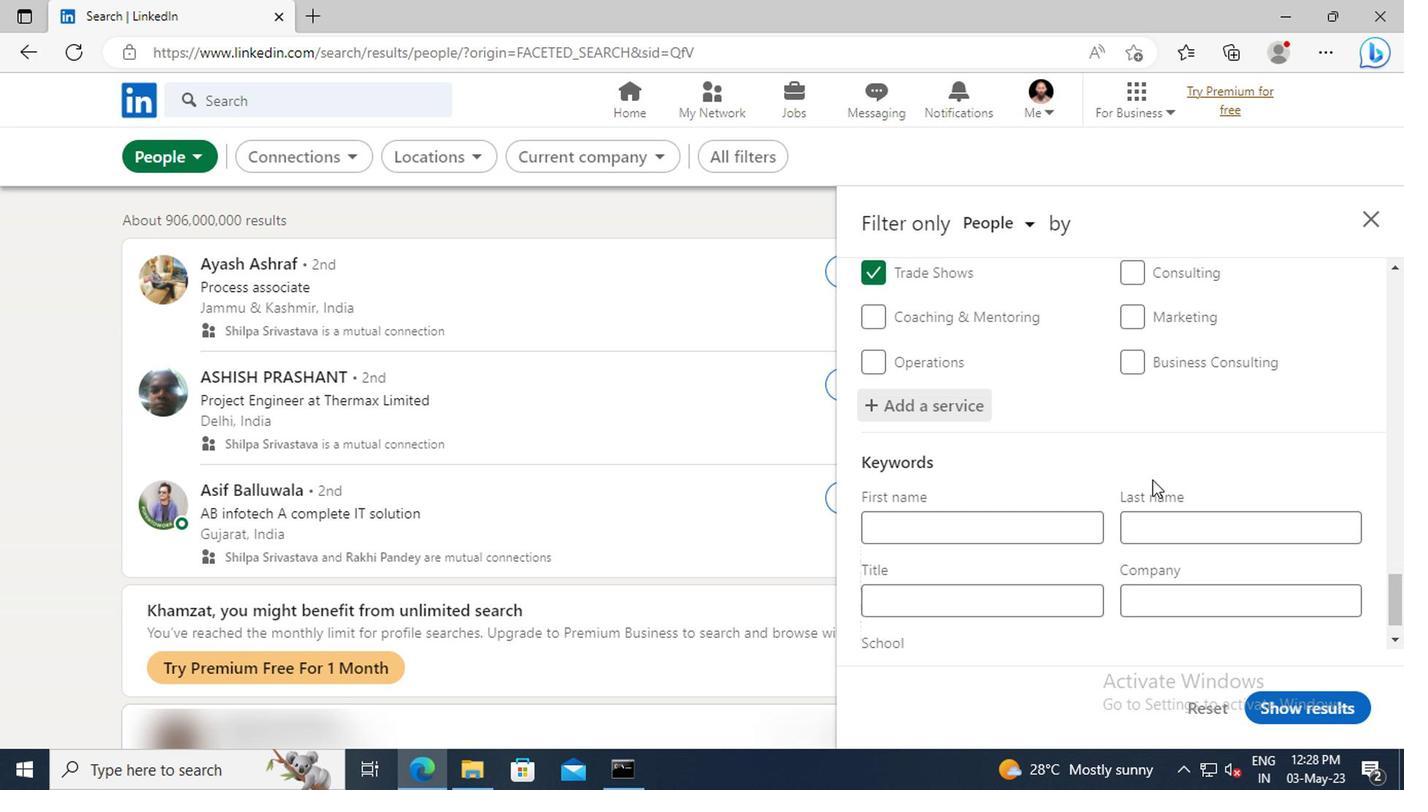 
Action: Mouse moved to (1005, 549)
Screenshot: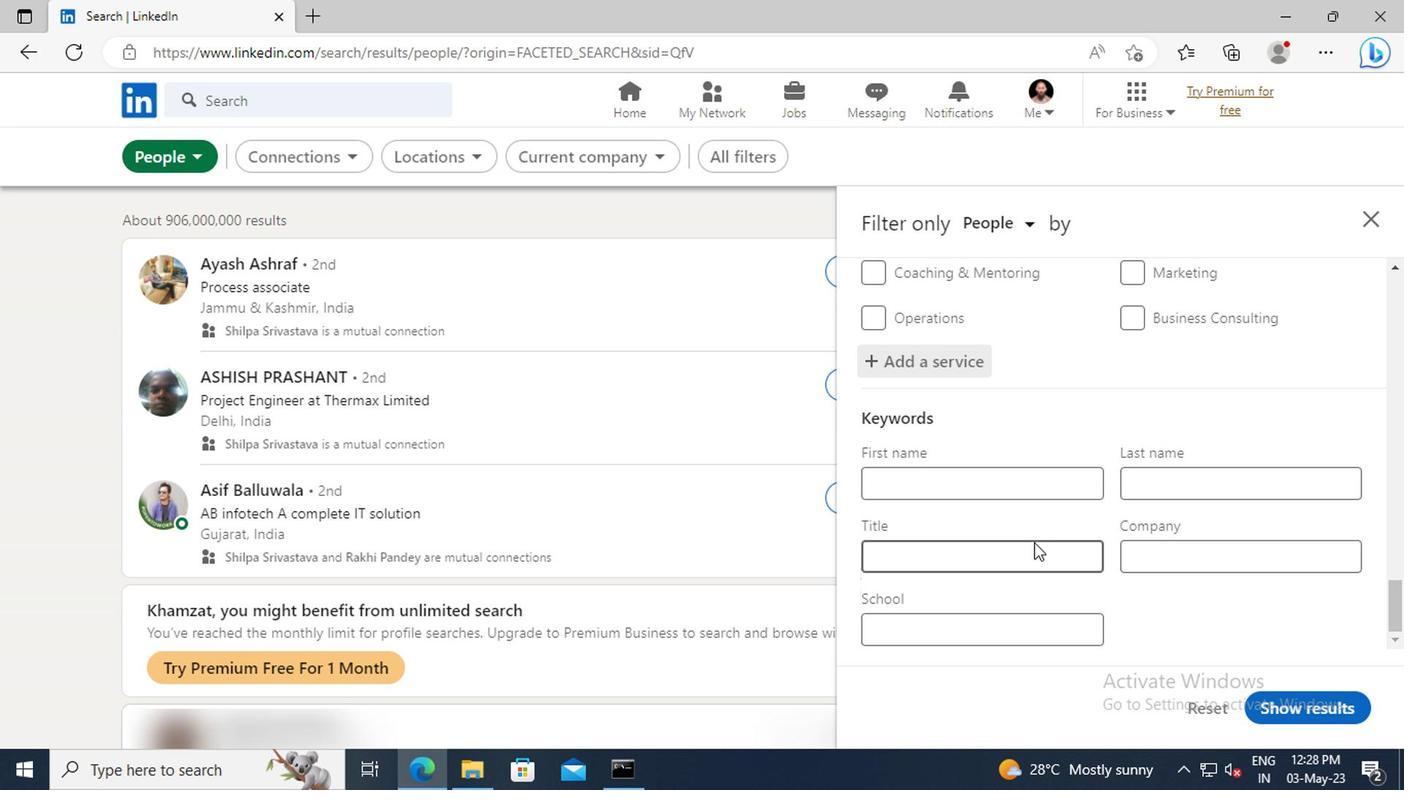 
Action: Mouse pressed left at (1005, 549)
Screenshot: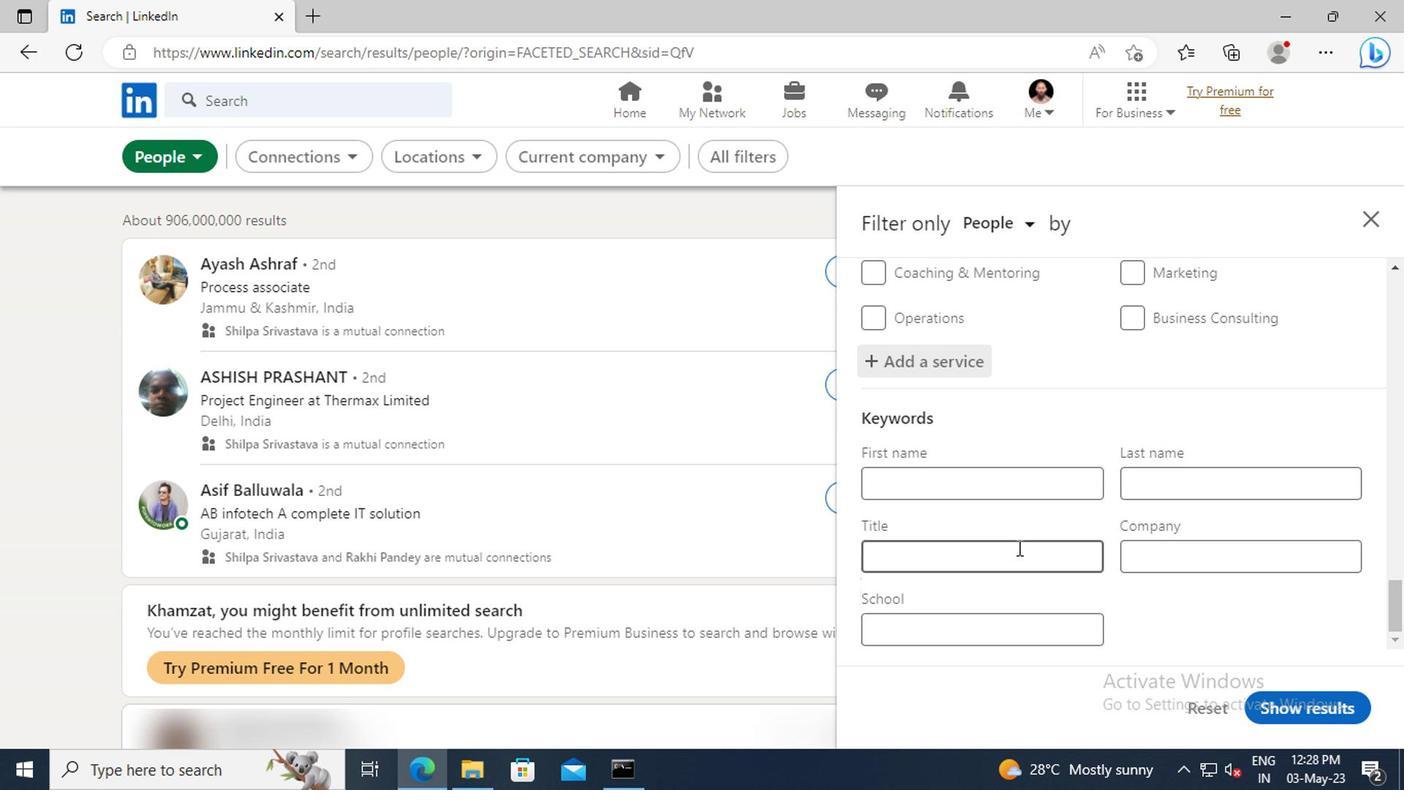 
Action: Key pressed <Key.shift>COORDINATOR<Key.enter>
Screenshot: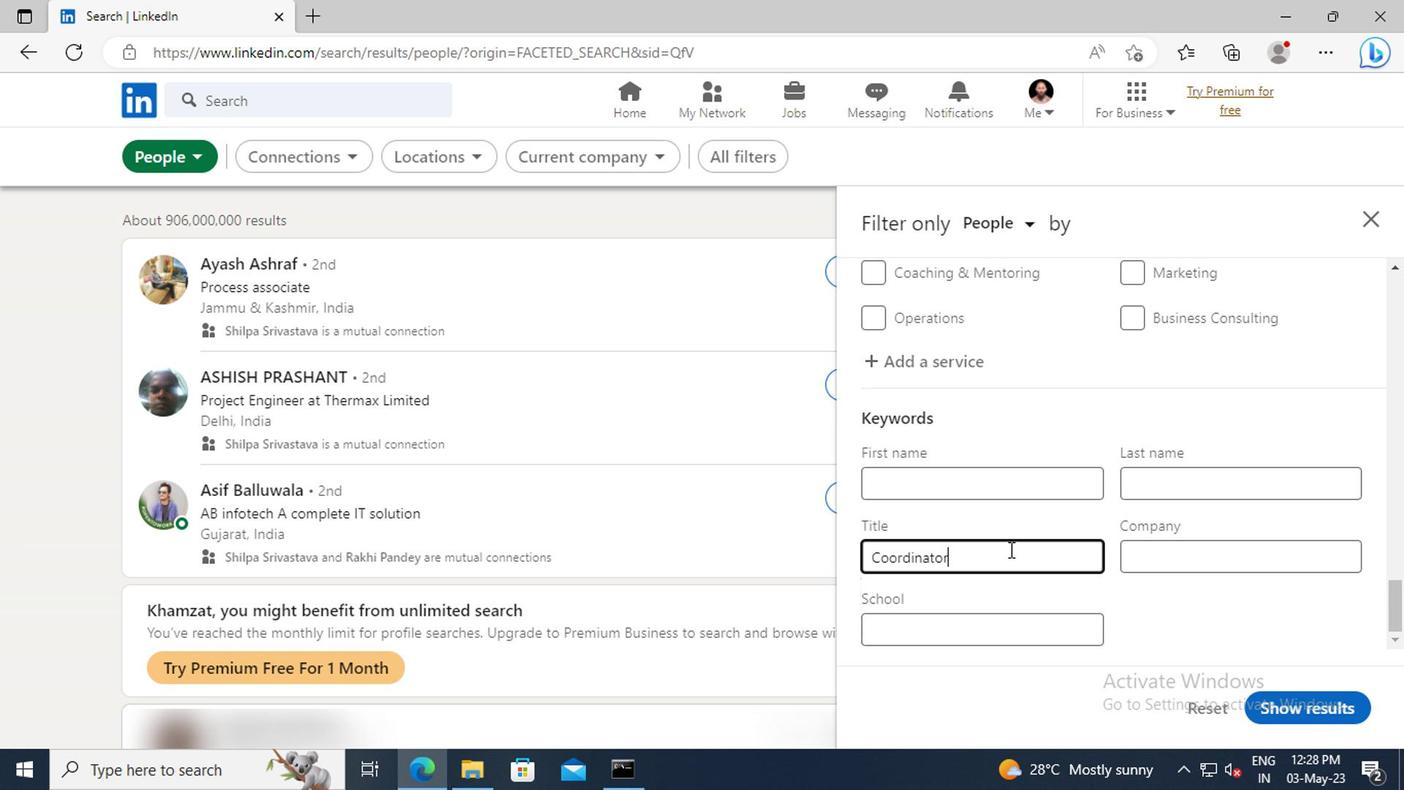 
Action: Mouse moved to (1296, 703)
Screenshot: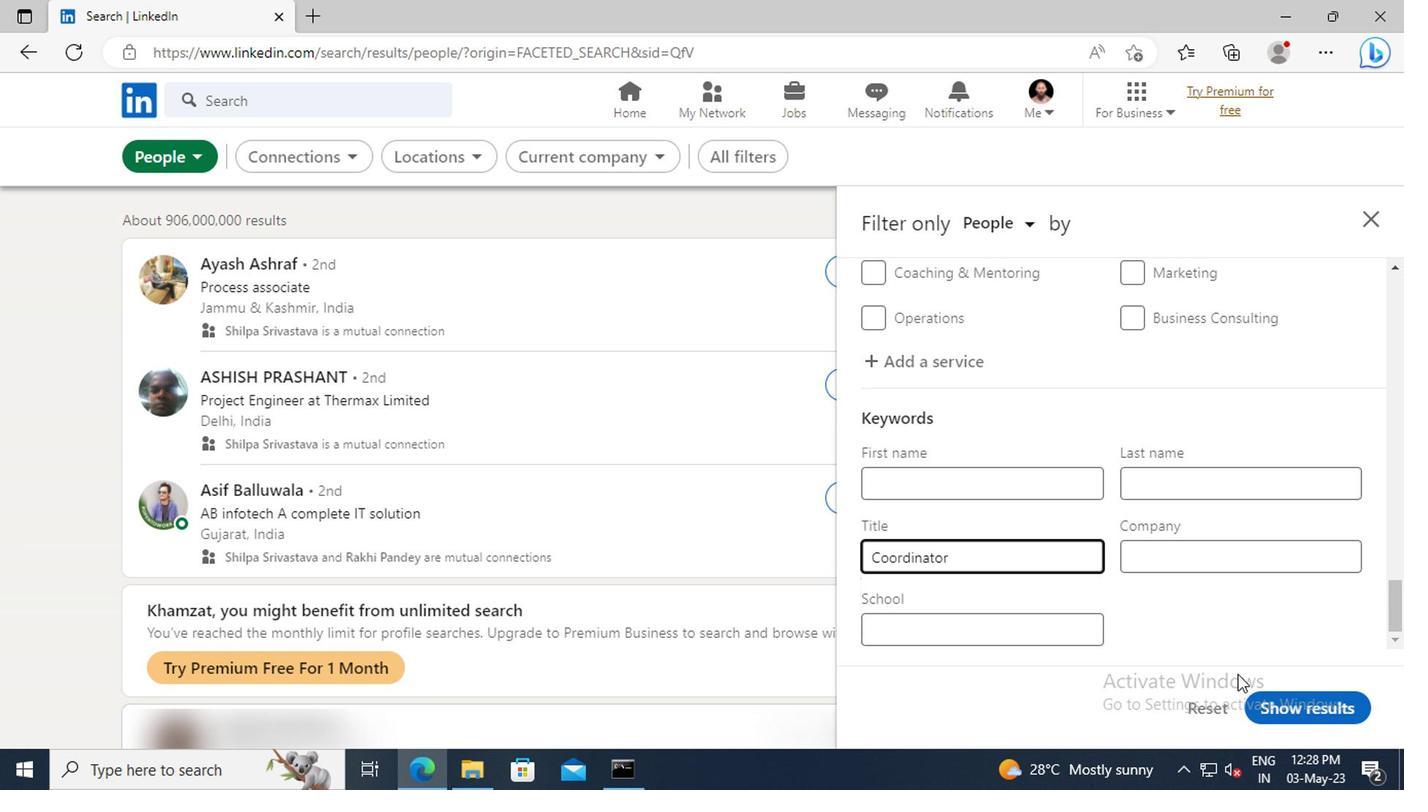 
Action: Mouse pressed left at (1296, 703)
Screenshot: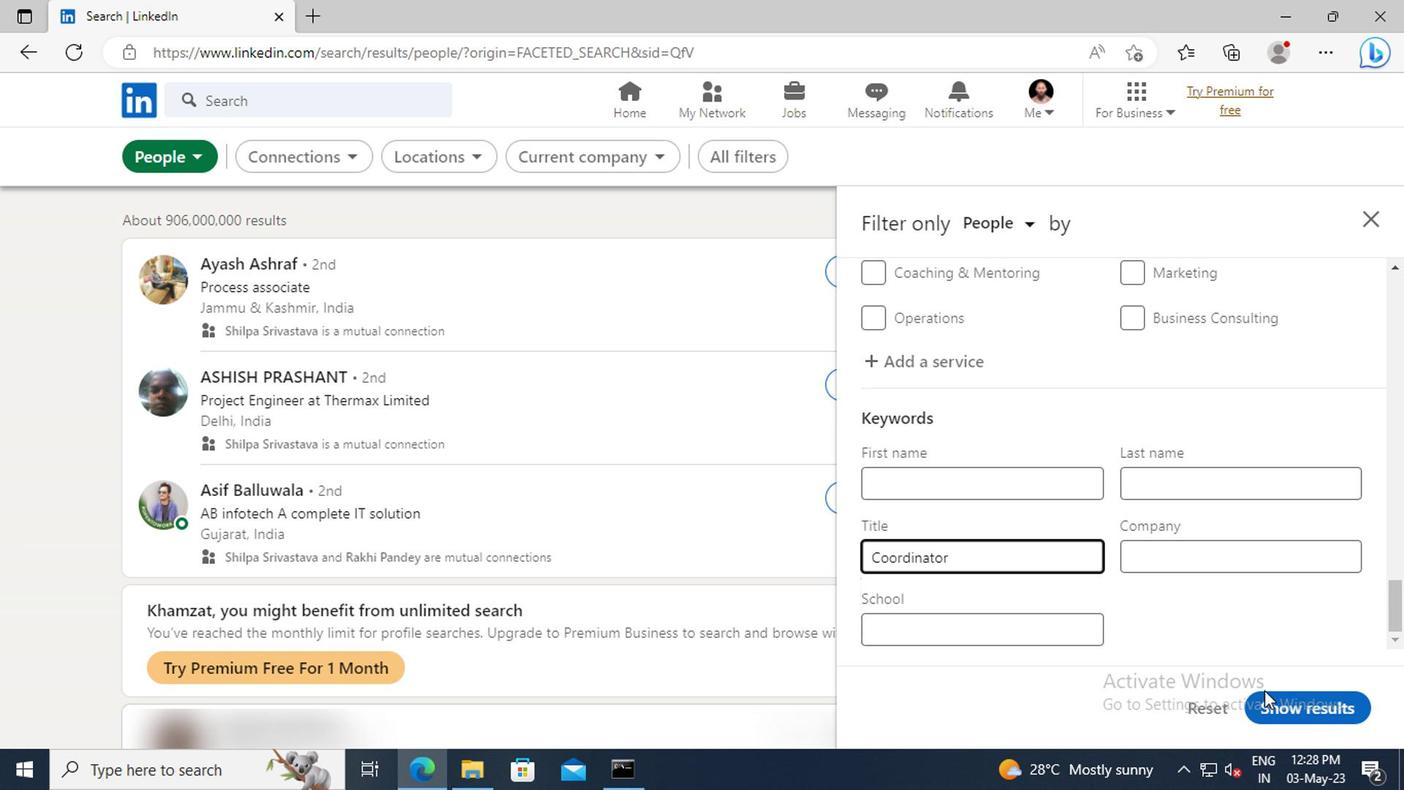 
